 Task: Create a travel promotional post for London using Canva. Include images of attractions, package details, and contact information.
Action: Mouse moved to (198, 304)
Screenshot: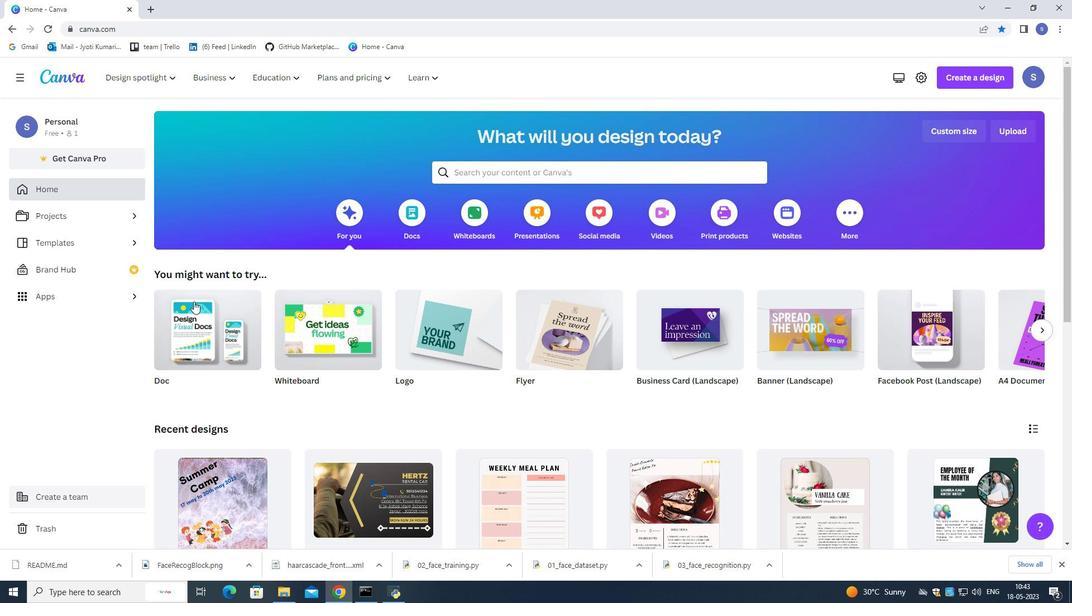 
Action: Mouse scrolled (198, 304) with delta (0, 0)
Screenshot: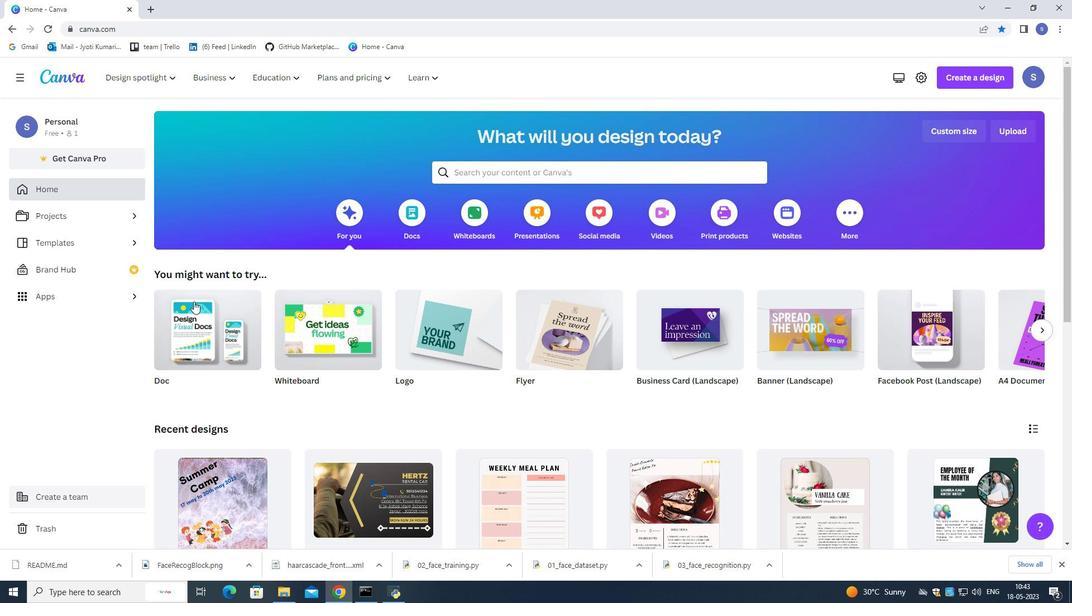 
Action: Mouse moved to (198, 305)
Screenshot: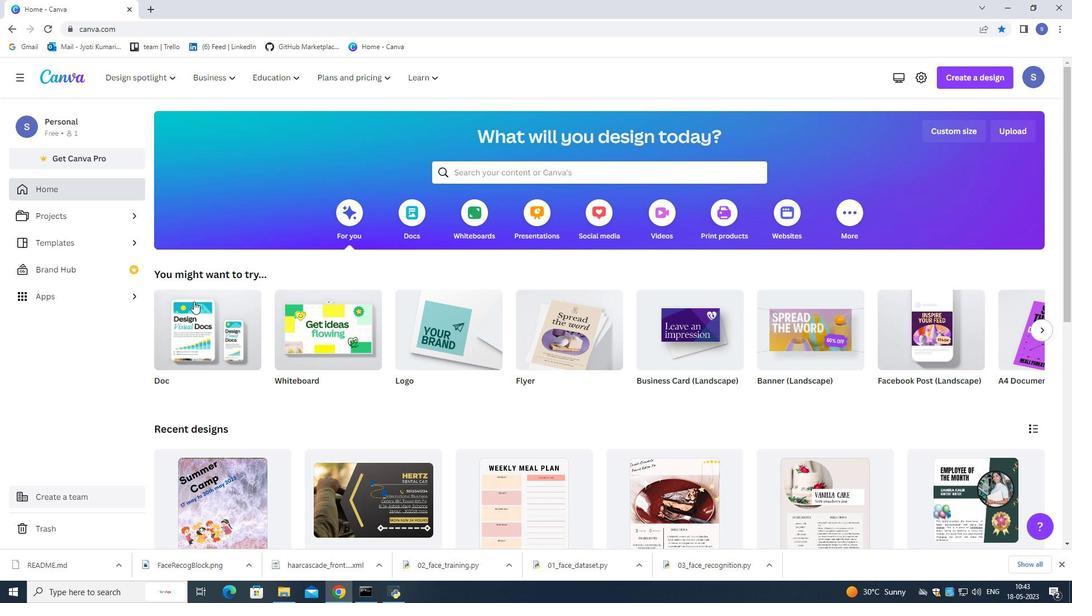 
Action: Mouse scrolled (198, 305) with delta (0, 0)
Screenshot: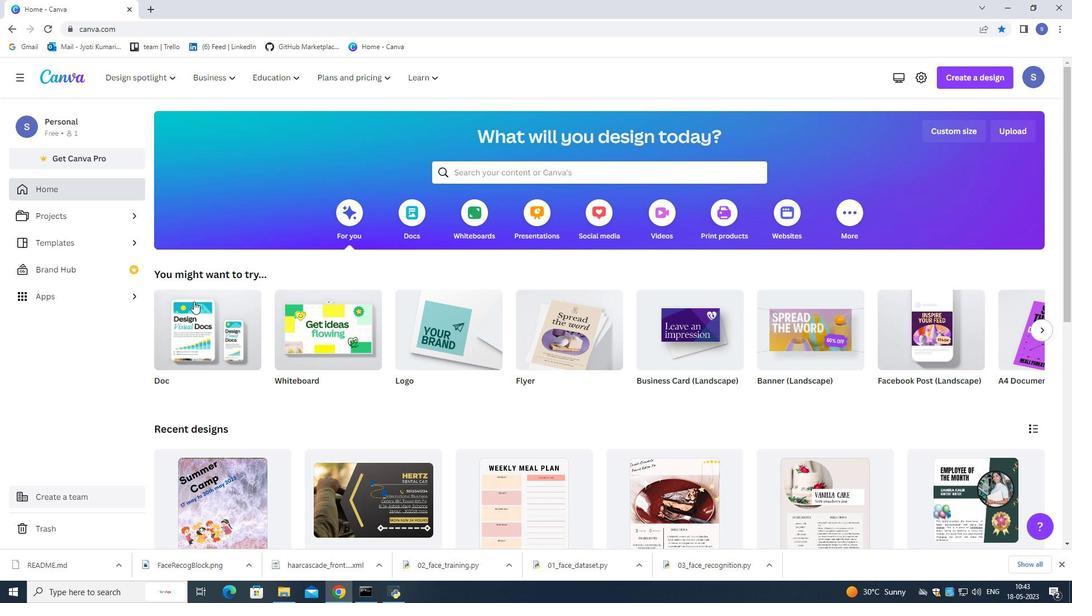 
Action: Mouse scrolled (198, 305) with delta (0, 0)
Screenshot: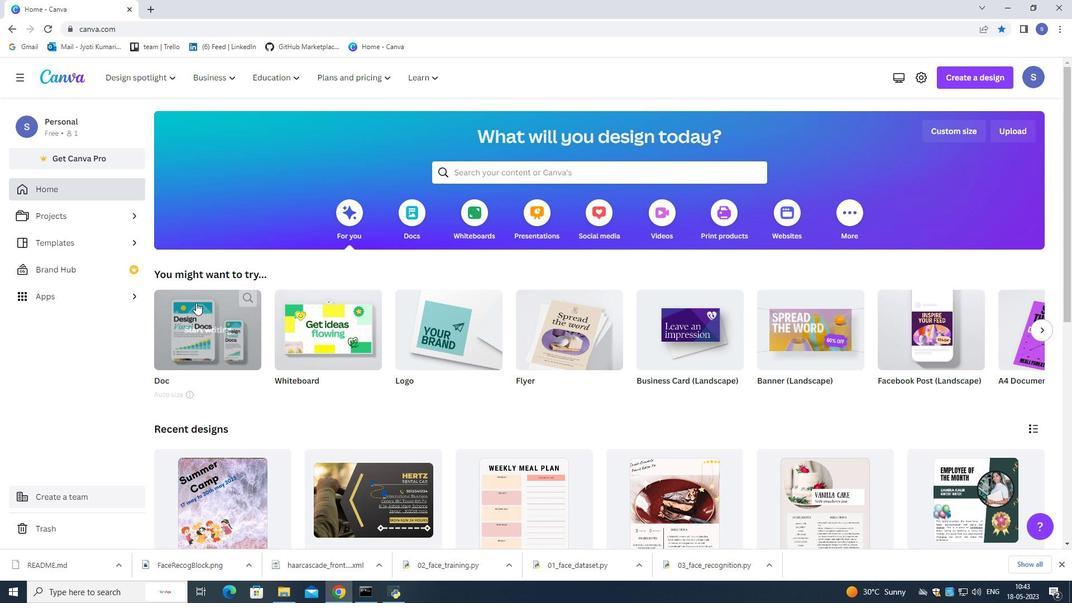 
Action: Mouse scrolled (198, 305) with delta (0, 0)
Screenshot: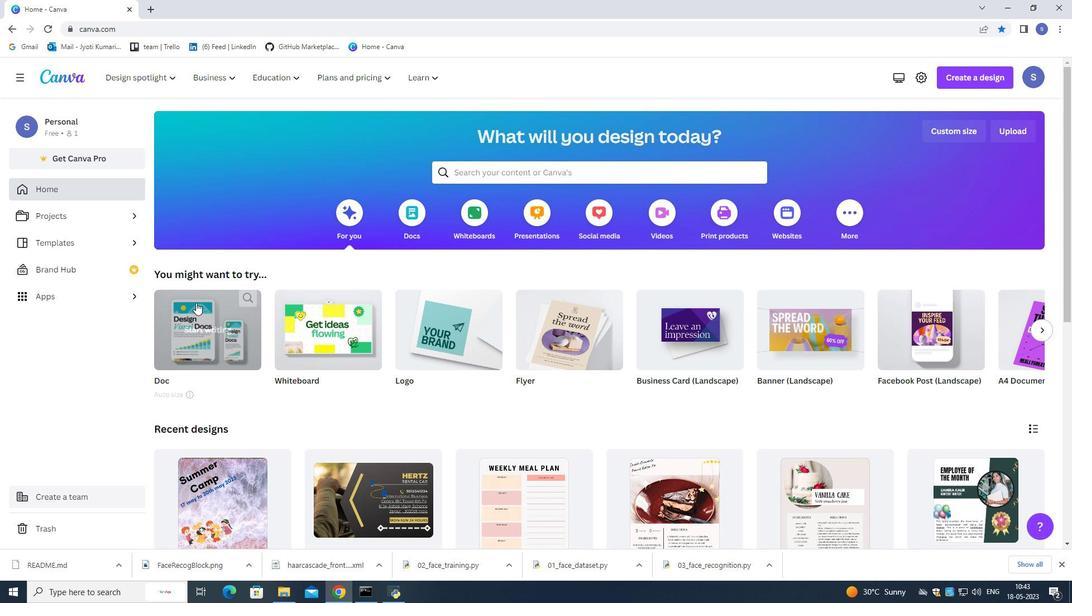 
Action: Mouse moved to (199, 305)
Screenshot: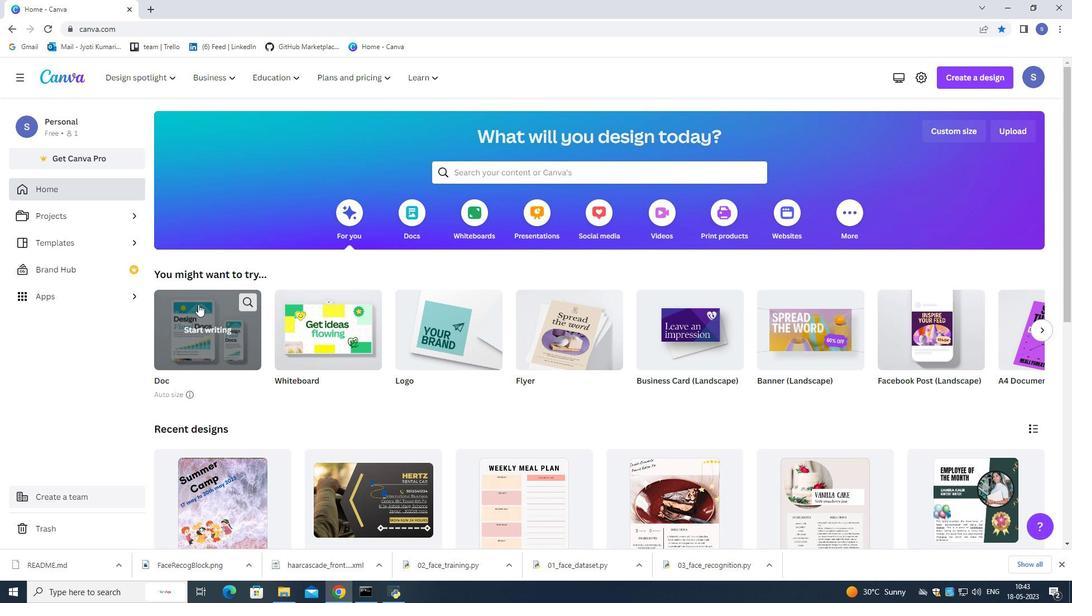 
Action: Mouse scrolled (199, 305) with delta (0, 0)
Screenshot: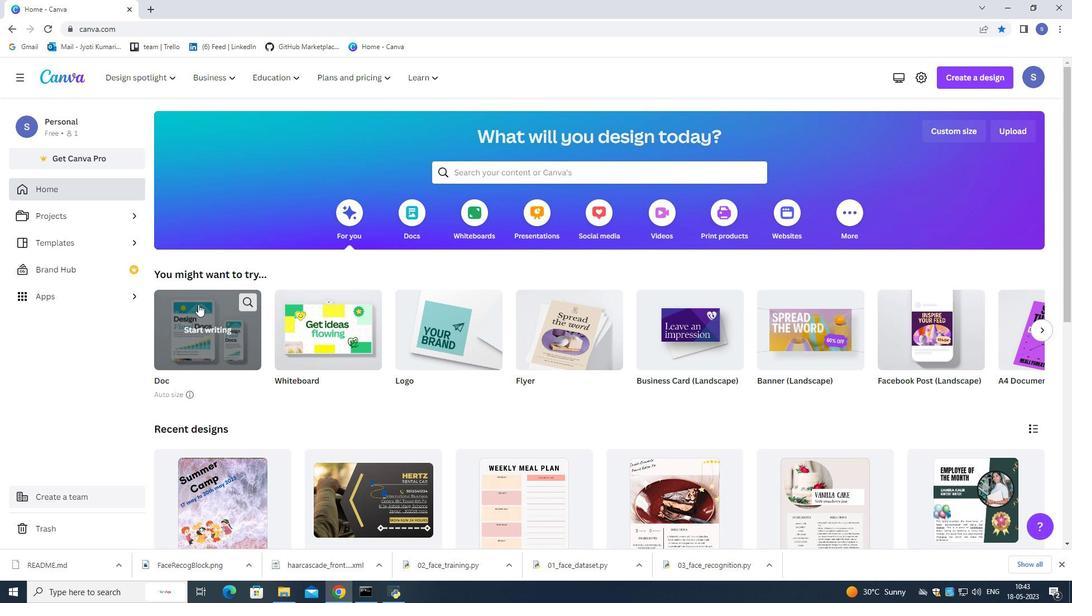 
Action: Mouse moved to (204, 301)
Screenshot: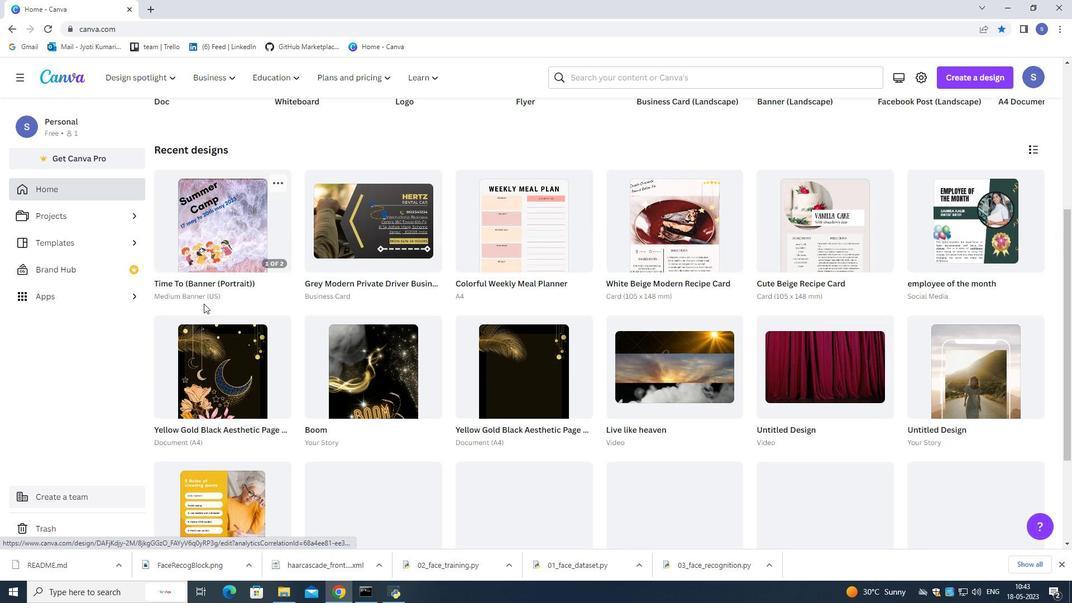 
Action: Mouse scrolled (204, 300) with delta (0, 0)
Screenshot: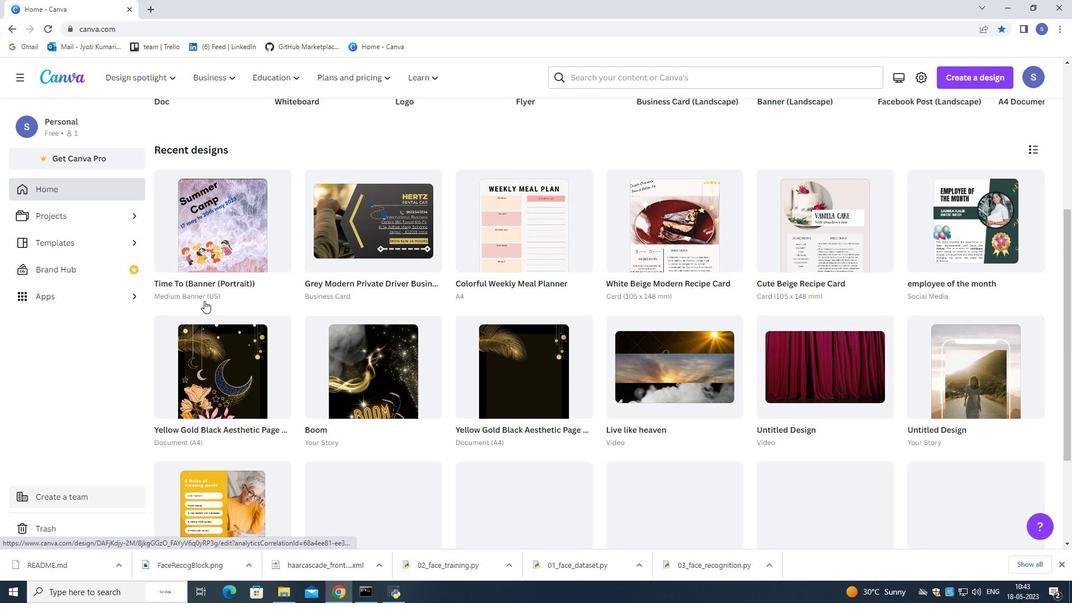 
Action: Mouse scrolled (204, 300) with delta (0, 0)
Screenshot: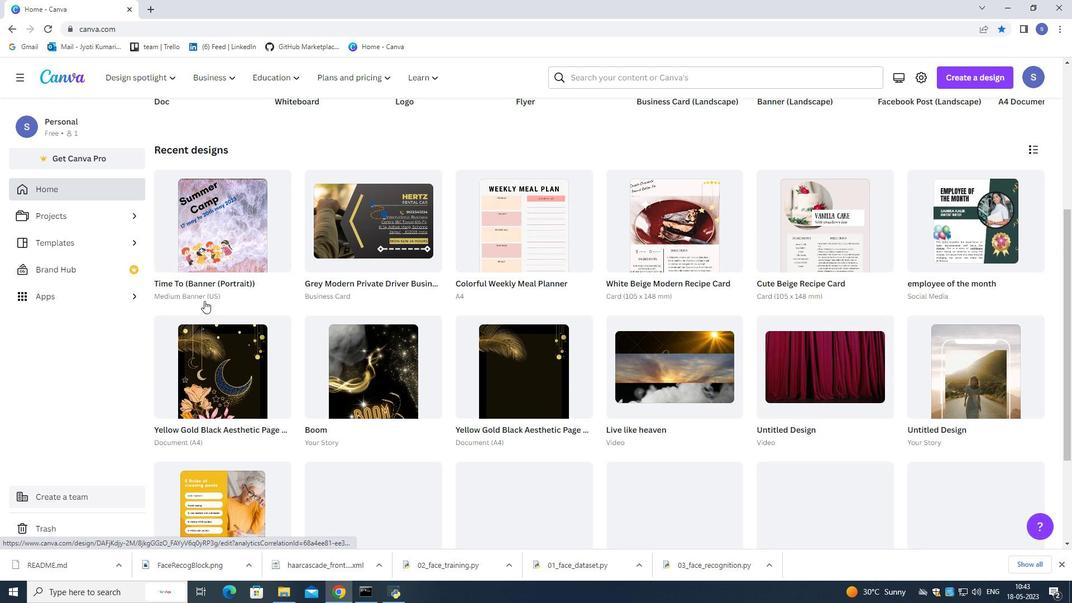 
Action: Mouse scrolled (204, 300) with delta (0, 0)
Screenshot: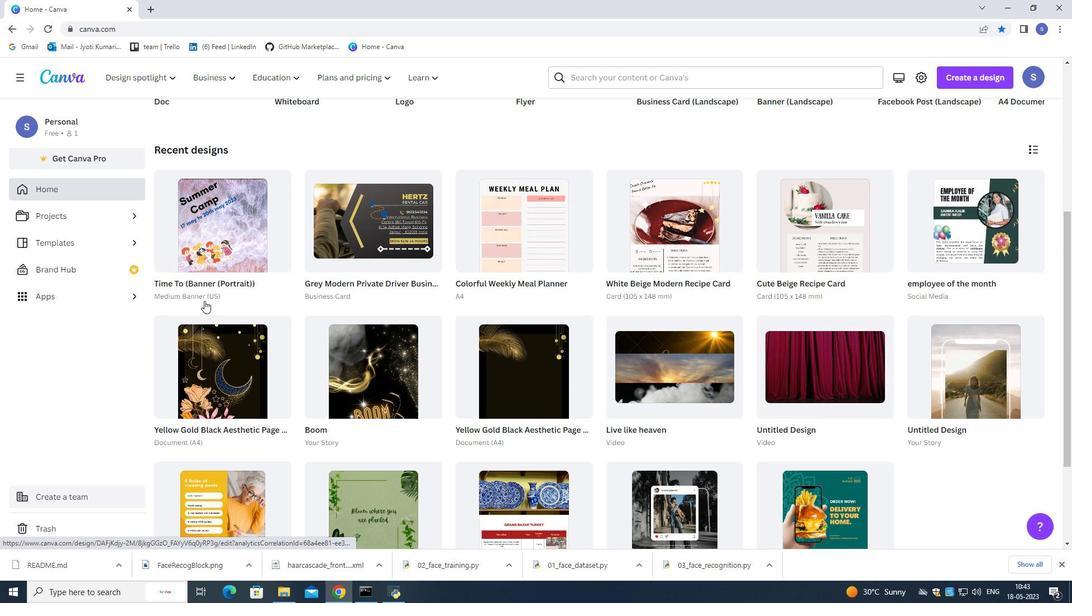 
Action: Mouse scrolled (204, 300) with delta (0, 0)
Screenshot: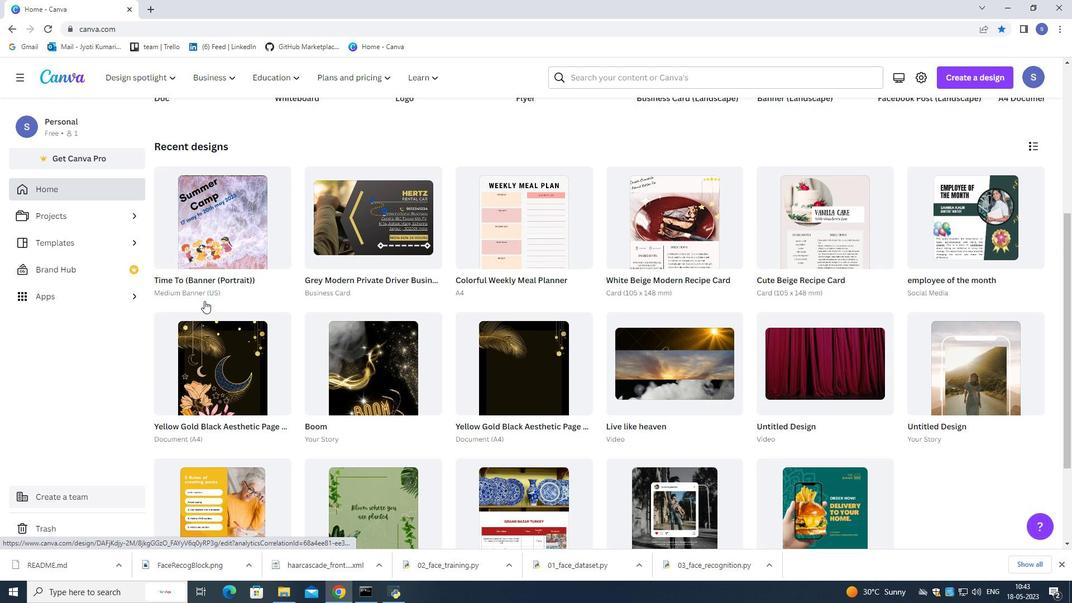 
Action: Mouse scrolled (204, 300) with delta (0, 0)
Screenshot: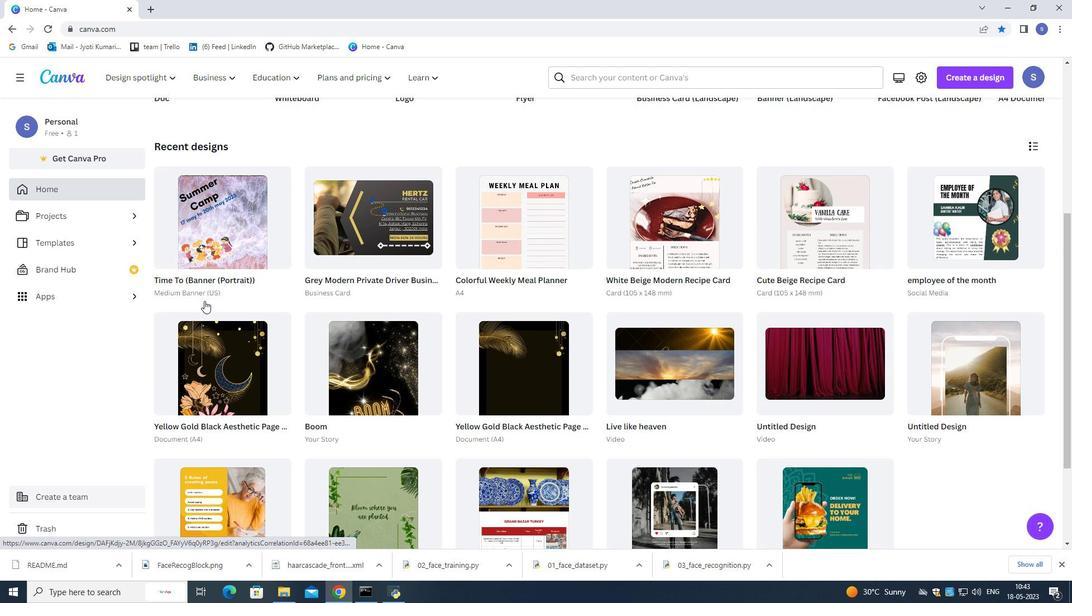
Action: Mouse moved to (205, 298)
Screenshot: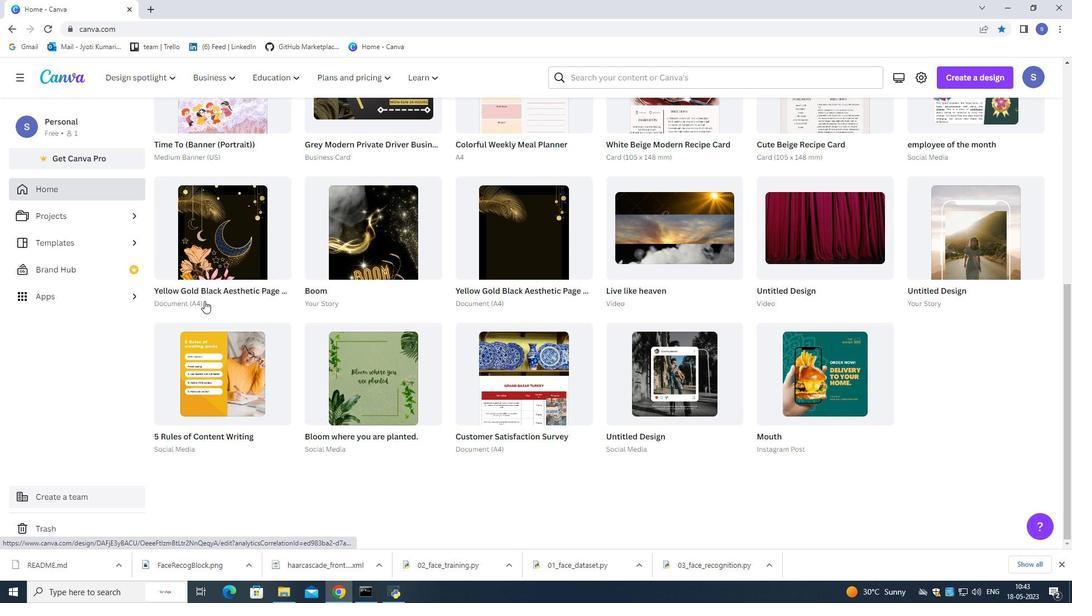 
Action: Mouse scrolled (205, 298) with delta (0, 0)
Screenshot: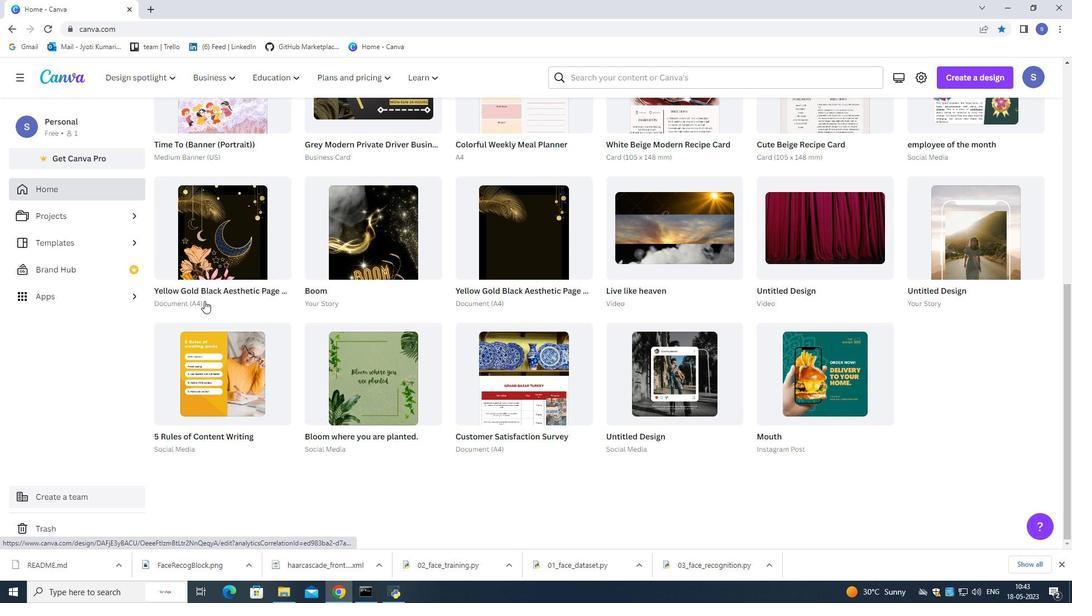 
Action: Mouse scrolled (205, 298) with delta (0, 0)
Screenshot: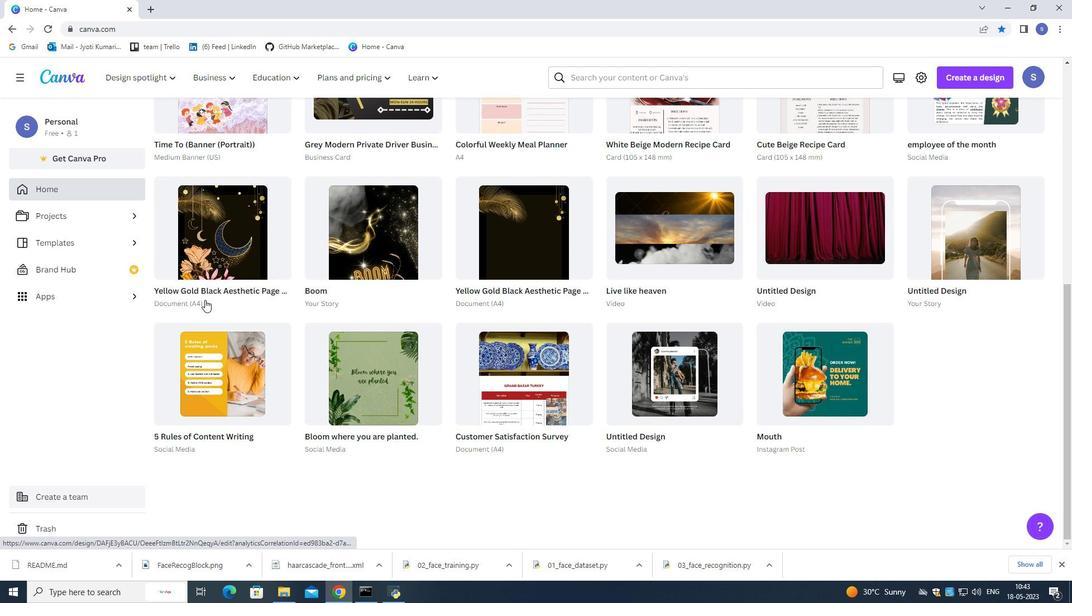 
Action: Mouse moved to (206, 297)
Screenshot: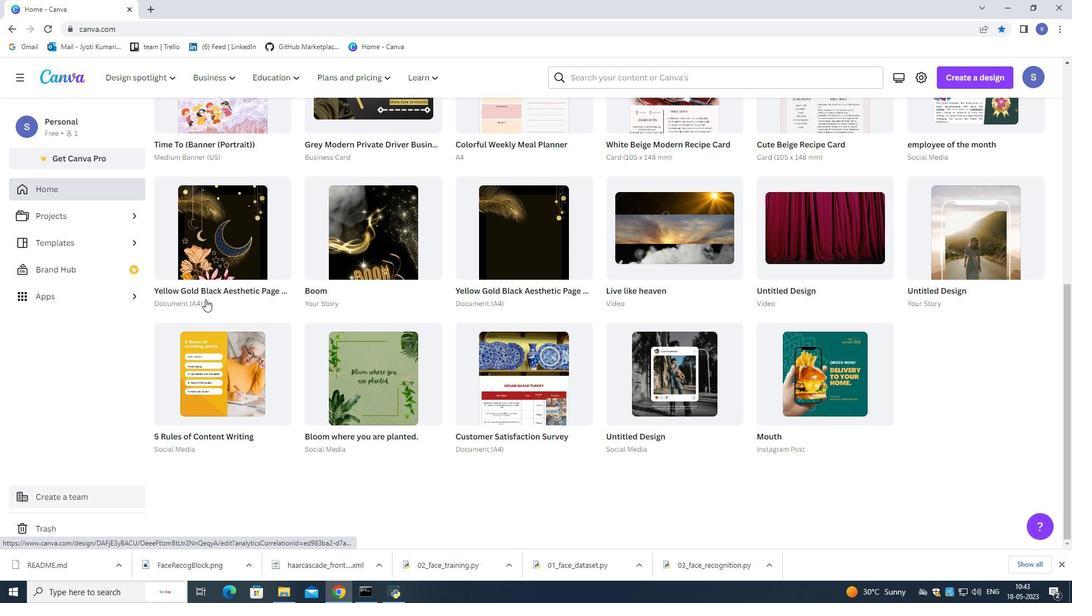 
Action: Mouse scrolled (206, 298) with delta (0, 0)
Screenshot: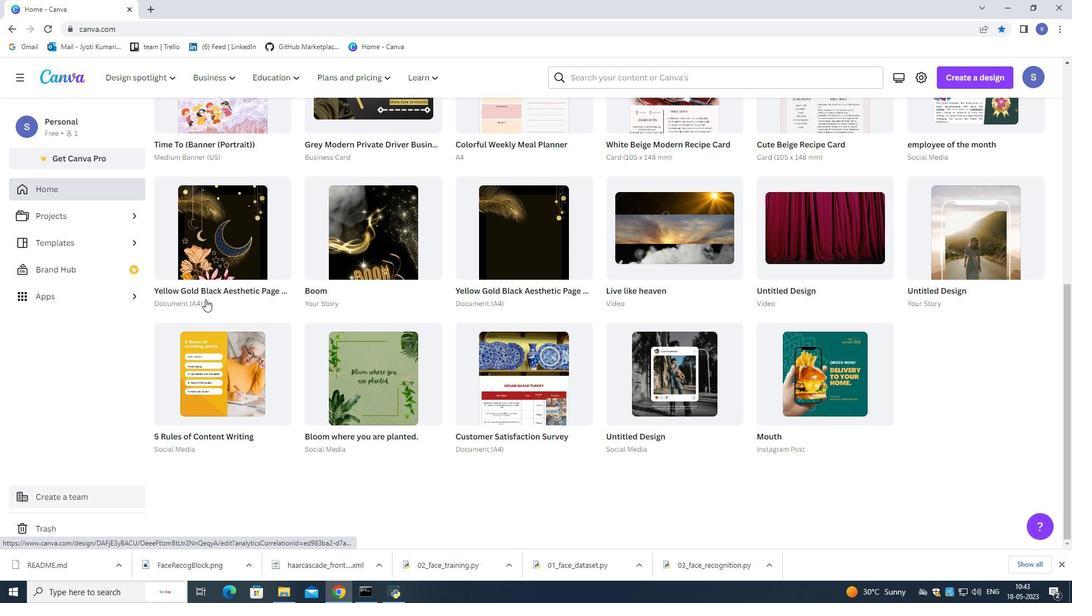 
Action: Mouse scrolled (206, 298) with delta (0, 0)
Screenshot: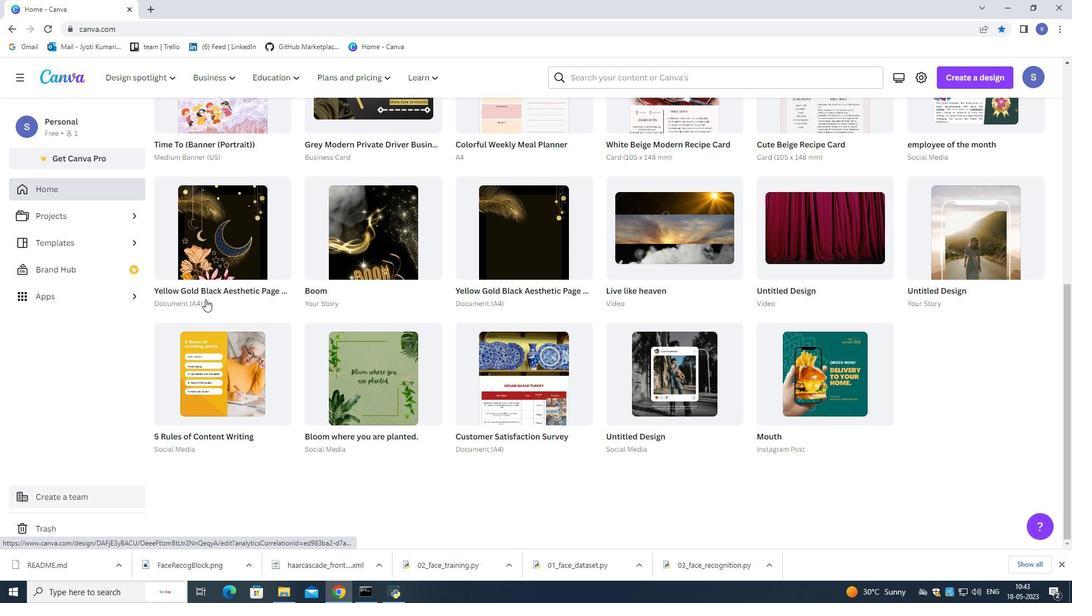 
Action: Mouse moved to (207, 297)
Screenshot: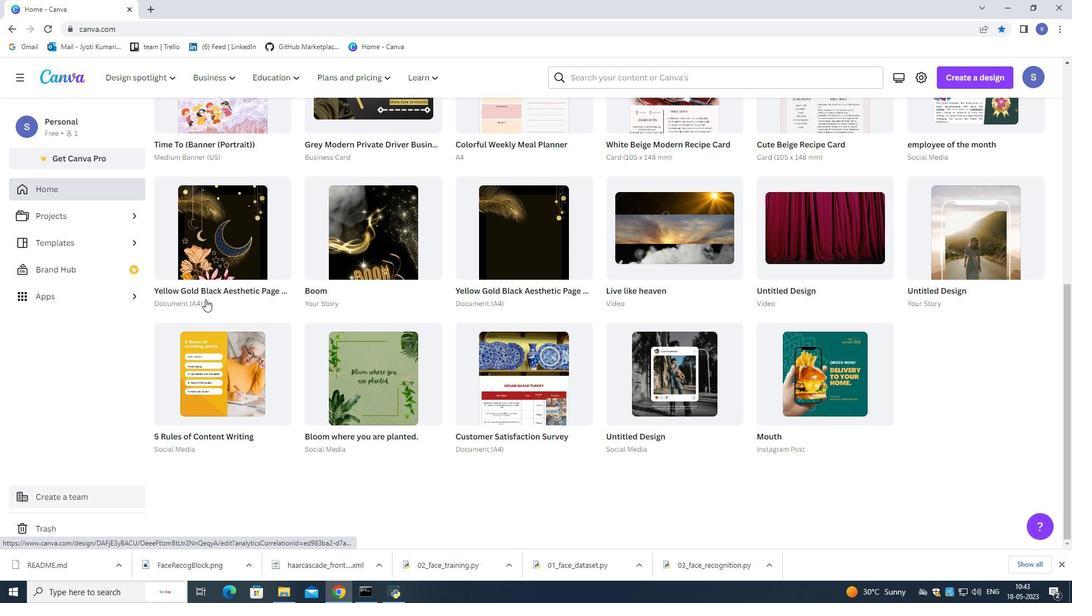 
Action: Mouse scrolled (207, 297) with delta (0, 0)
Screenshot: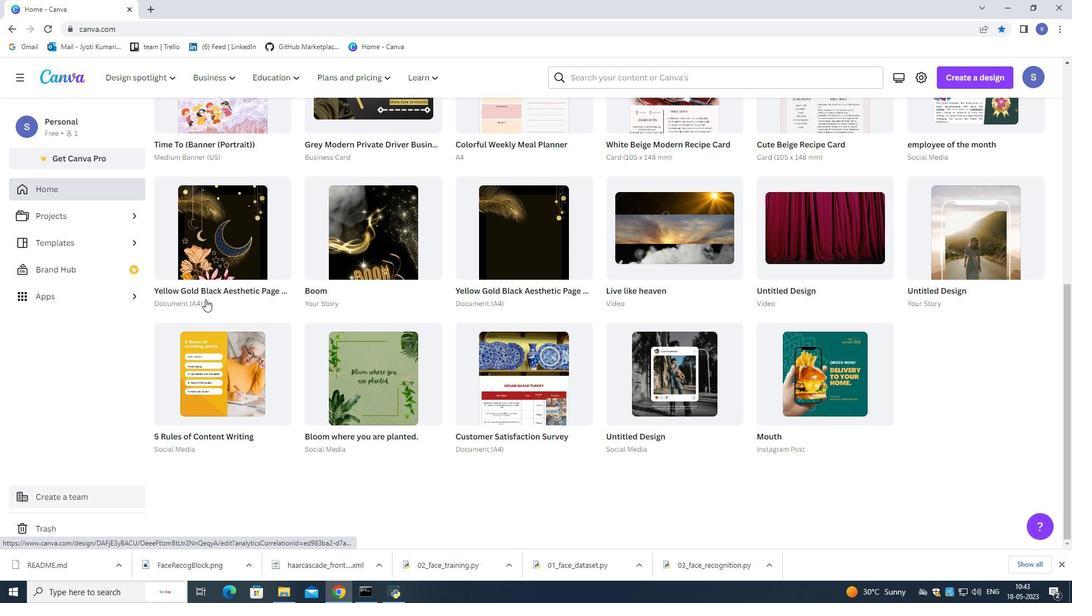 
Action: Mouse moved to (207, 296)
Screenshot: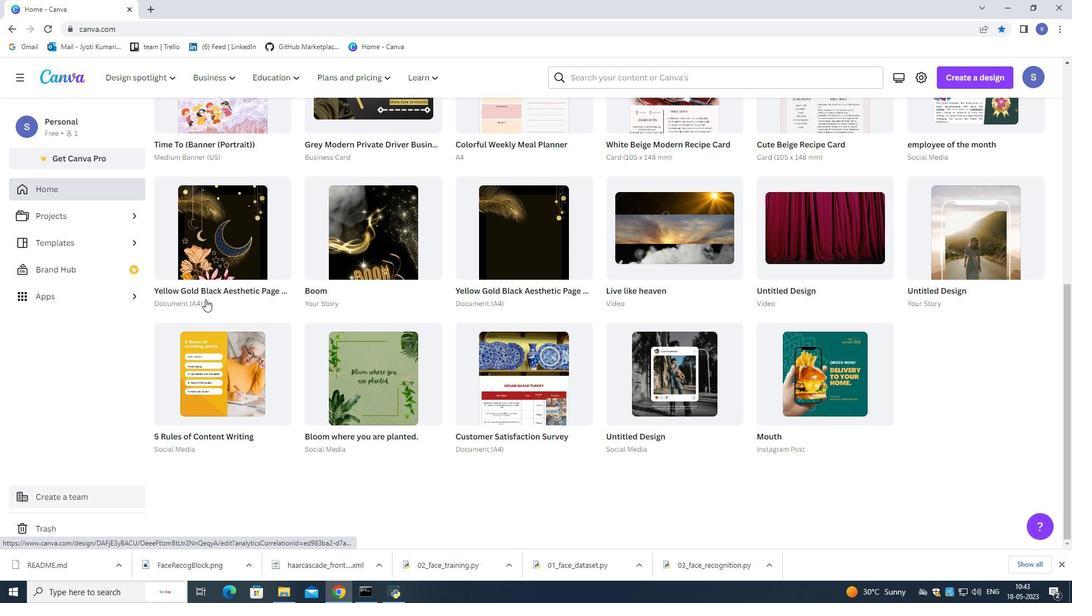 
Action: Mouse scrolled (207, 297) with delta (0, 0)
Screenshot: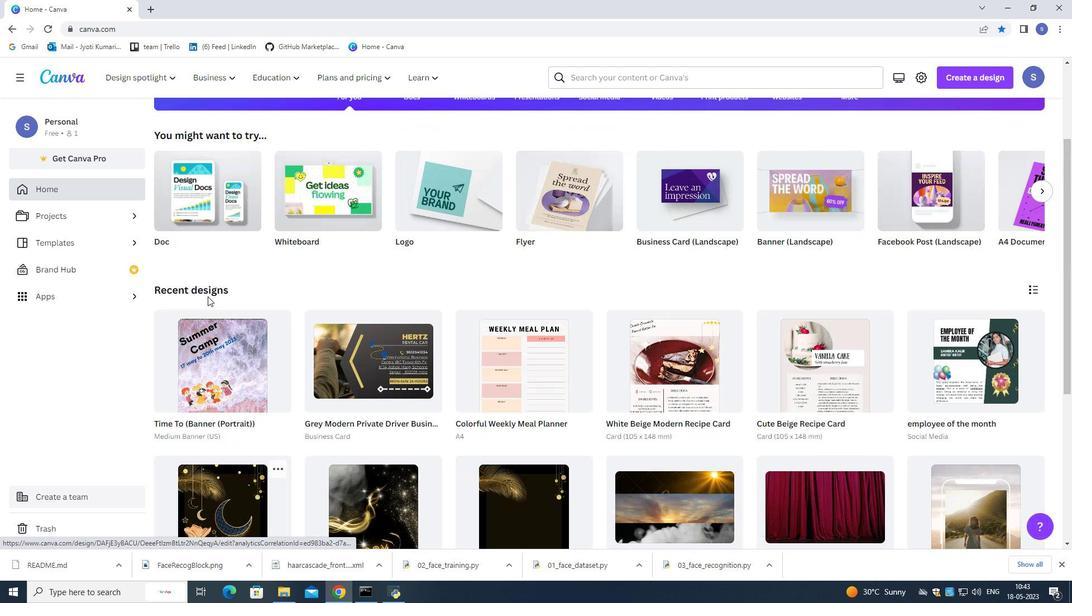 
Action: Mouse scrolled (207, 297) with delta (0, 0)
Screenshot: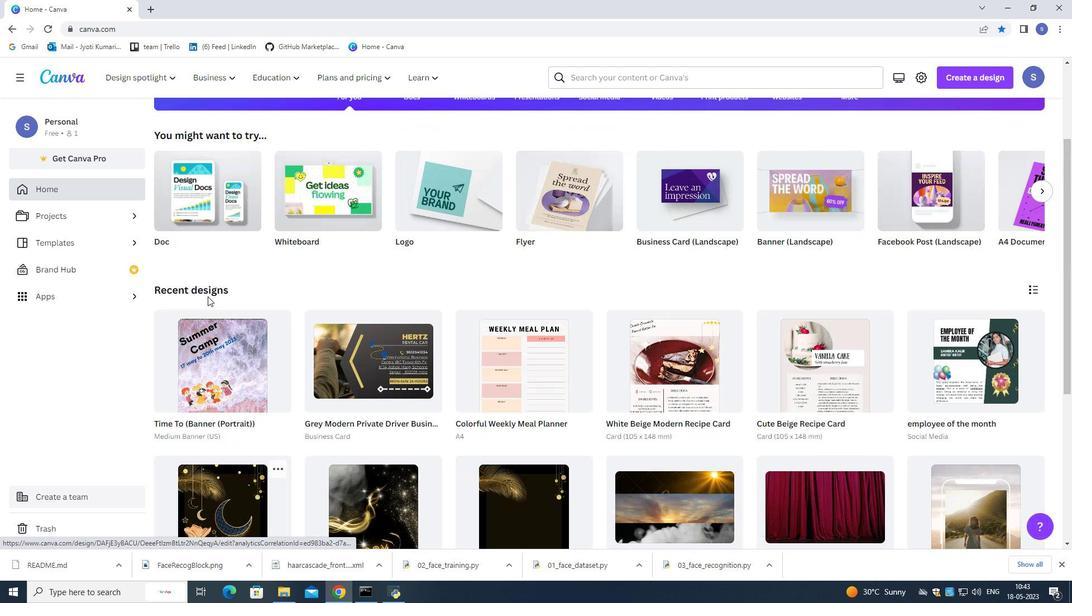 
Action: Mouse scrolled (207, 297) with delta (0, 0)
Screenshot: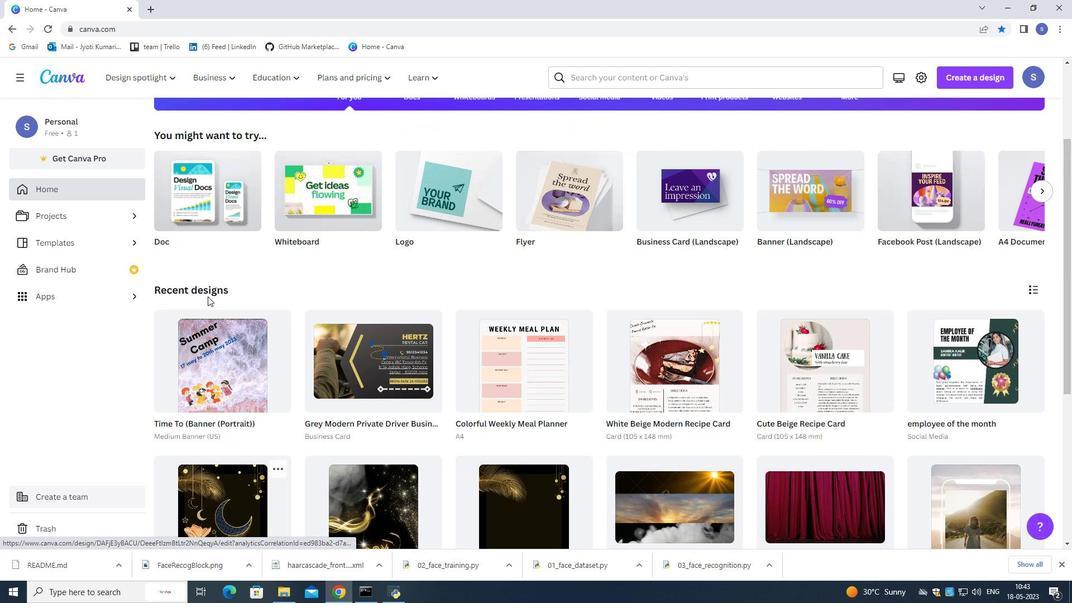 
Action: Mouse moved to (207, 296)
Screenshot: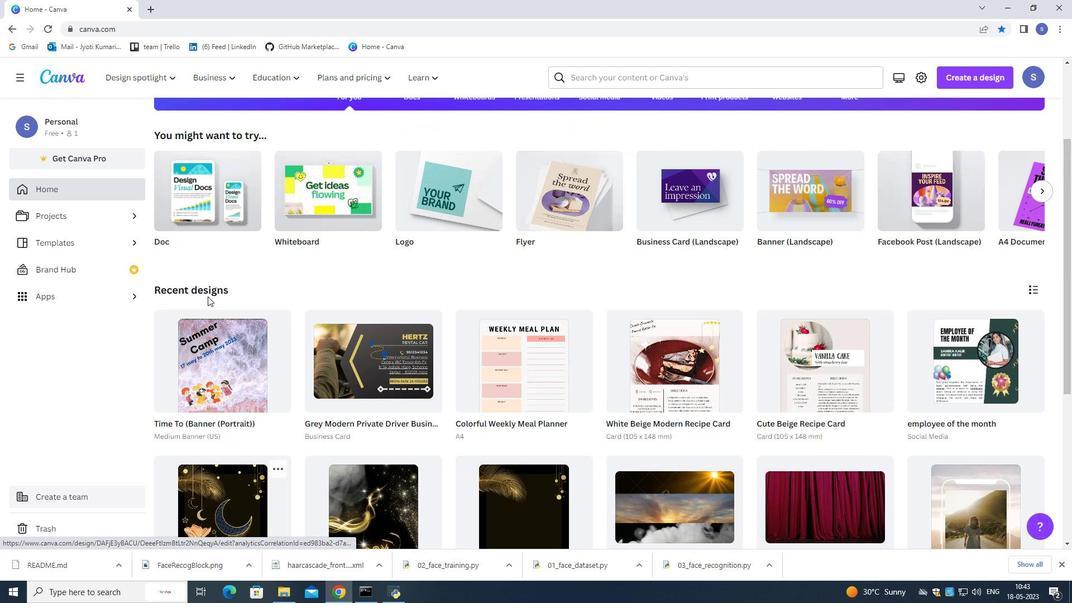 
Action: Mouse scrolled (207, 297) with delta (0, 0)
Screenshot: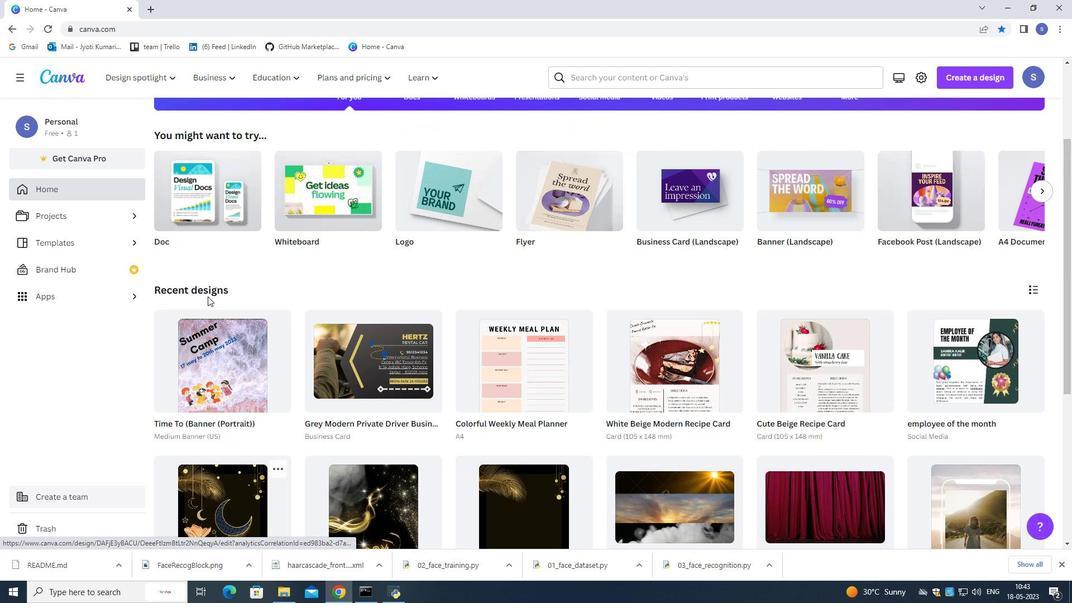 
Action: Mouse scrolled (207, 297) with delta (0, 0)
Screenshot: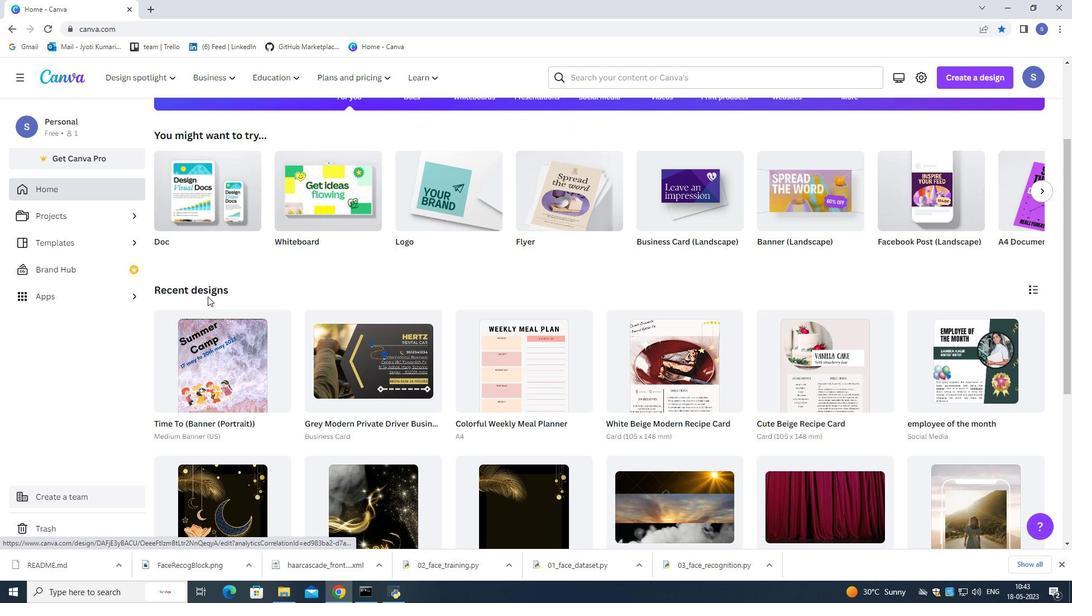 
Action: Mouse scrolled (207, 297) with delta (0, 0)
Screenshot: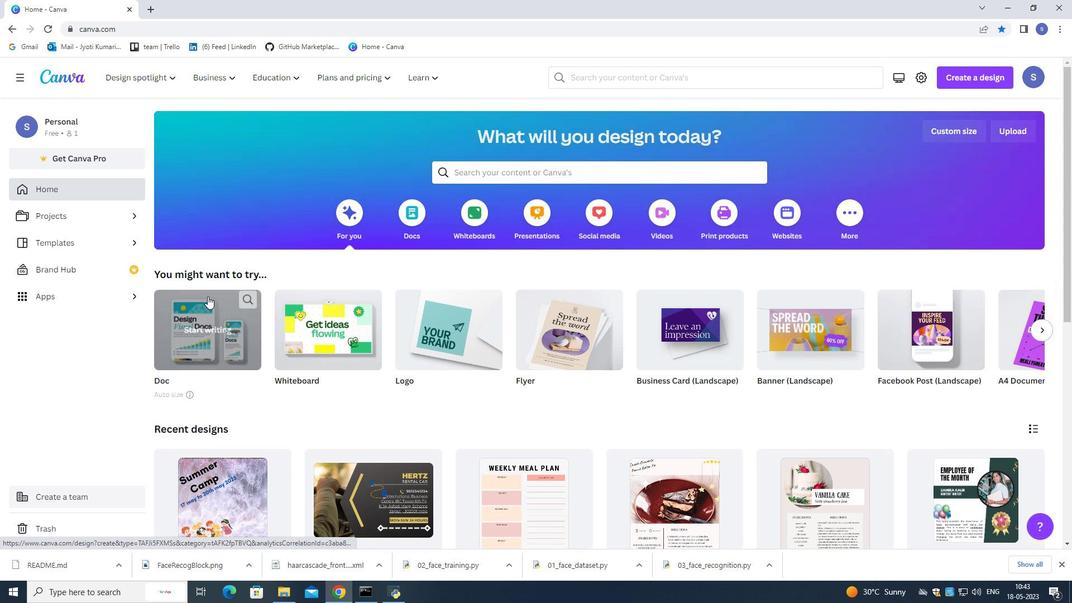 
Action: Mouse scrolled (207, 297) with delta (0, 0)
Screenshot: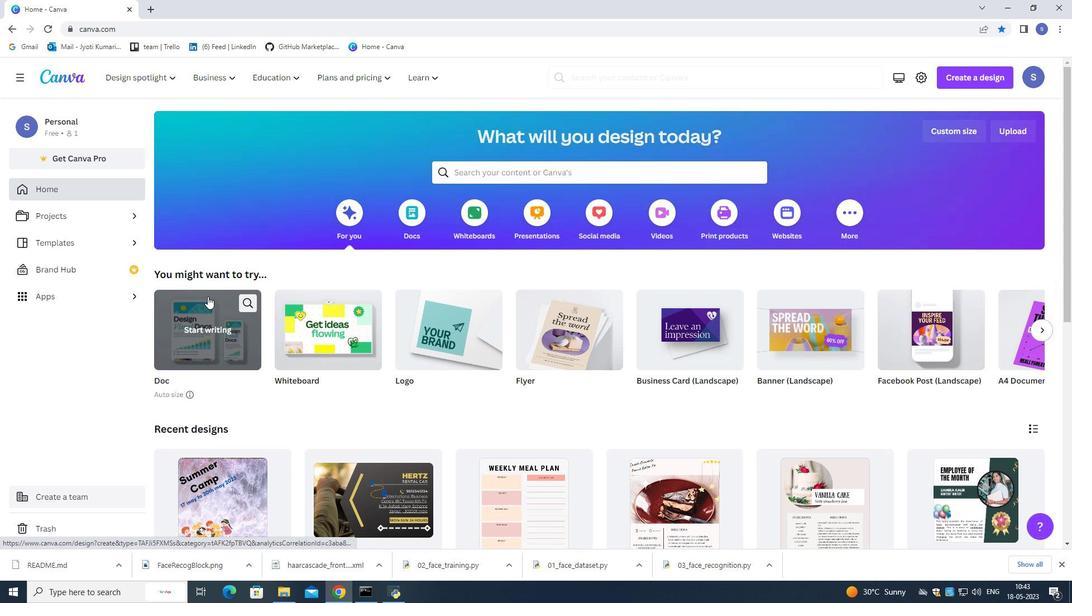 
Action: Mouse scrolled (207, 297) with delta (0, 0)
Screenshot: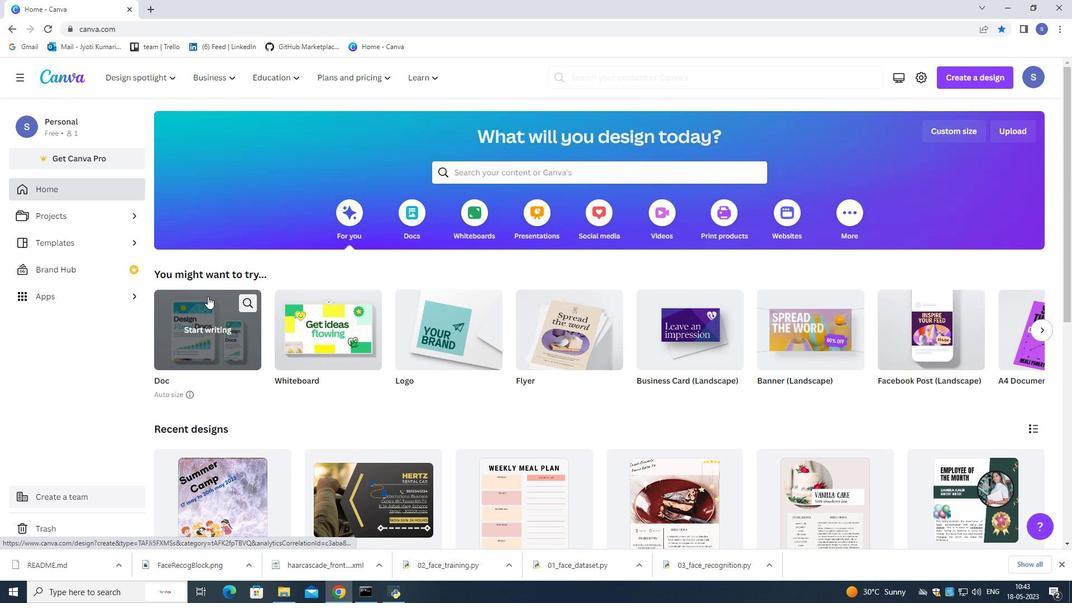 
Action: Mouse moved to (1045, 328)
Screenshot: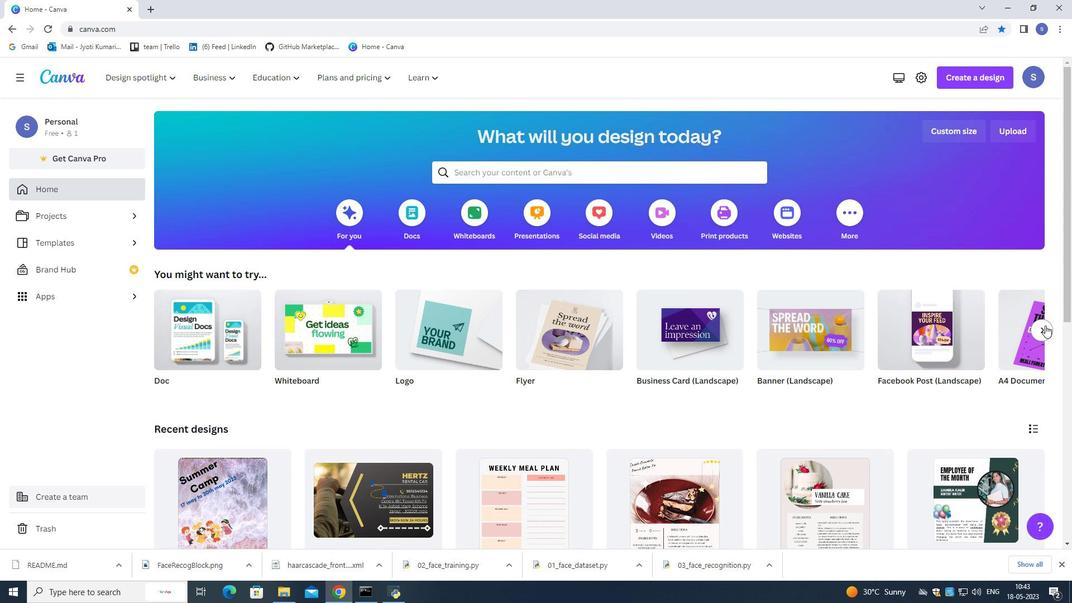 
Action: Mouse pressed left at (1045, 328)
Screenshot: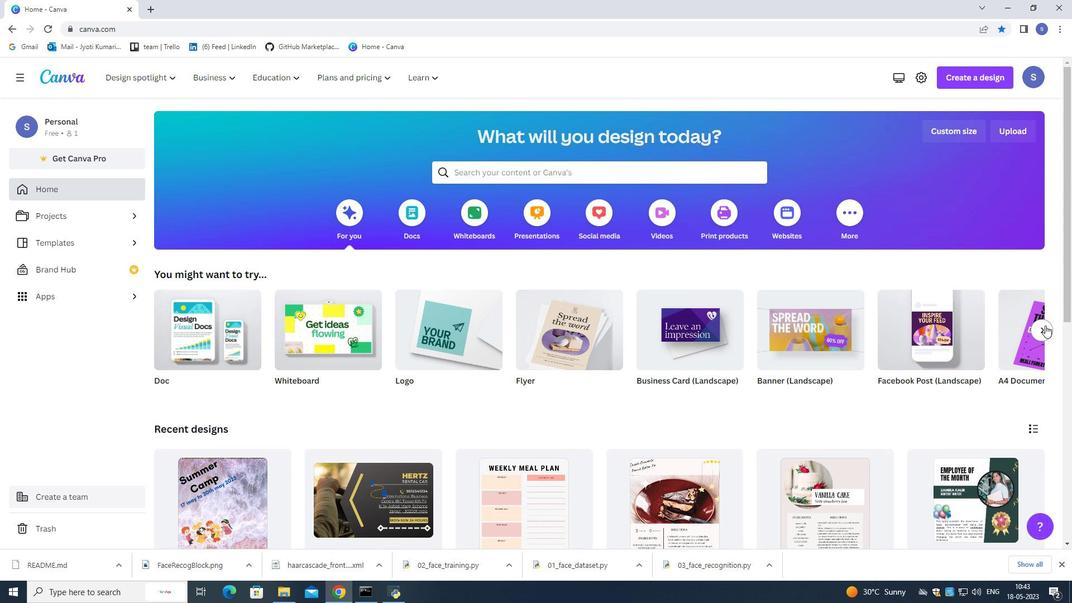 
Action: Mouse moved to (947, 368)
Screenshot: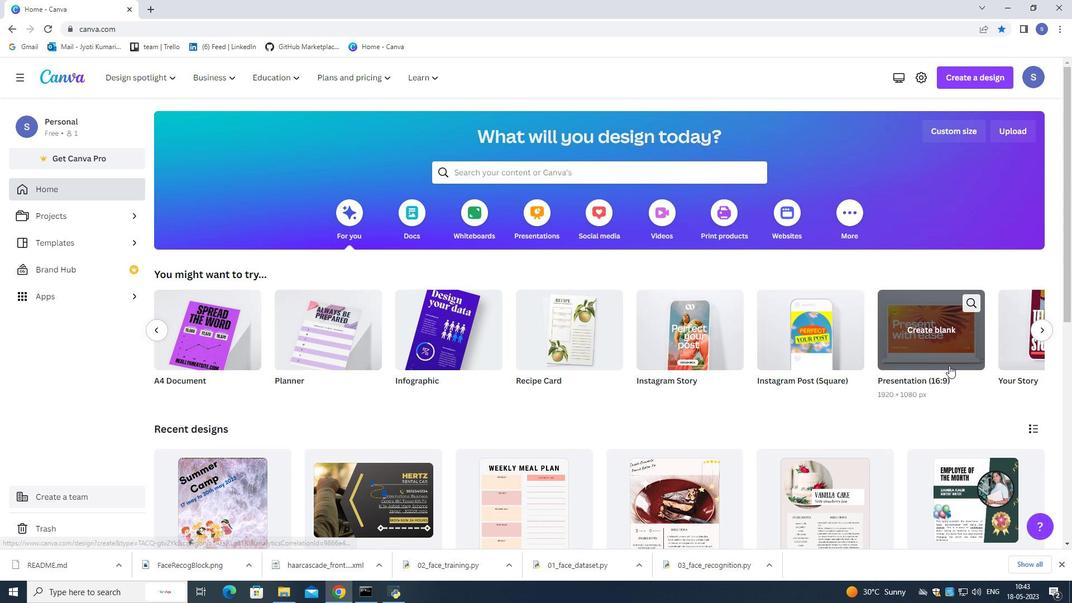 
Action: Mouse scrolled (947, 368) with delta (0, 0)
Screenshot: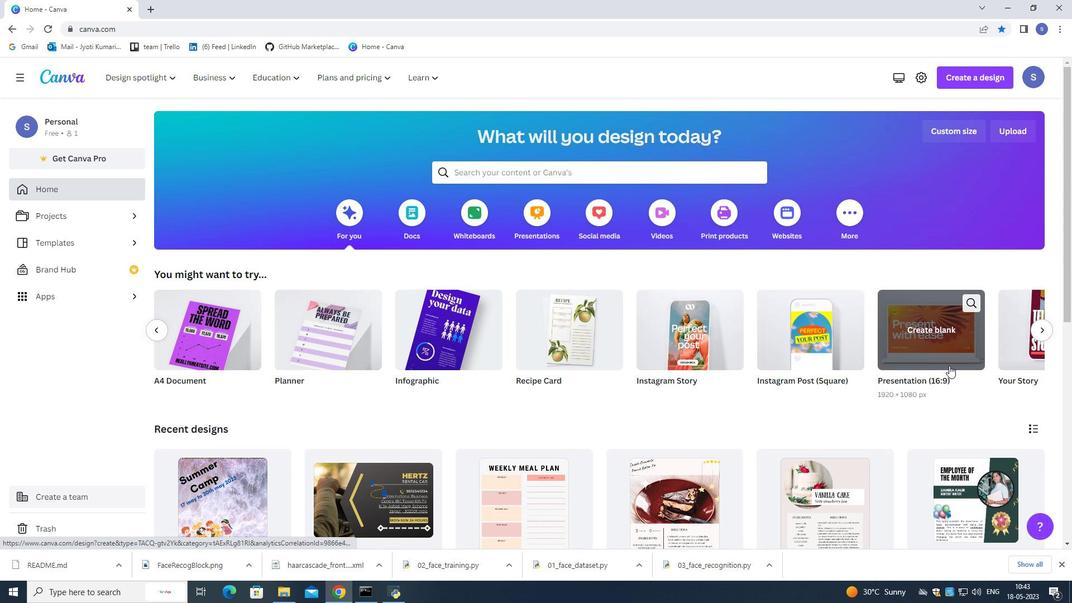 
Action: Mouse moved to (946, 368)
Screenshot: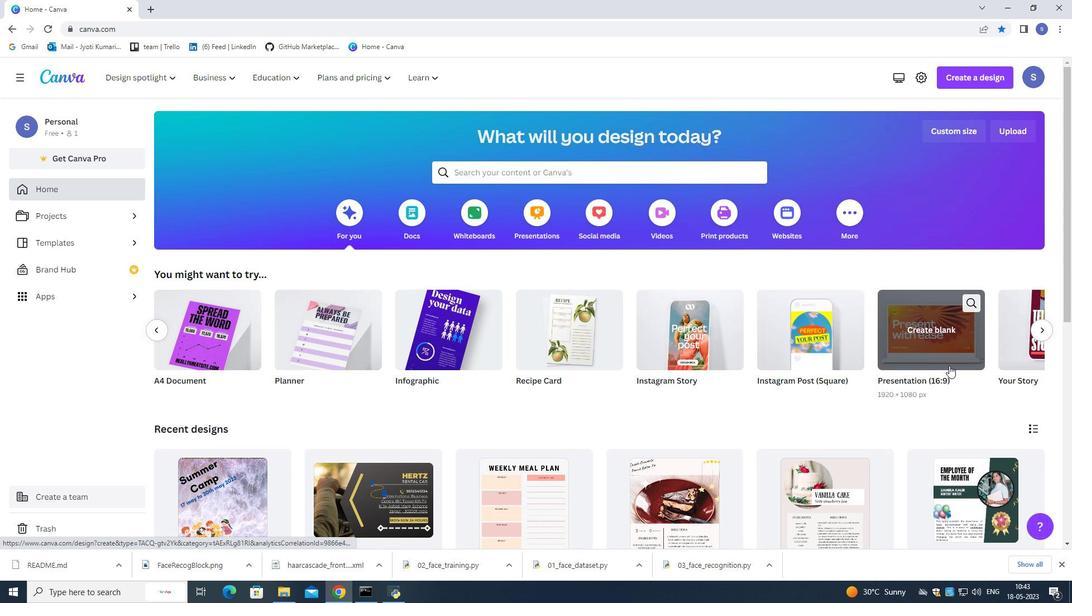 
Action: Mouse scrolled (946, 368) with delta (0, 0)
Screenshot: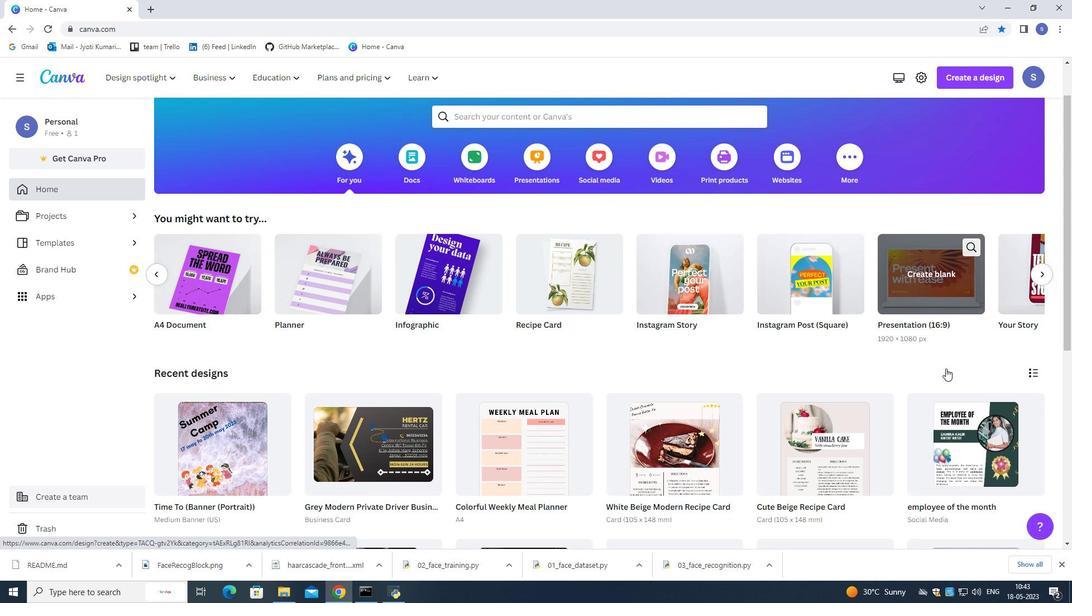 
Action: Mouse scrolled (946, 368) with delta (0, 0)
Screenshot: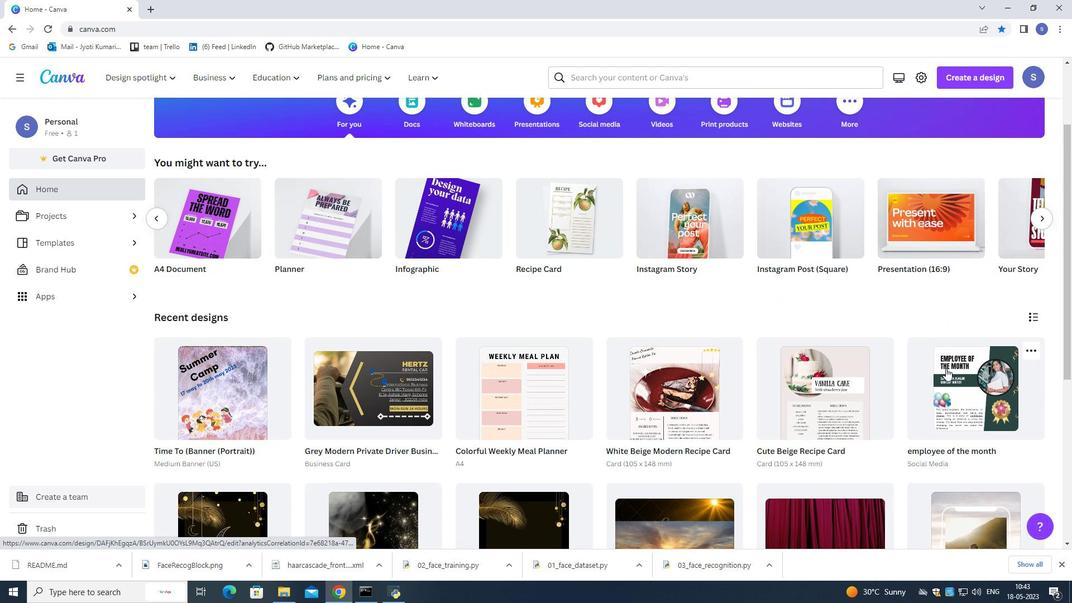 
Action: Mouse scrolled (946, 369) with delta (0, 0)
Screenshot: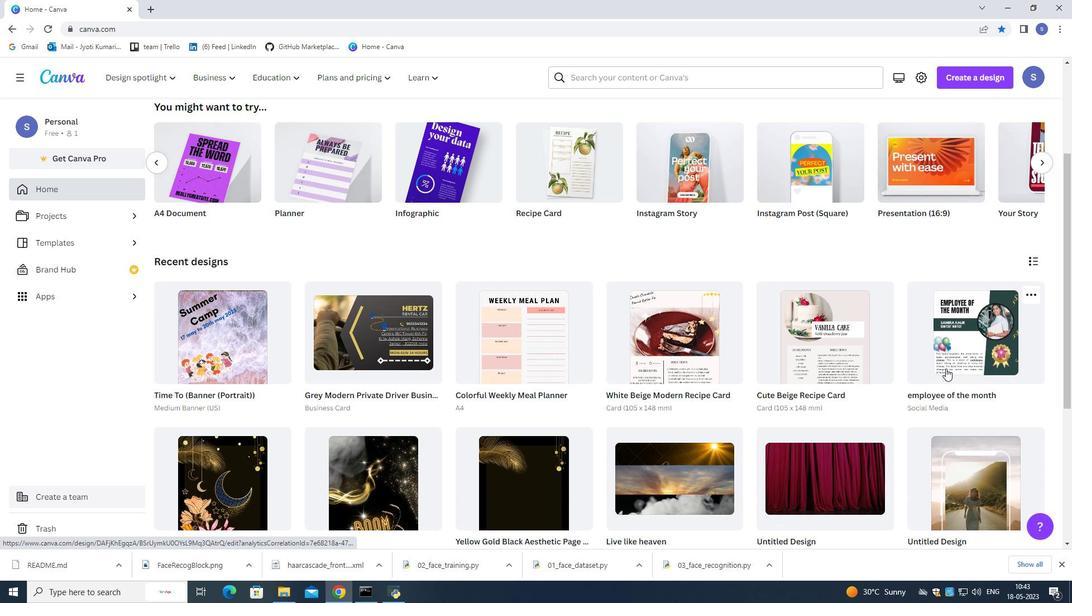 
Action: Mouse scrolled (946, 369) with delta (0, 0)
Screenshot: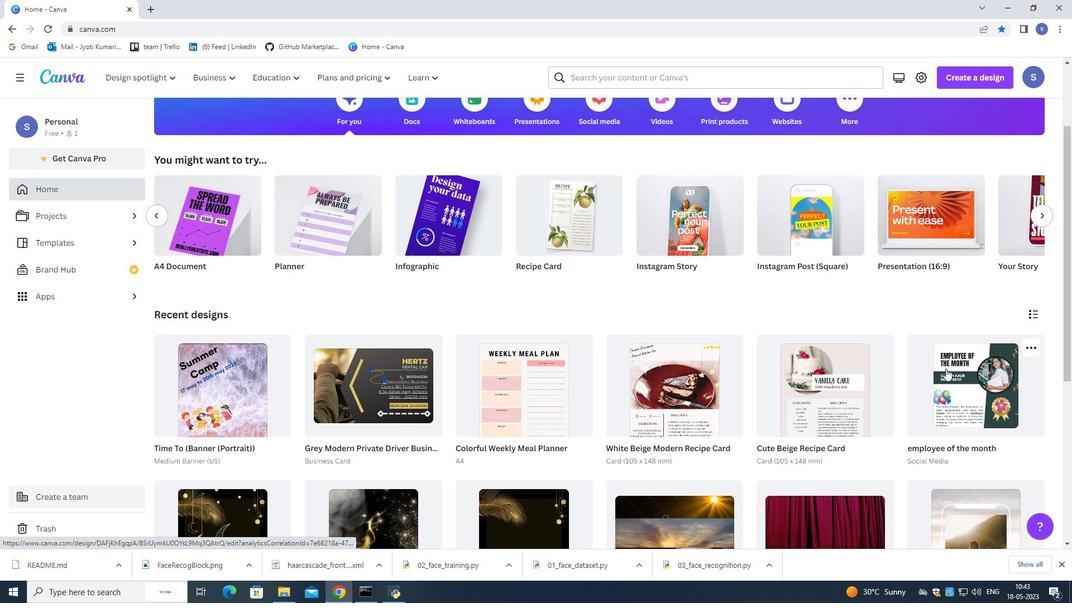
Action: Mouse scrolled (946, 369) with delta (0, 0)
Screenshot: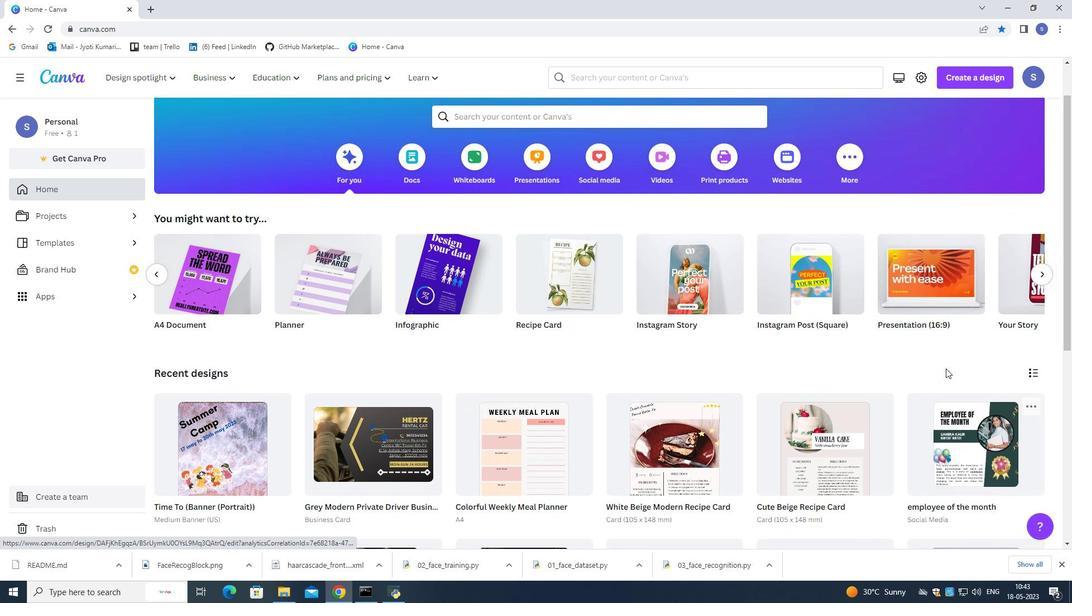 
Action: Mouse scrolled (946, 369) with delta (0, 0)
Screenshot: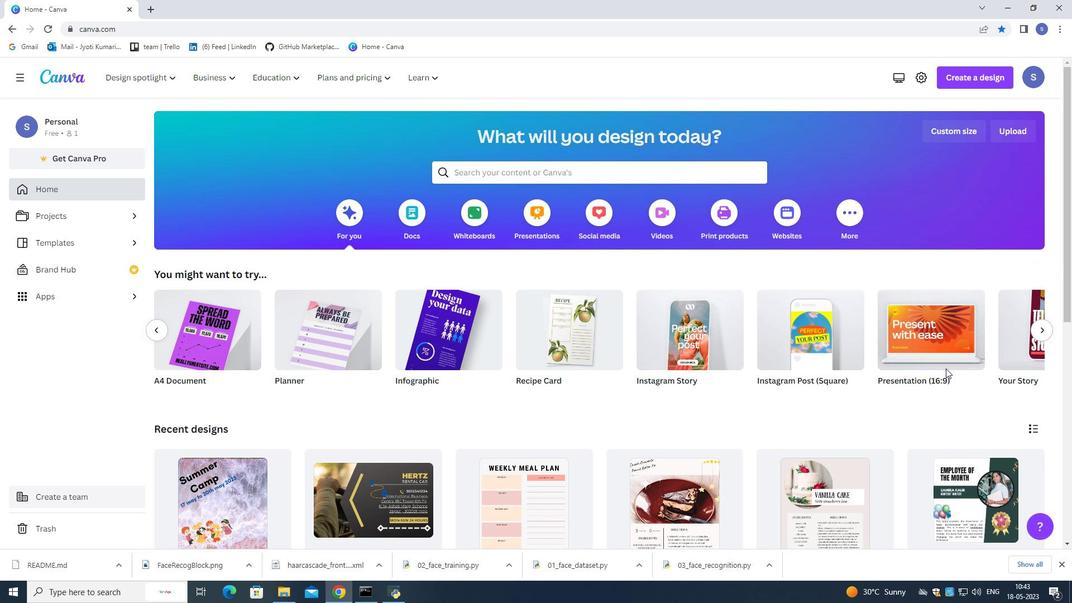 
Action: Mouse scrolled (946, 369) with delta (0, 0)
Screenshot: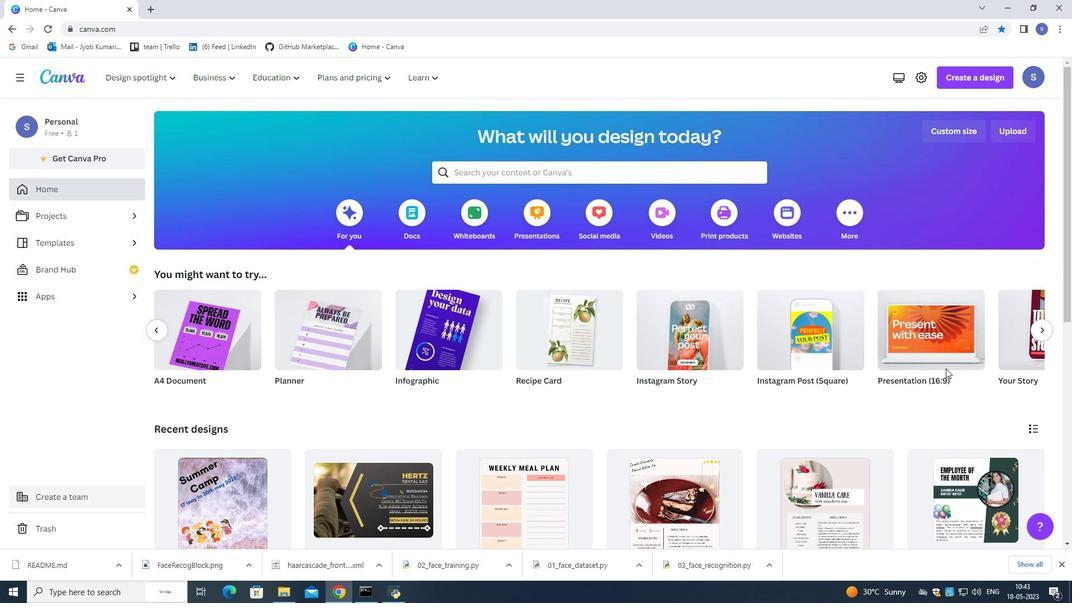 
Action: Mouse moved to (645, 177)
Screenshot: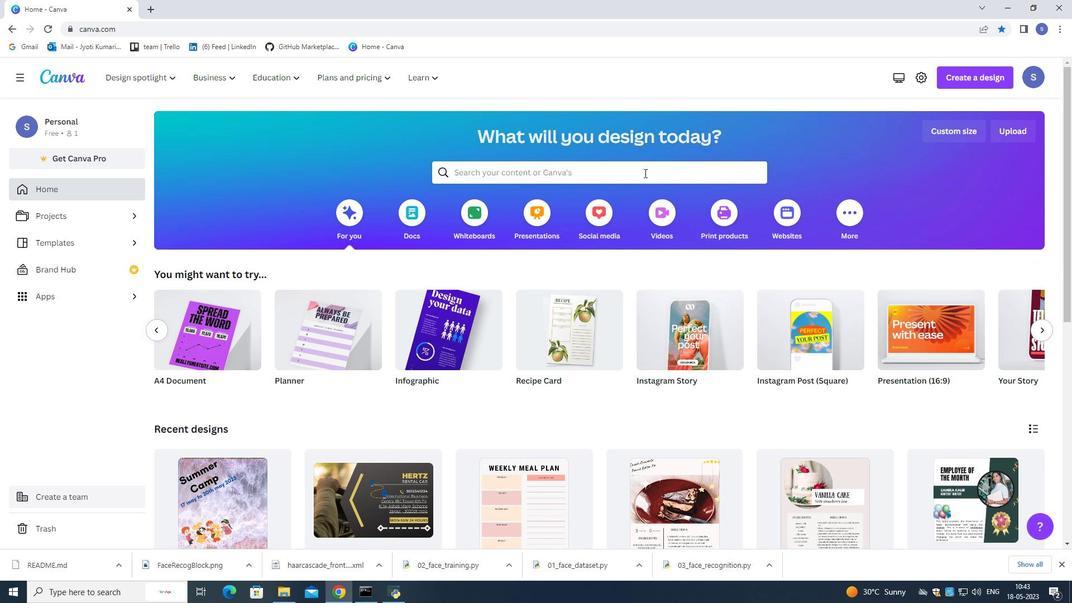 
Action: Mouse pressed left at (645, 177)
Screenshot: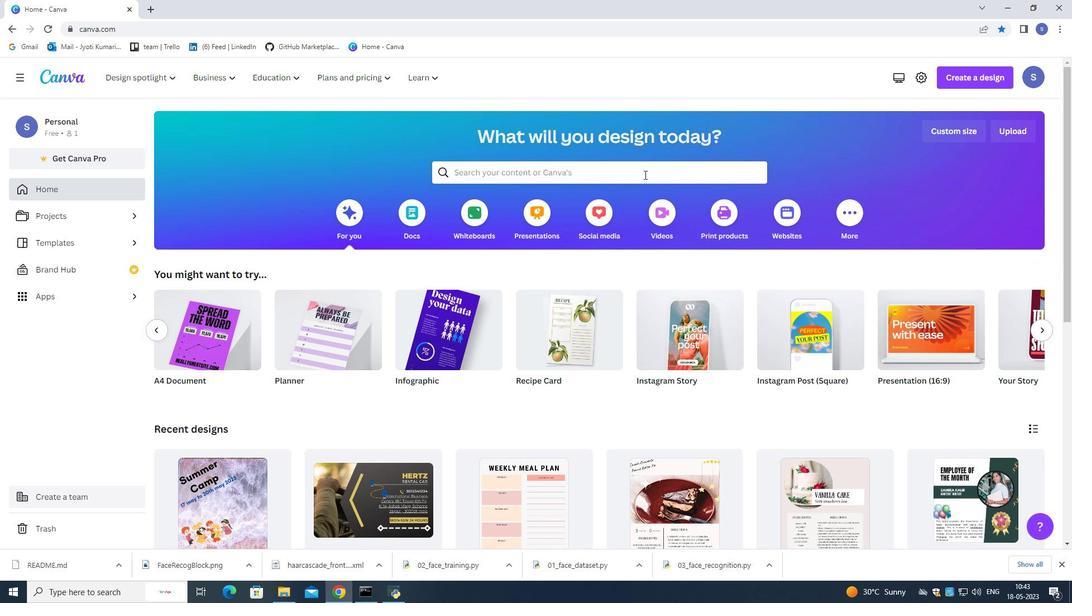 
Action: Mouse moved to (396, 408)
Screenshot: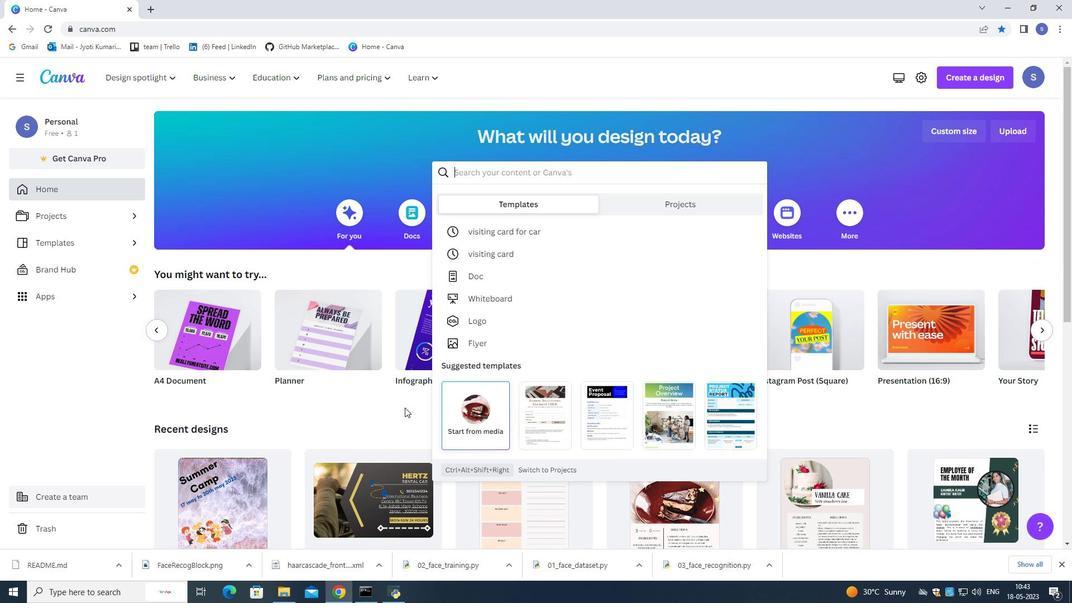 
Action: Mouse pressed left at (396, 408)
Screenshot: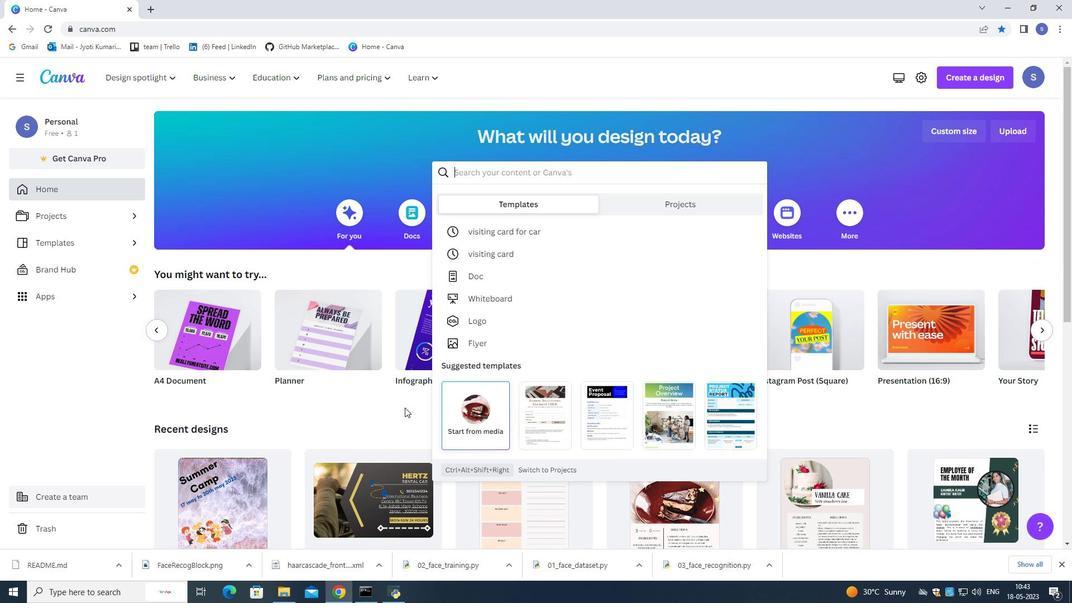 
Action: Mouse moved to (1043, 331)
Screenshot: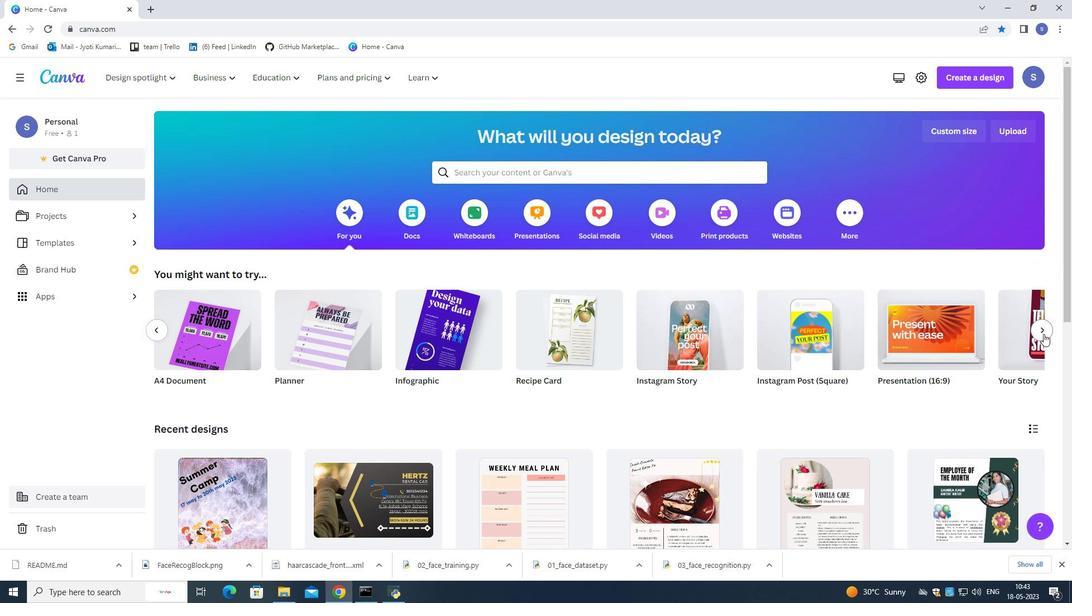 
Action: Mouse pressed left at (1043, 331)
Screenshot: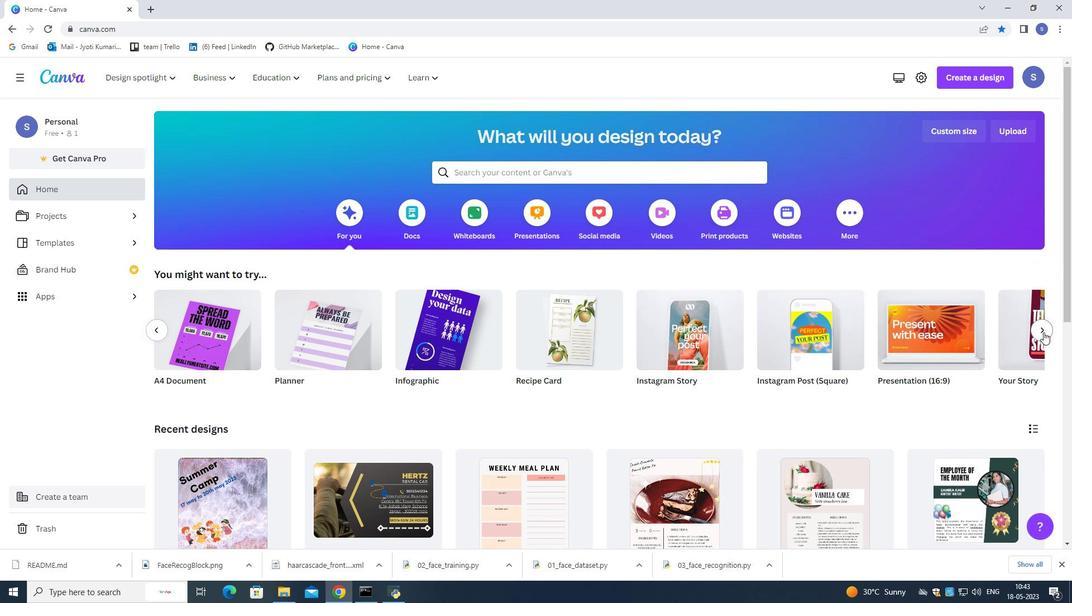 
Action: Mouse moved to (158, 332)
Screenshot: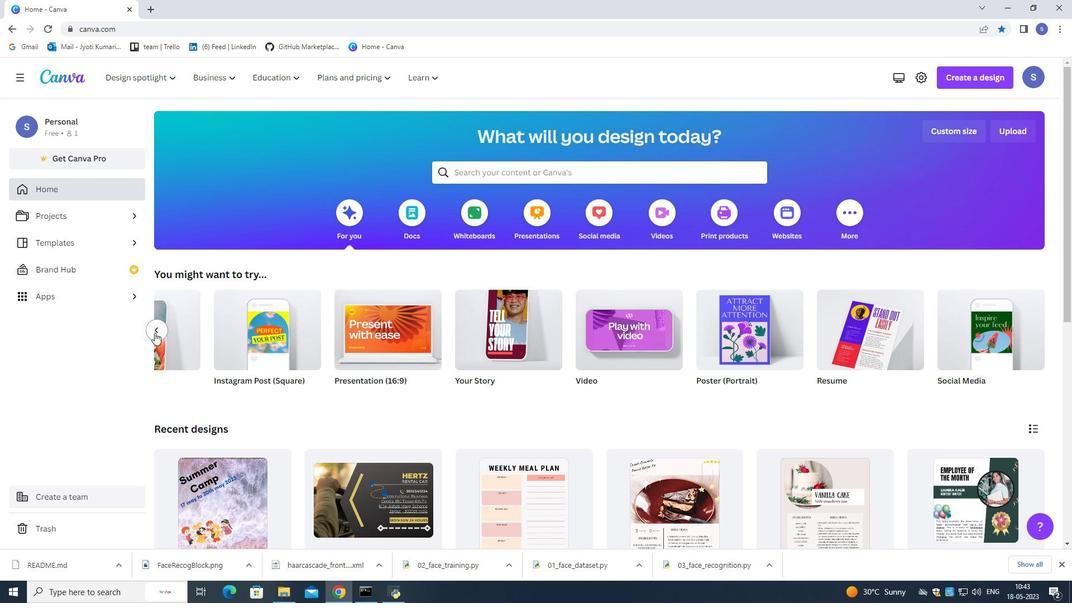 
Action: Mouse pressed left at (158, 332)
Screenshot: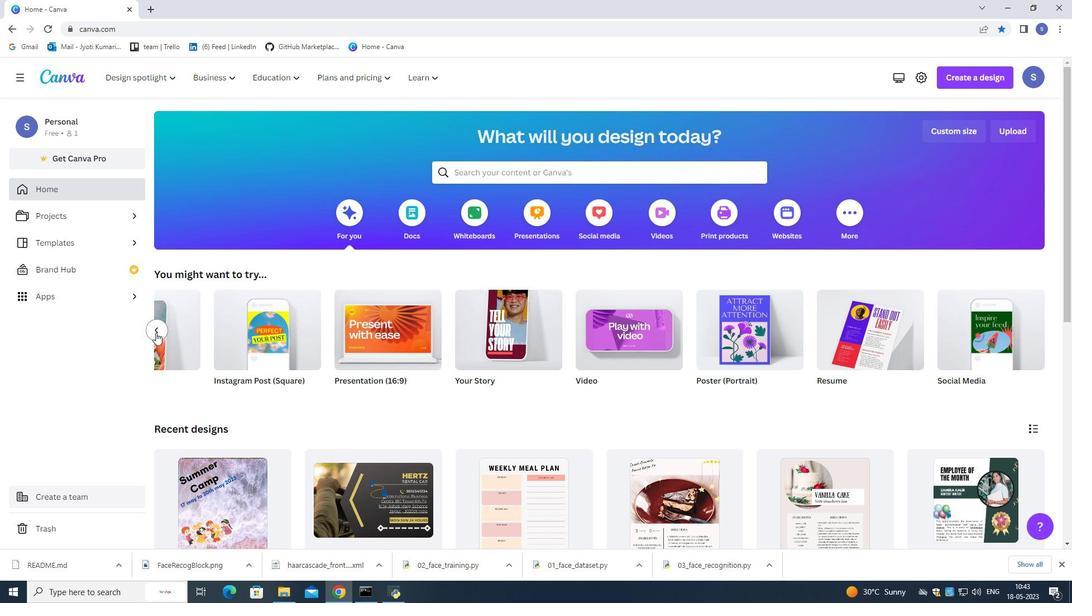 
Action: Mouse moved to (157, 324)
Screenshot: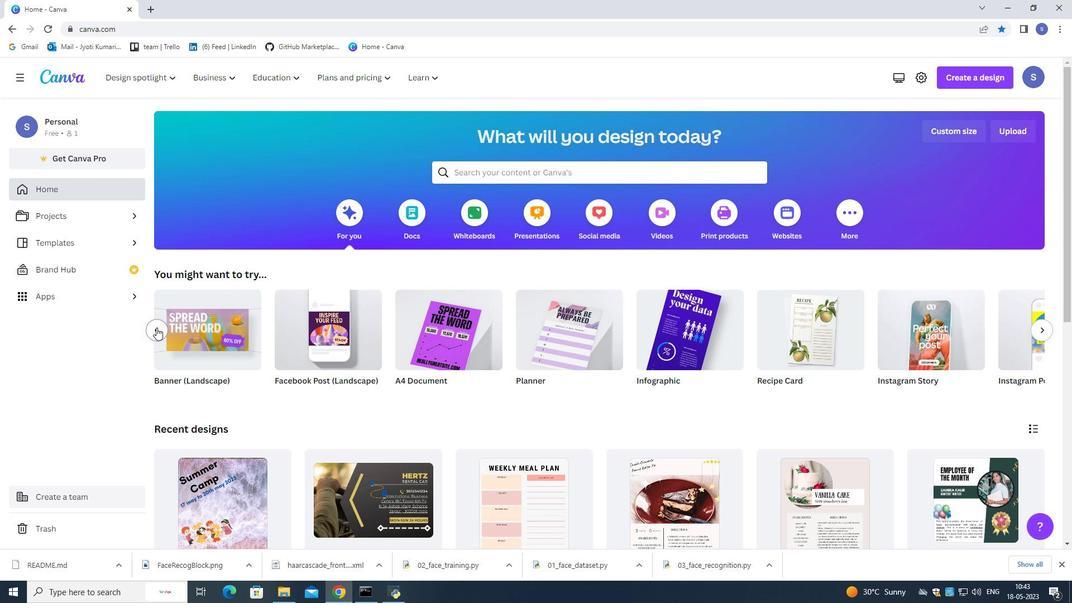 
Action: Mouse pressed left at (157, 324)
Screenshot: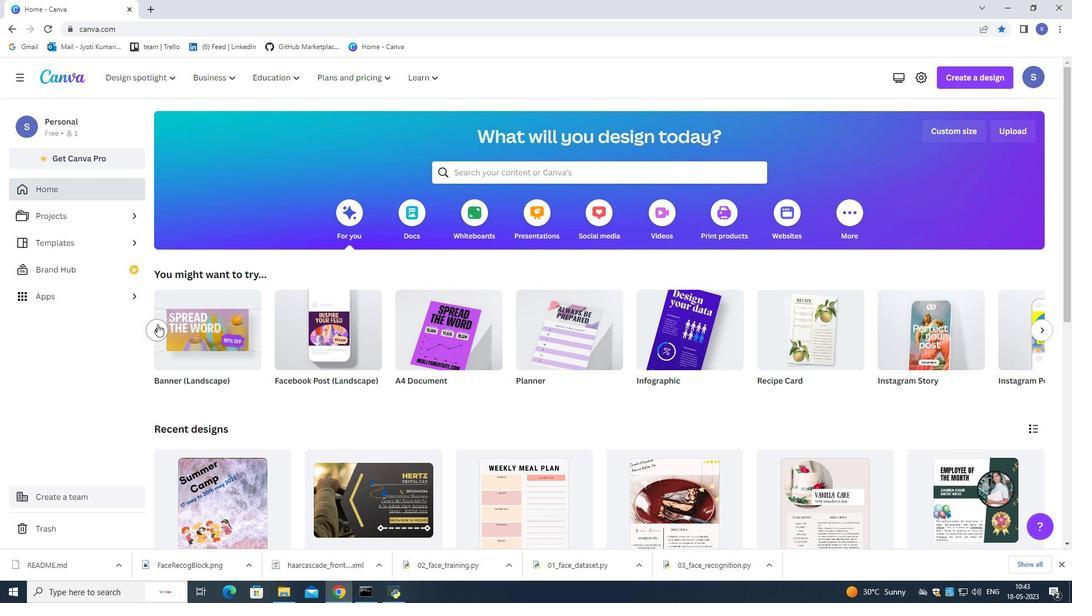 
Action: Mouse moved to (404, 371)
Screenshot: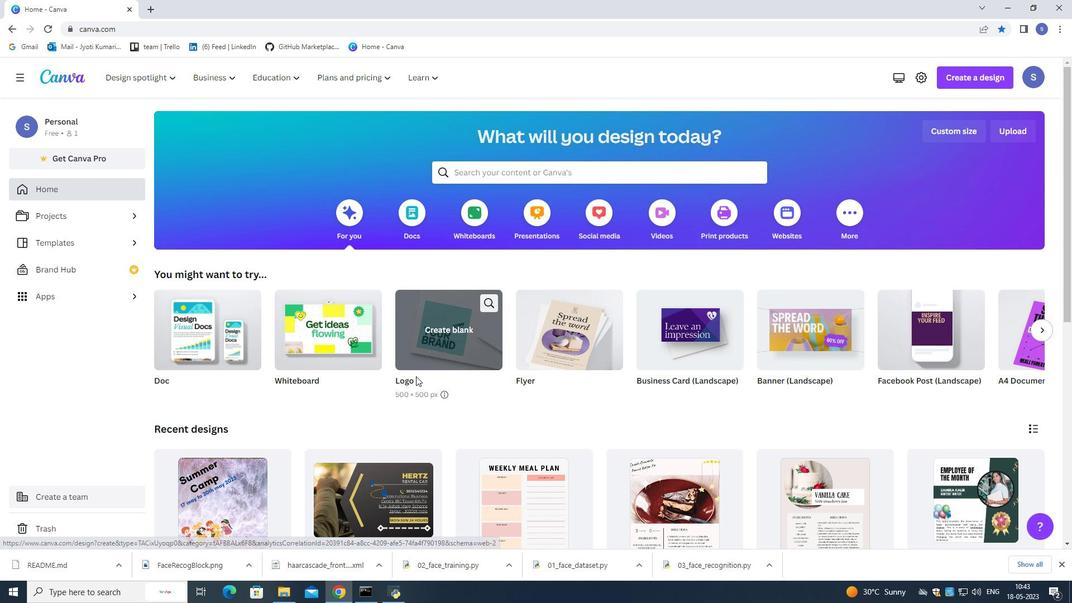 
Action: Mouse scrolled (404, 371) with delta (0, 0)
Screenshot: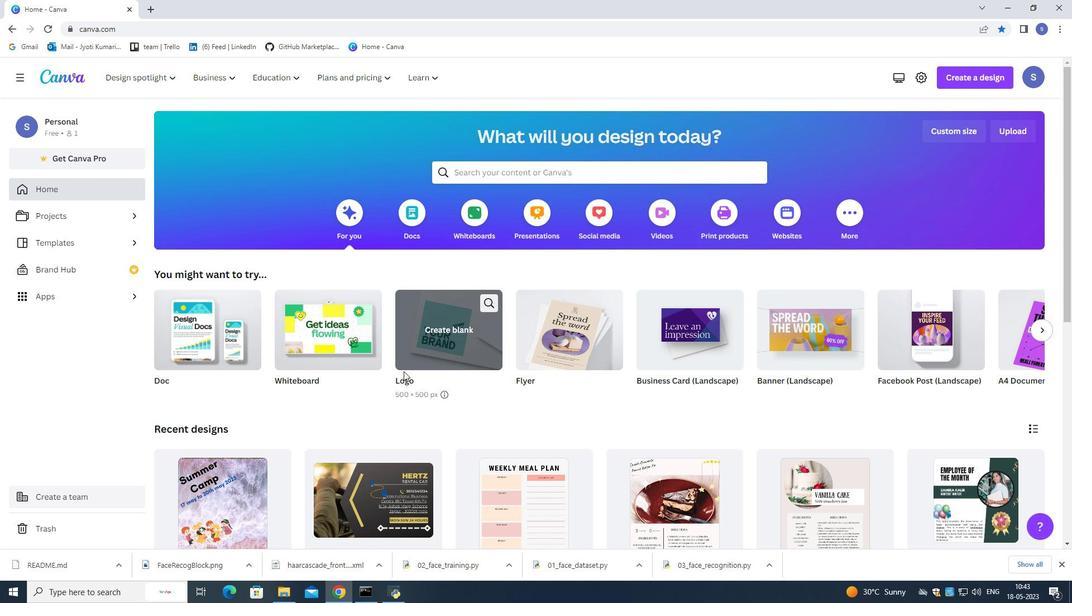 
Action: Mouse moved to (404, 369)
Screenshot: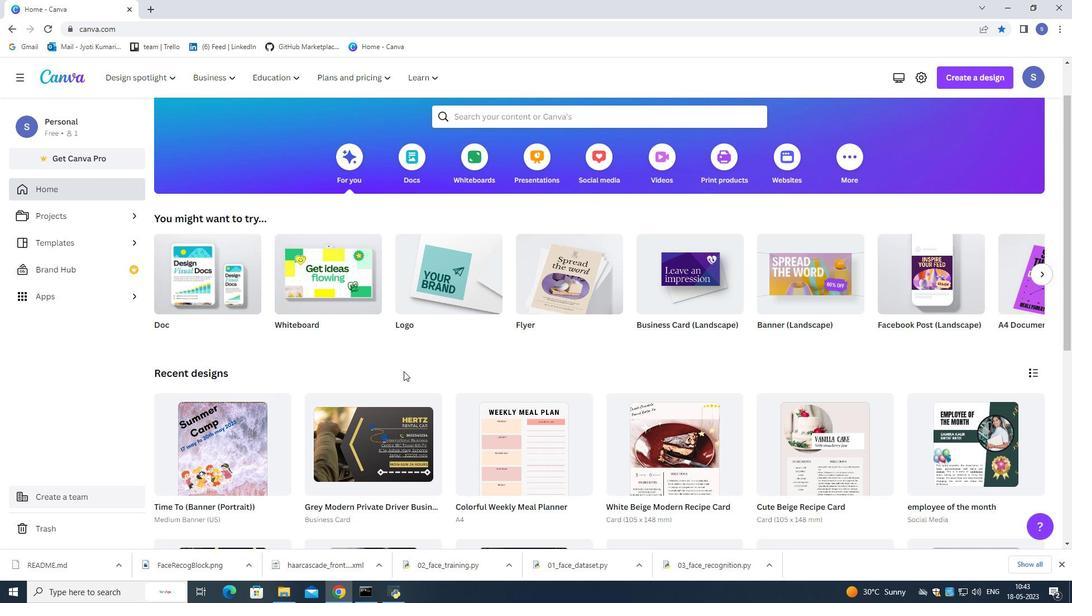 
Action: Mouse scrolled (404, 369) with delta (0, 0)
Screenshot: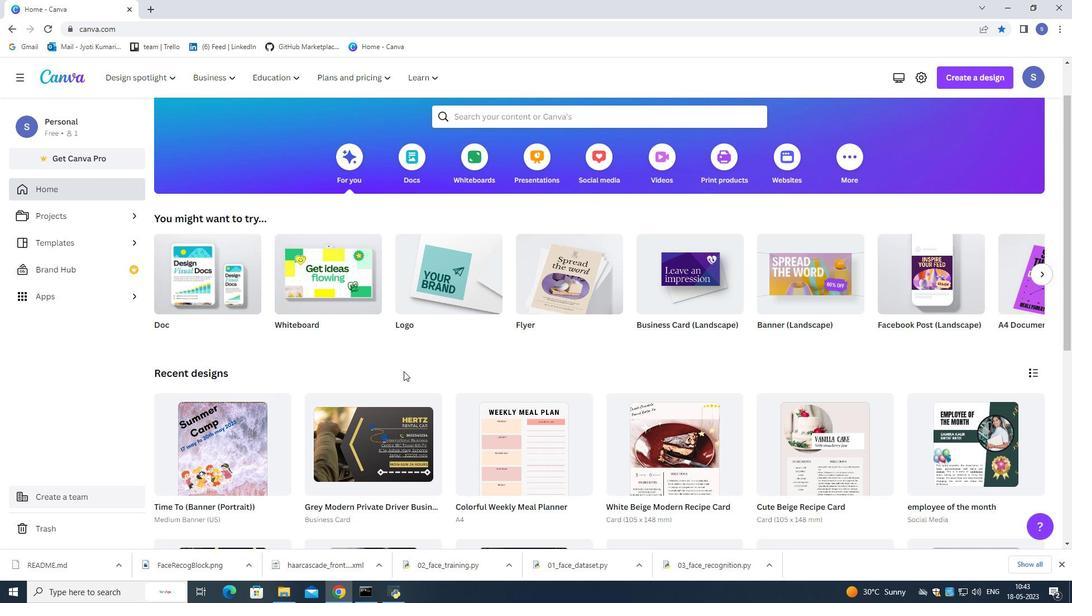 
Action: Mouse moved to (409, 342)
Screenshot: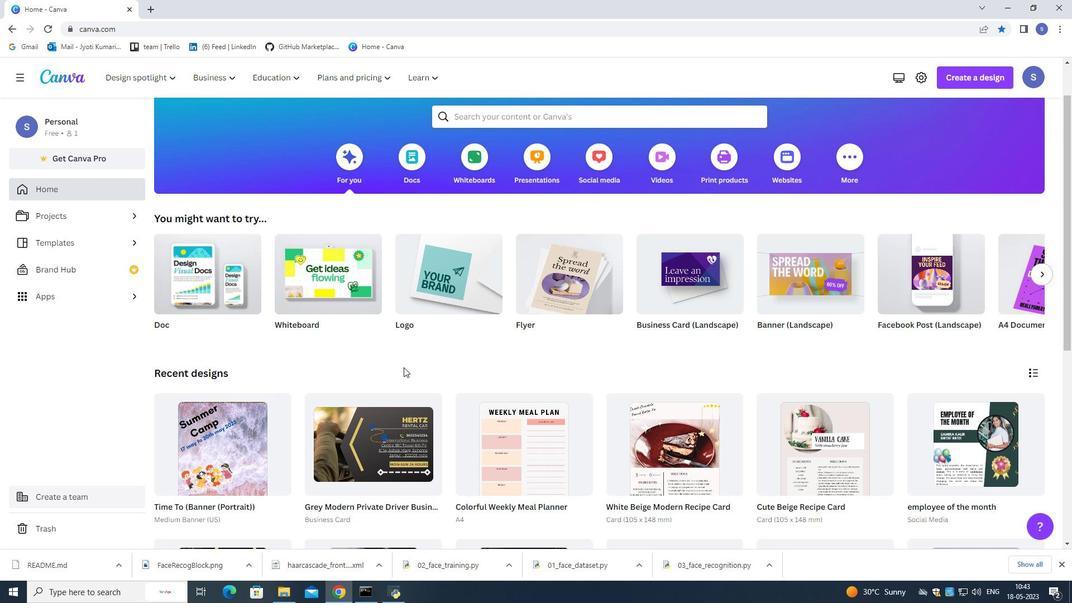 
Action: Mouse scrolled (404, 363) with delta (0, 0)
Screenshot: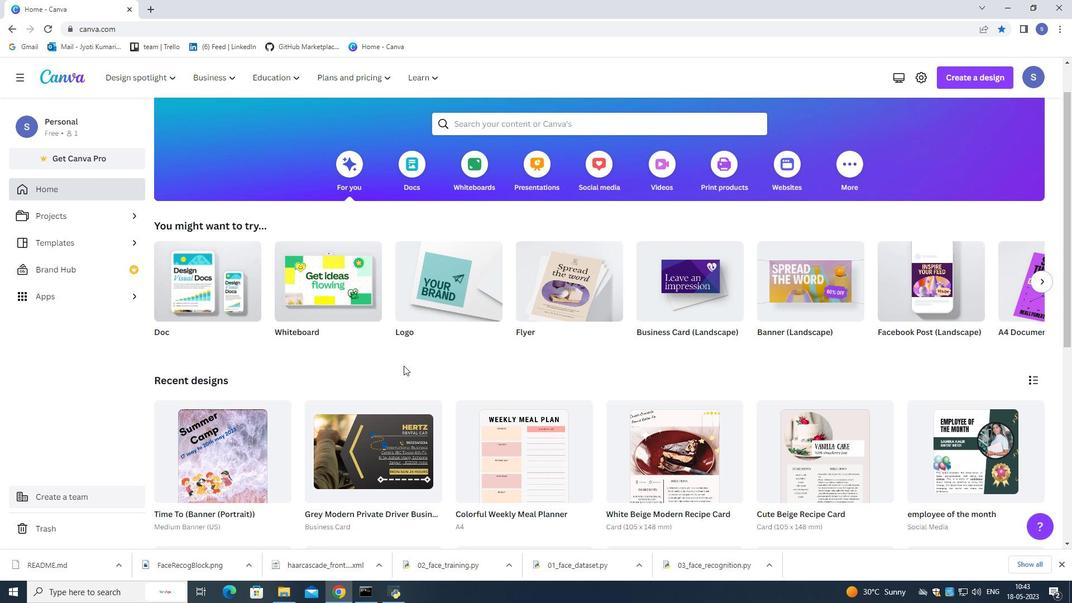 
Action: Mouse moved to (483, 176)
Screenshot: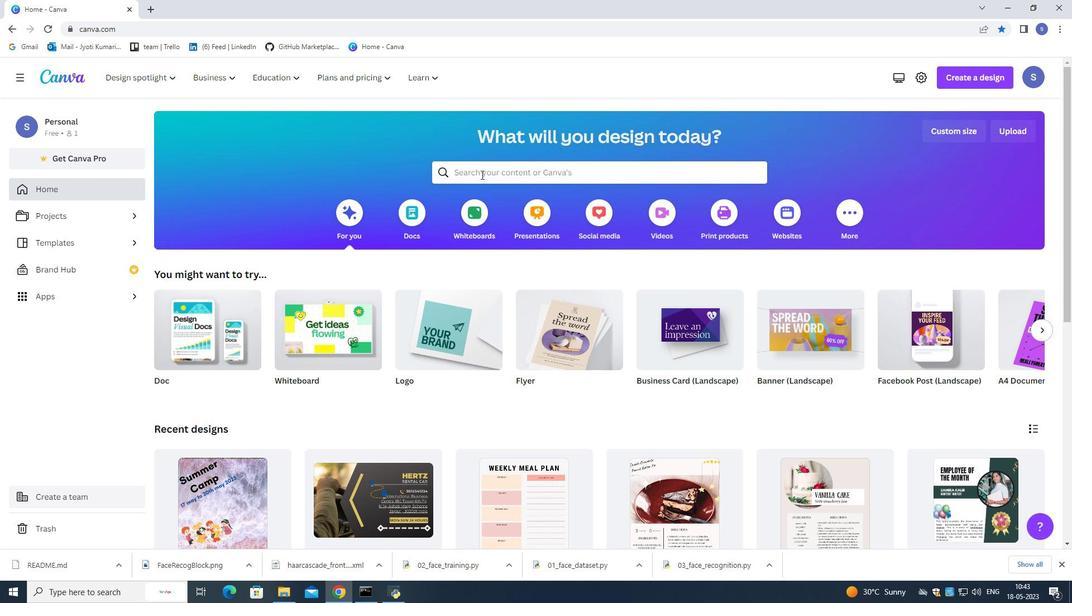 
Action: Mouse pressed left at (483, 176)
Screenshot: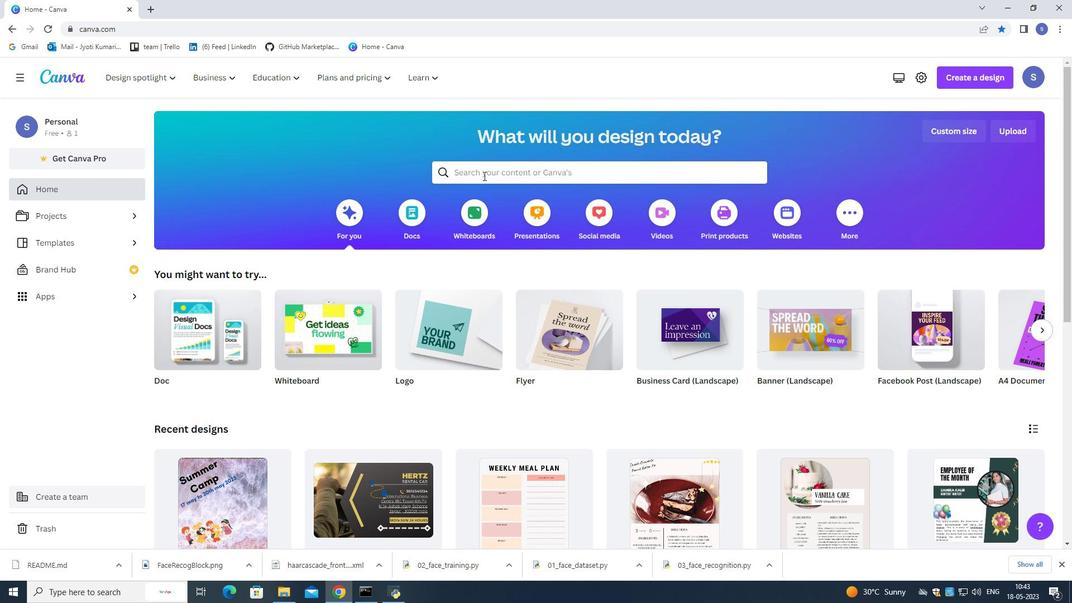 
Action: Mouse moved to (343, 157)
Screenshot: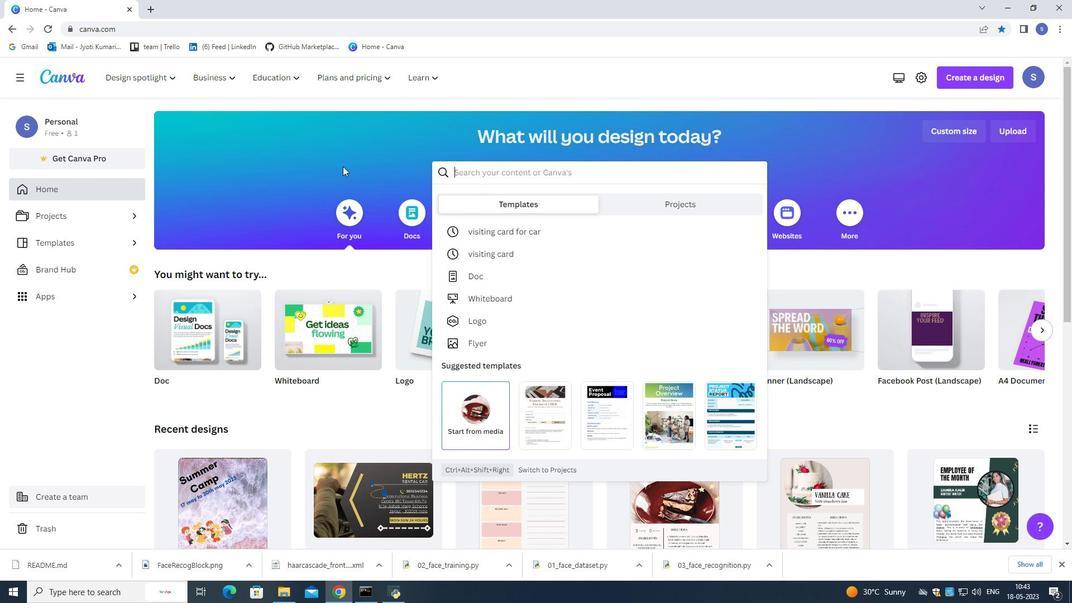 
Action: Mouse pressed left at (343, 157)
Screenshot: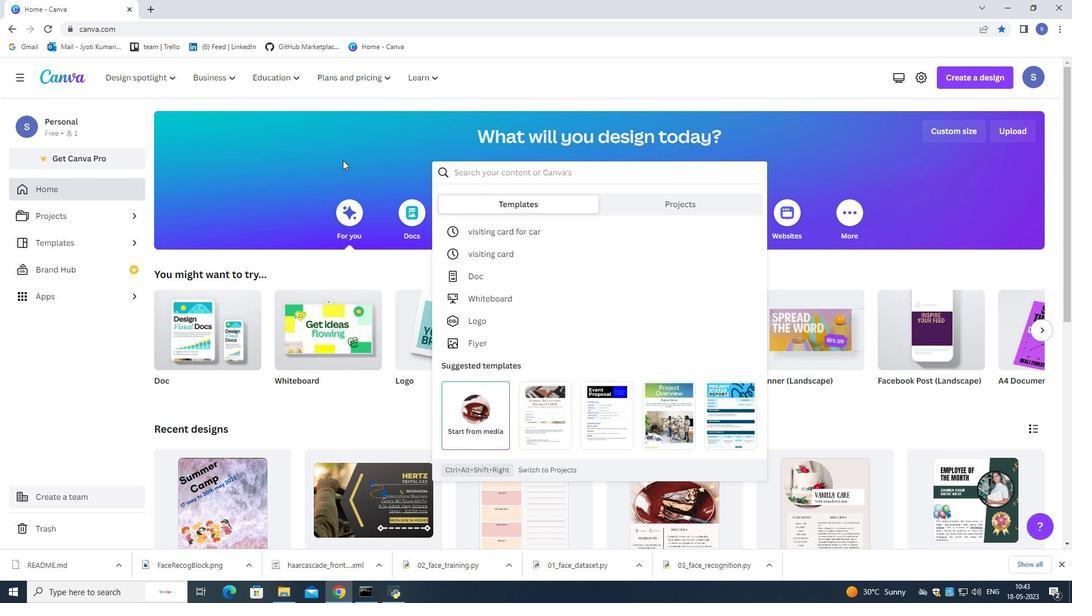 
Action: Mouse moved to (737, 215)
Screenshot: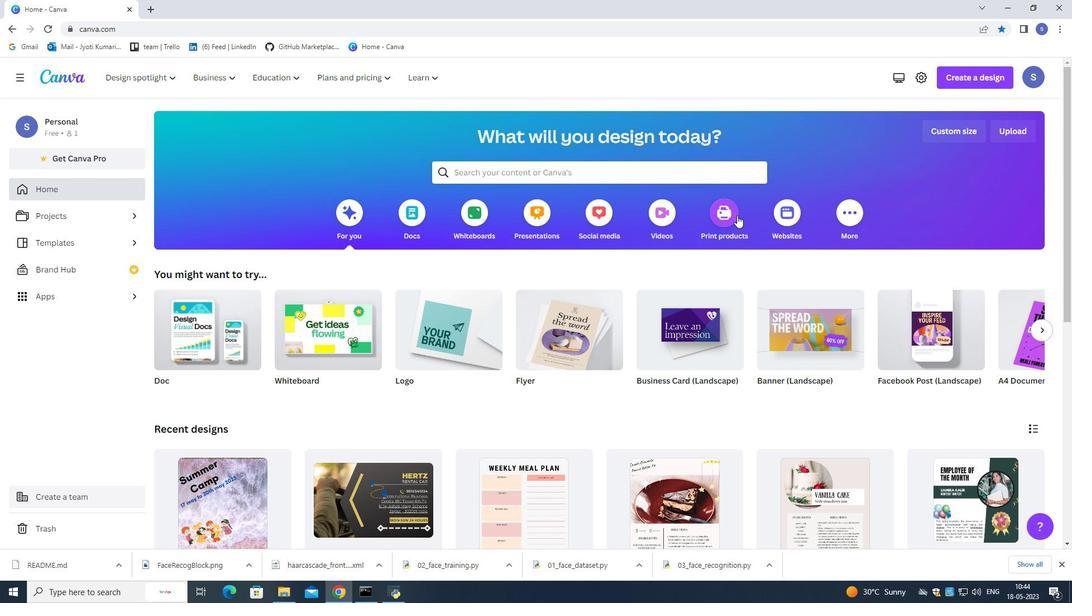 
Action: Mouse pressed left at (737, 215)
Screenshot: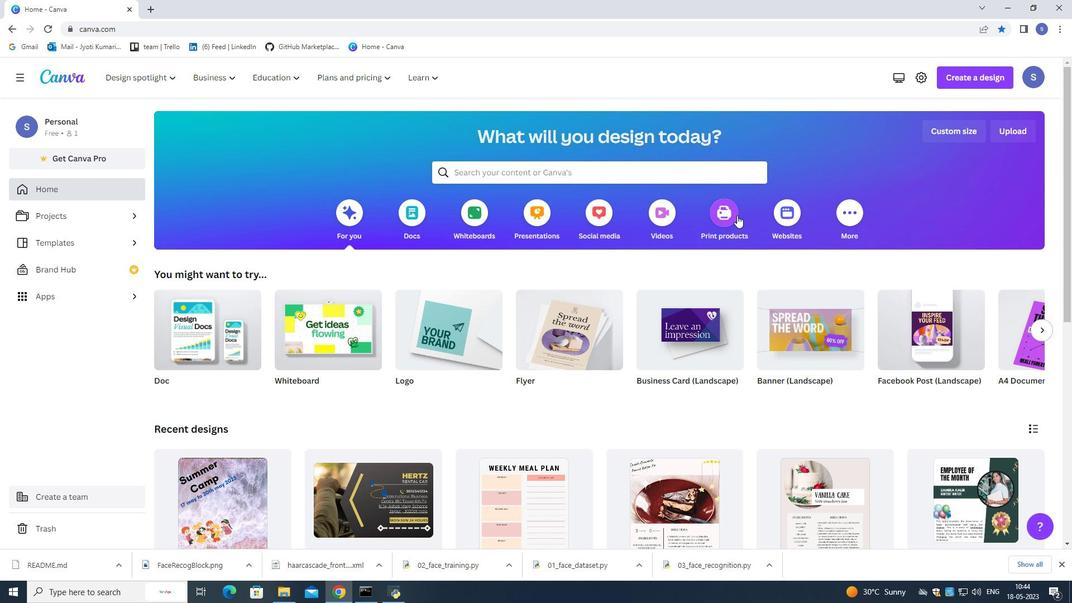 
Action: Mouse moved to (679, 288)
Screenshot: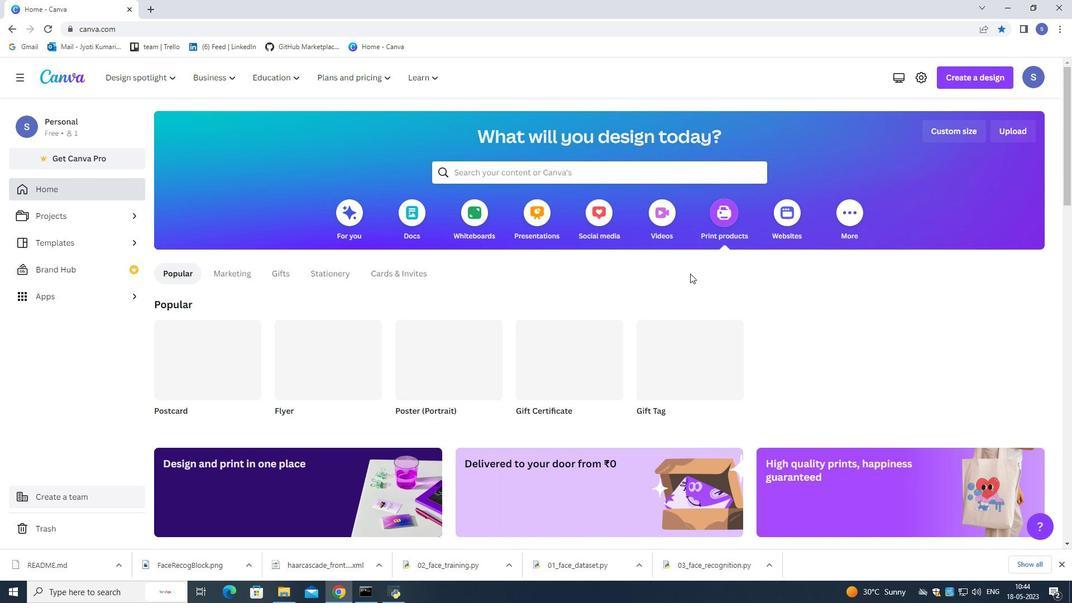 
Action: Mouse scrolled (679, 288) with delta (0, 0)
Screenshot: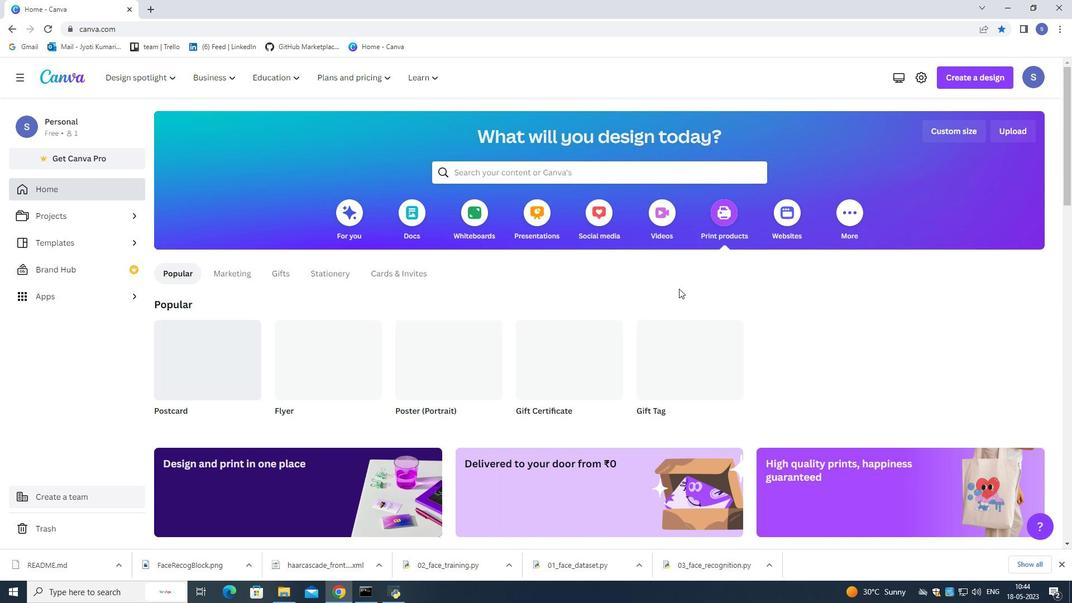 
Action: Mouse moved to (304, 330)
Screenshot: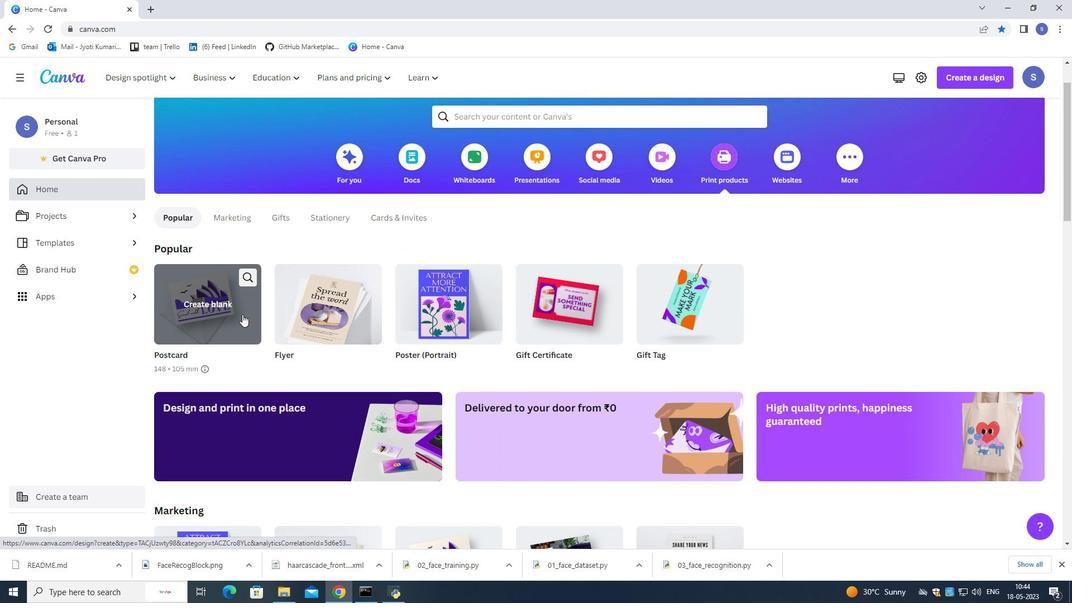 
Action: Mouse scrolled (304, 330) with delta (0, 0)
Screenshot: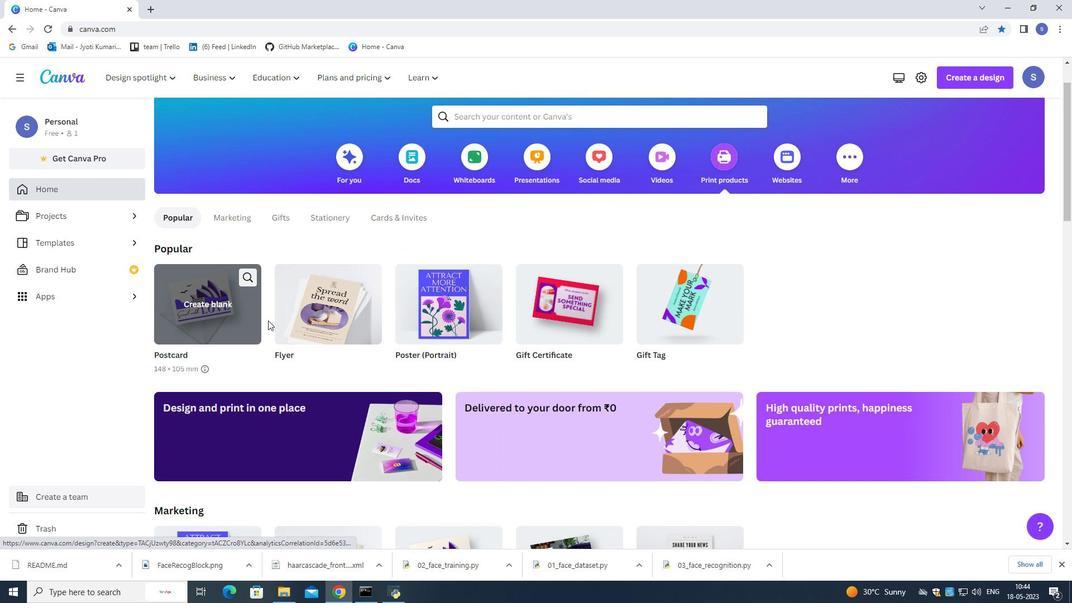 
Action: Mouse moved to (305, 332)
Screenshot: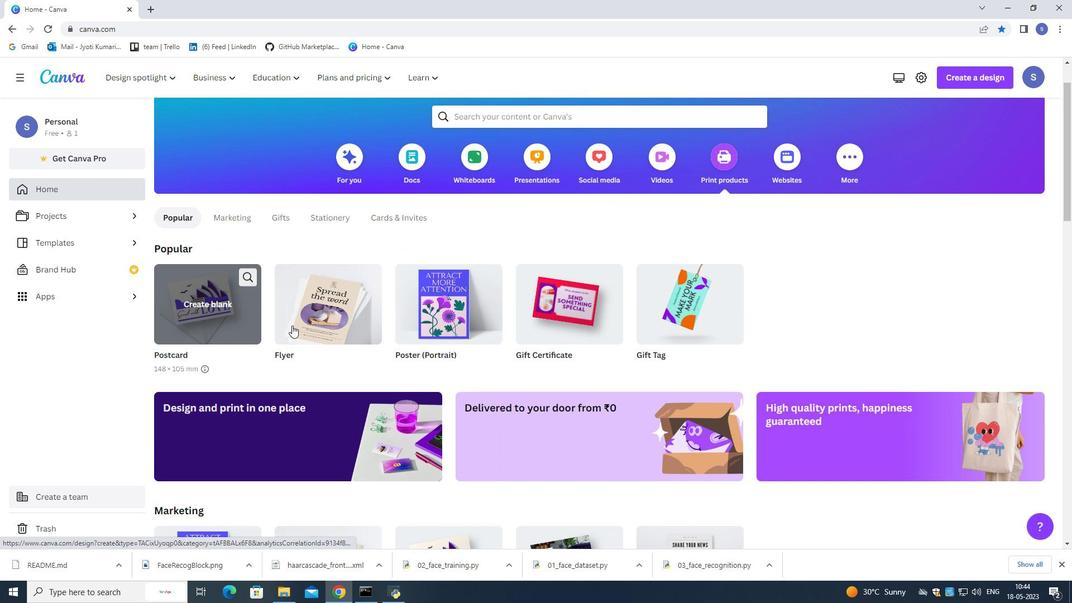 
Action: Mouse scrolled (304, 330) with delta (0, 0)
Screenshot: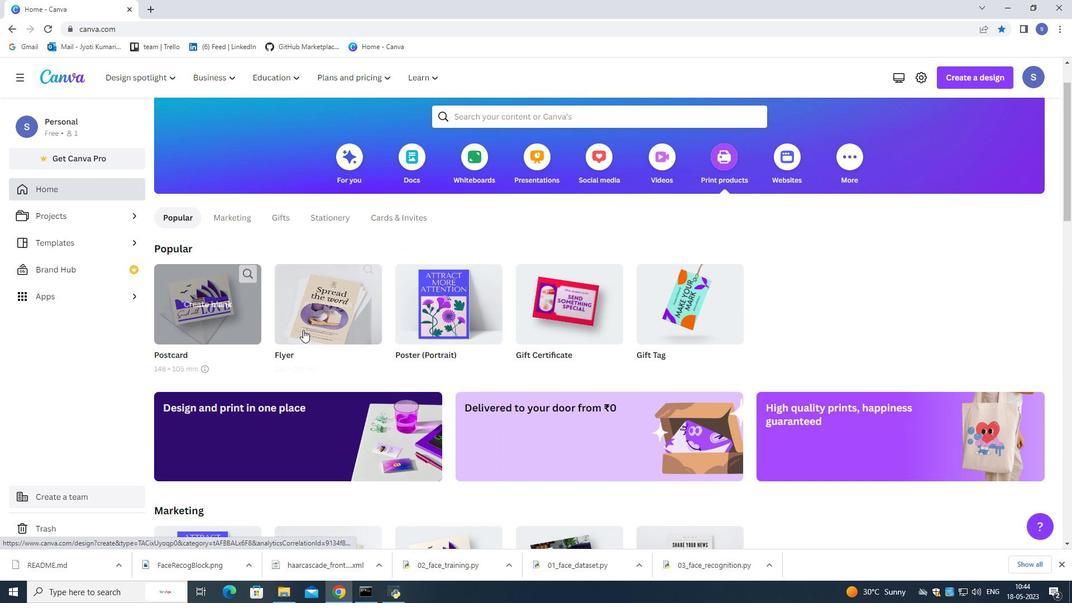 
Action: Mouse moved to (305, 332)
Screenshot: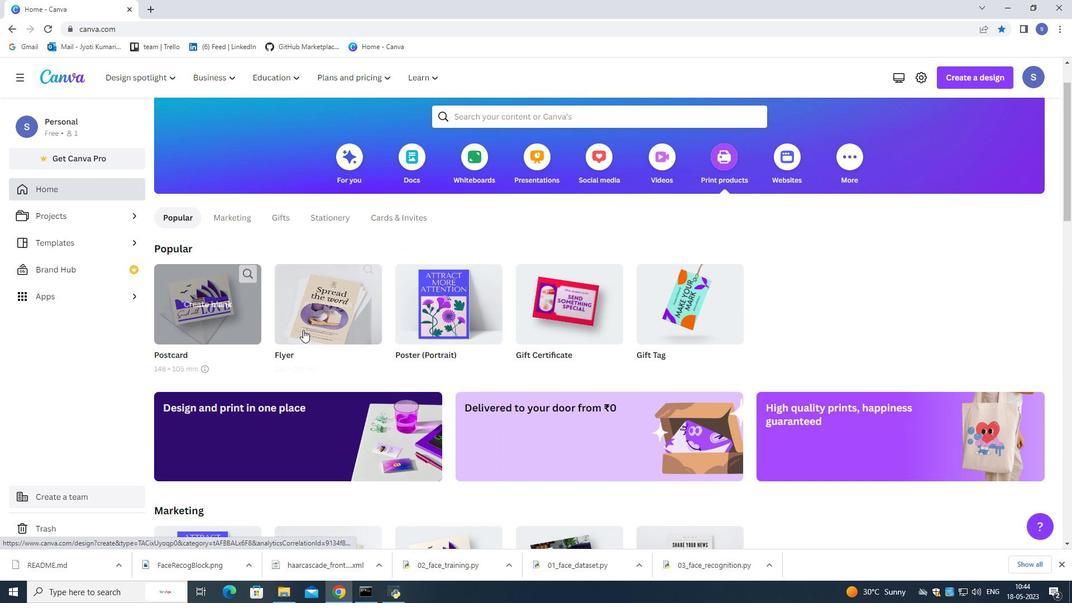 
Action: Mouse scrolled (305, 331) with delta (0, 0)
Screenshot: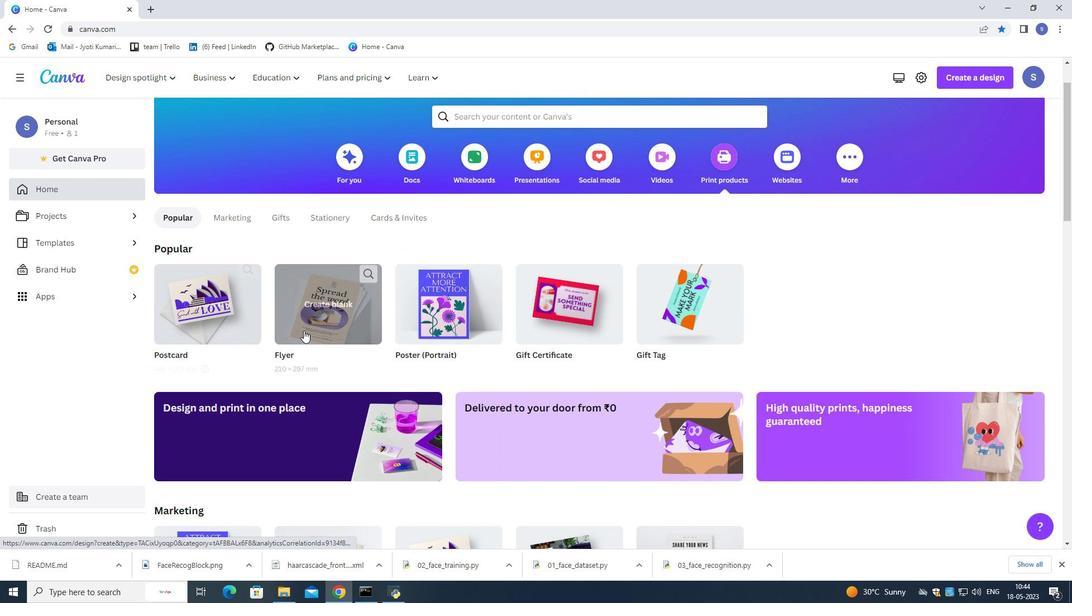 
Action: Mouse moved to (309, 330)
Screenshot: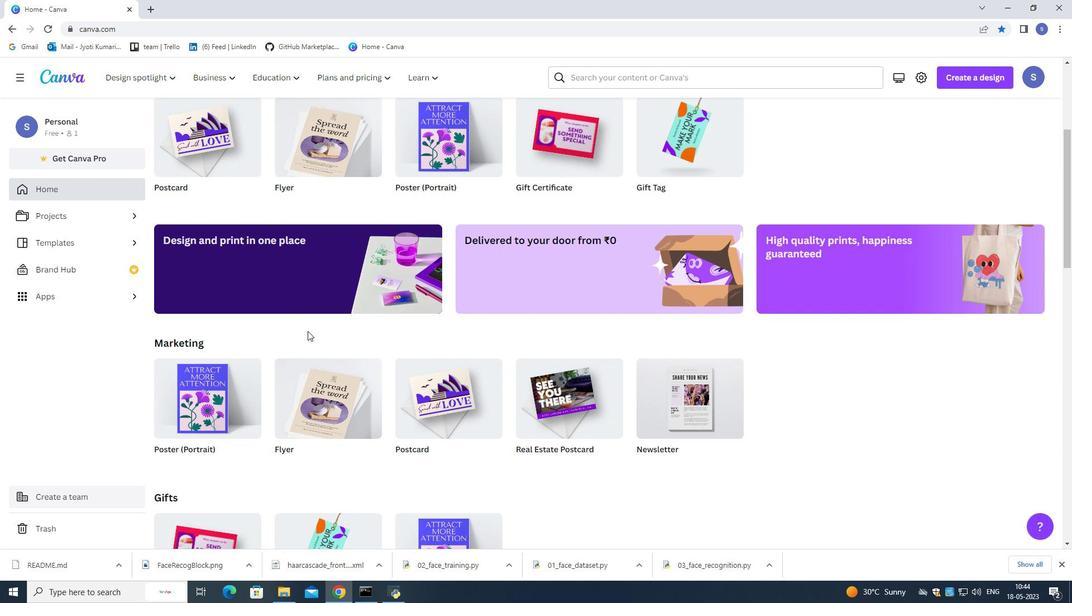 
Action: Mouse scrolled (309, 329) with delta (0, 0)
Screenshot: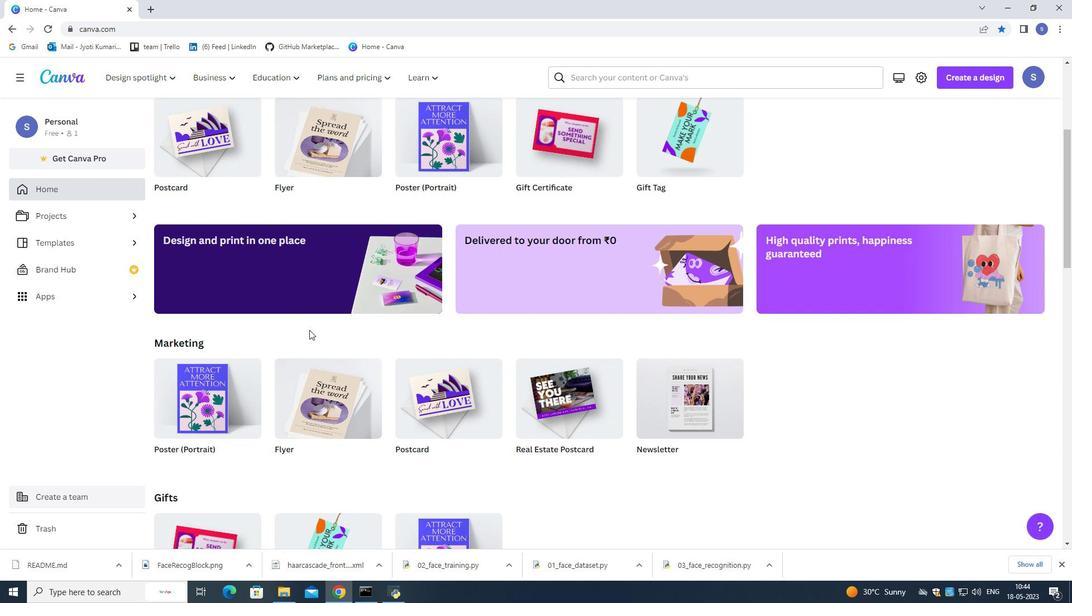 
Action: Mouse moved to (684, 371)
Screenshot: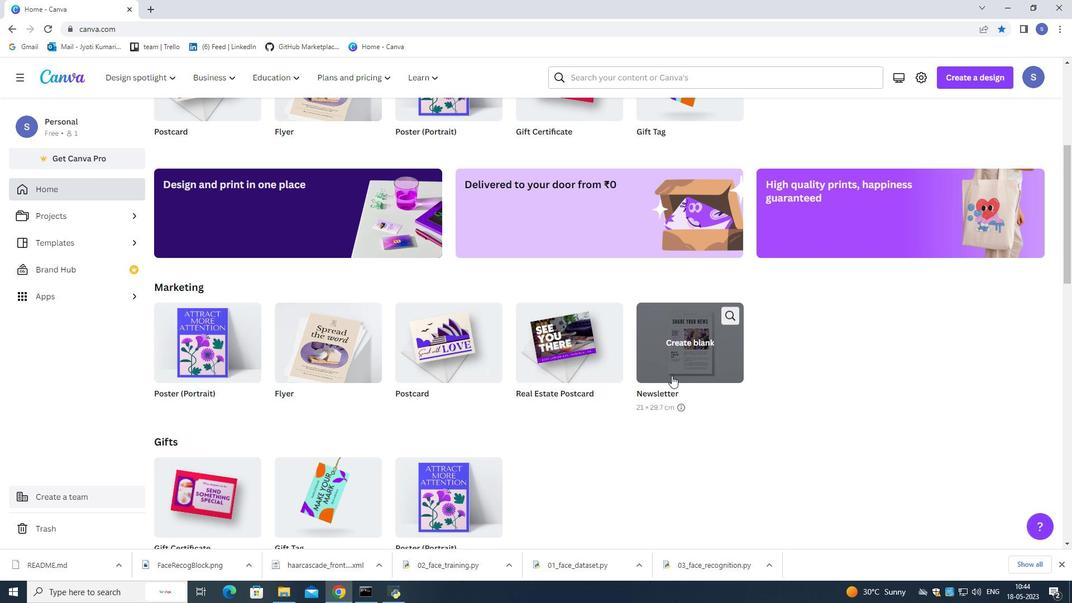 
Action: Mouse scrolled (684, 371) with delta (0, 0)
Screenshot: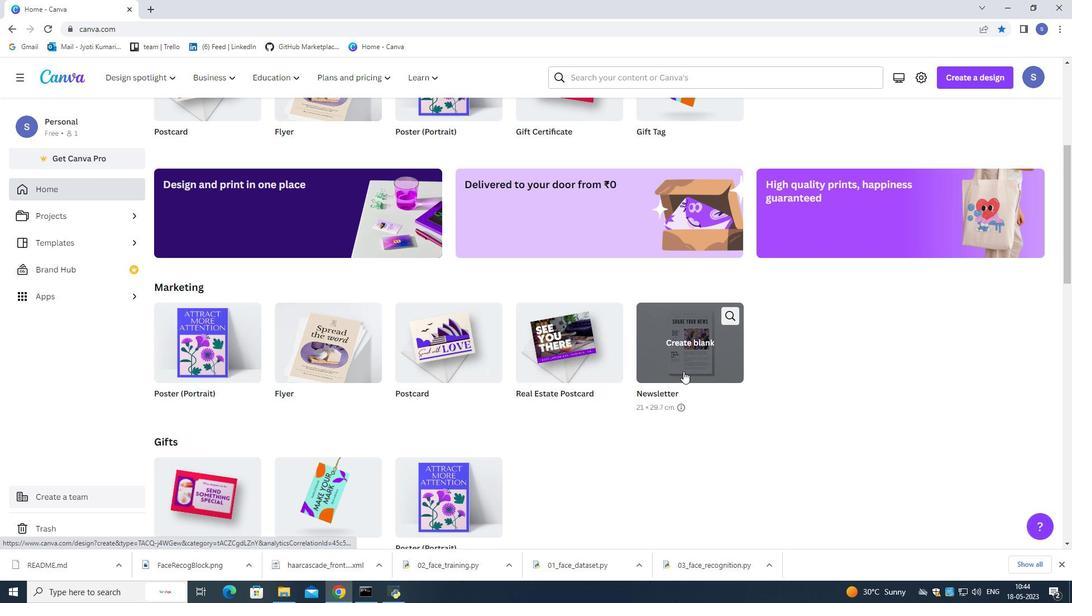 
Action: Mouse moved to (684, 371)
Screenshot: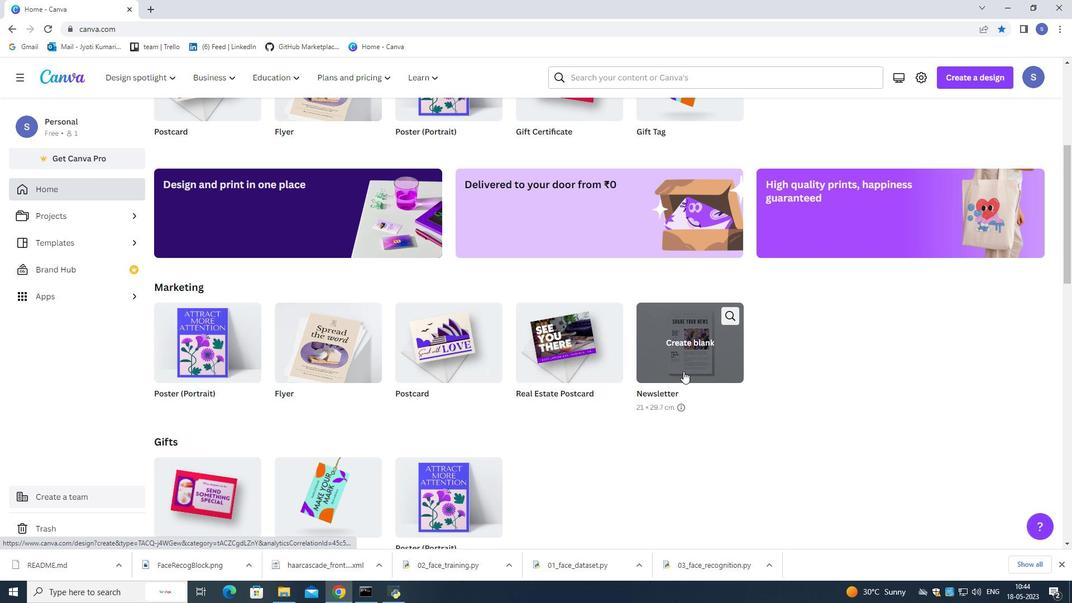 
Action: Mouse scrolled (684, 371) with delta (0, 0)
Screenshot: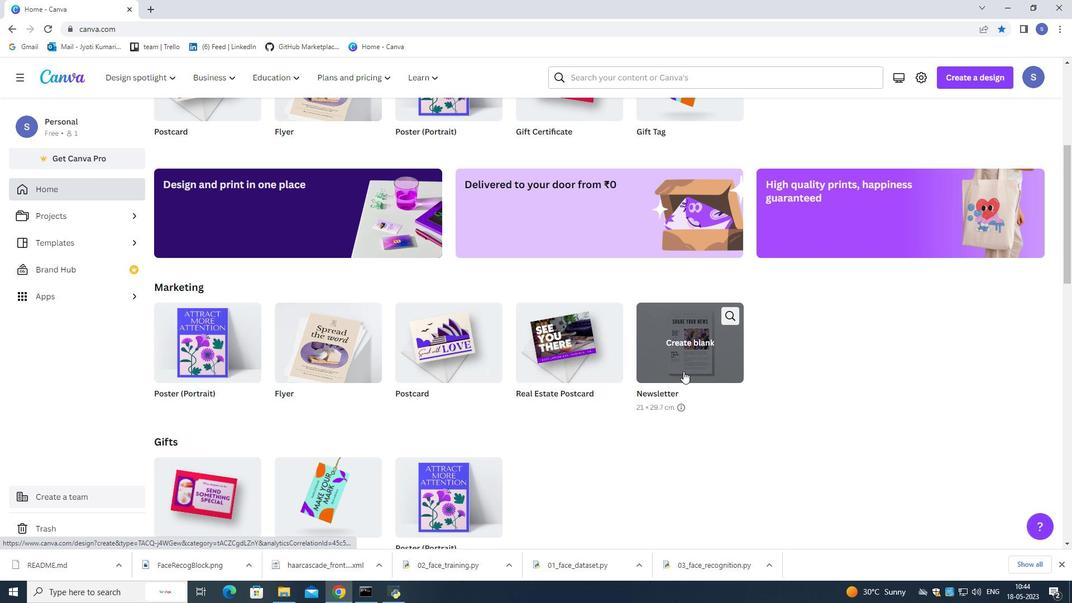
Action: Mouse moved to (397, 373)
Screenshot: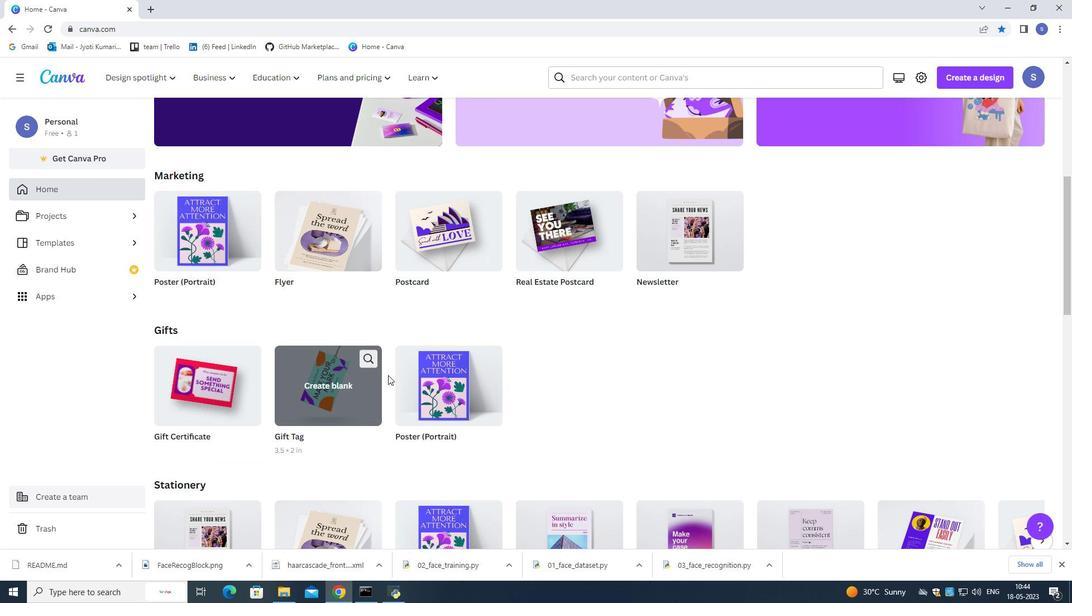 
Action: Mouse scrolled (397, 373) with delta (0, 0)
Screenshot: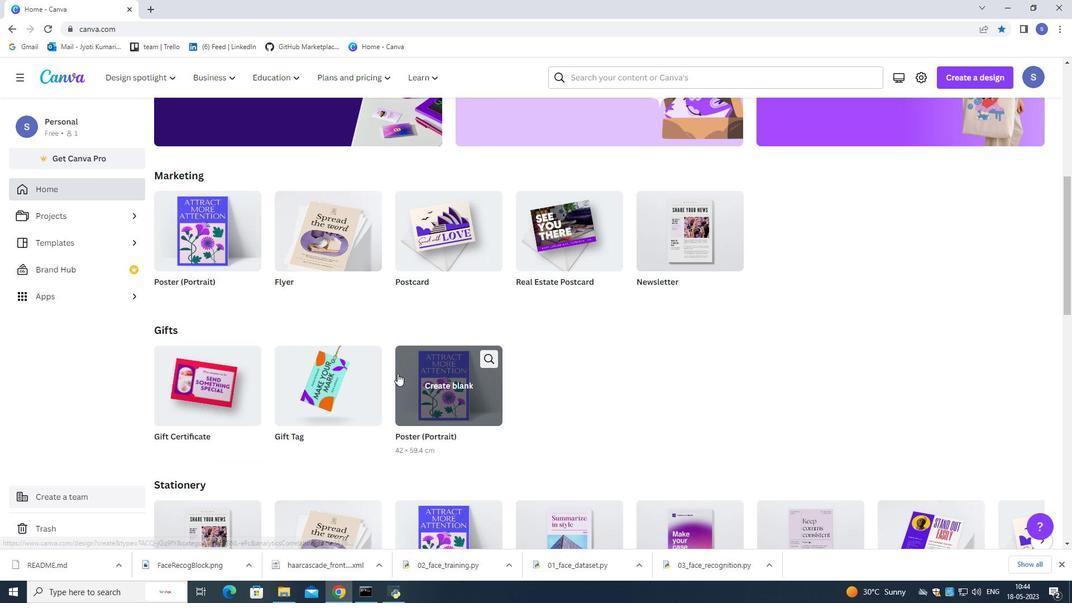 
Action: Mouse scrolled (397, 373) with delta (0, 0)
Screenshot: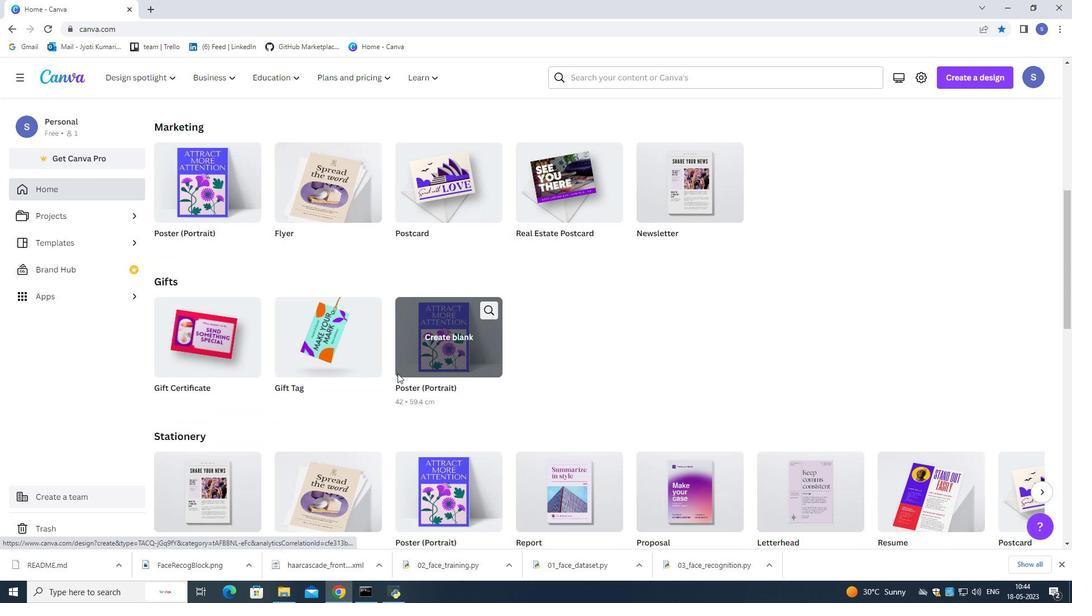 
Action: Mouse moved to (399, 373)
Screenshot: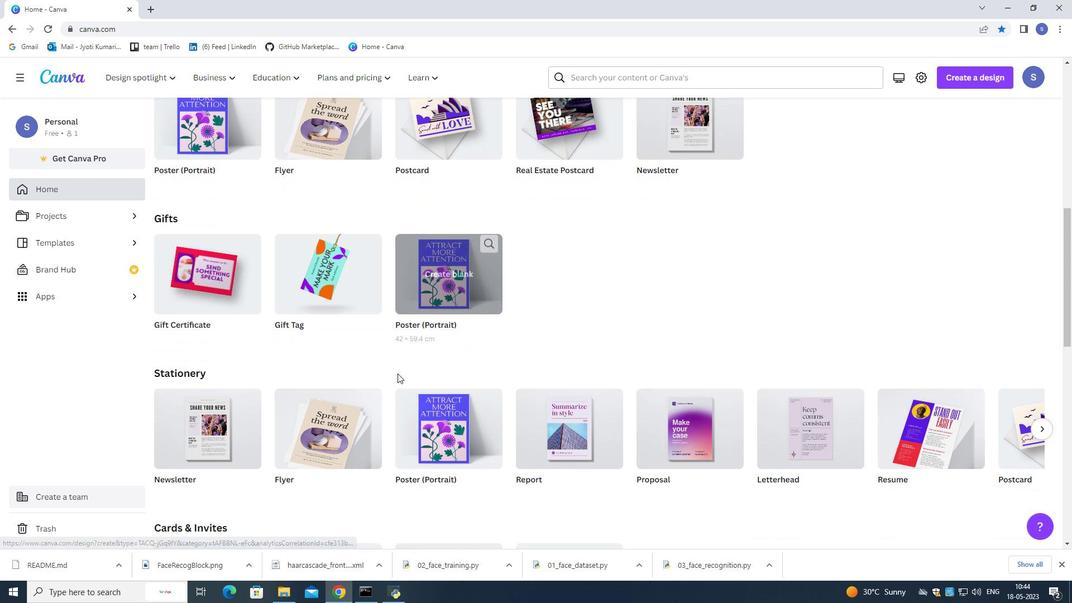 
Action: Mouse scrolled (399, 372) with delta (0, 0)
Screenshot: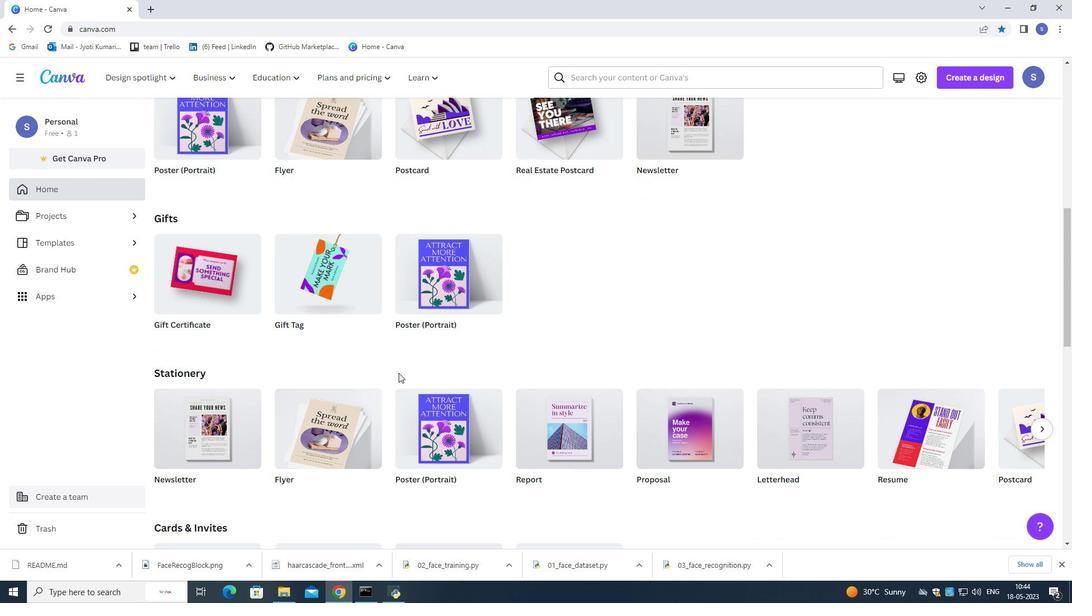 
Action: Mouse moved to (1045, 368)
Screenshot: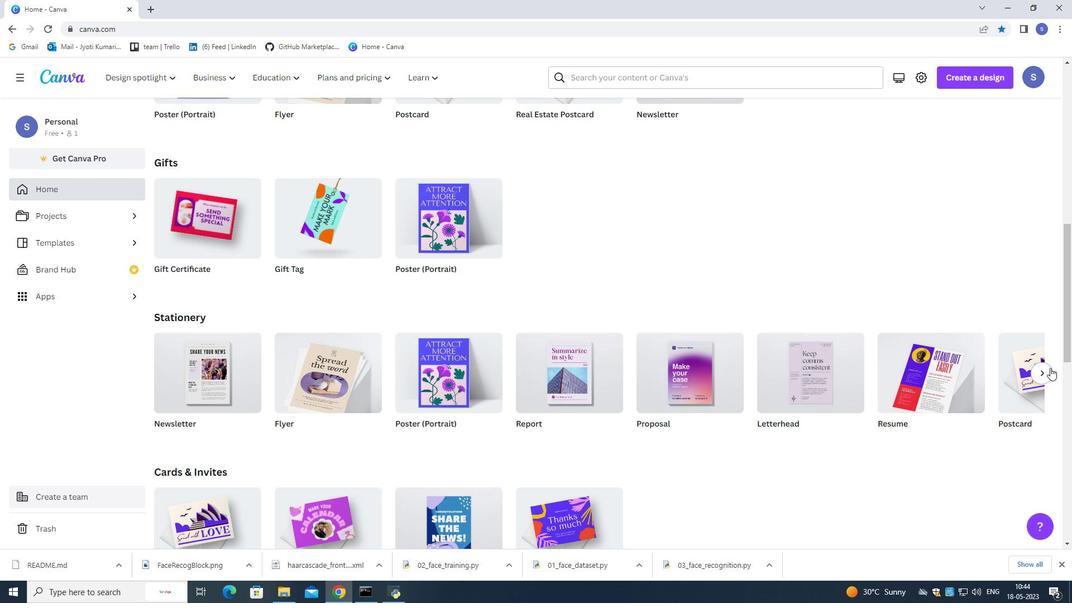 
Action: Mouse pressed left at (1045, 368)
Screenshot: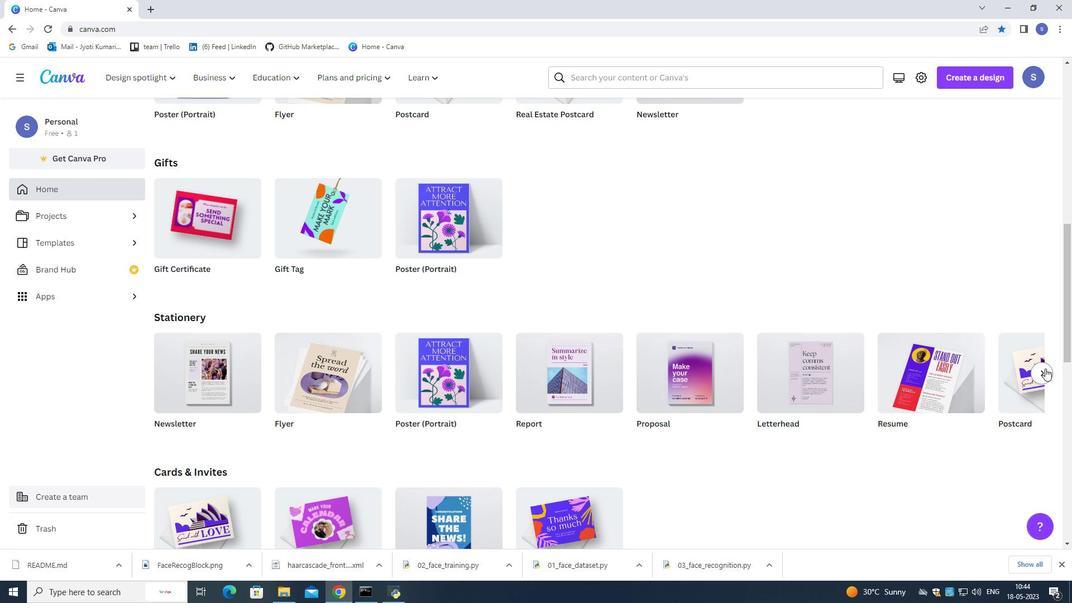 
Action: Mouse moved to (1042, 368)
Screenshot: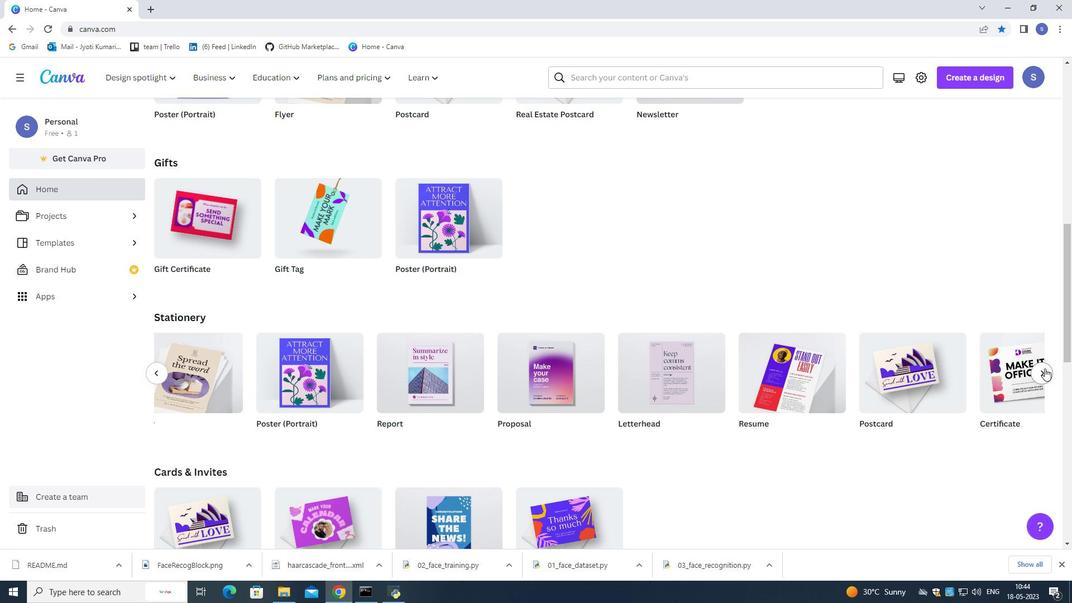 
Action: Mouse pressed left at (1042, 368)
Screenshot: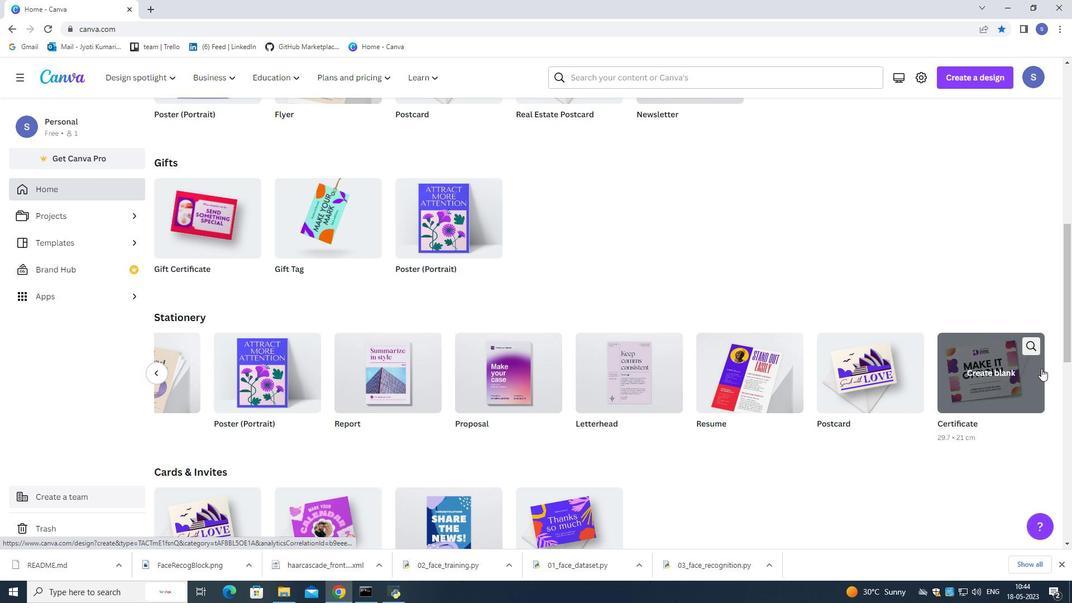 
Action: Mouse moved to (35, 6)
Screenshot: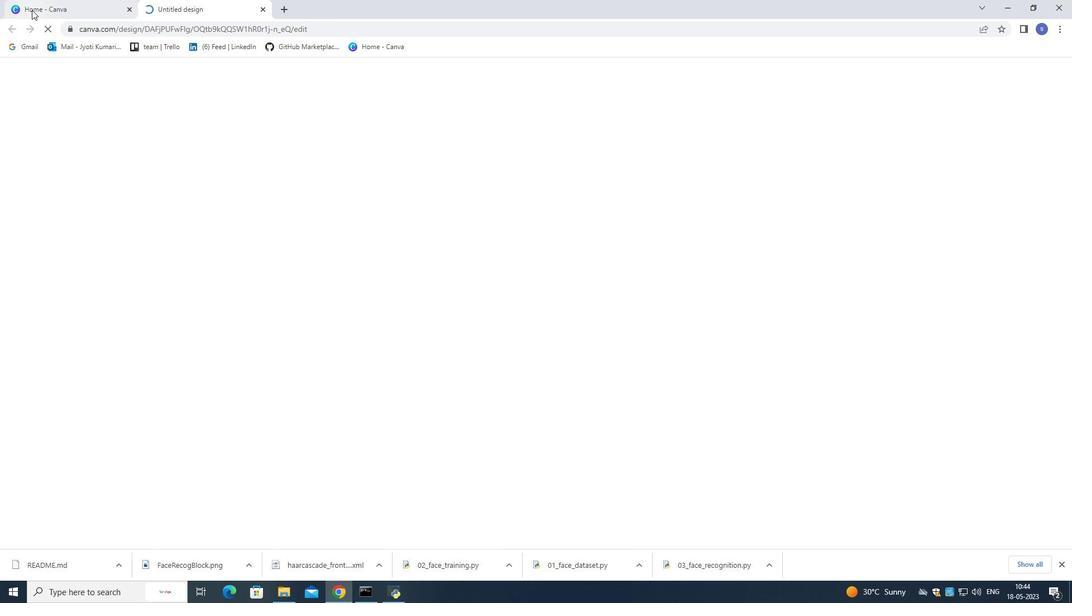 
Action: Mouse pressed left at (35, 6)
Screenshot: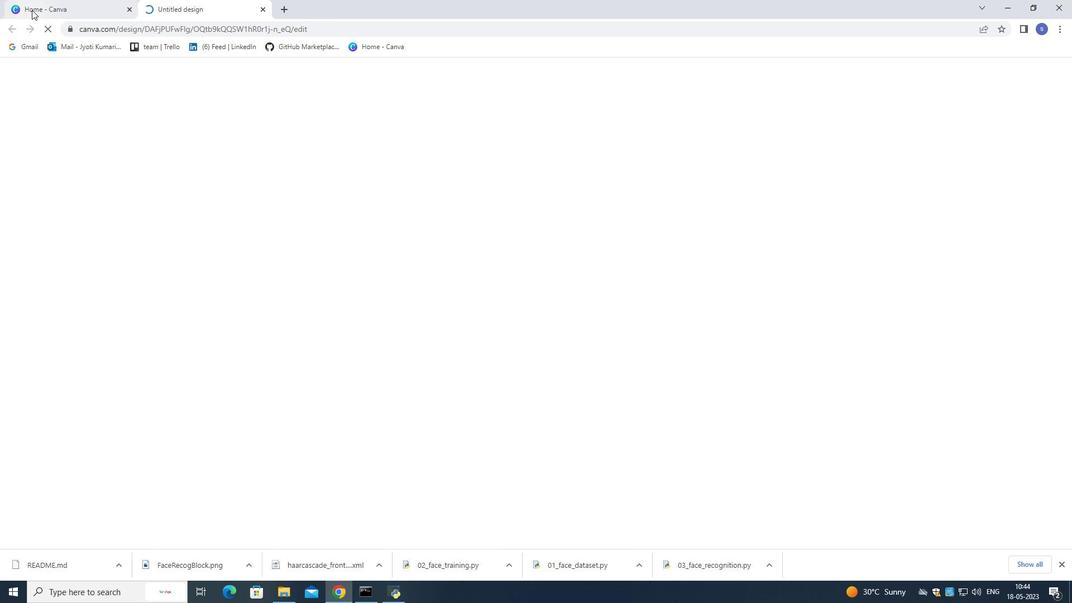 
Action: Mouse moved to (158, 197)
Screenshot: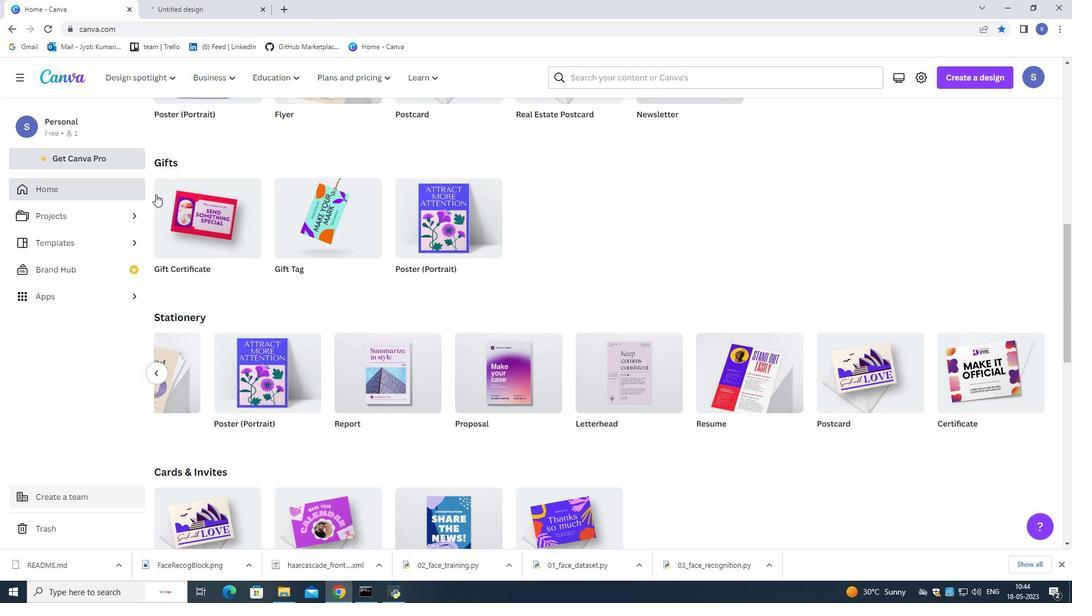
Action: Mouse scrolled (157, 196) with delta (0, 0)
Screenshot: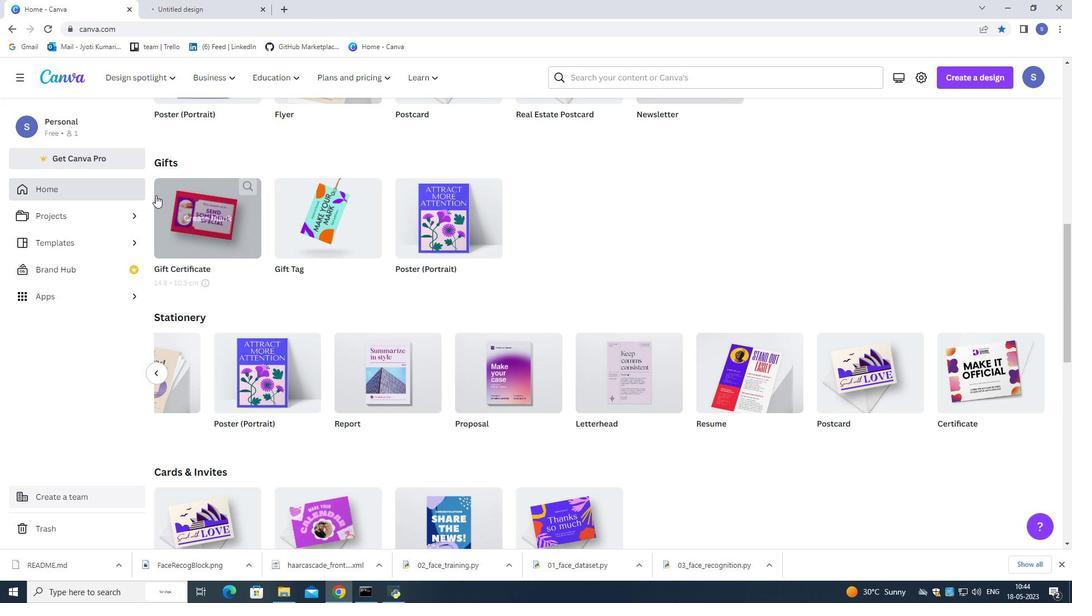 
Action: Mouse moved to (159, 197)
Screenshot: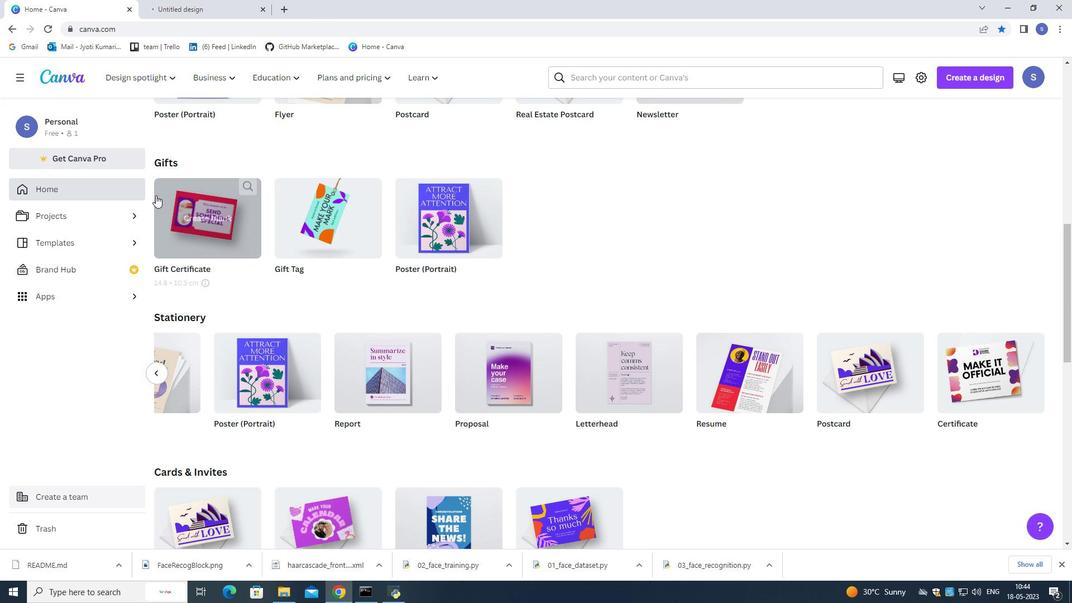 
Action: Mouse scrolled (158, 196) with delta (0, 0)
Screenshot: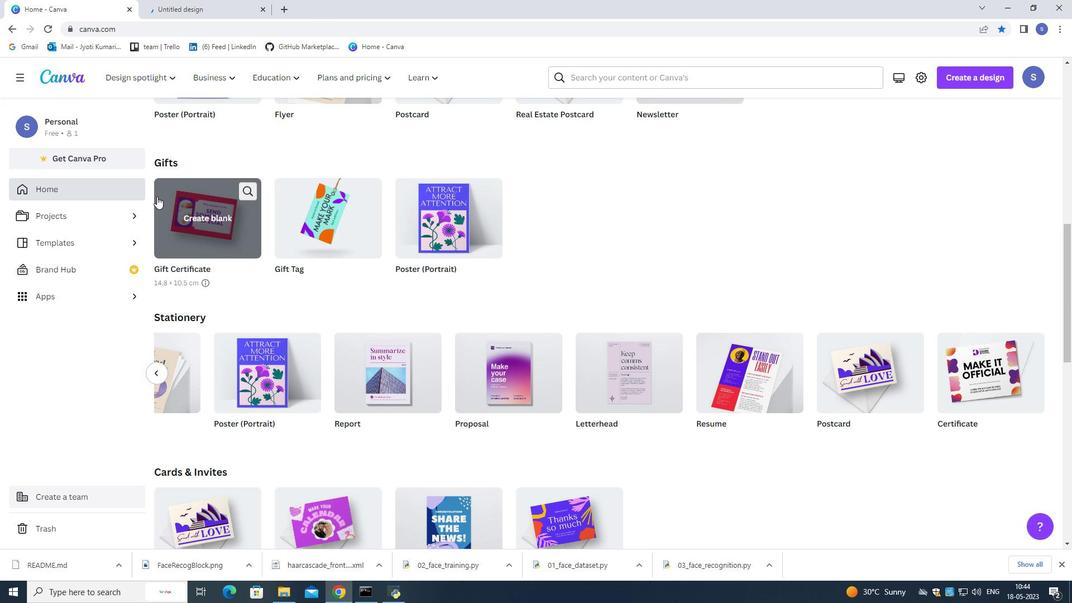 
Action: Mouse moved to (160, 198)
Screenshot: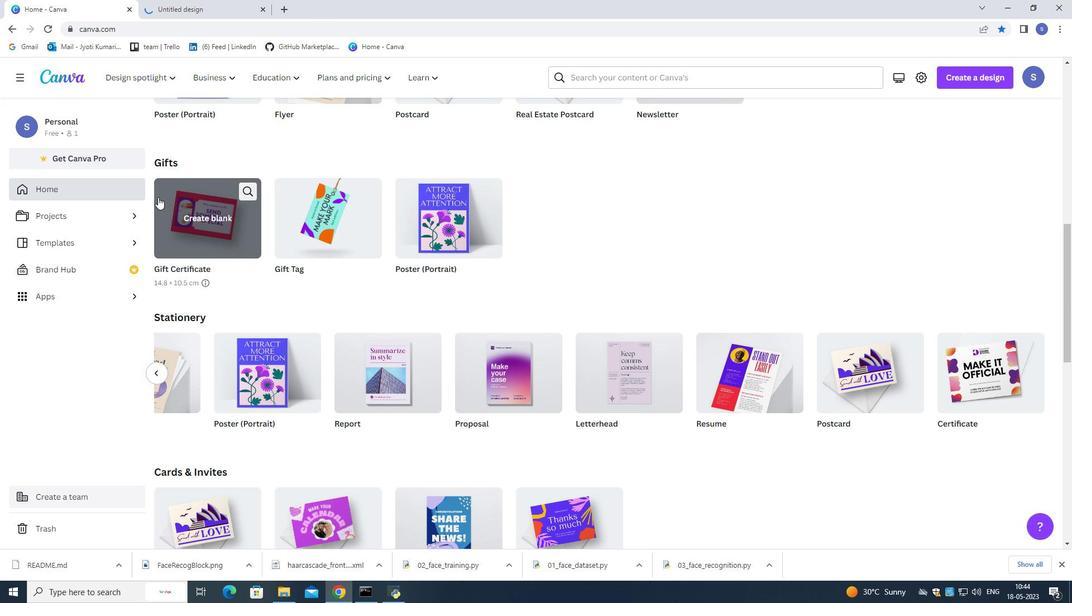 
Action: Mouse scrolled (159, 197) with delta (0, 0)
Screenshot: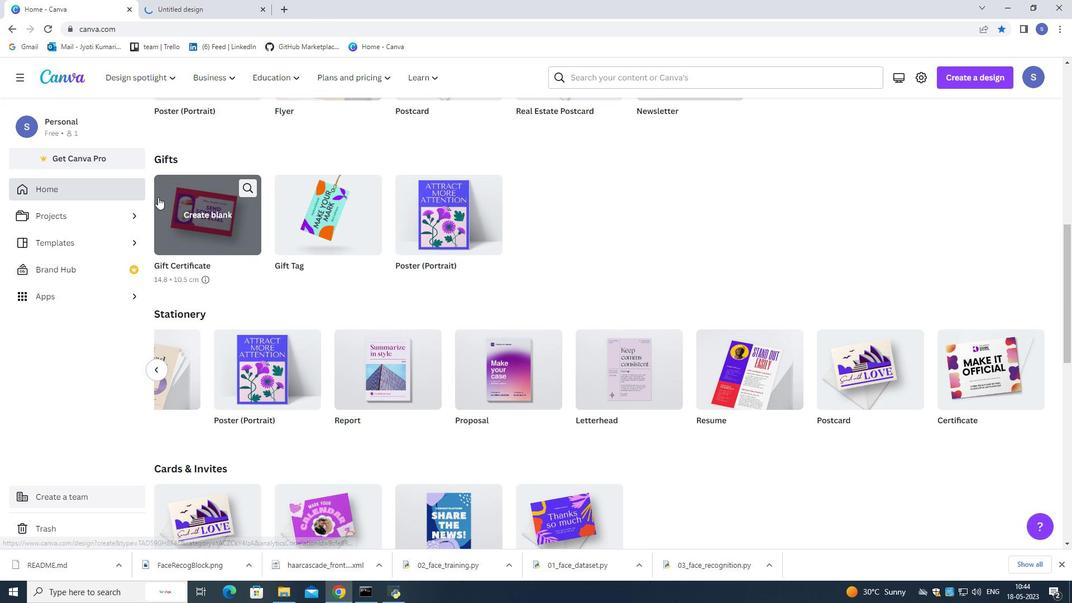 
Action: Mouse moved to (217, 244)
Screenshot: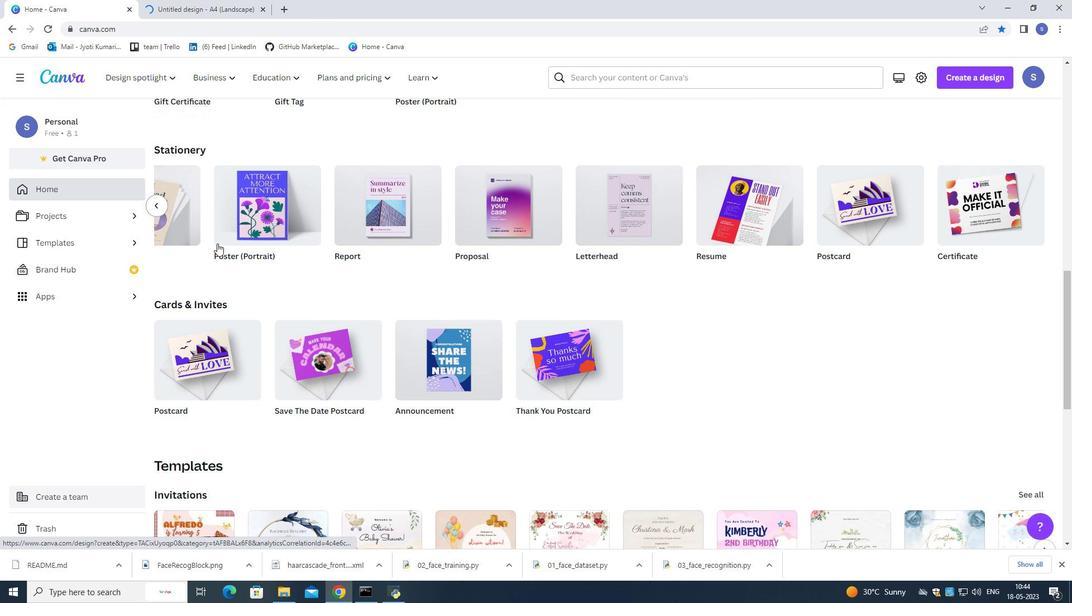 
Action: Mouse scrolled (217, 244) with delta (0, 0)
Screenshot: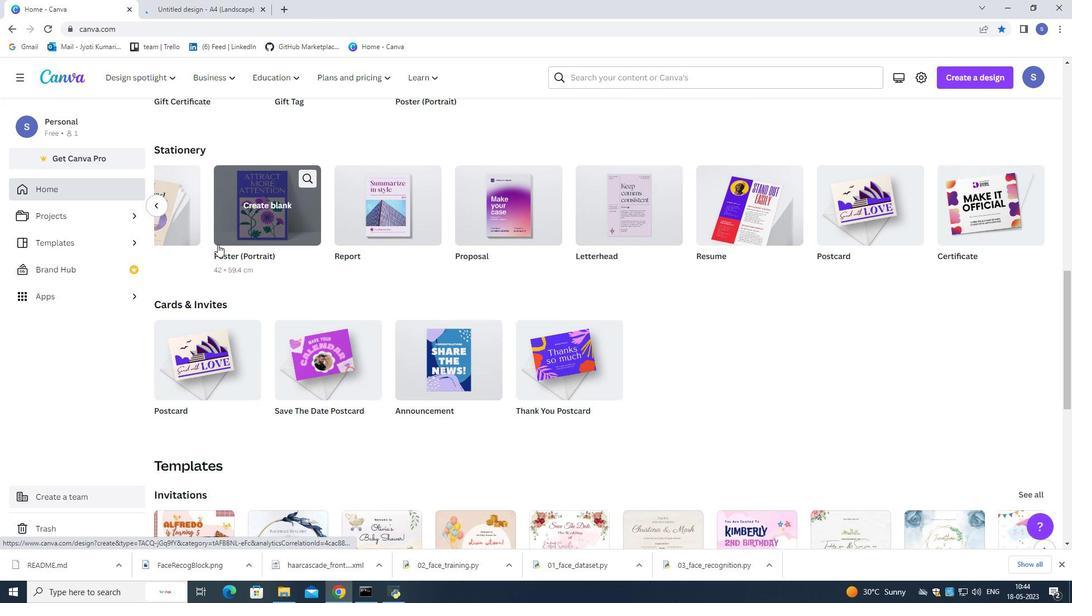 
Action: Mouse moved to (218, 245)
Screenshot: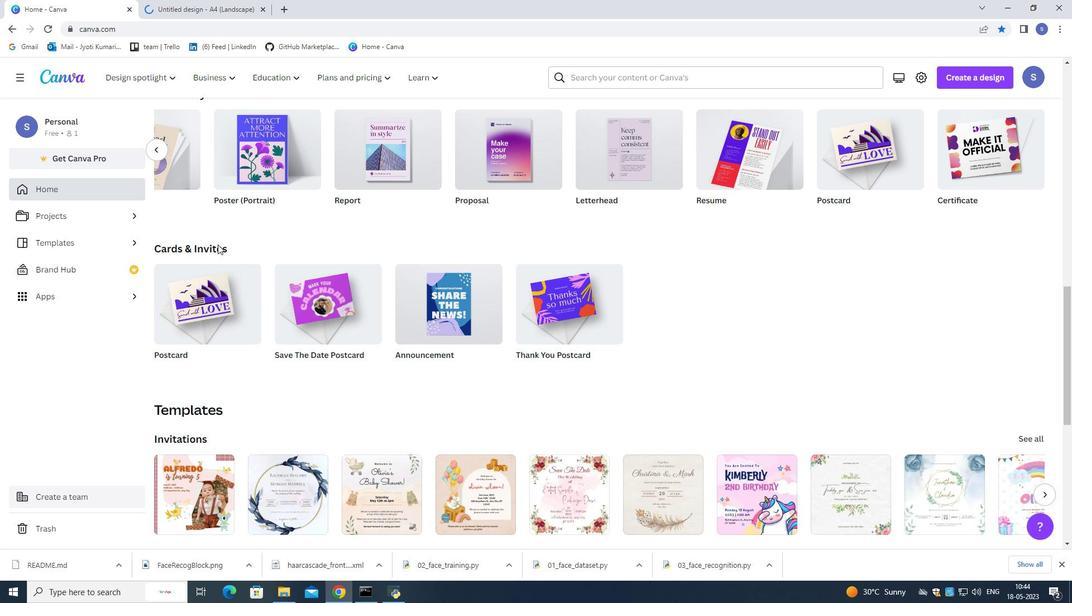 
Action: Mouse scrolled (218, 244) with delta (0, 0)
Screenshot: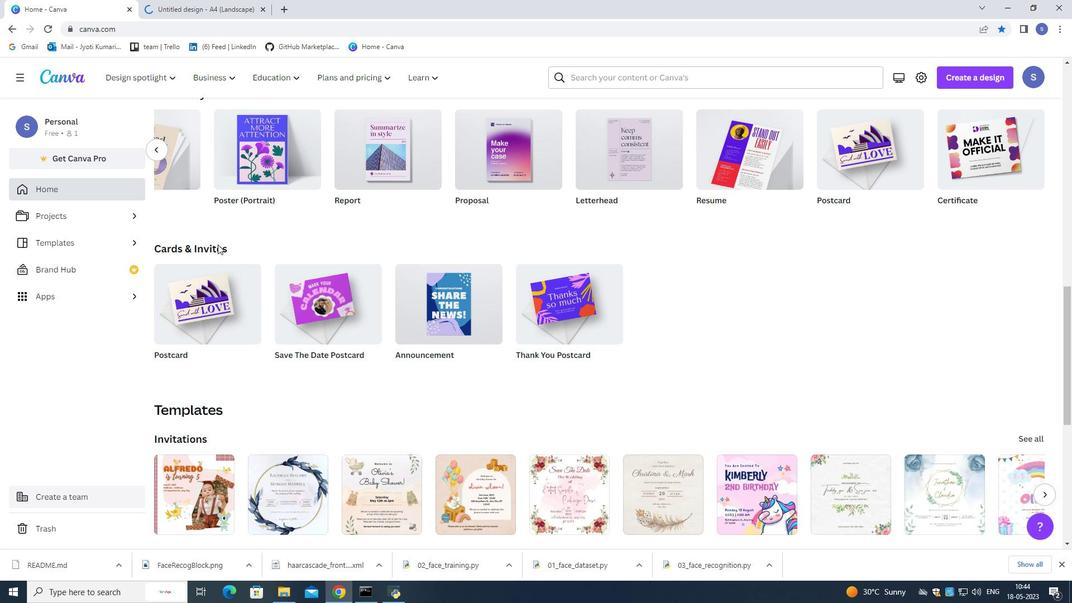 
Action: Mouse moved to (219, 246)
Screenshot: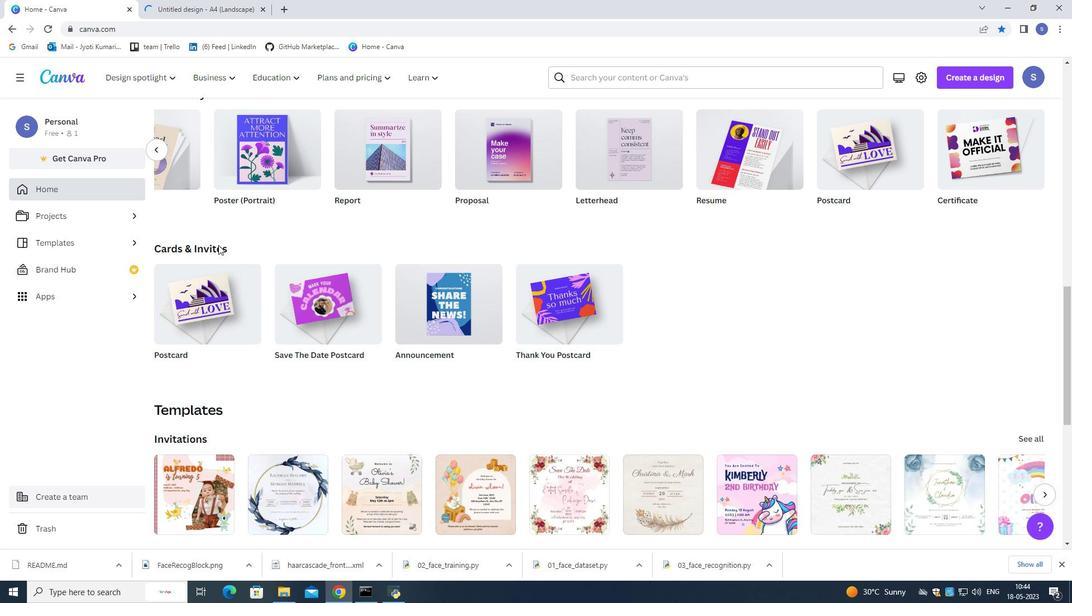 
Action: Mouse scrolled (219, 245) with delta (0, 0)
Screenshot: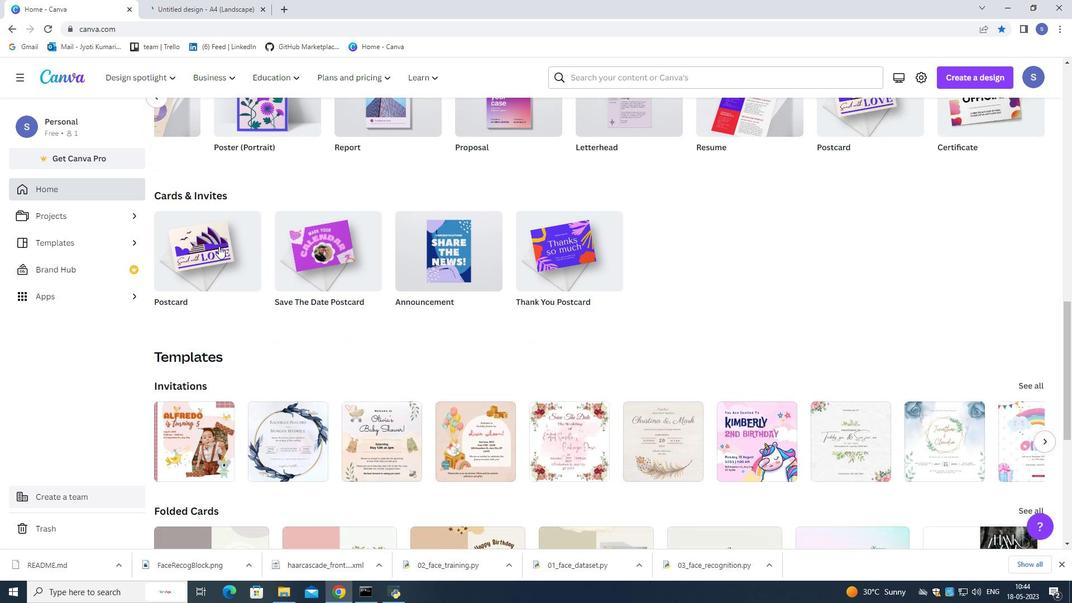 
Action: Mouse moved to (219, 247)
Screenshot: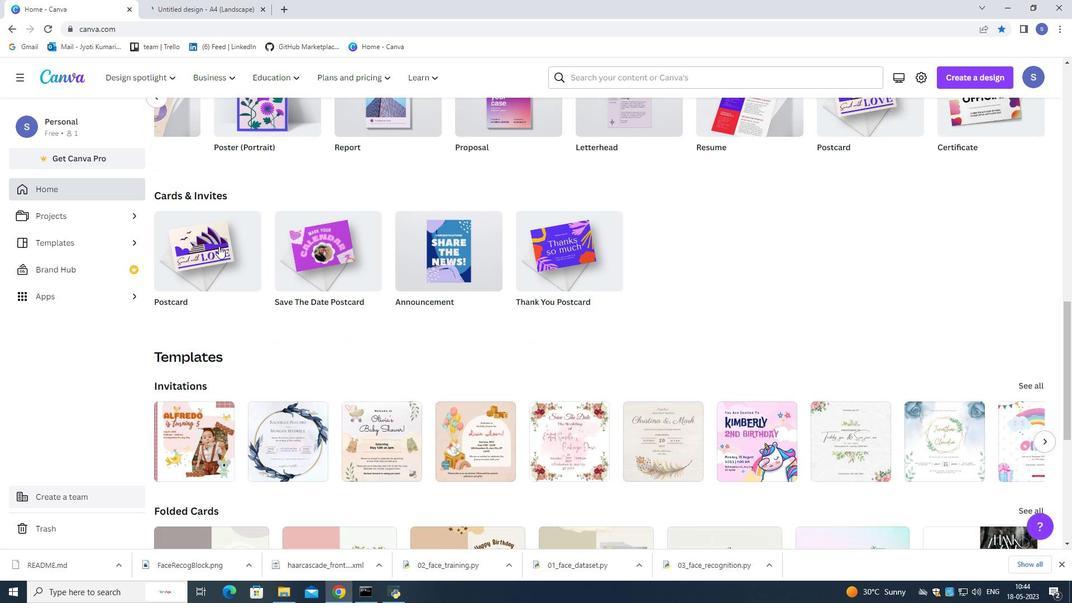 
Action: Mouse scrolled (219, 246) with delta (0, 0)
Screenshot: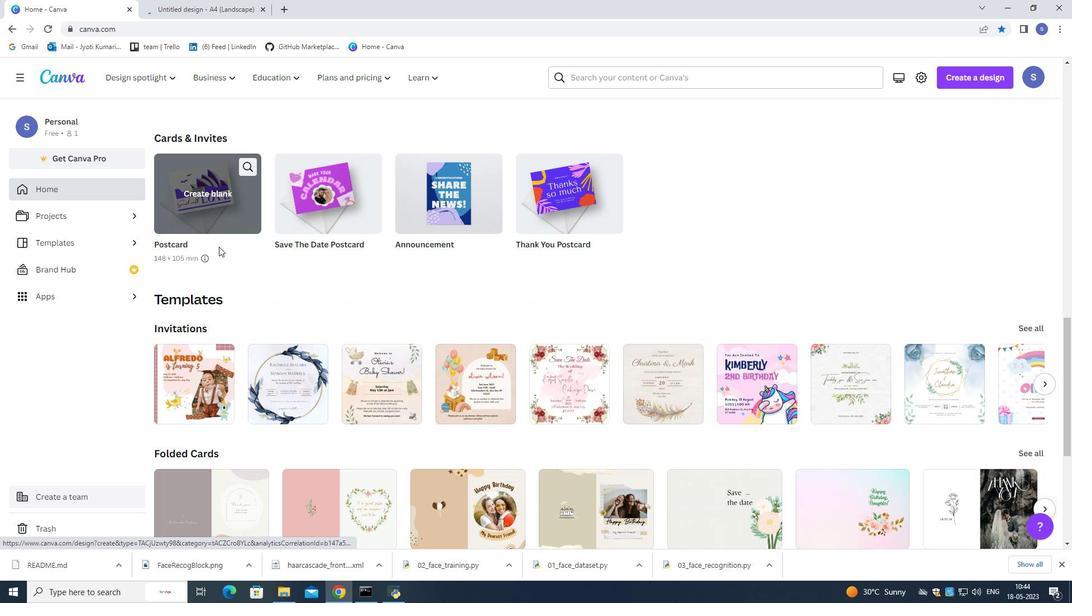 
Action: Mouse scrolled (219, 247) with delta (0, 0)
Screenshot: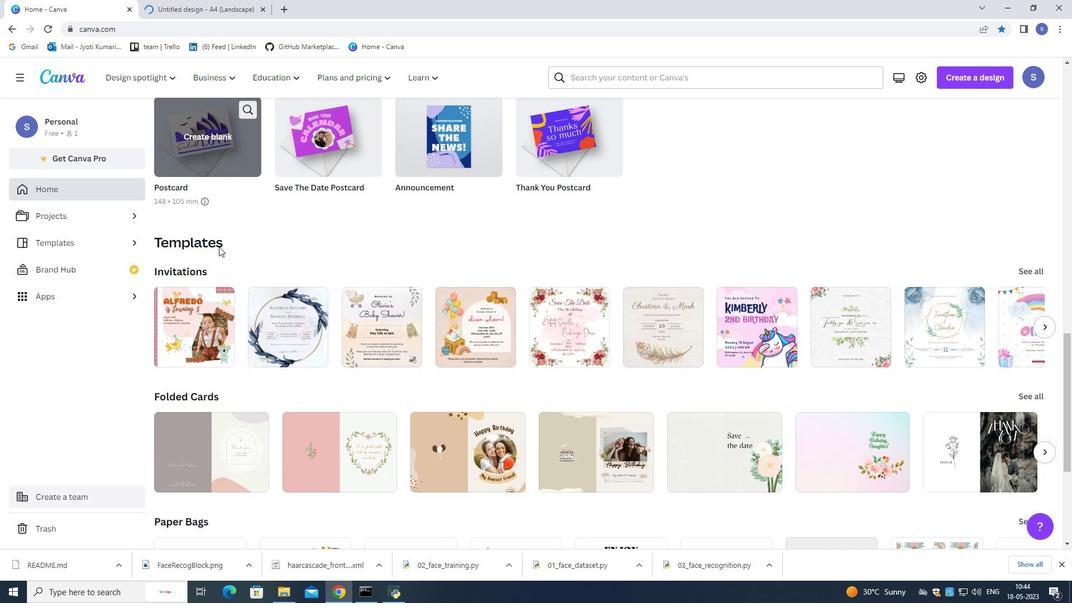 
Action: Mouse scrolled (219, 247) with delta (0, 0)
Screenshot: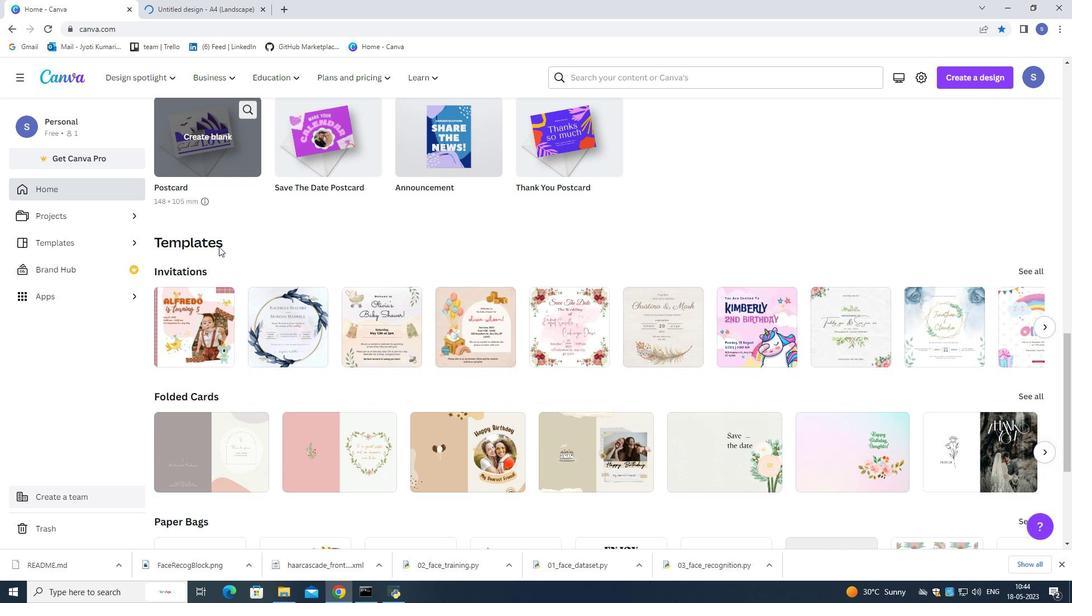 
Action: Mouse scrolled (219, 247) with delta (0, 0)
Screenshot: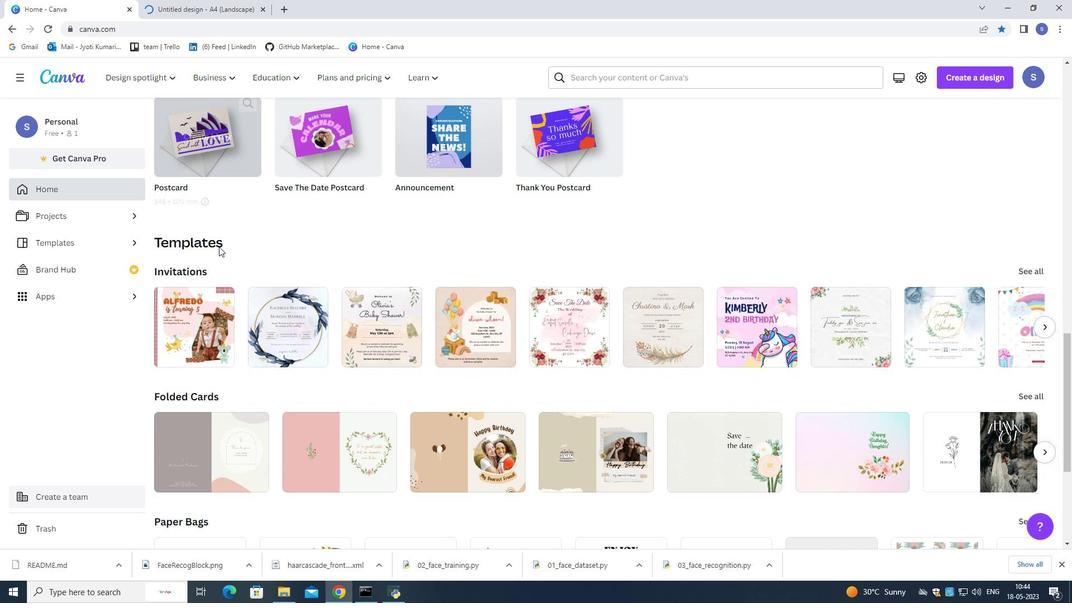 
Action: Mouse moved to (219, 246)
Screenshot: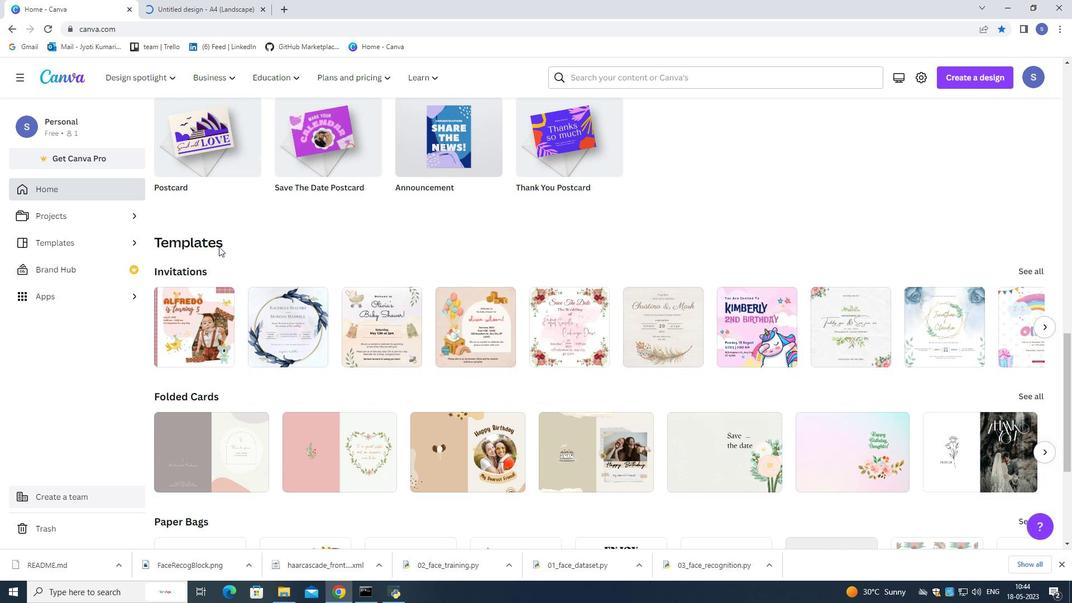 
Action: Mouse scrolled (219, 247) with delta (0, 0)
Screenshot: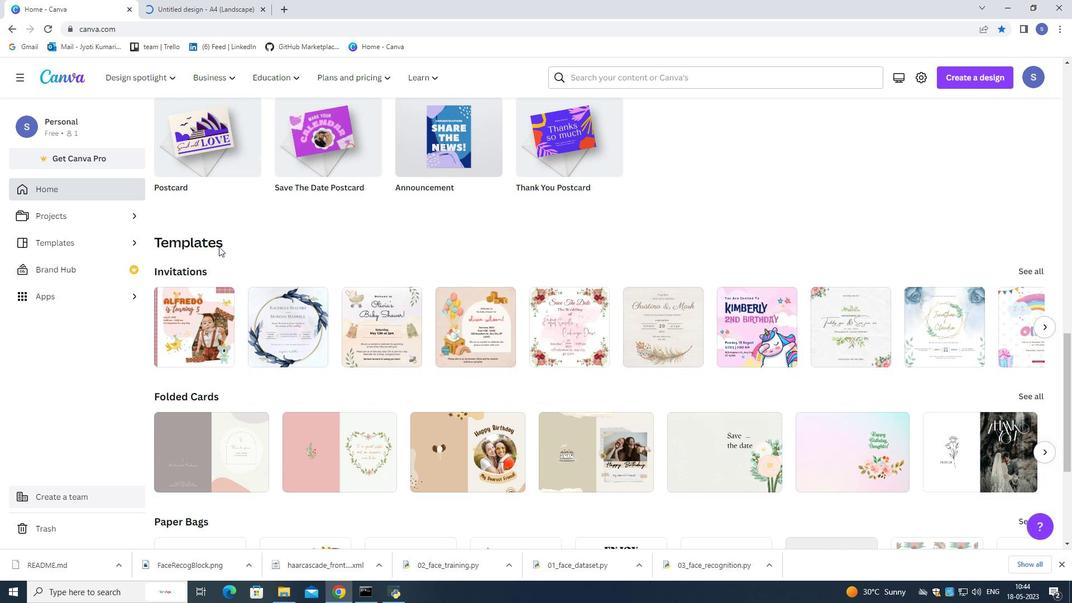 
Action: Mouse moved to (206, 245)
Screenshot: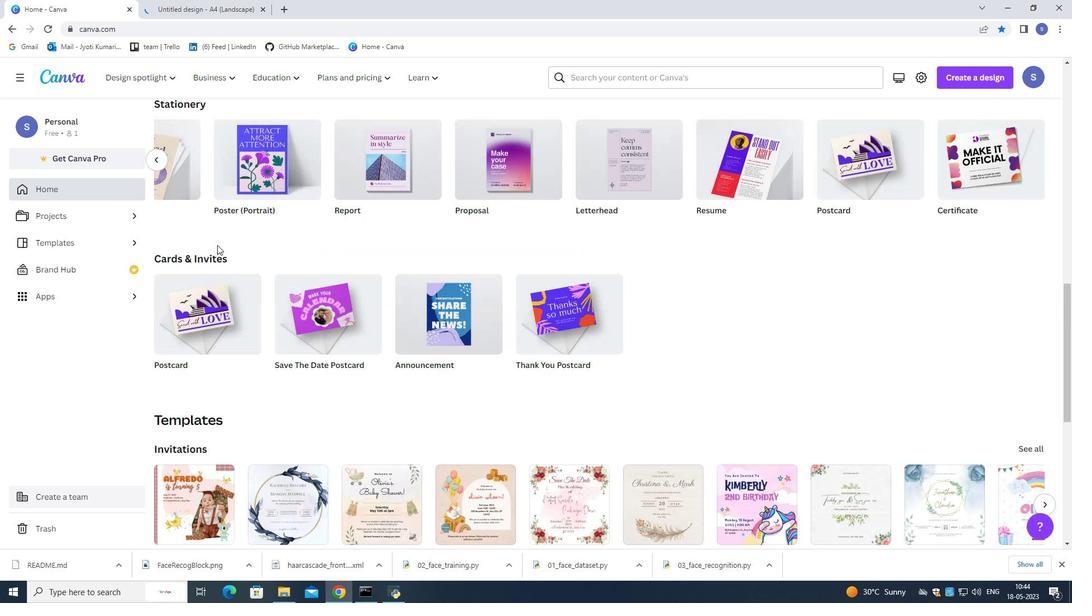 
Action: Mouse scrolled (206, 245) with delta (0, 0)
Screenshot: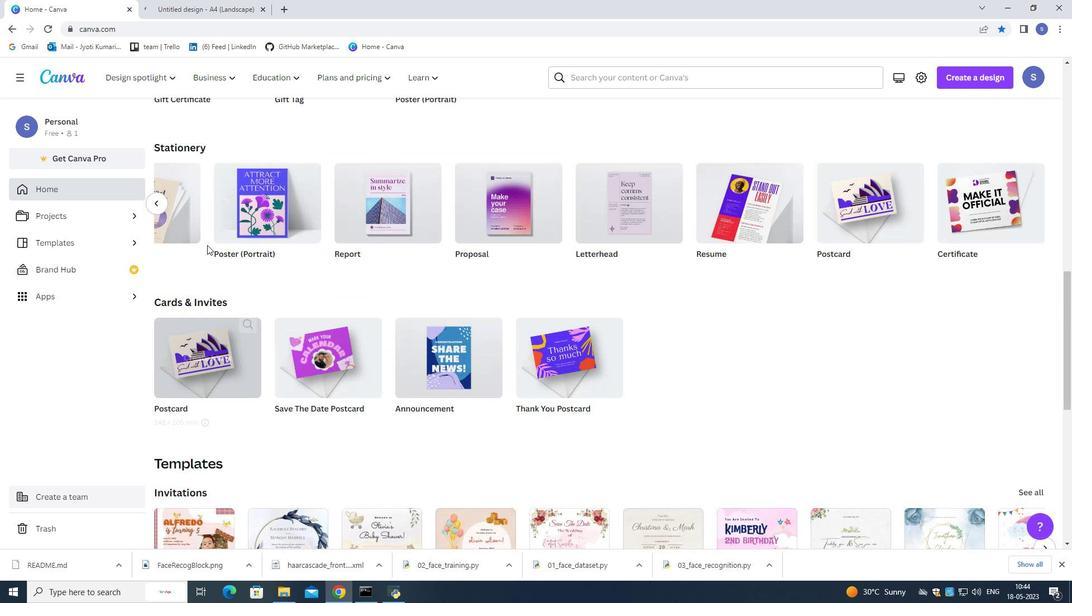 
Action: Mouse scrolled (206, 245) with delta (0, 0)
Screenshot: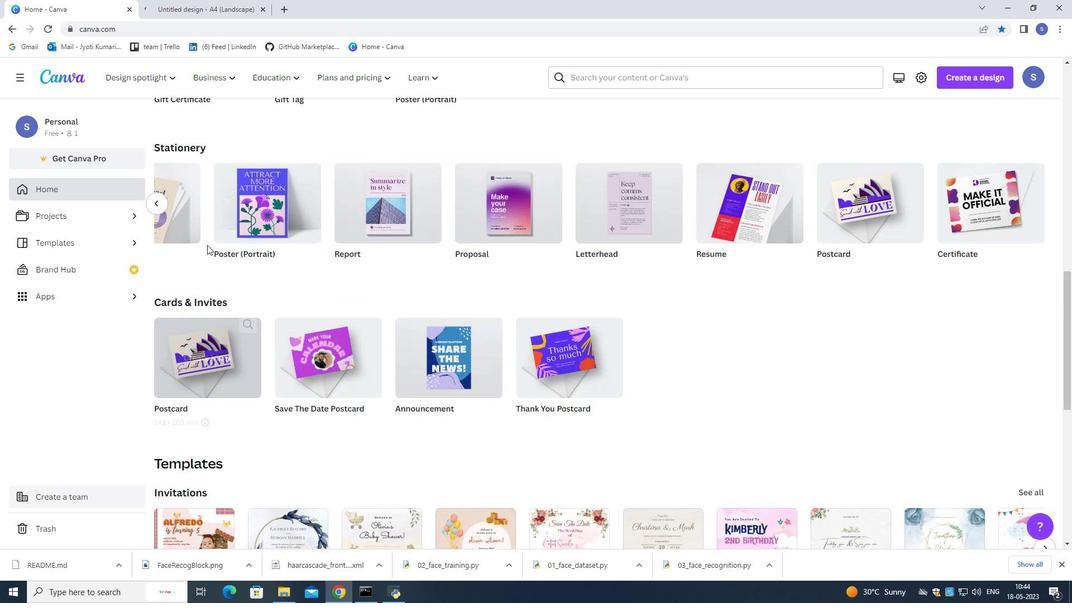 
Action: Mouse scrolled (206, 245) with delta (0, 0)
Screenshot: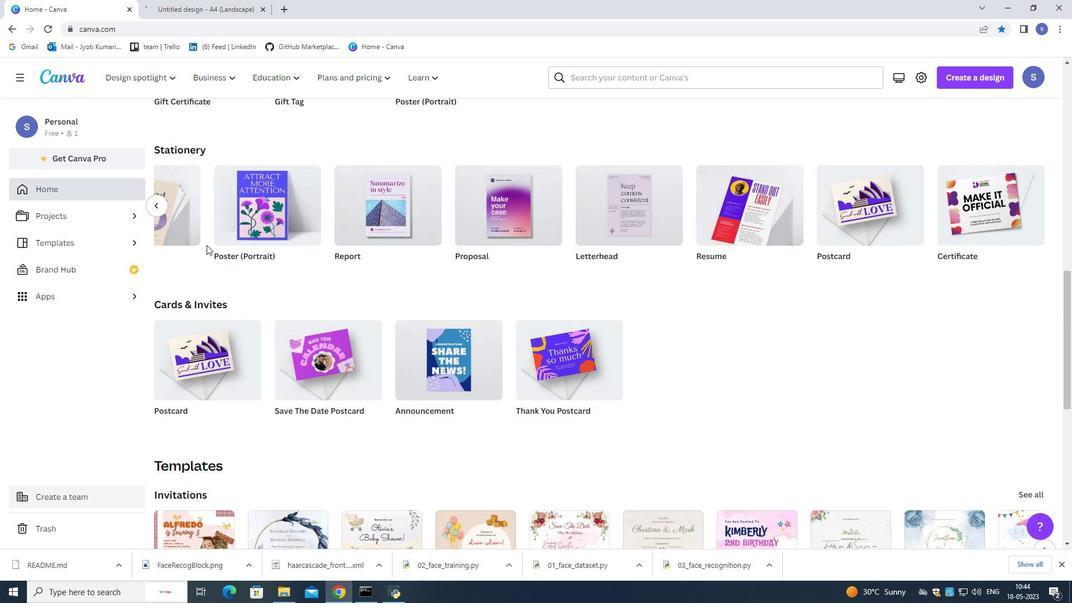 
Action: Mouse scrolled (206, 245) with delta (0, 0)
Screenshot: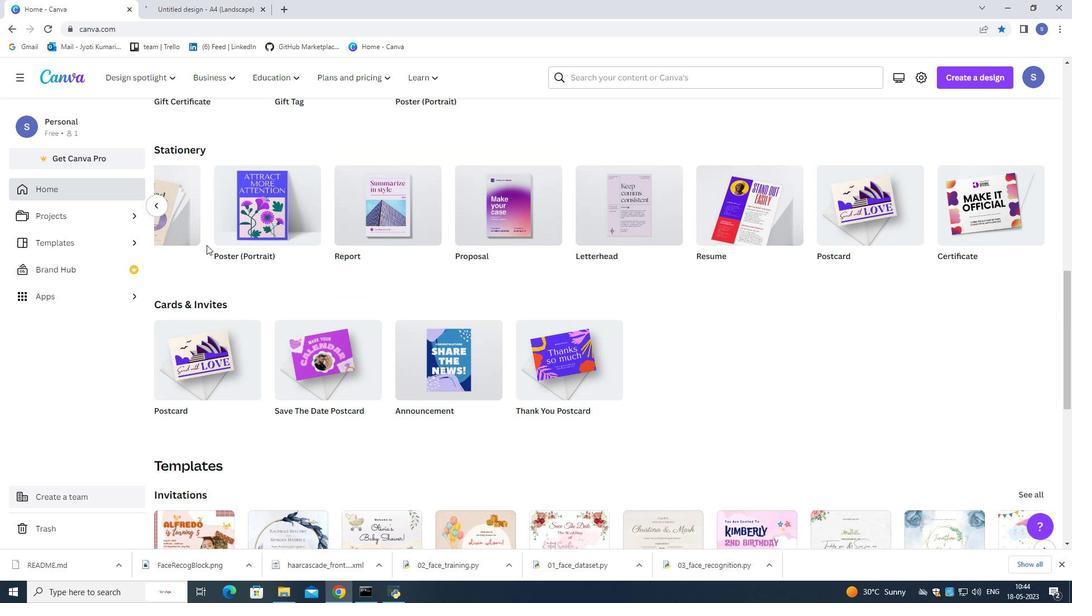 
Action: Mouse moved to (206, 238)
Screenshot: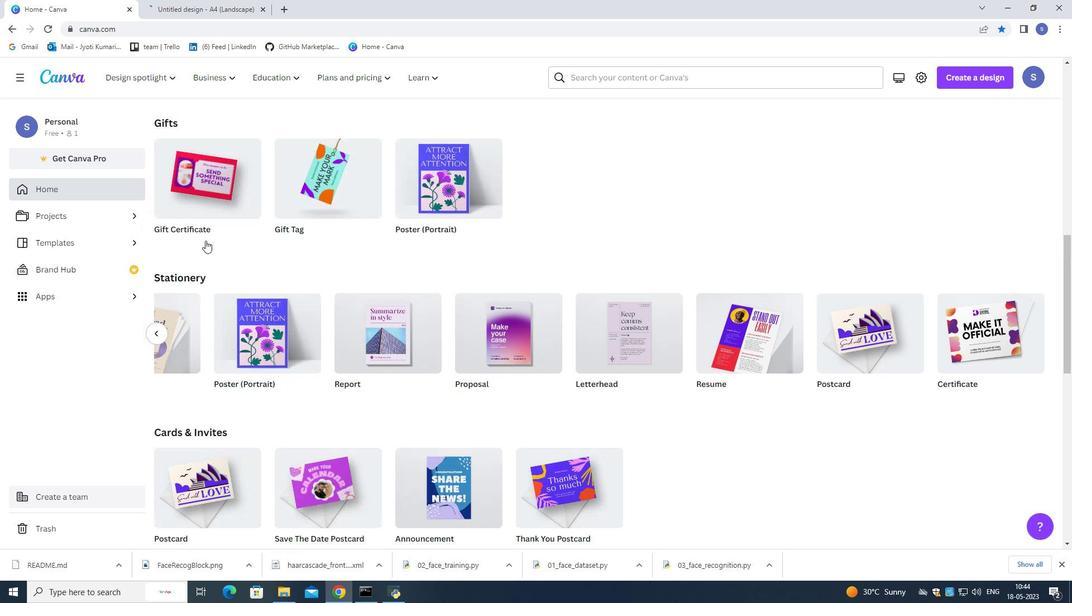 
Action: Mouse scrolled (206, 239) with delta (0, 0)
Screenshot: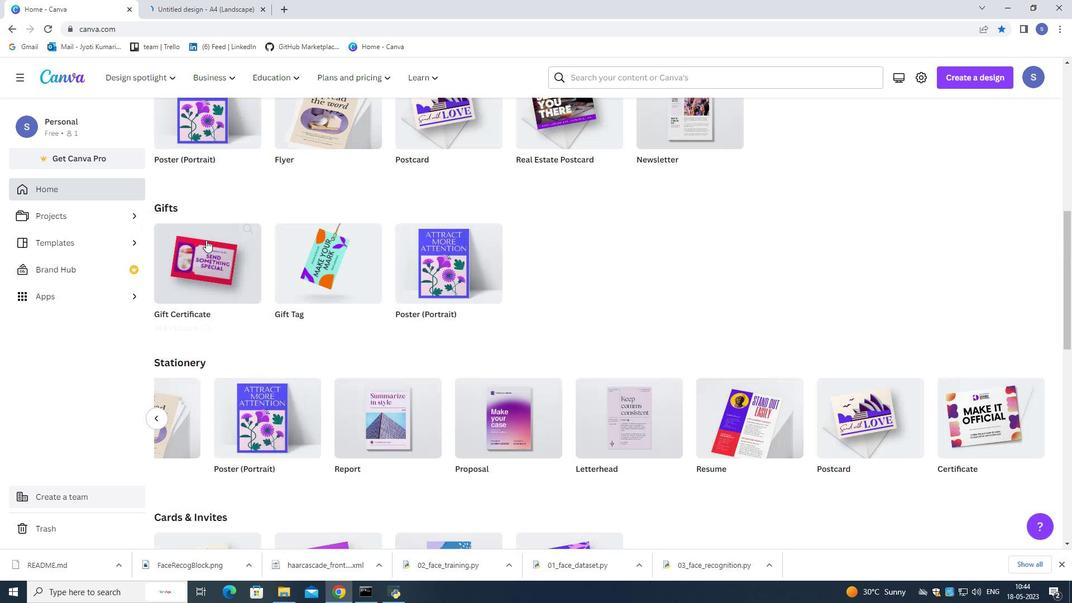 
Action: Mouse scrolled (206, 239) with delta (0, 0)
Screenshot: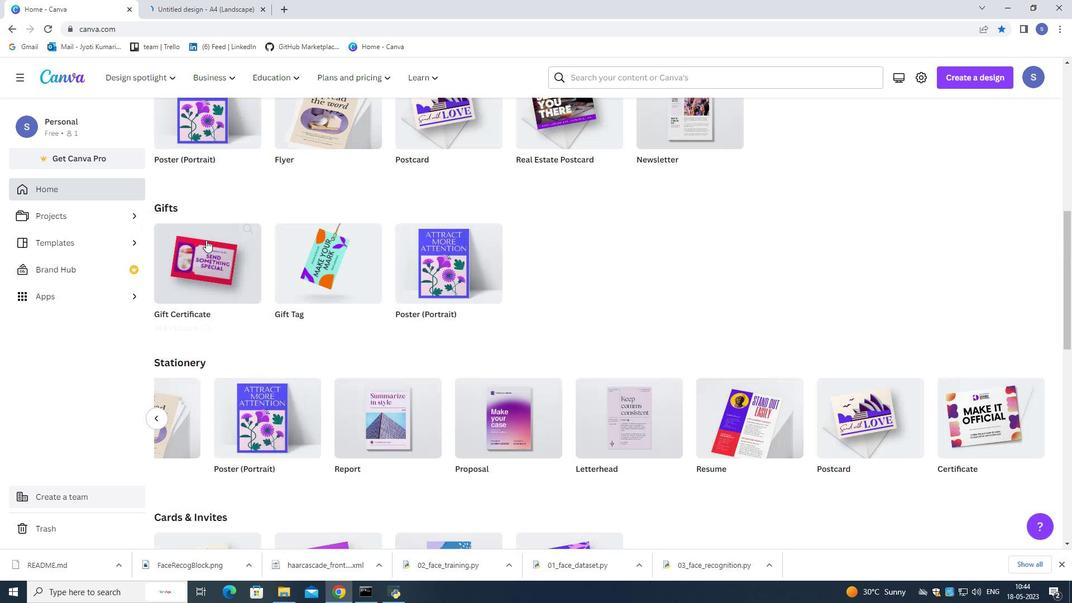 
Action: Mouse moved to (213, 224)
Screenshot: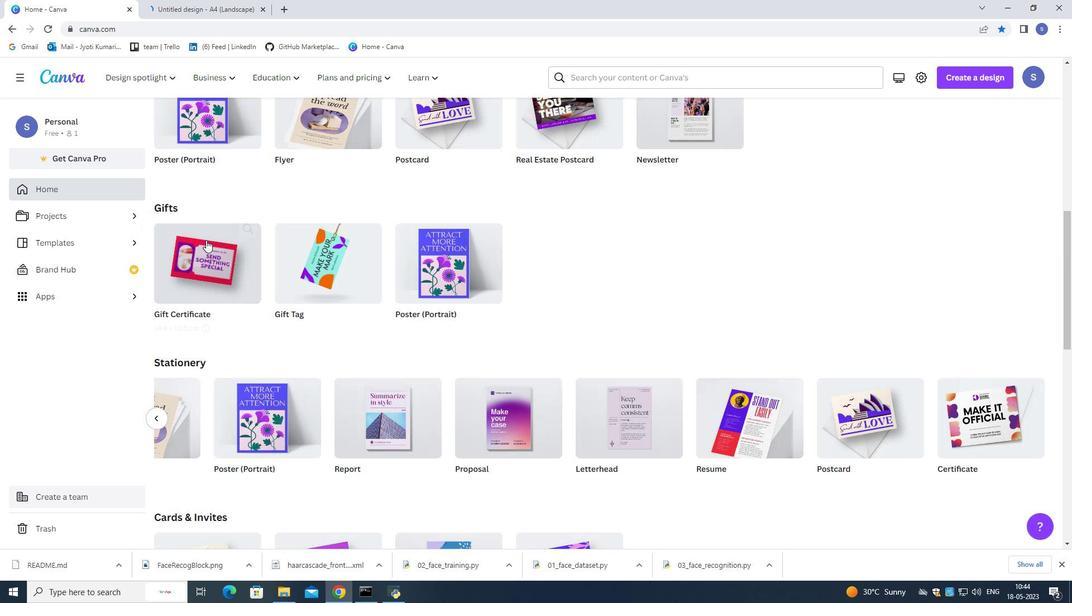 
Action: Mouse scrolled (207, 233) with delta (0, 0)
Screenshot: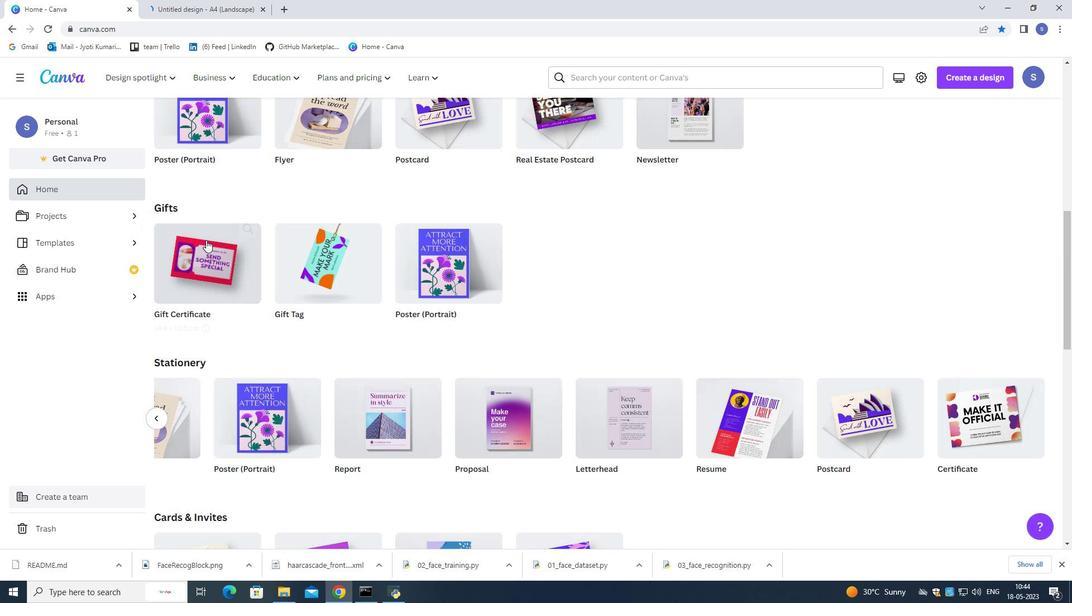 
Action: Mouse moved to (329, 159)
Screenshot: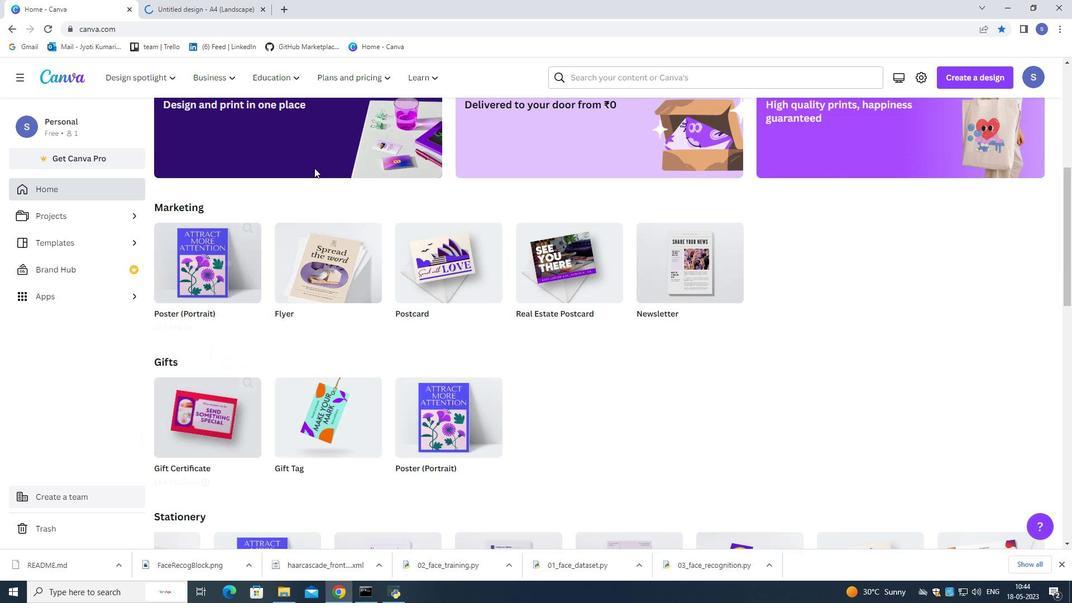 
Action: Mouse scrolled (329, 159) with delta (0, 0)
Screenshot: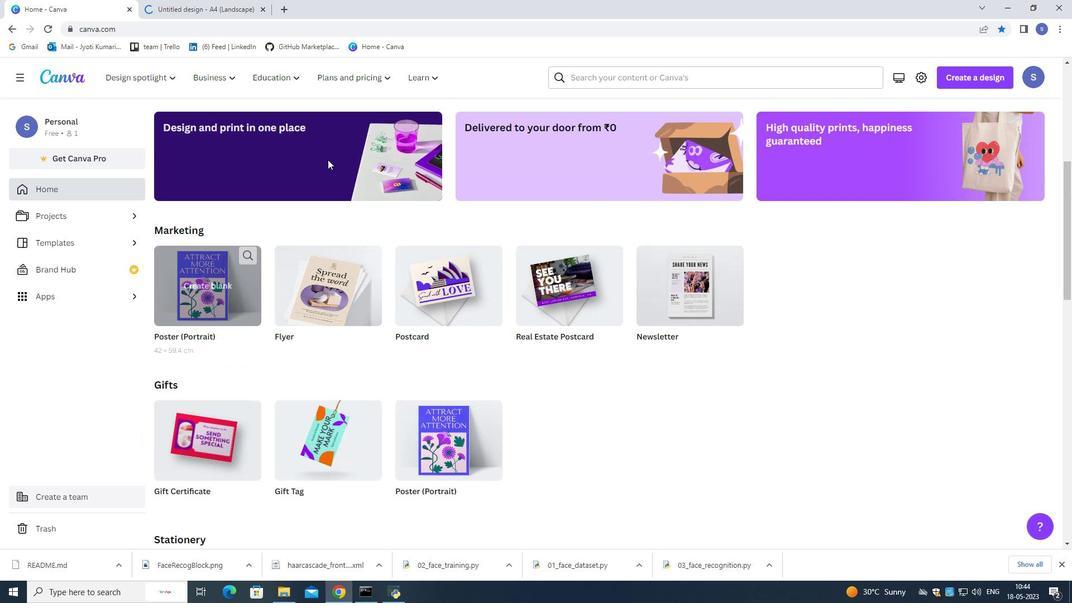 
Action: Mouse scrolled (329, 159) with delta (0, 0)
Screenshot: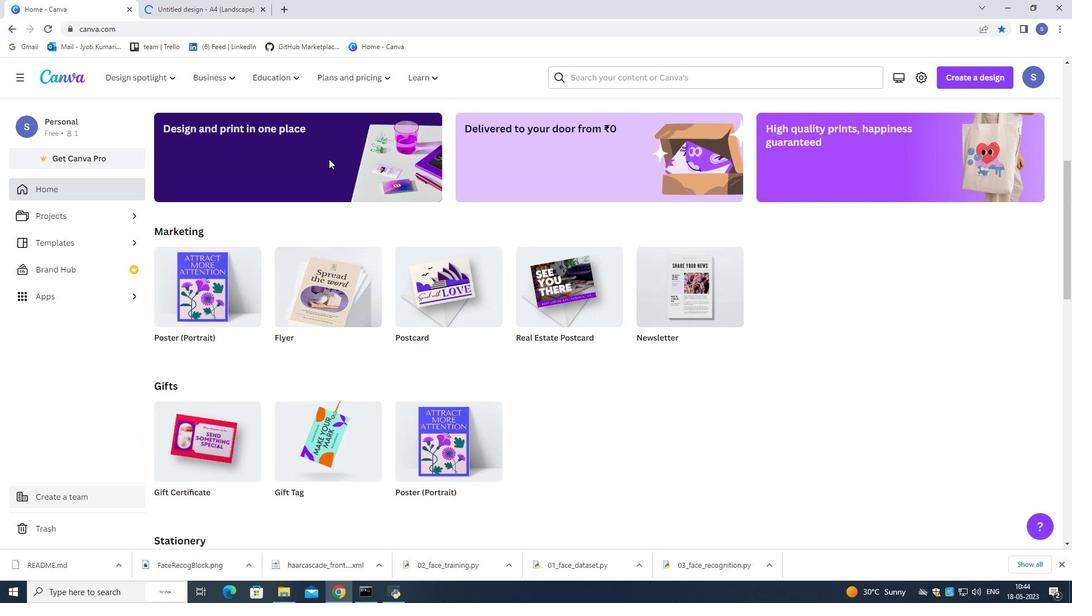 
Action: Mouse scrolled (329, 159) with delta (0, 0)
Screenshot: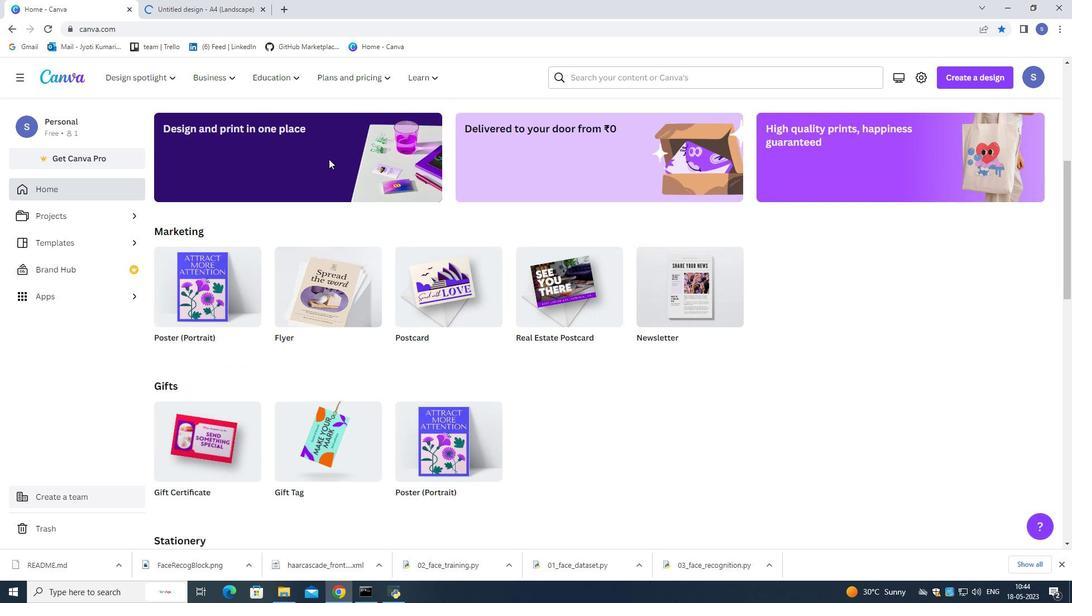 
Action: Mouse moved to (326, 160)
Screenshot: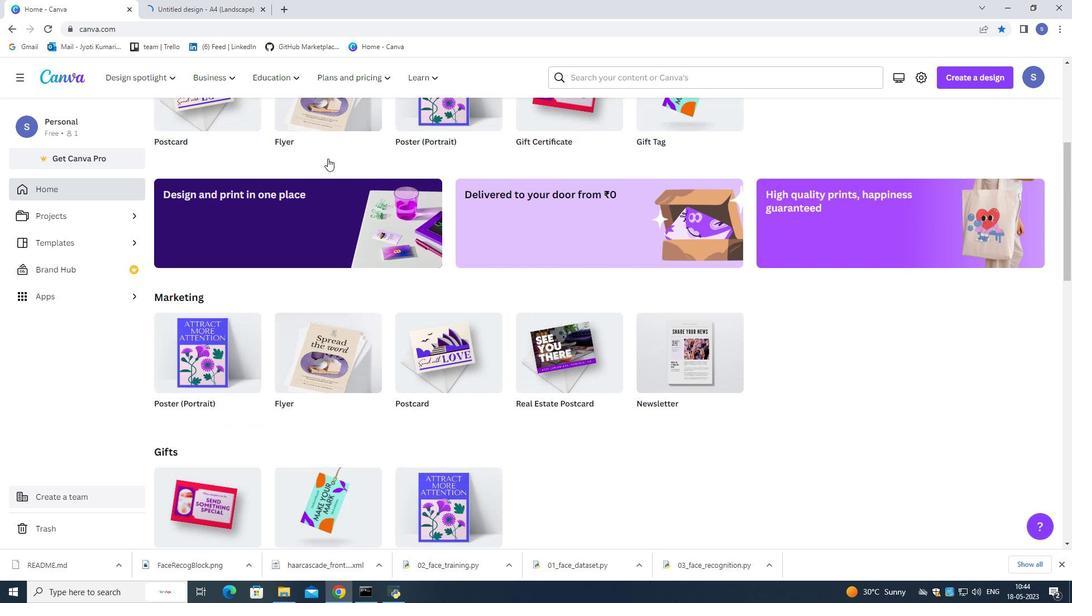
Action: Mouse scrolled (326, 160) with delta (0, 0)
Screenshot: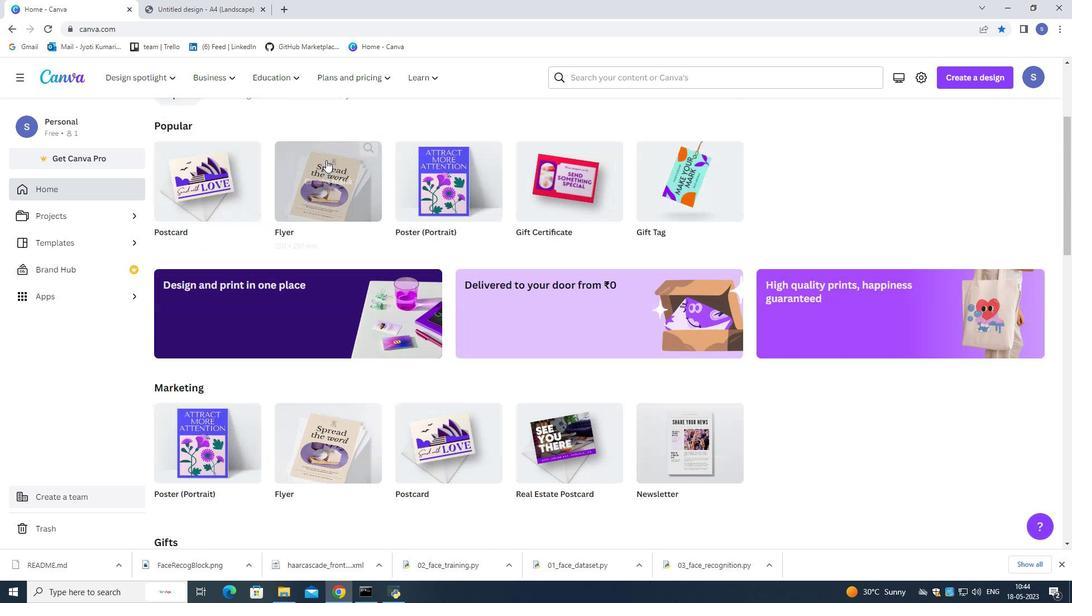 
Action: Mouse scrolled (326, 160) with delta (0, 0)
Screenshot: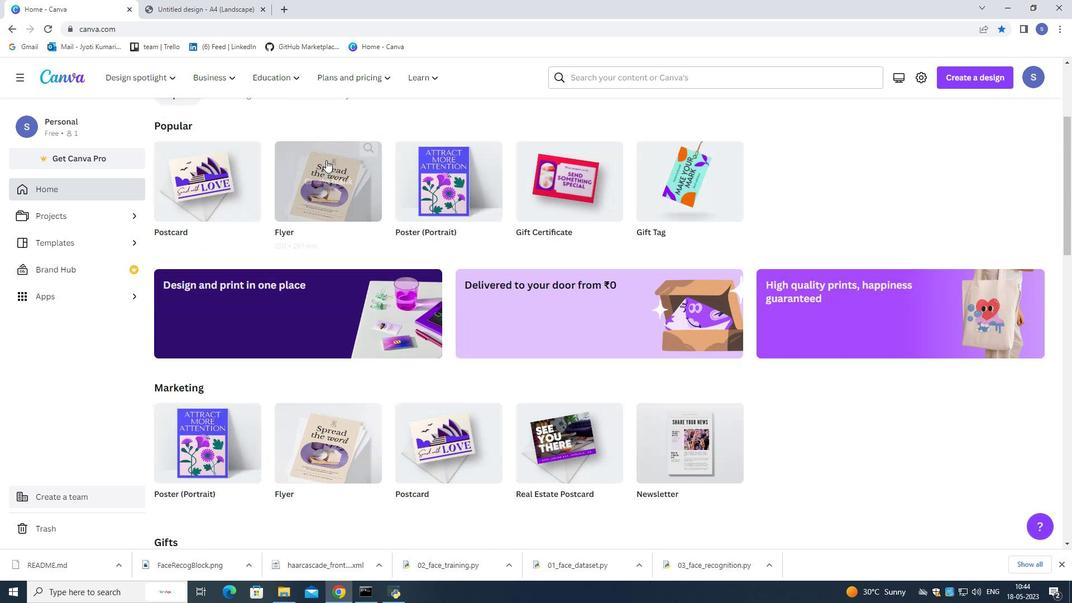 
Action: Mouse scrolled (326, 160) with delta (0, 0)
Screenshot: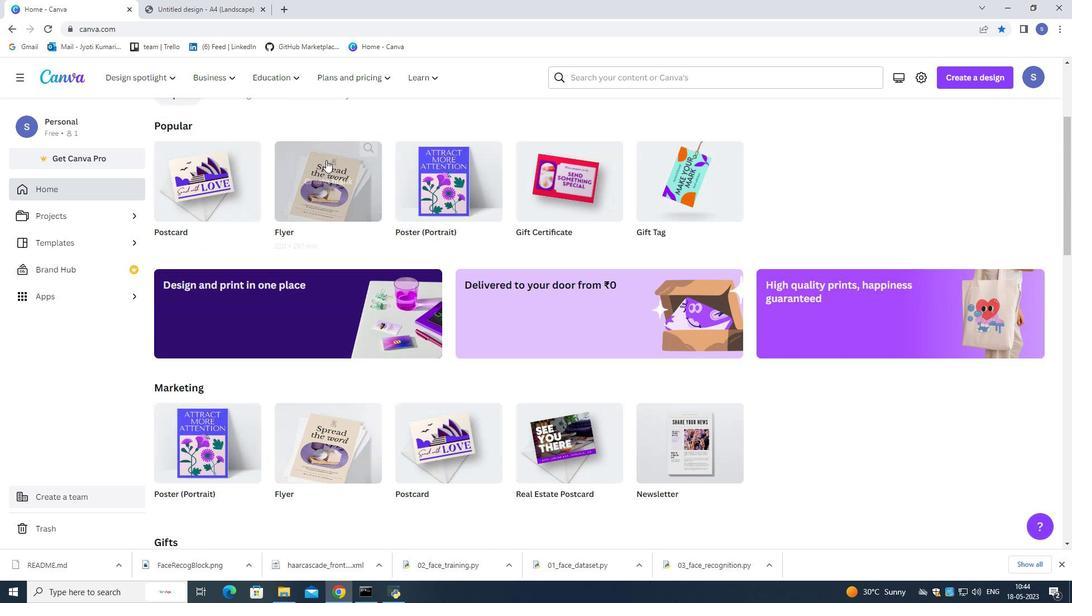 
Action: Mouse scrolled (326, 160) with delta (0, 0)
Screenshot: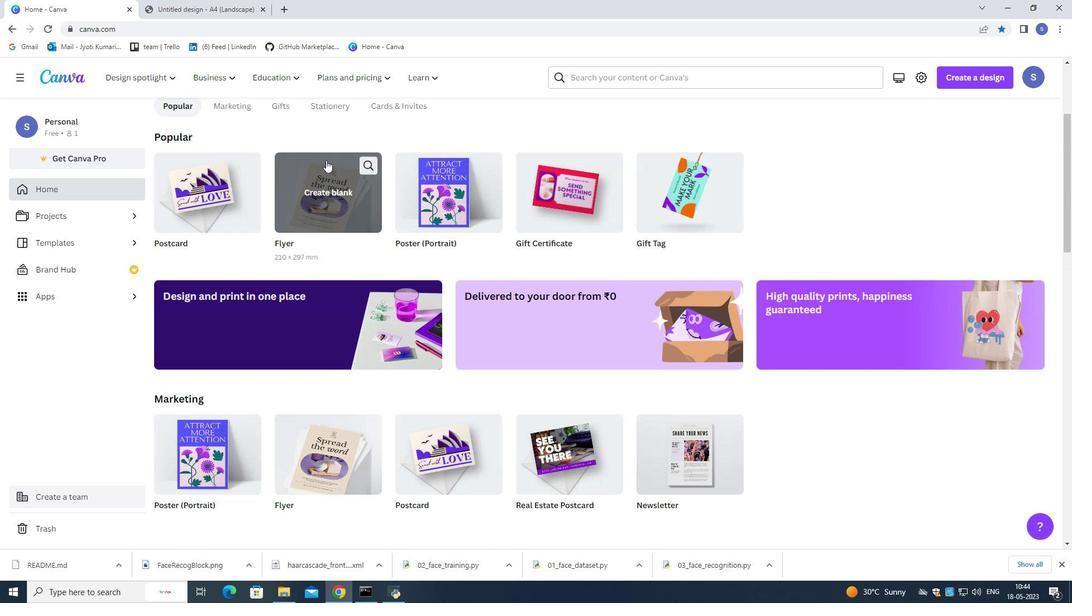 
Action: Mouse moved to (534, 172)
Screenshot: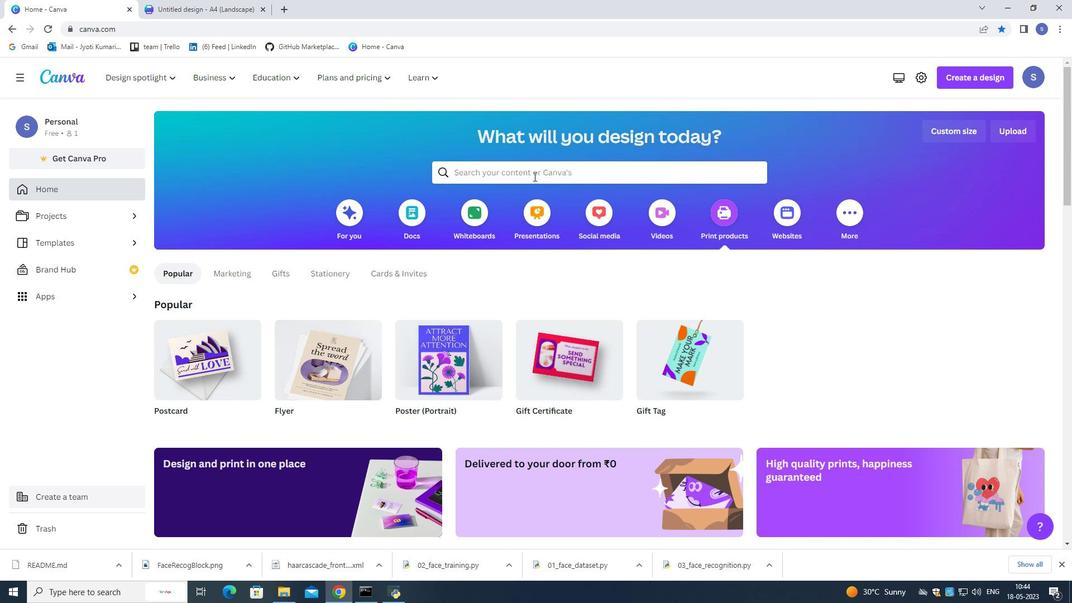 
Action: Mouse pressed left at (534, 172)
Screenshot: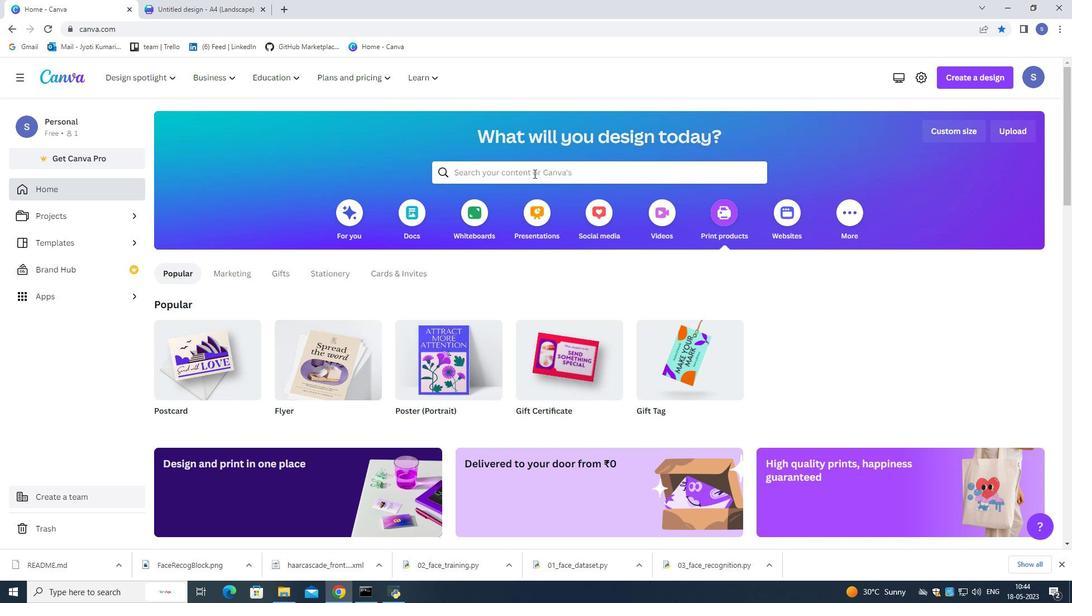
Action: Mouse moved to (526, 171)
Screenshot: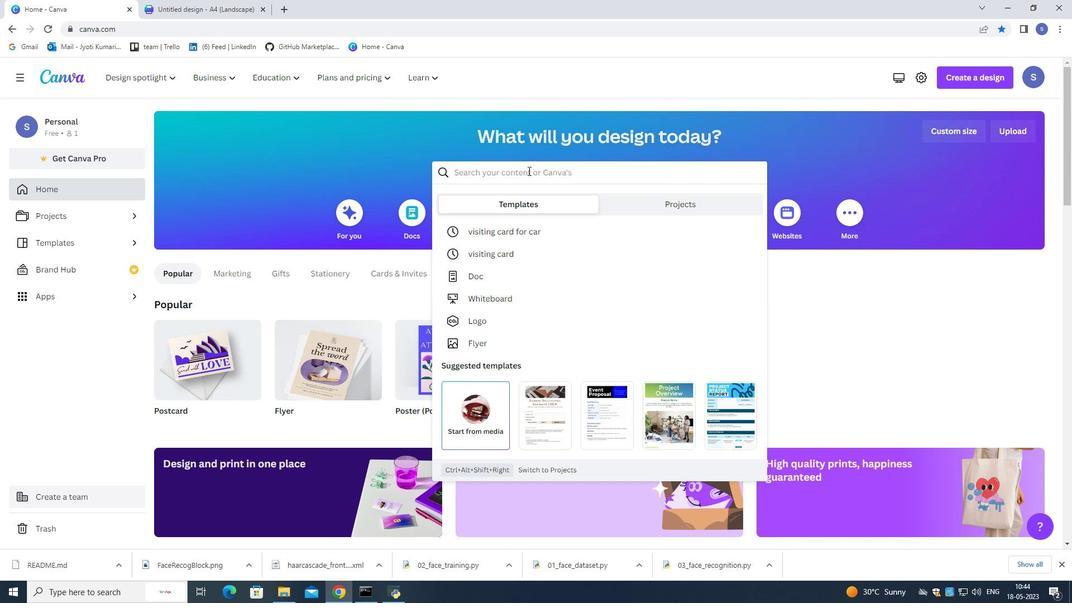 
Action: Key pressed t
Screenshot: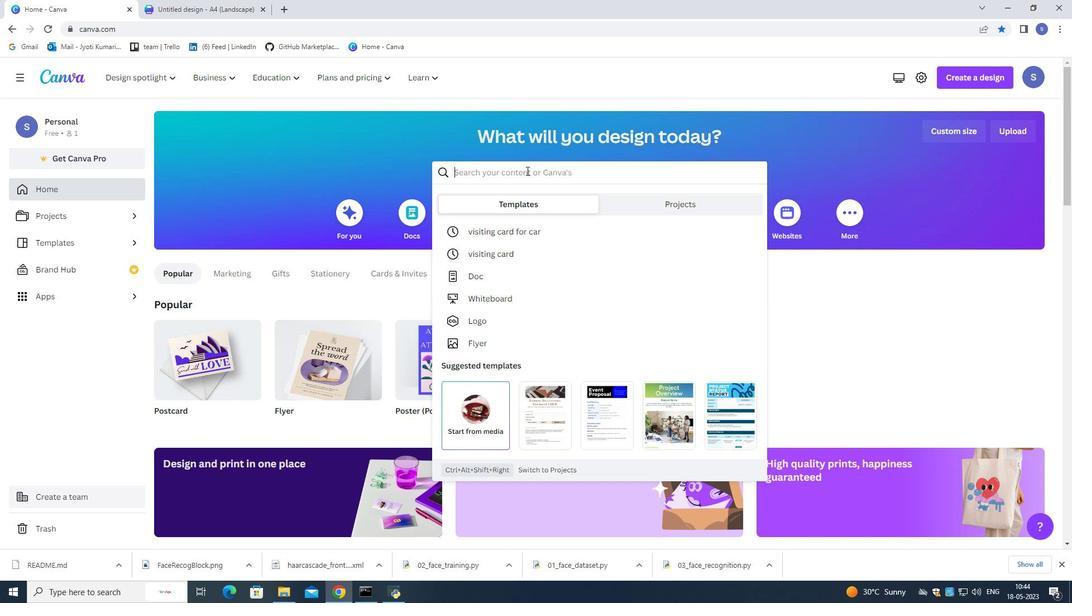 
Action: Mouse moved to (523, 171)
Screenshot: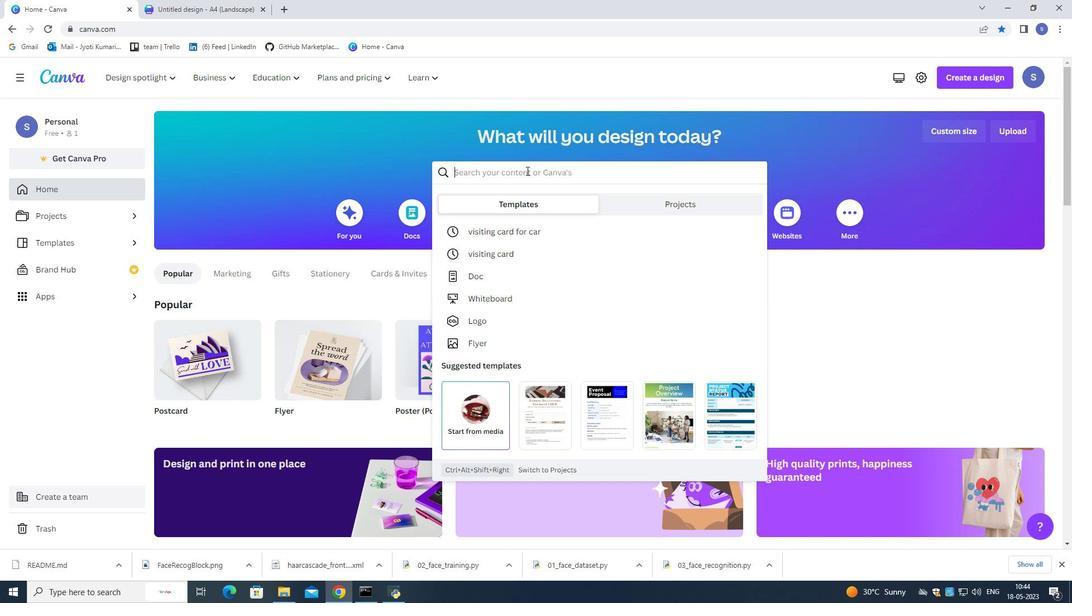
Action: Key pressed r
Screenshot: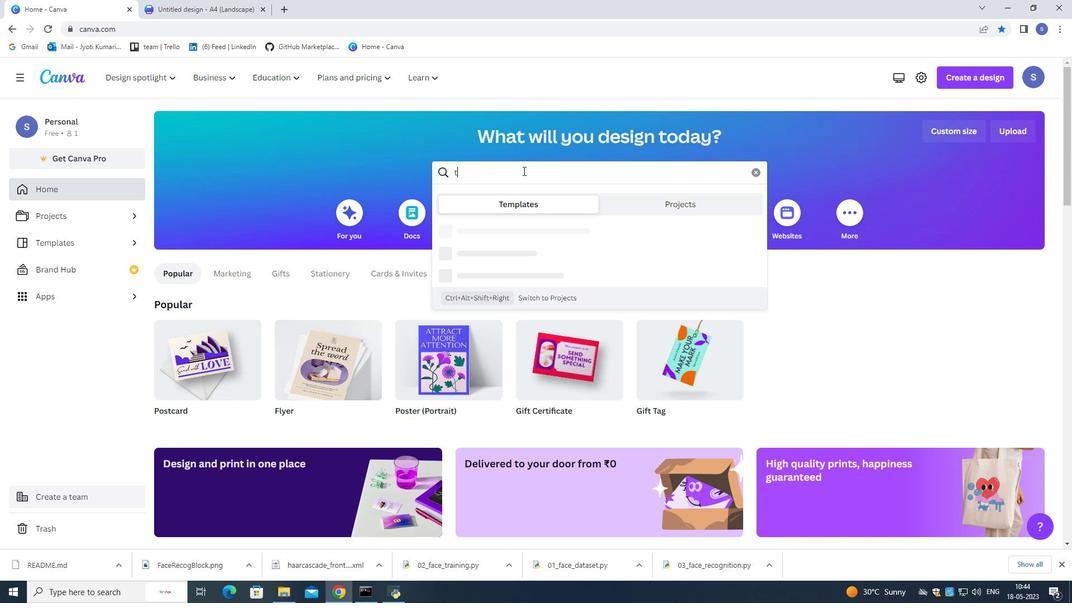 
Action: Mouse moved to (520, 170)
Screenshot: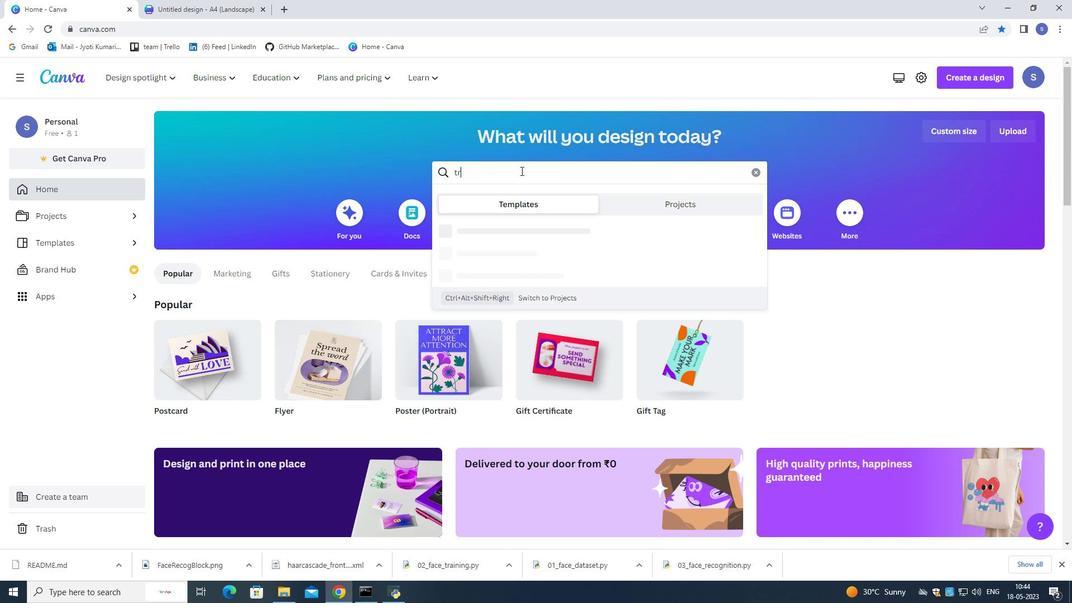 
Action: Key pressed ave
Screenshot: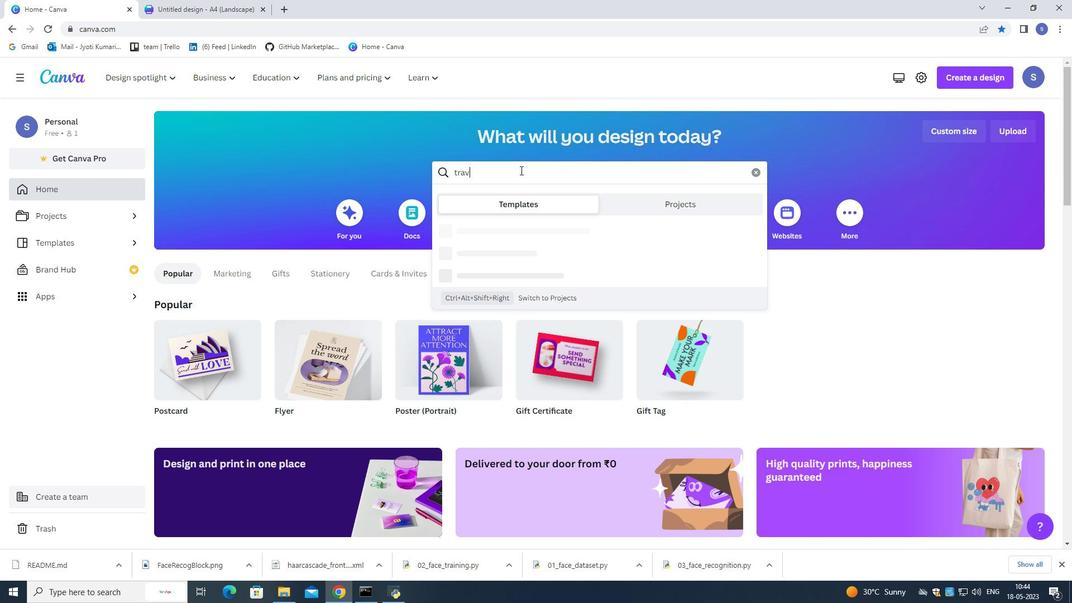 
Action: Mouse moved to (515, 167)
Screenshot: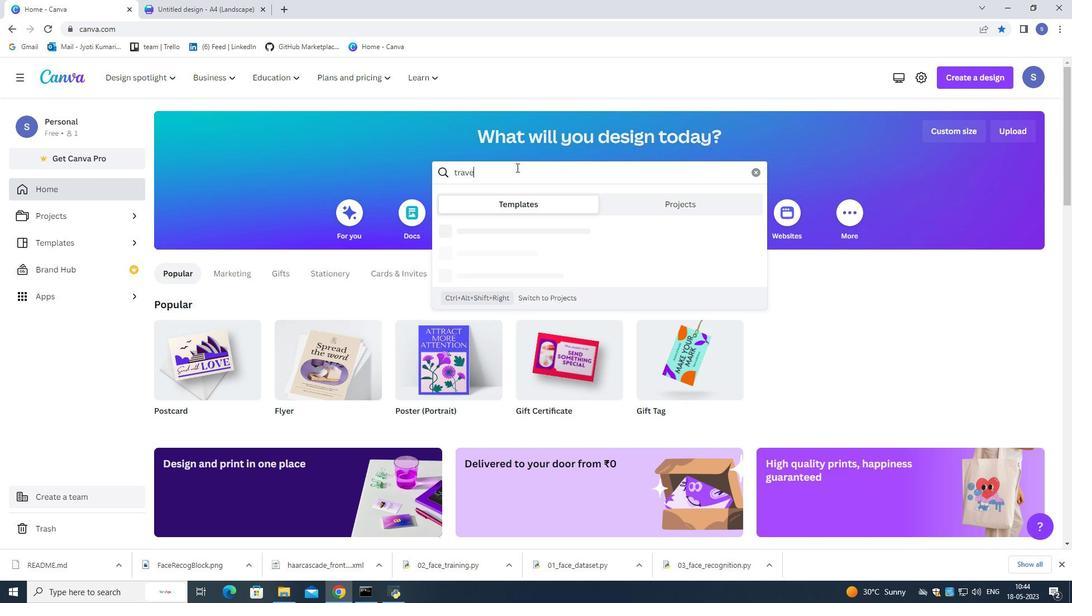 
Action: Key pressed l
Screenshot: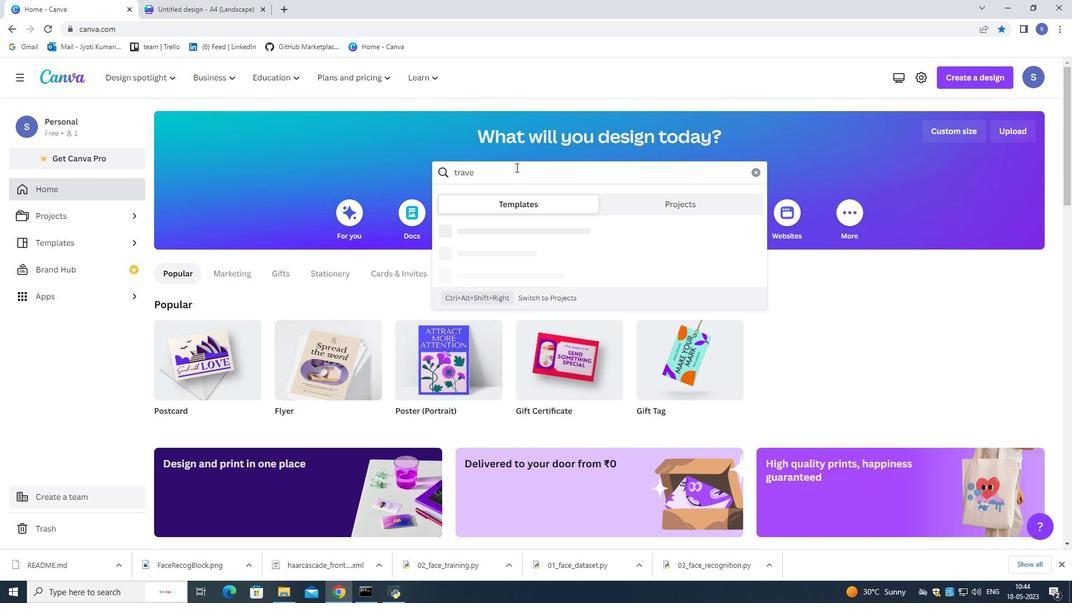 
Action: Mouse moved to (513, 166)
Screenshot: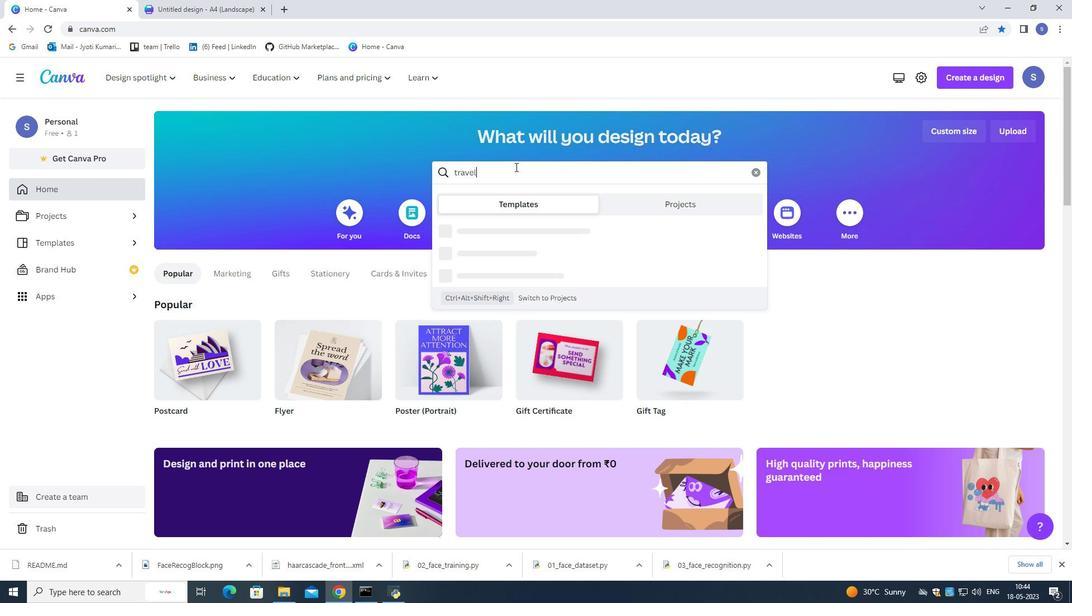 
Action: Key pressed <Key.space>
Screenshot: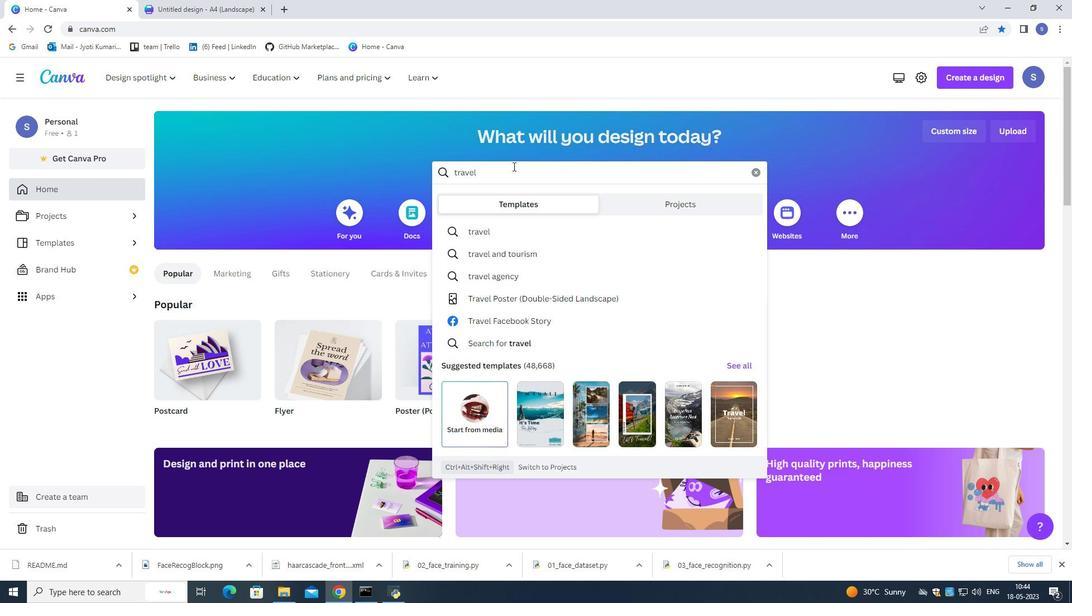 
Action: Mouse moved to (520, 255)
Screenshot: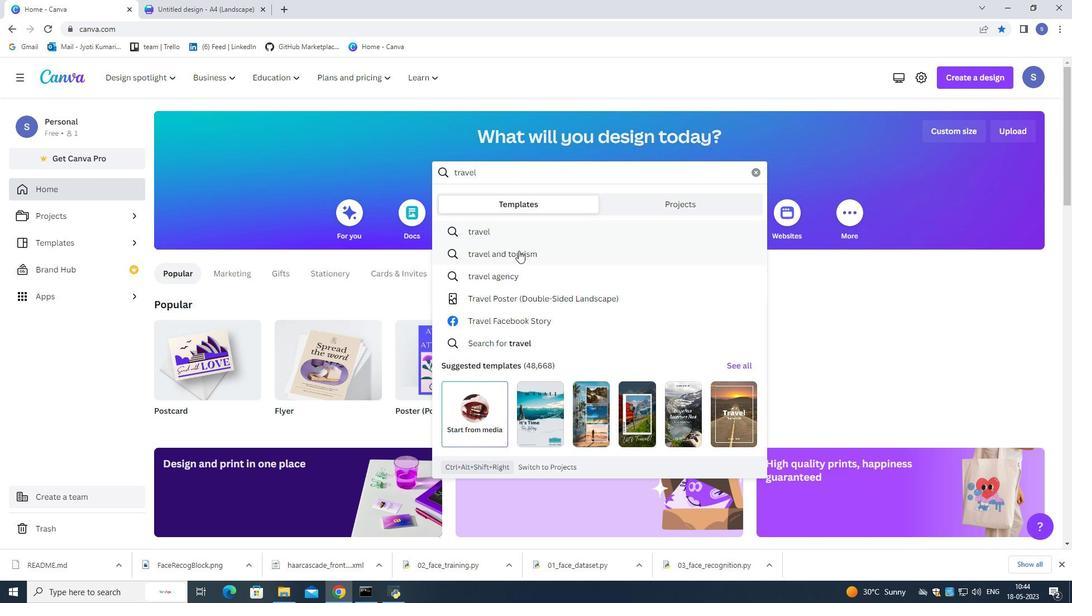 
Action: Mouse pressed left at (520, 255)
Screenshot: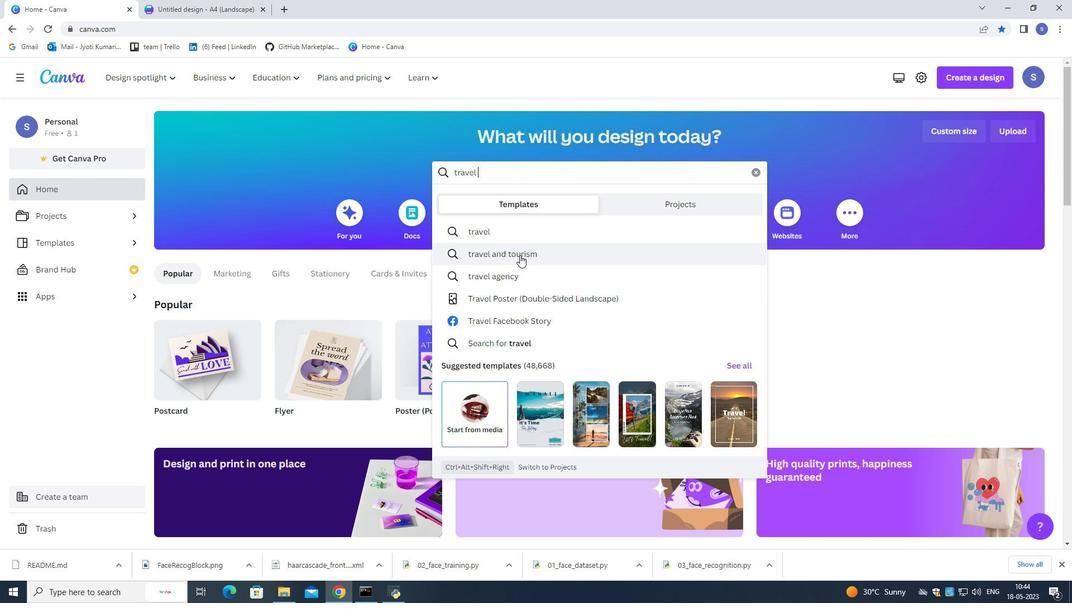
Action: Mouse moved to (401, 281)
Screenshot: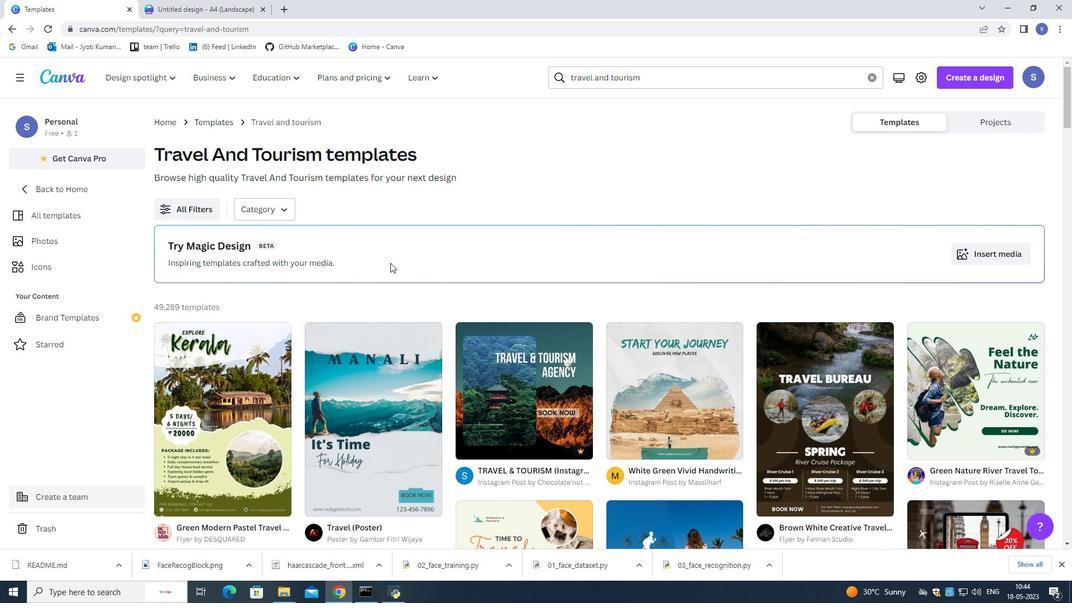 
Action: Mouse scrolled (401, 280) with delta (0, 0)
Screenshot: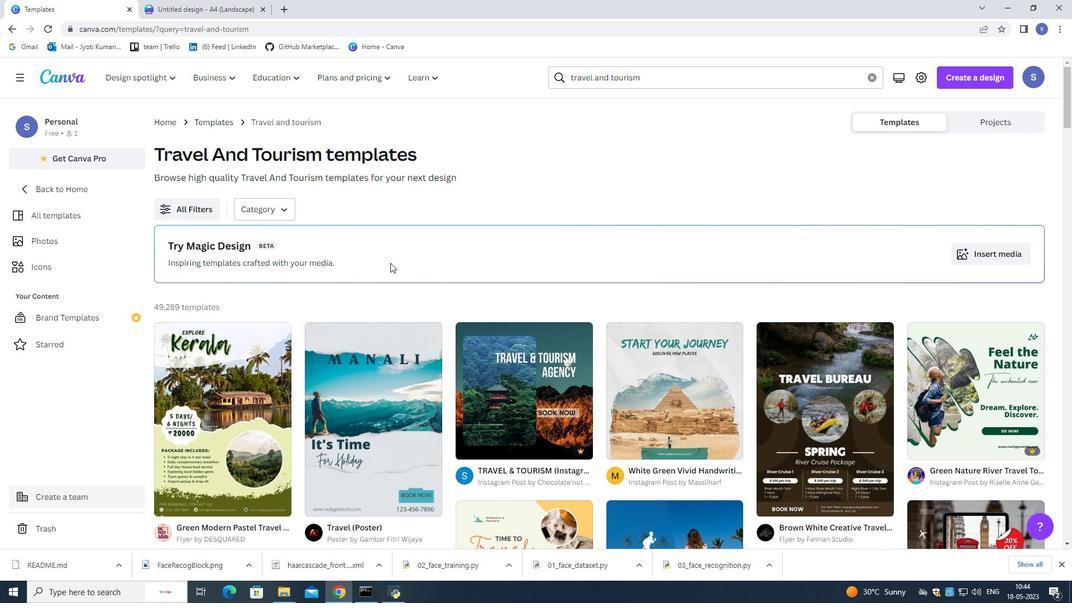 
Action: Mouse moved to (403, 282)
Screenshot: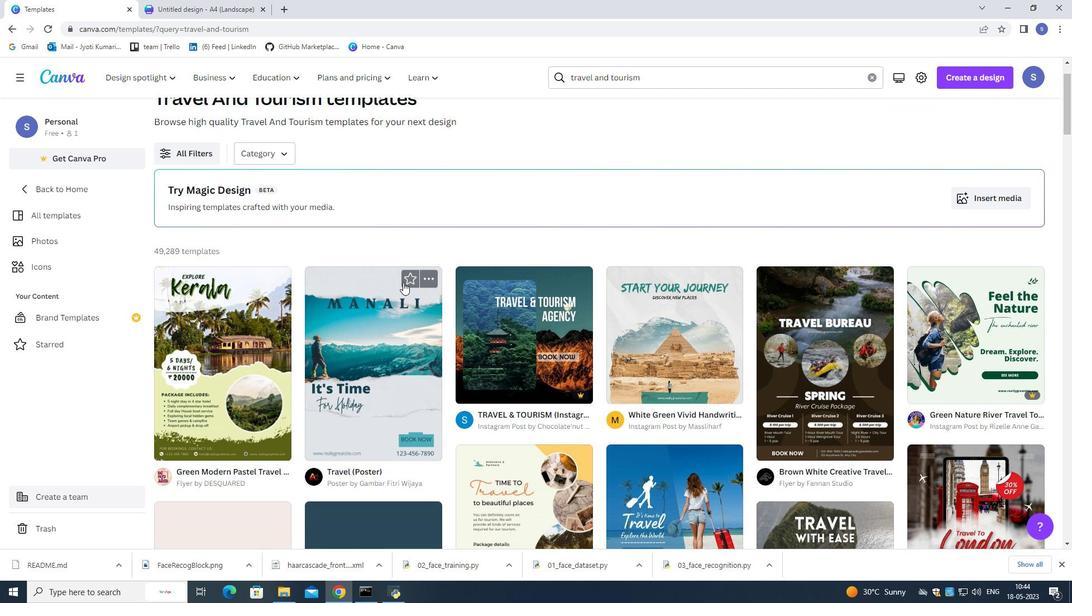 
Action: Mouse scrolled (403, 282) with delta (0, 0)
Screenshot: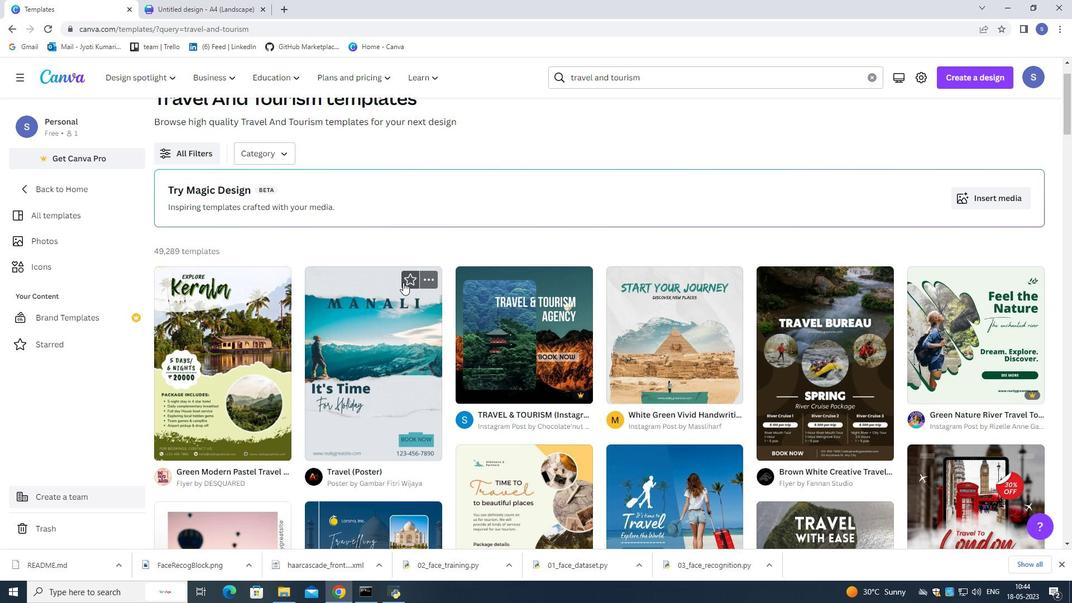 
Action: Mouse moved to (402, 282)
Screenshot: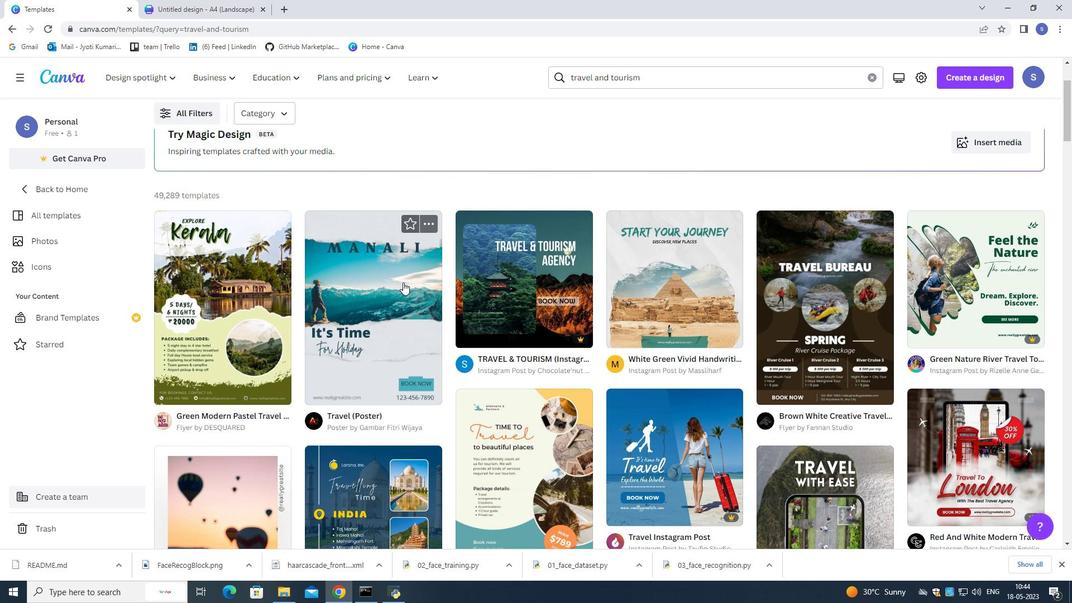 
Action: Mouse scrolled (402, 282) with delta (0, 0)
Screenshot: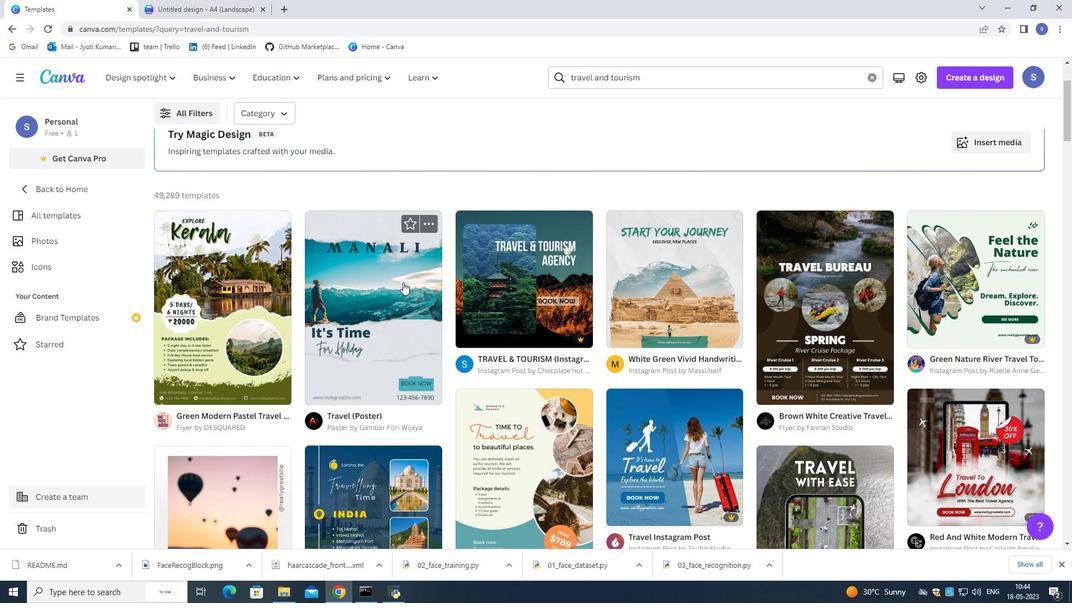 
Action: Mouse scrolled (402, 282) with delta (0, 0)
Screenshot: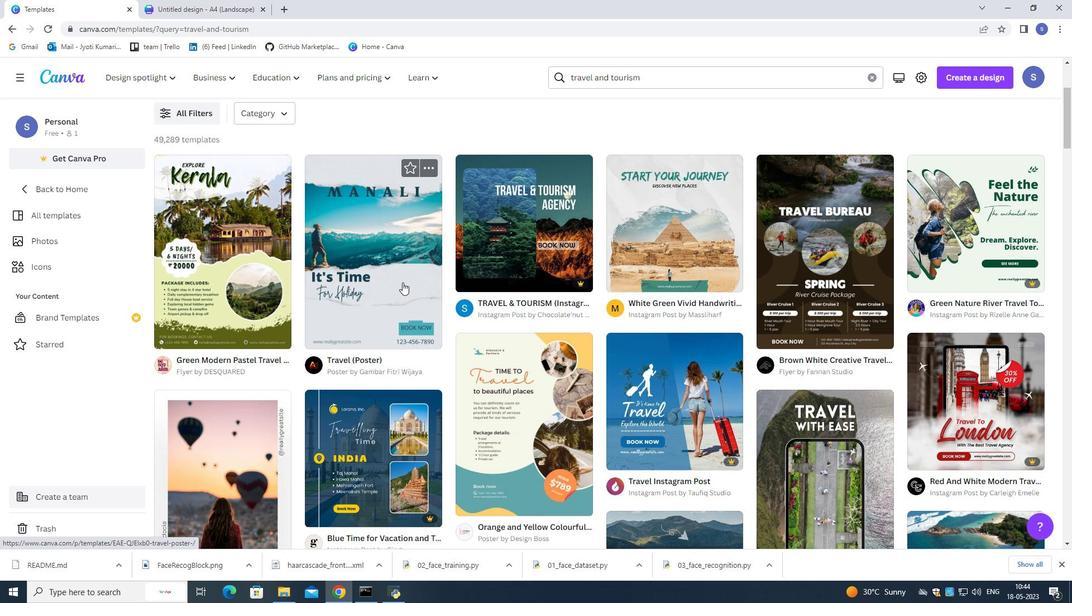 
Action: Mouse scrolled (402, 282) with delta (0, 0)
Screenshot: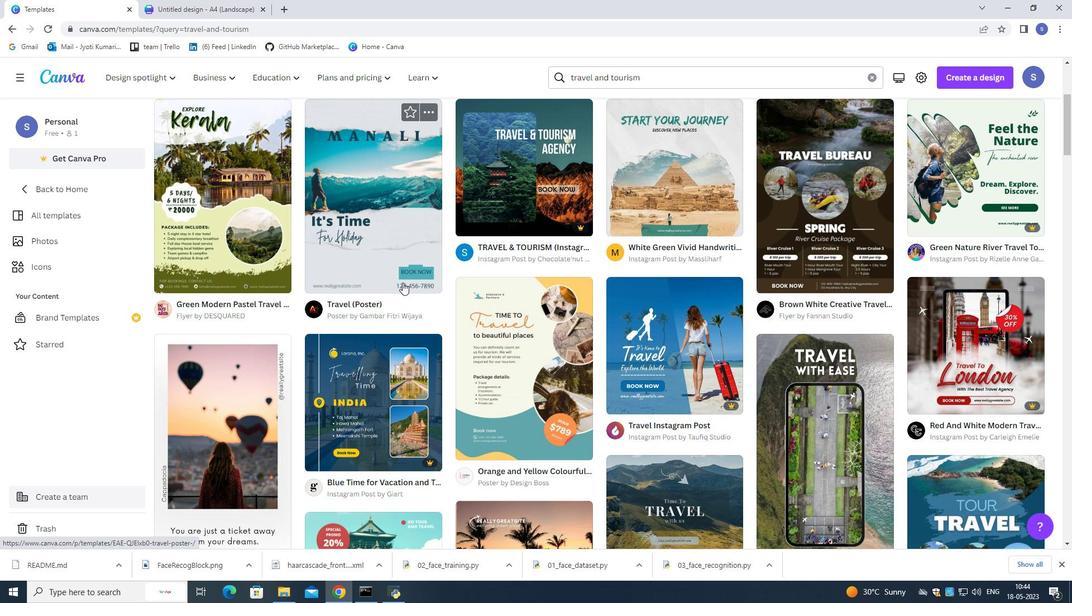 
Action: Mouse scrolled (402, 282) with delta (0, 0)
Screenshot: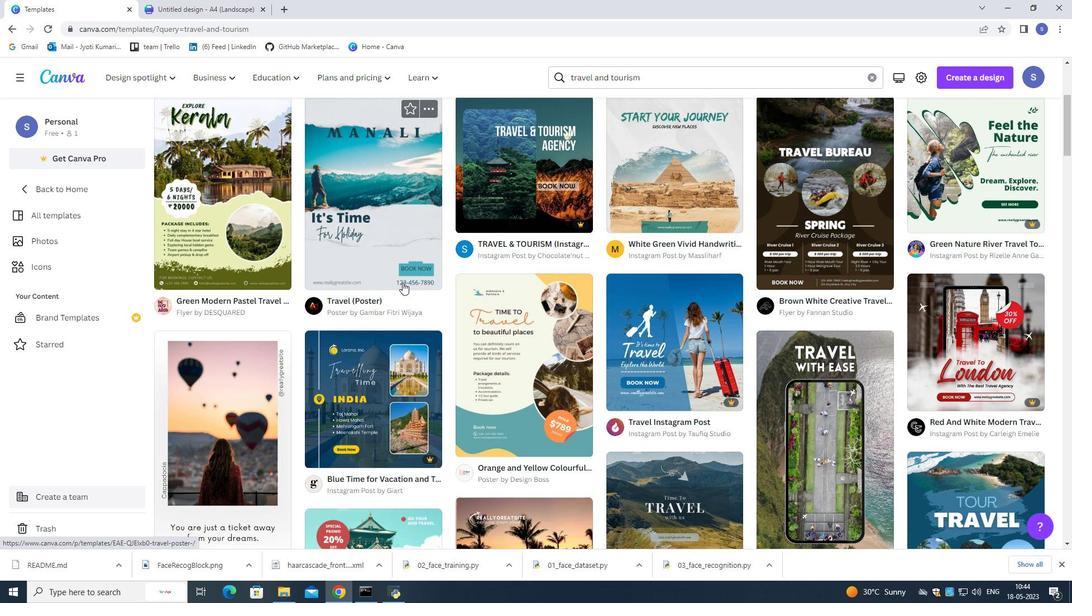 
Action: Mouse moved to (402, 282)
Screenshot: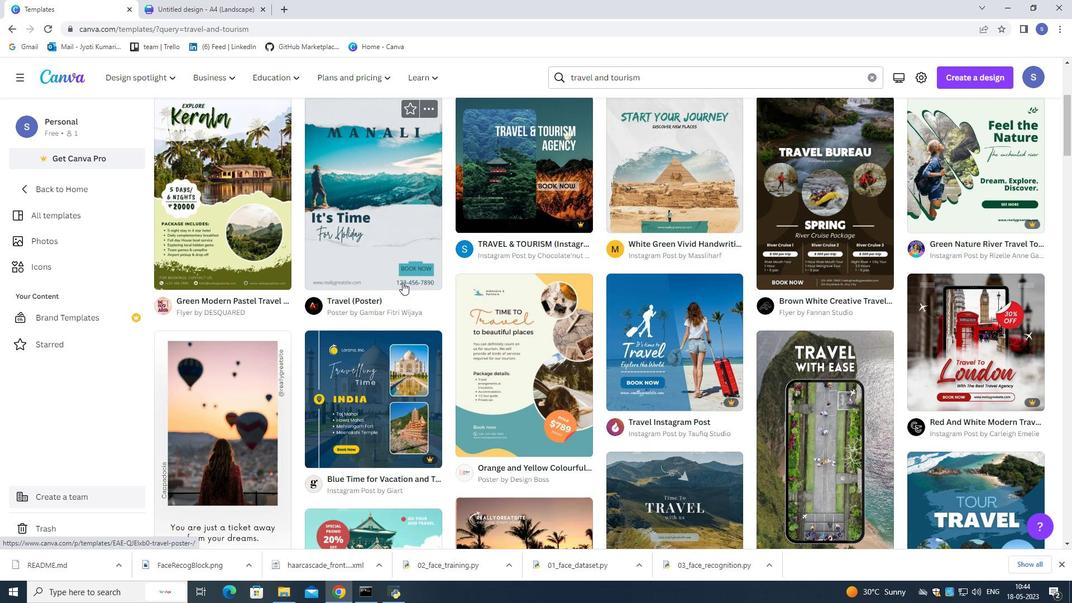 
Action: Mouse scrolled (402, 282) with delta (0, 0)
Screenshot: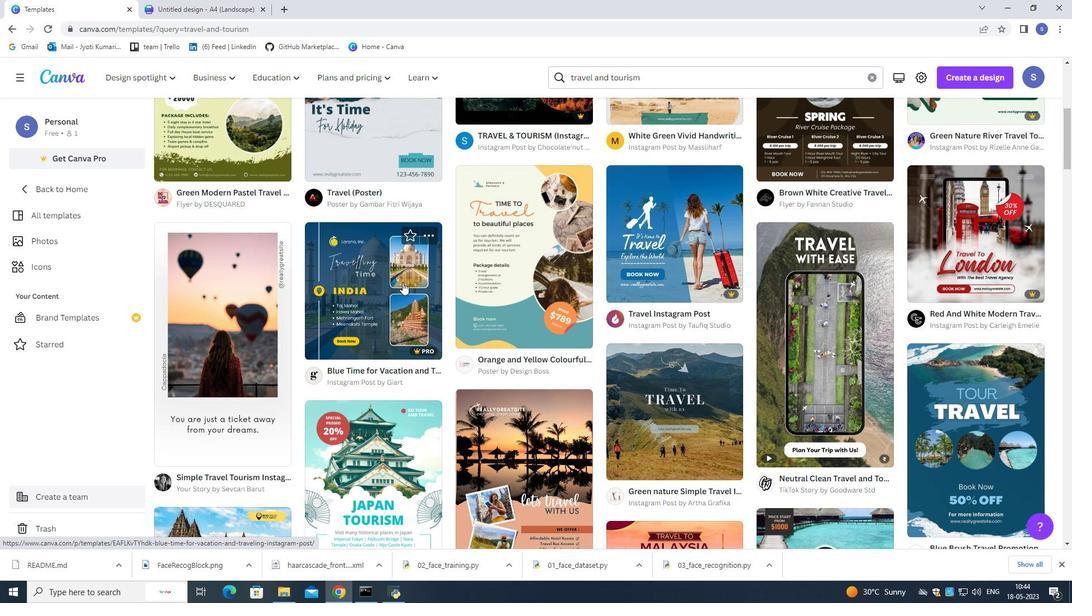 
Action: Mouse scrolled (402, 282) with delta (0, 0)
Screenshot: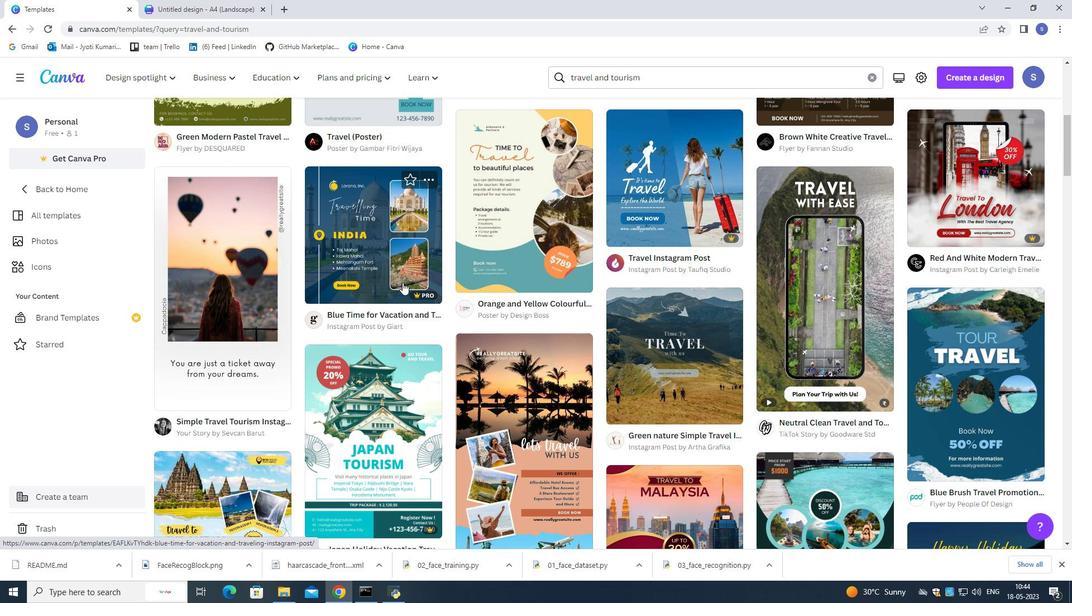 
Action: Mouse scrolled (402, 282) with delta (0, 0)
Screenshot: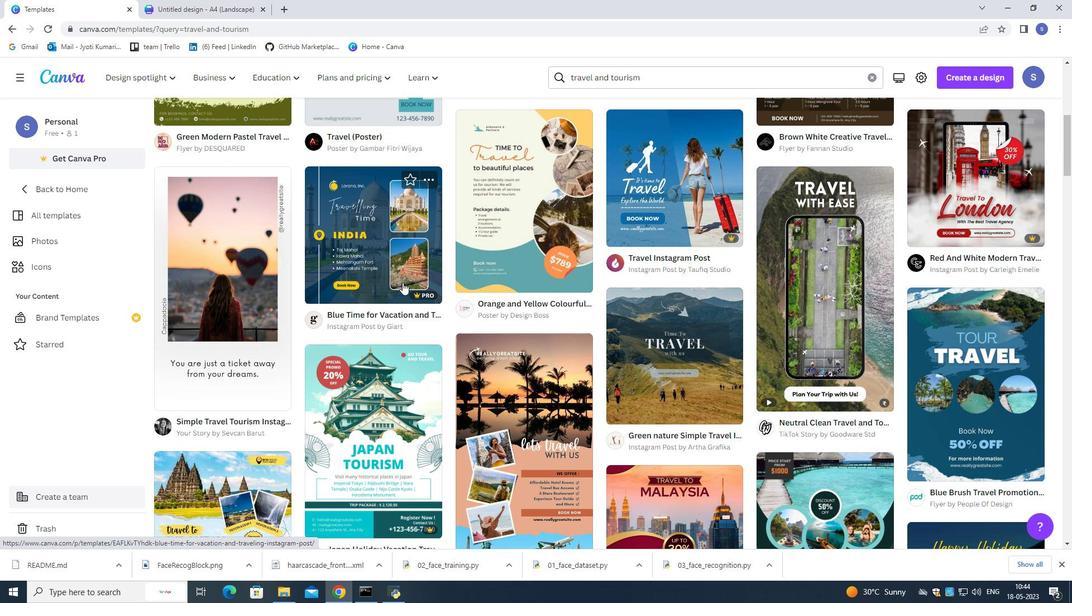 
Action: Mouse moved to (402, 283)
Screenshot: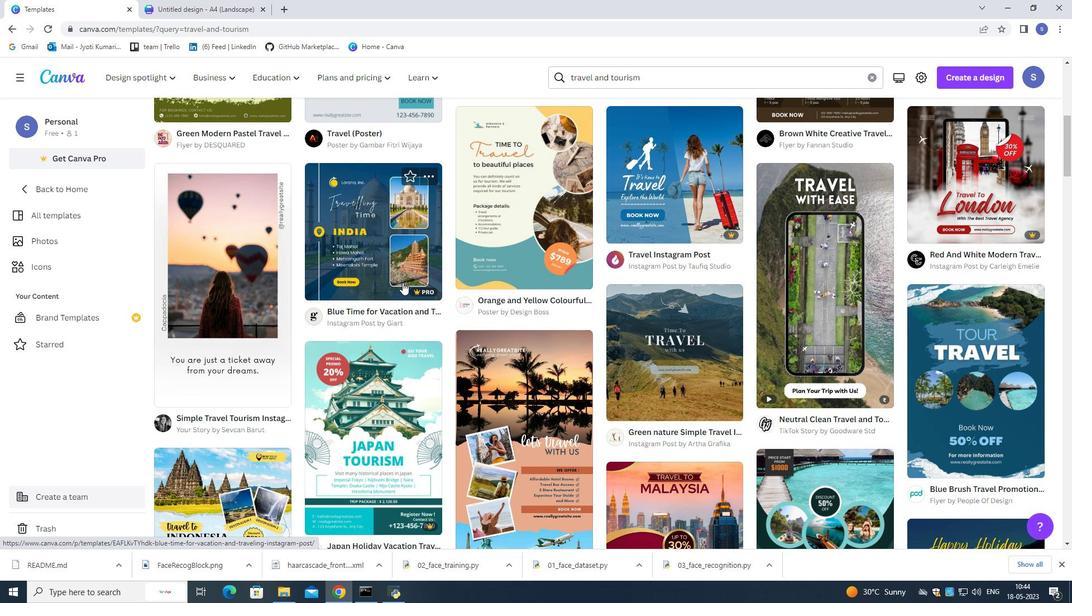 
Action: Mouse scrolled (402, 283) with delta (0, 0)
Screenshot: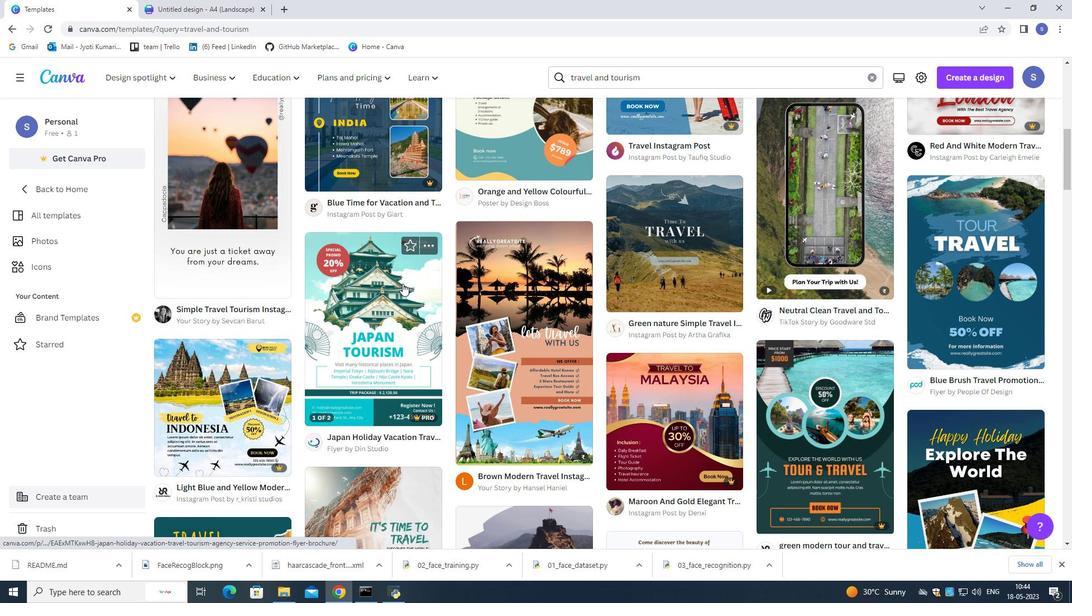 
Action: Mouse scrolled (402, 283) with delta (0, 0)
Screenshot: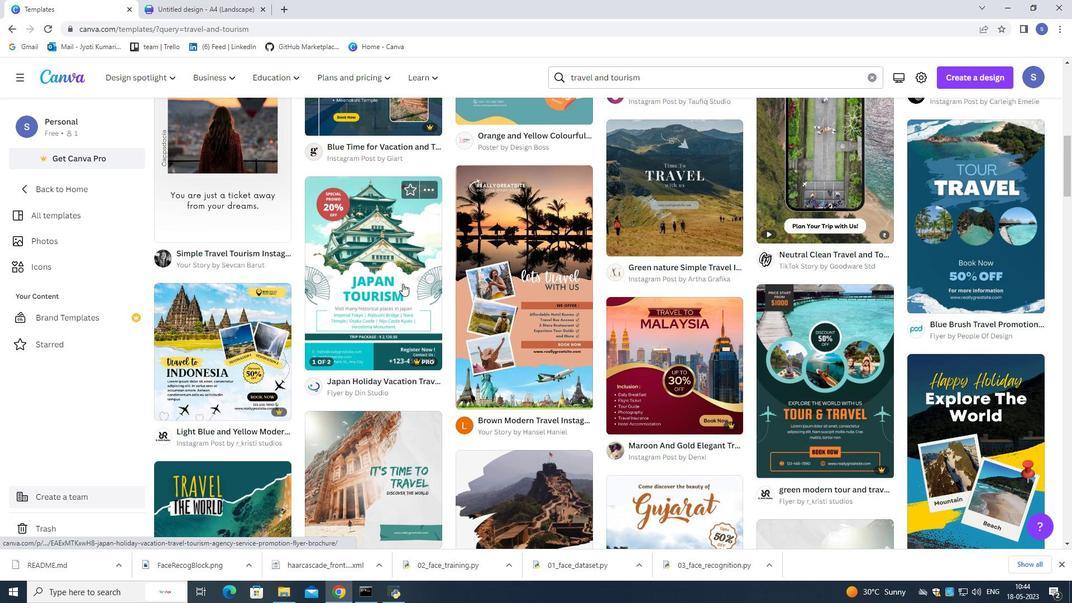 
Action: Mouse scrolled (402, 283) with delta (0, 0)
Screenshot: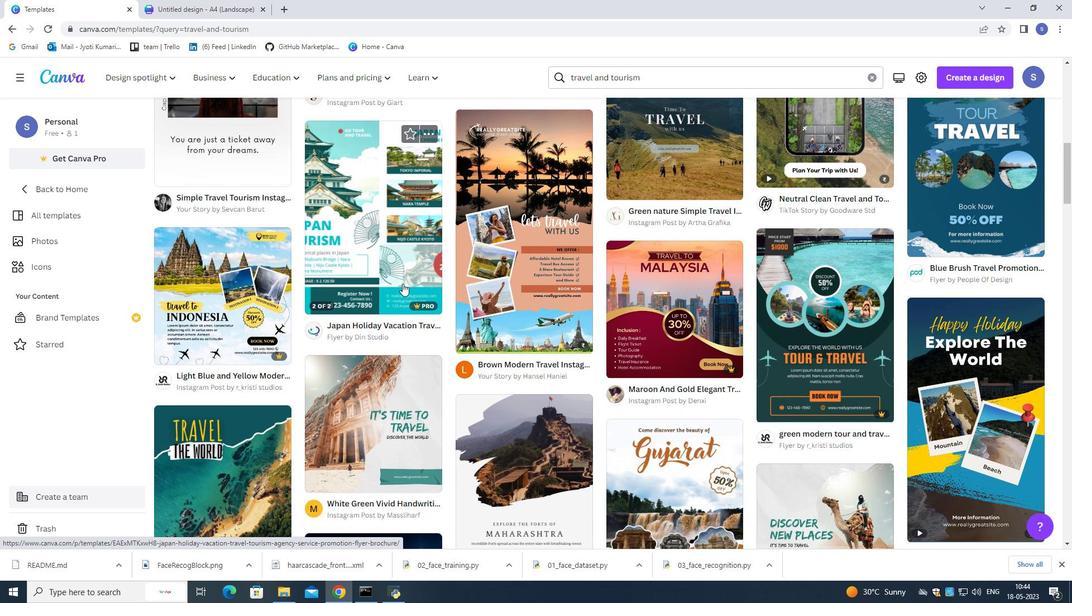 
Action: Mouse scrolled (402, 283) with delta (0, 0)
Screenshot: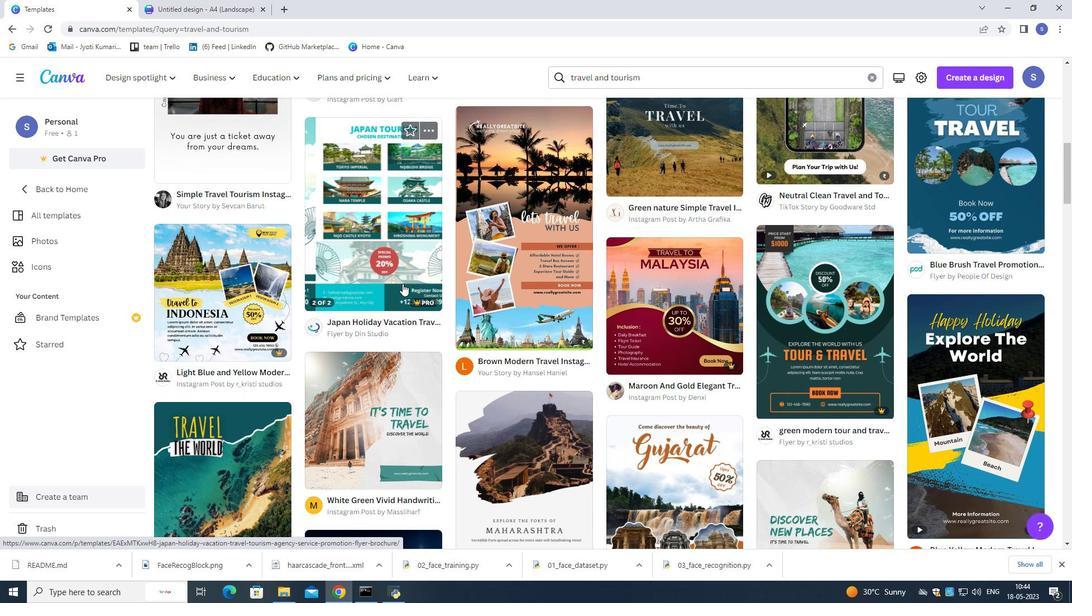 
Action: Mouse scrolled (402, 284) with delta (0, 0)
Screenshot: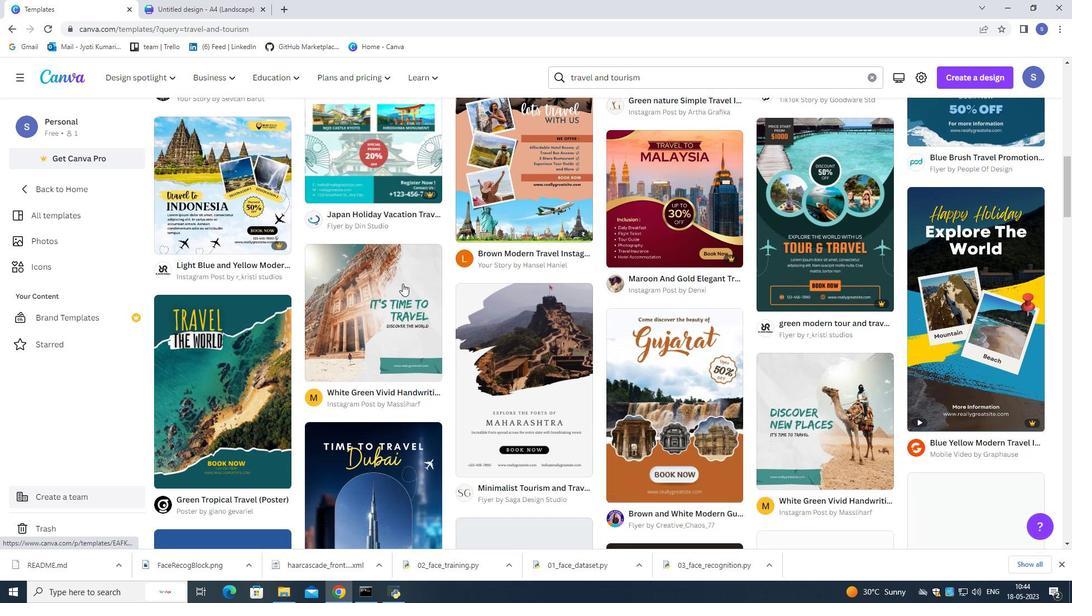 
Action: Mouse scrolled (402, 284) with delta (0, 0)
Screenshot: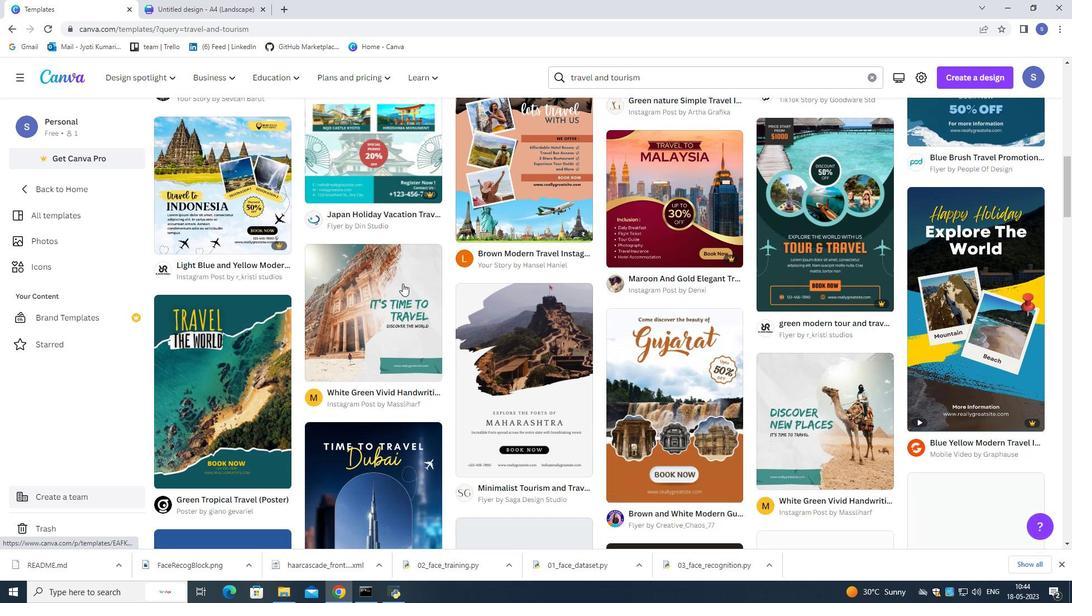 
Action: Mouse moved to (391, 239)
Screenshot: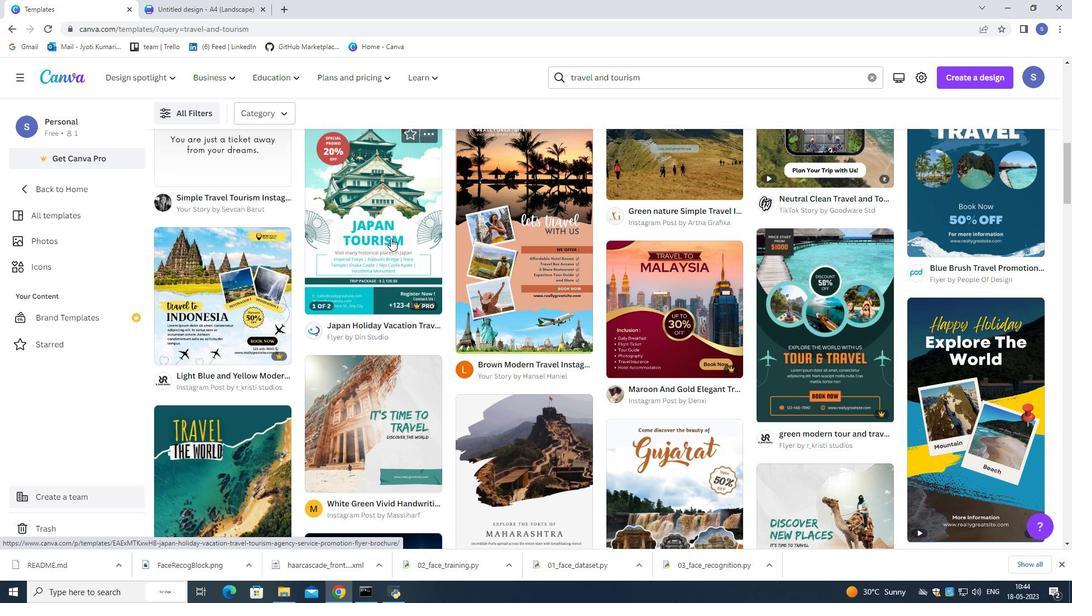 
Action: Mouse scrolled (391, 240) with delta (0, 0)
Screenshot: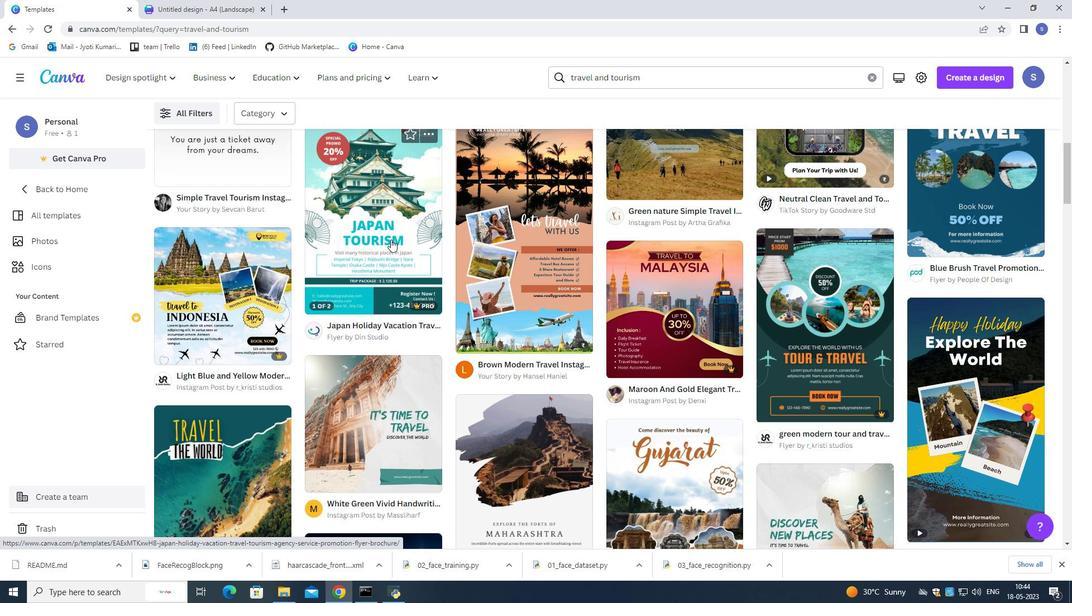 
Action: Mouse scrolled (391, 239) with delta (0, 0)
Screenshot: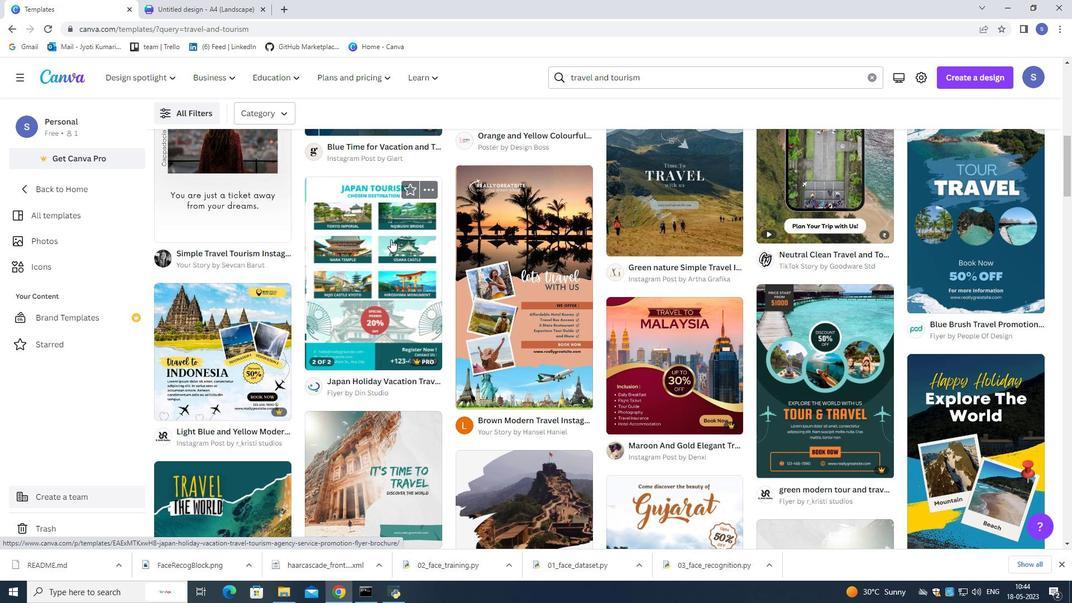 
Action: Mouse scrolled (391, 240) with delta (0, 0)
Screenshot: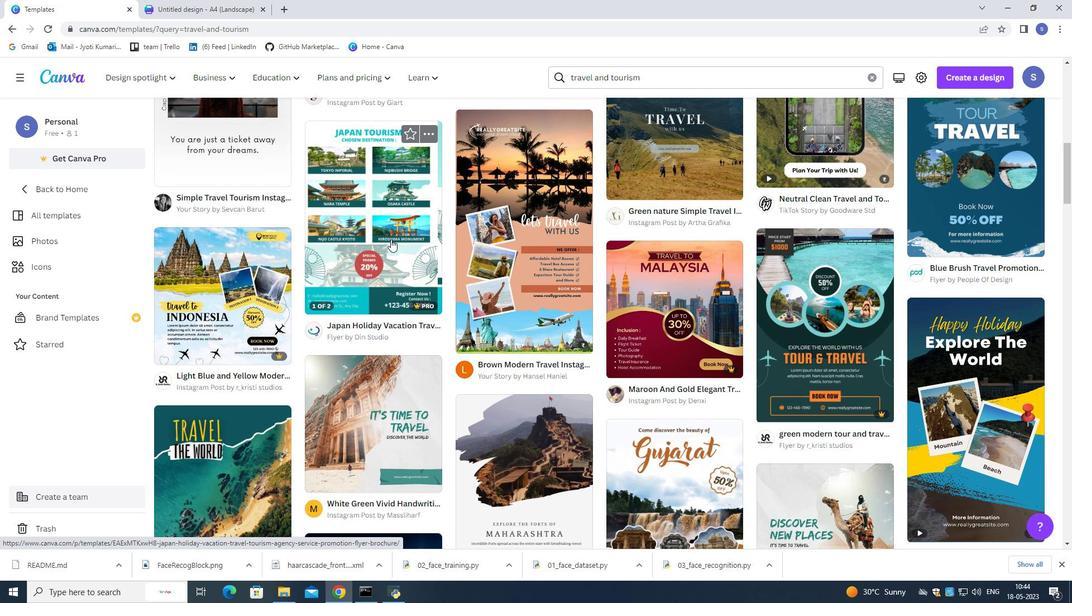 
Action: Mouse moved to (391, 240)
Screenshot: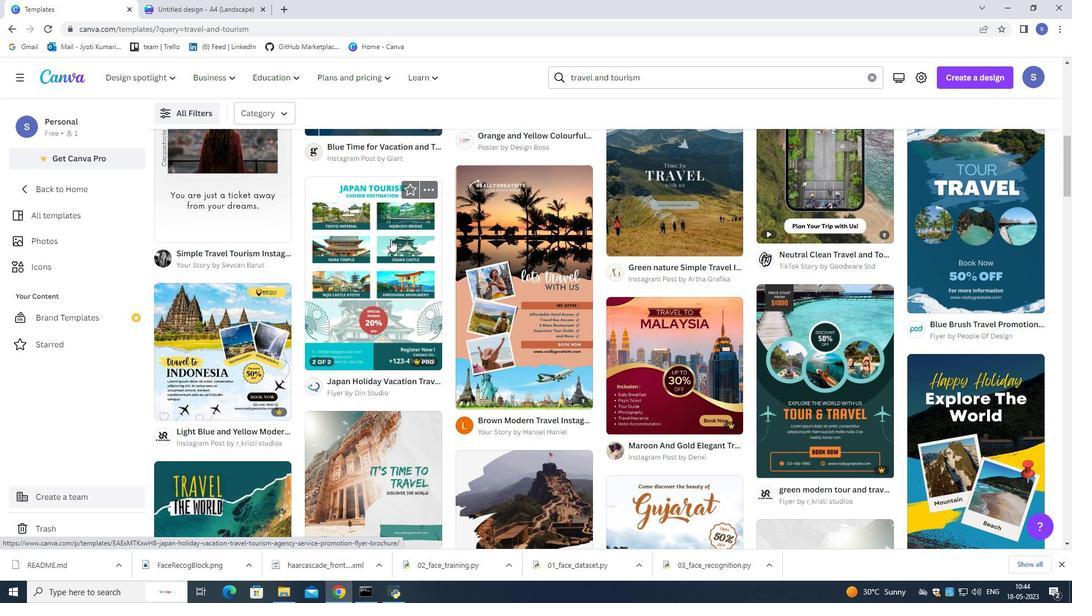 
Action: Mouse scrolled (391, 240) with delta (0, 0)
Screenshot: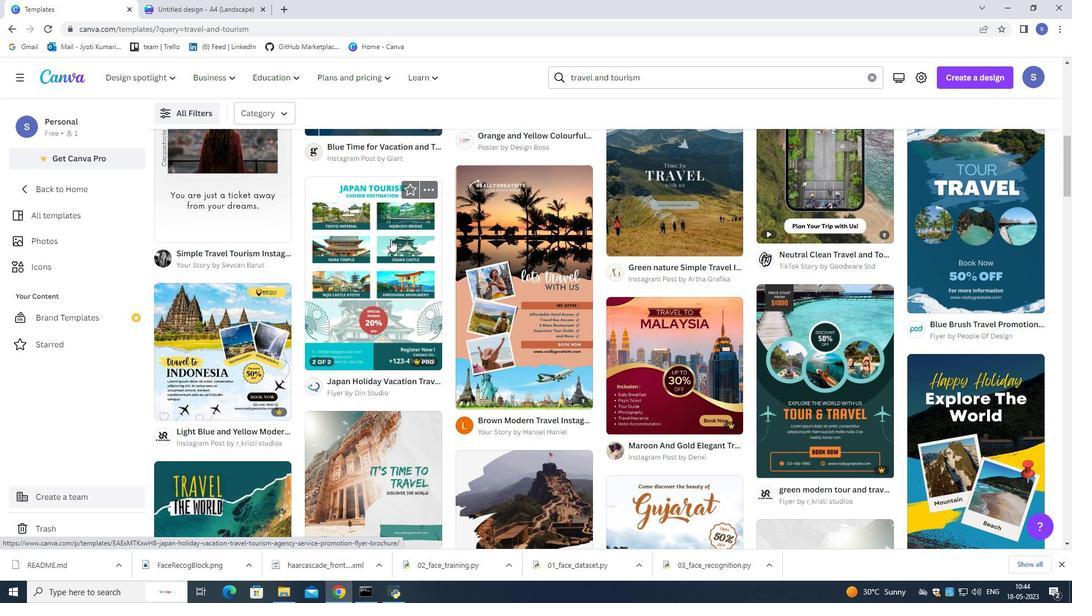 
Action: Mouse scrolled (391, 240) with delta (0, 0)
Screenshot: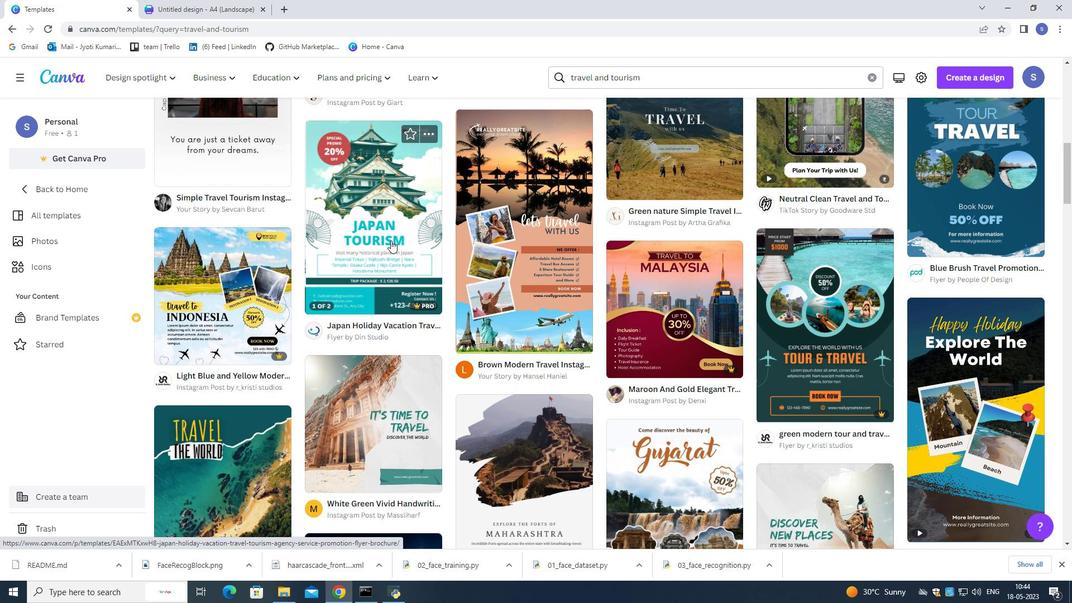 
Action: Mouse moved to (391, 240)
Screenshot: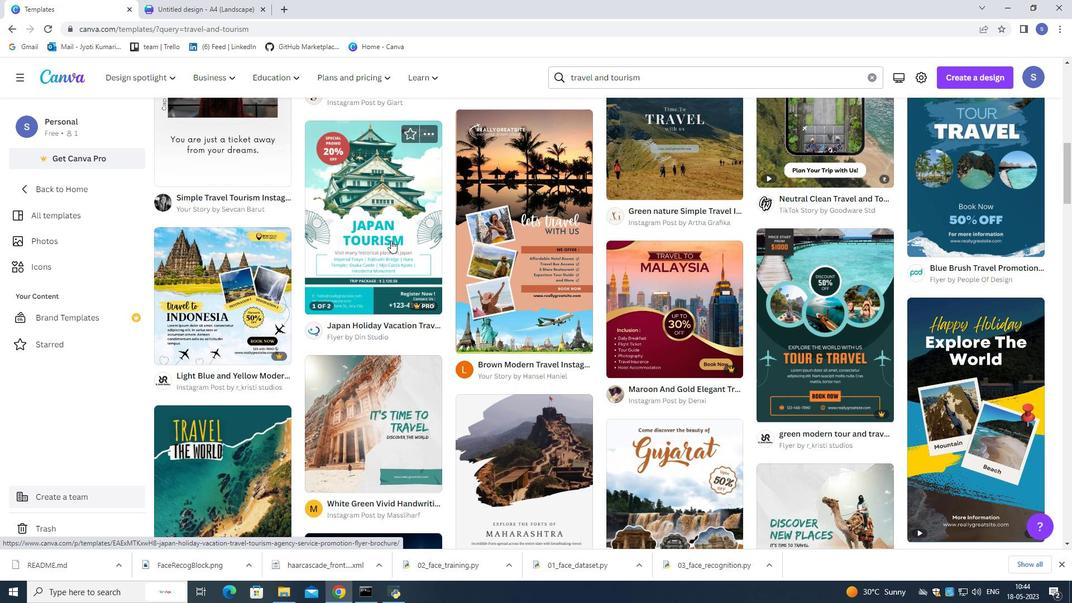 
Action: Mouse scrolled (391, 240) with delta (0, 0)
Screenshot: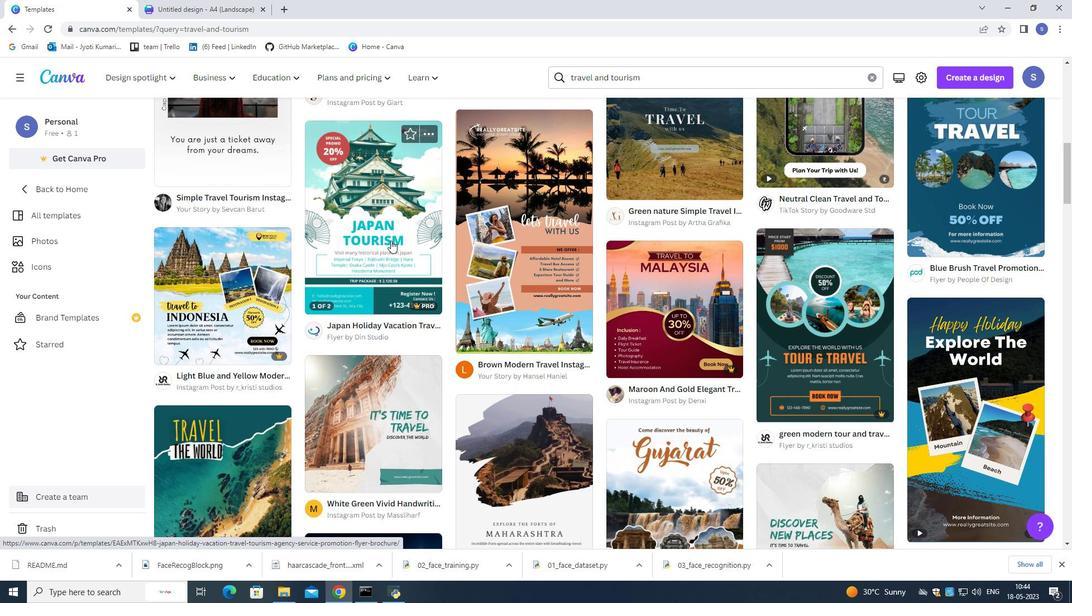 
Action: Mouse scrolled (391, 240) with delta (0, 0)
Screenshot: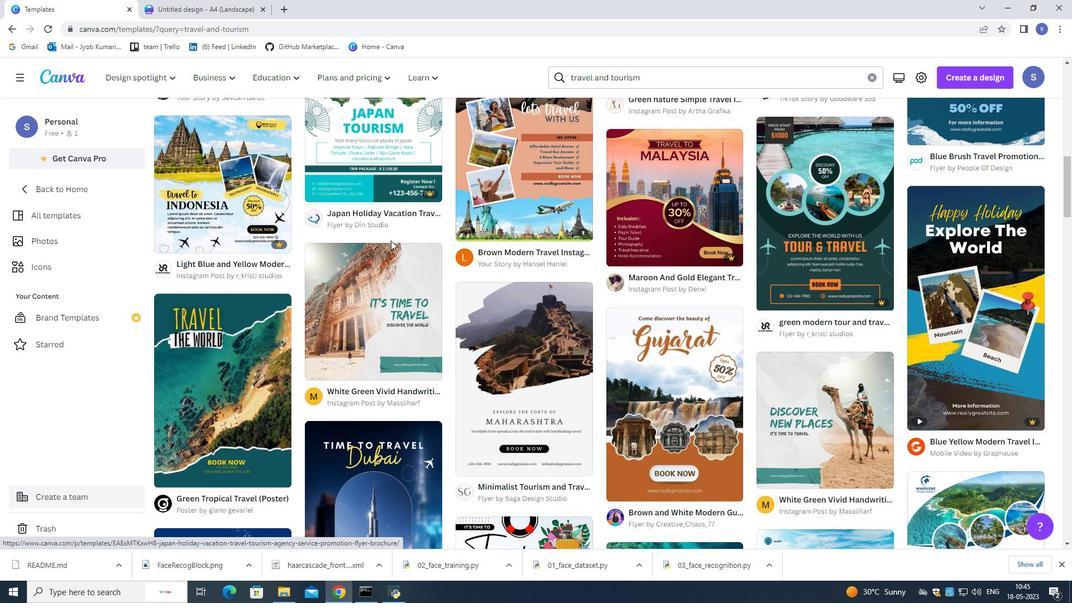
Action: Mouse scrolled (391, 240) with delta (0, 0)
Screenshot: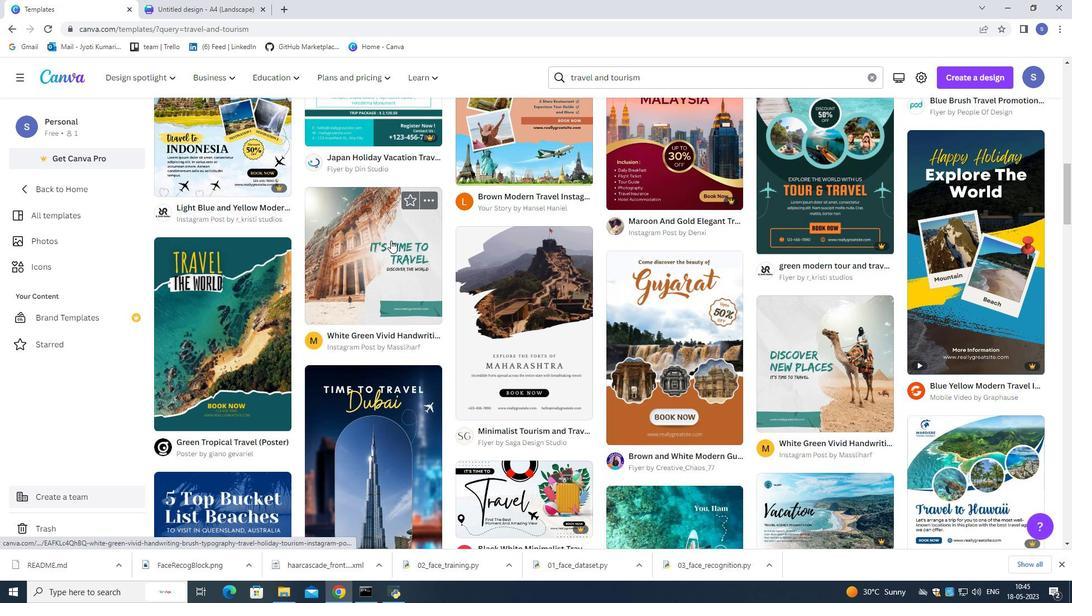 
Action: Mouse scrolled (391, 240) with delta (0, 0)
Screenshot: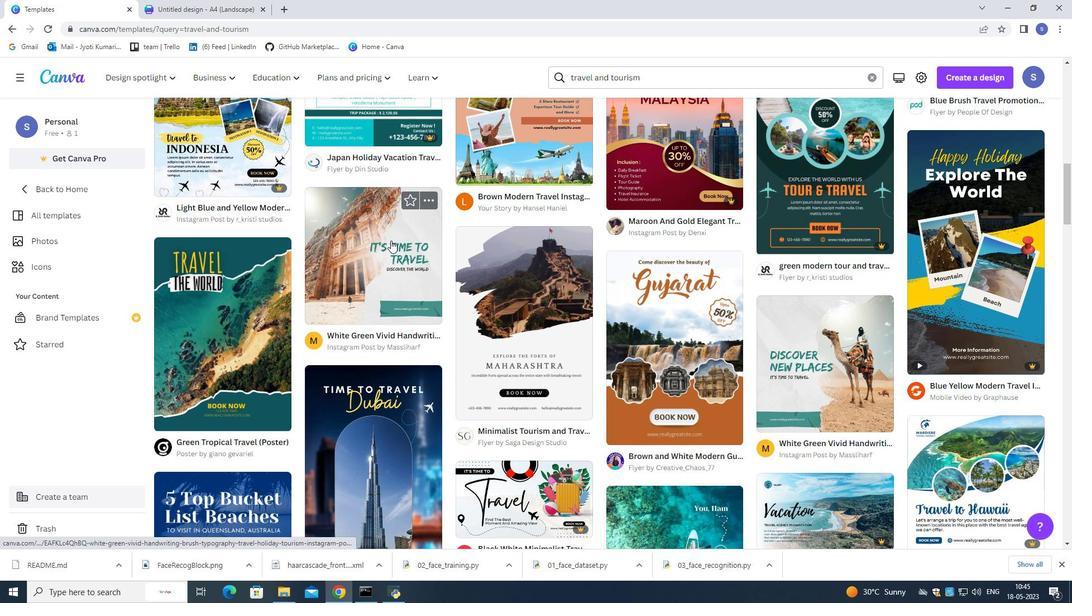 
Action: Mouse scrolled (391, 240) with delta (0, 0)
Screenshot: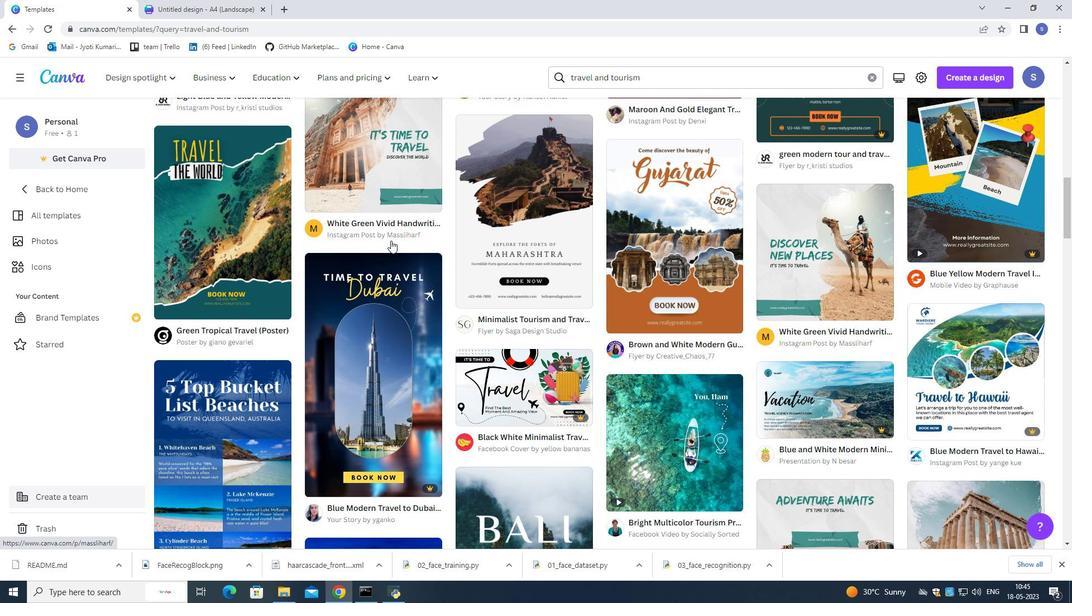 
Action: Mouse scrolled (391, 240) with delta (0, 0)
Screenshot: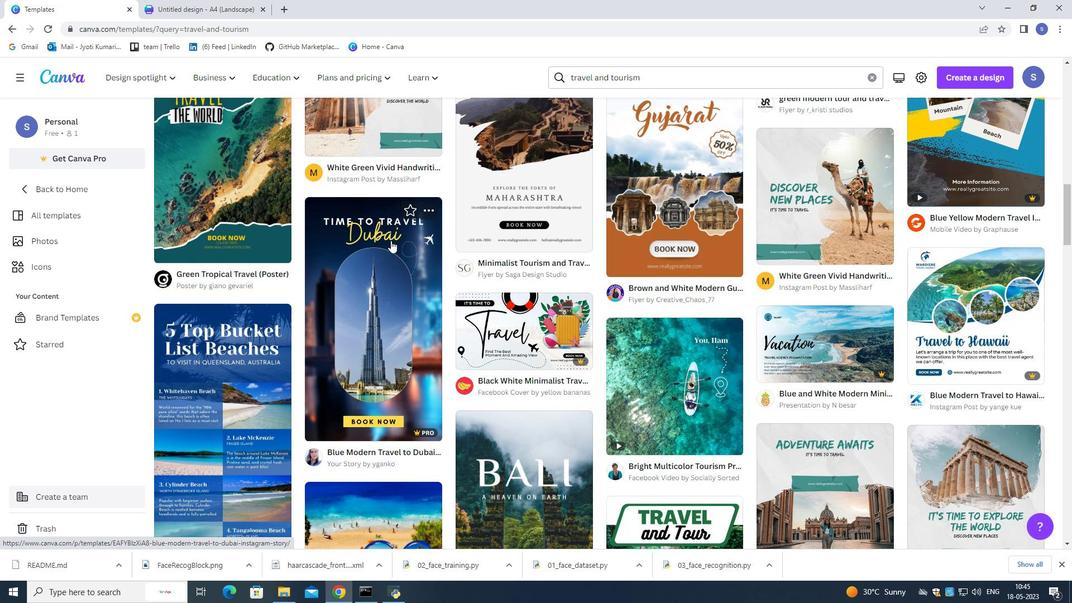 
Action: Mouse scrolled (391, 240) with delta (0, 0)
Screenshot: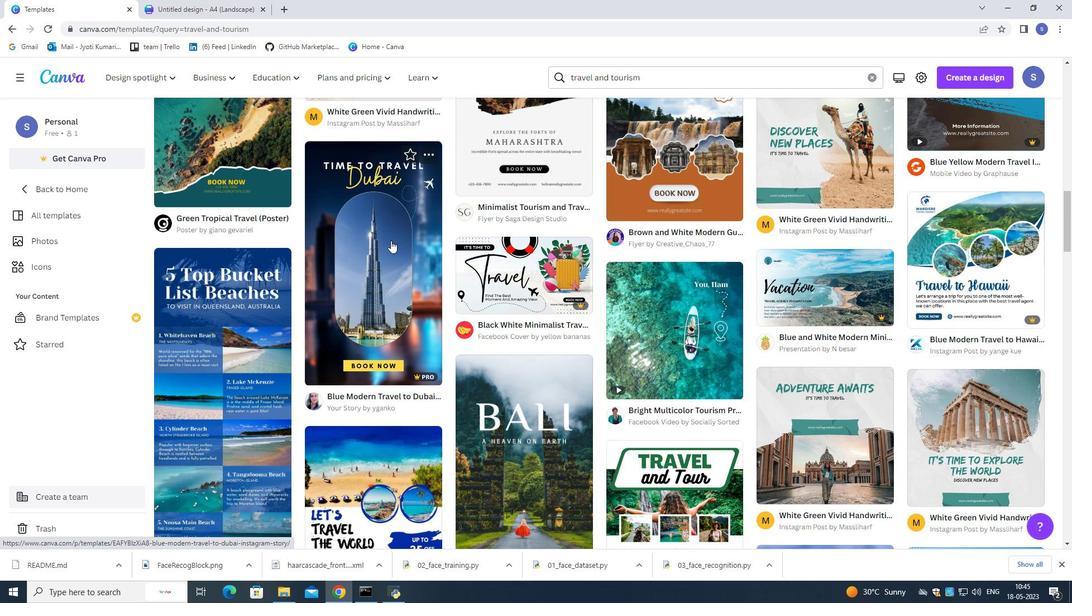 
Action: Mouse scrolled (391, 240) with delta (0, 0)
Screenshot: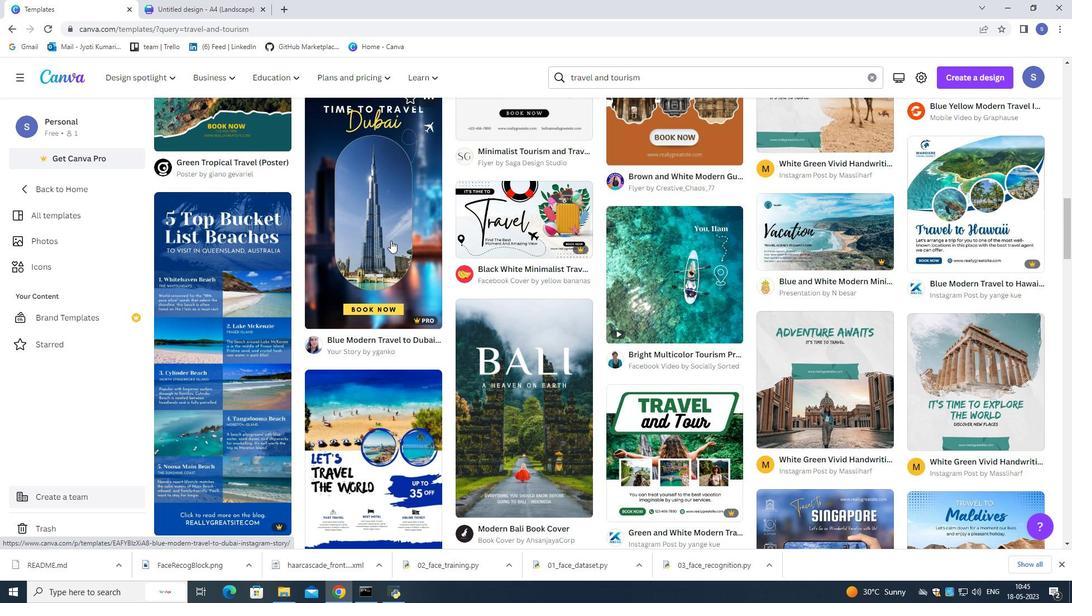
Action: Mouse moved to (426, 356)
Screenshot: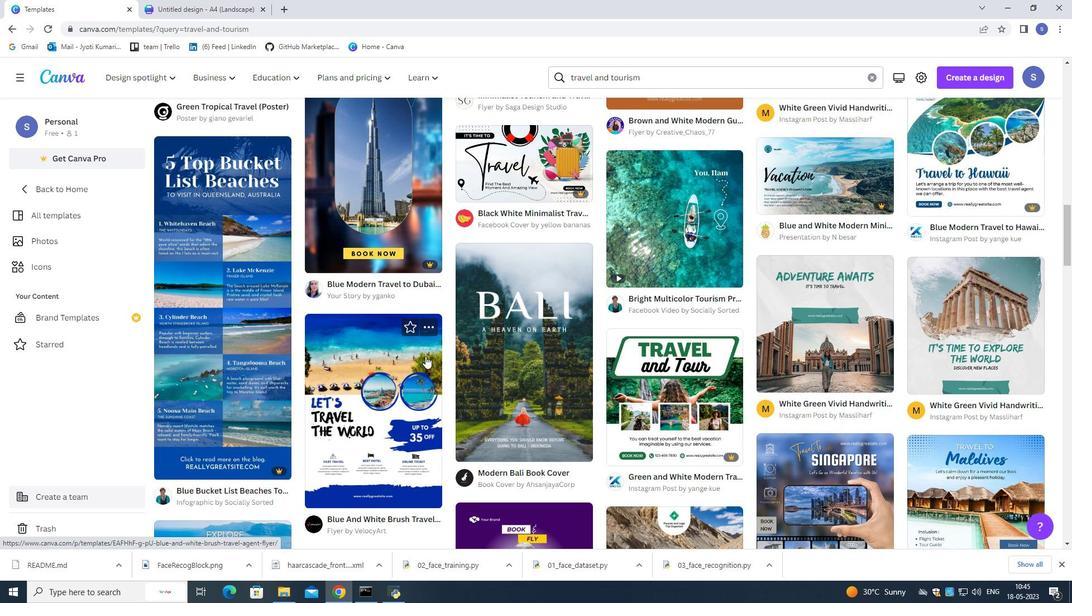 
Action: Mouse scrolled (426, 355) with delta (0, 0)
Screenshot: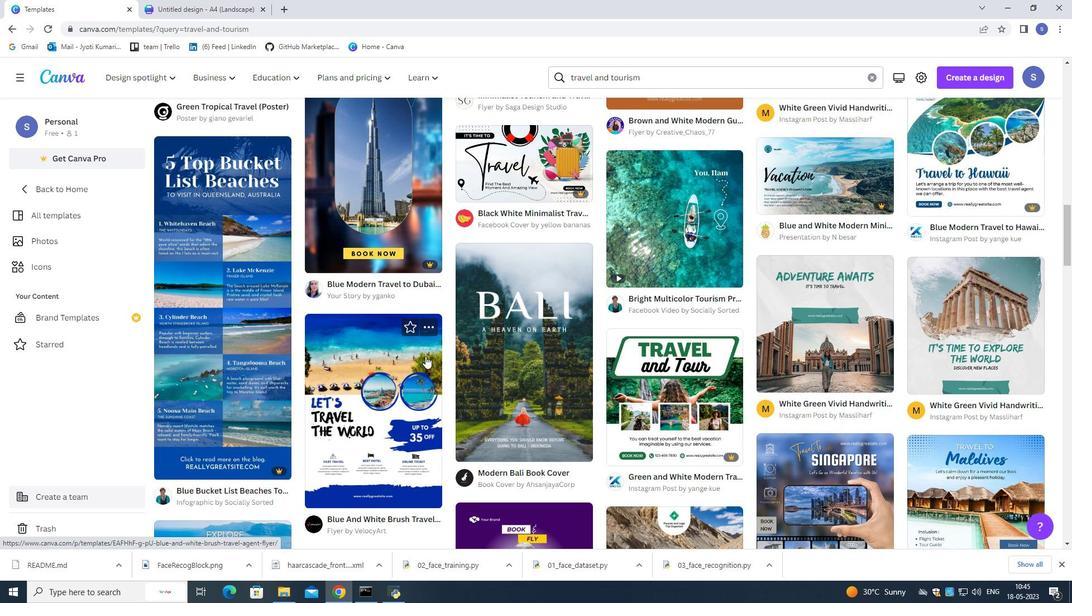 
Action: Mouse moved to (427, 356)
Screenshot: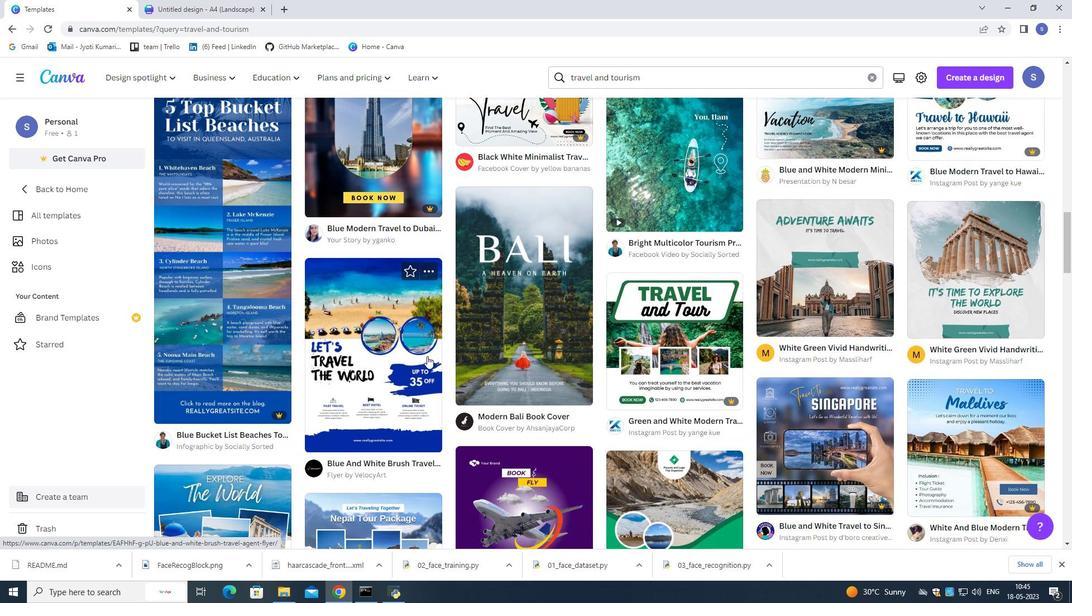 
Action: Mouse scrolled (427, 355) with delta (0, 0)
Screenshot: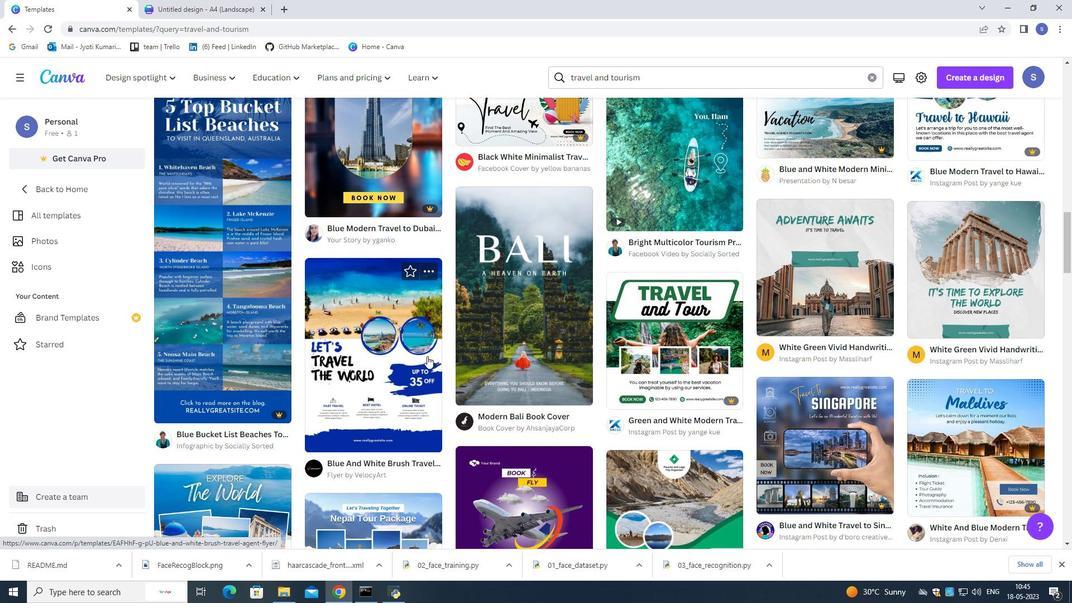
Action: Mouse moved to (426, 356)
Screenshot: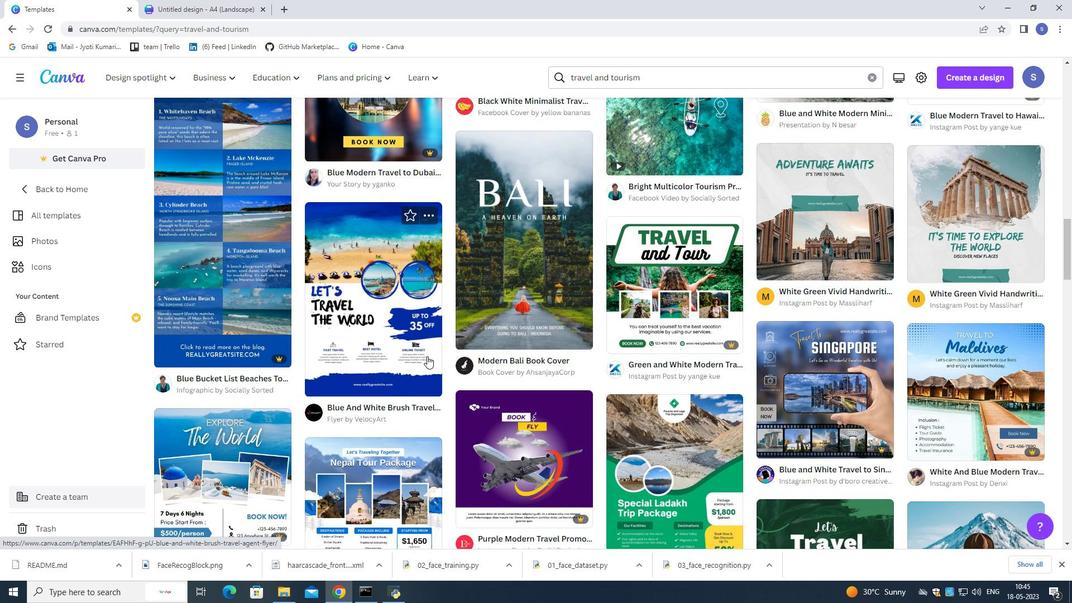 
Action: Mouse scrolled (426, 355) with delta (0, 0)
Screenshot: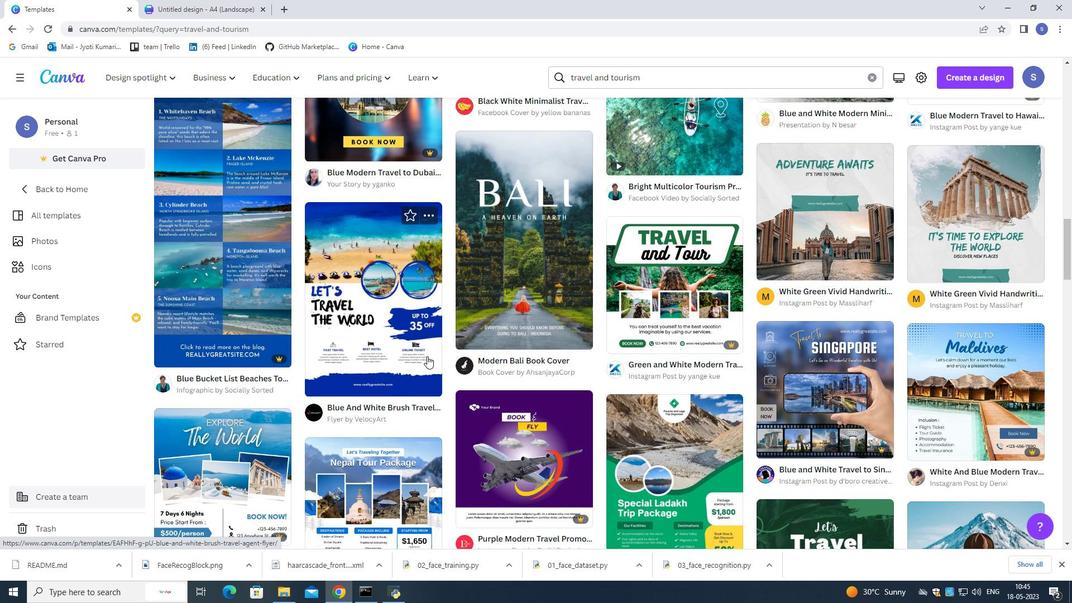 
Action: Mouse moved to (425, 357)
Screenshot: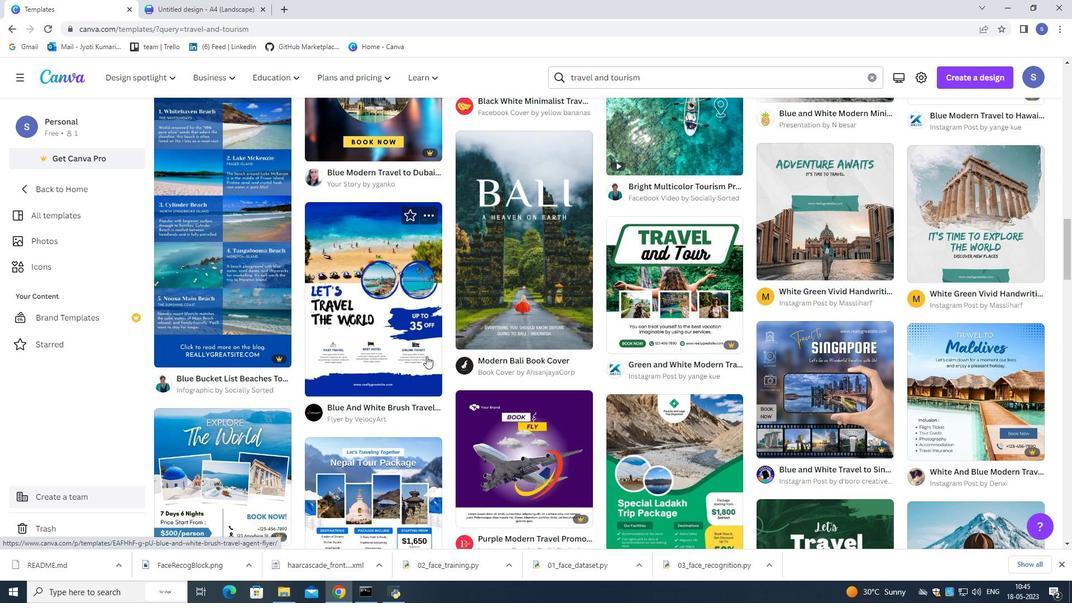 
Action: Mouse scrolled (425, 357) with delta (0, 0)
Screenshot: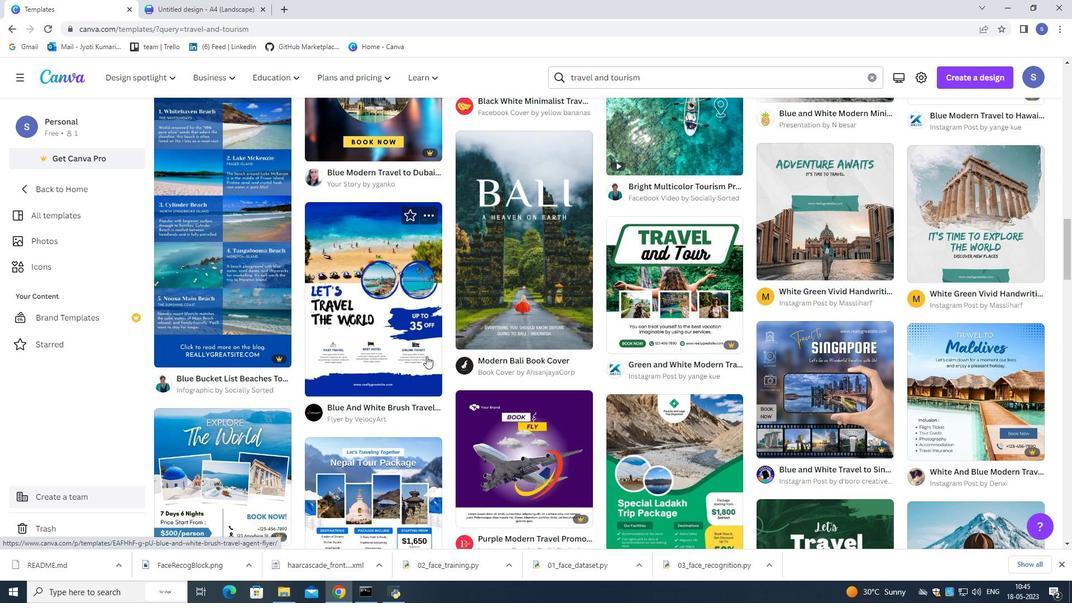 
Action: Mouse moved to (425, 358)
Screenshot: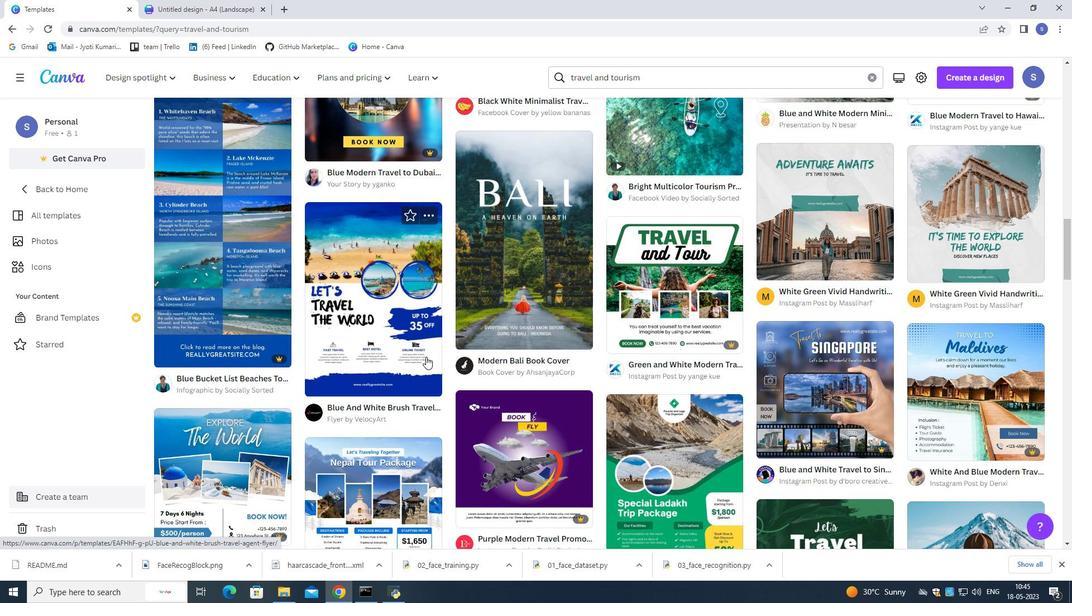 
Action: Mouse scrolled (425, 357) with delta (0, 0)
Screenshot: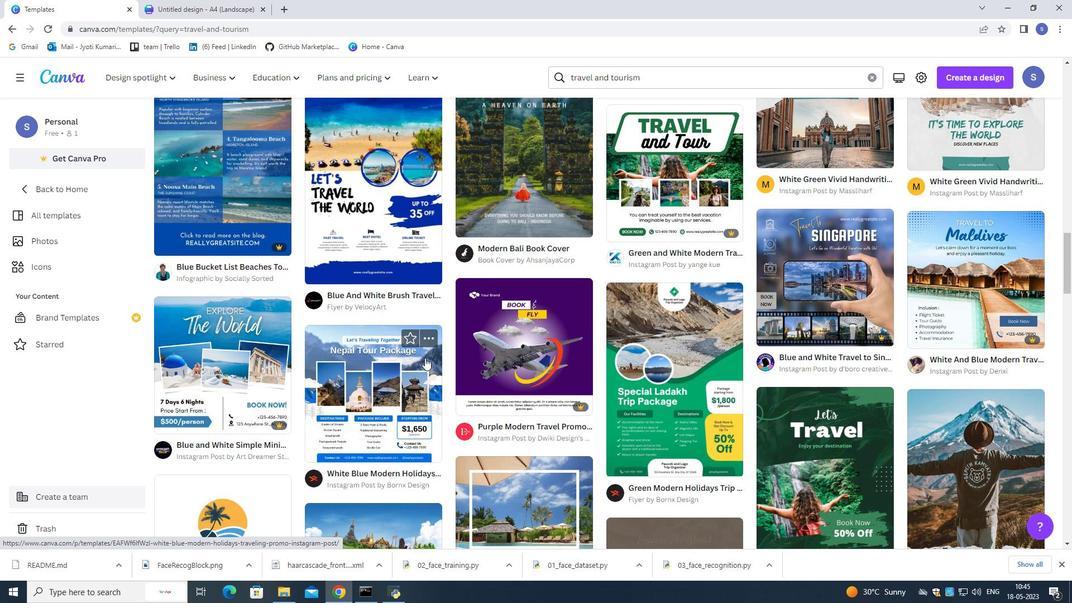 
Action: Mouse moved to (440, 359)
Screenshot: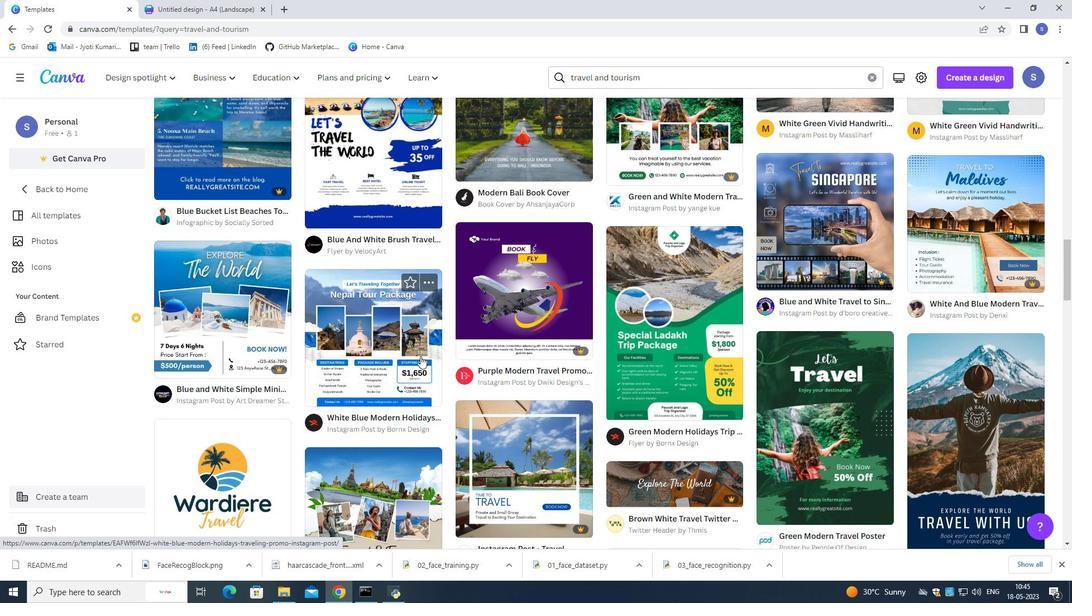 
Action: Mouse scrolled (440, 358) with delta (0, 0)
Screenshot: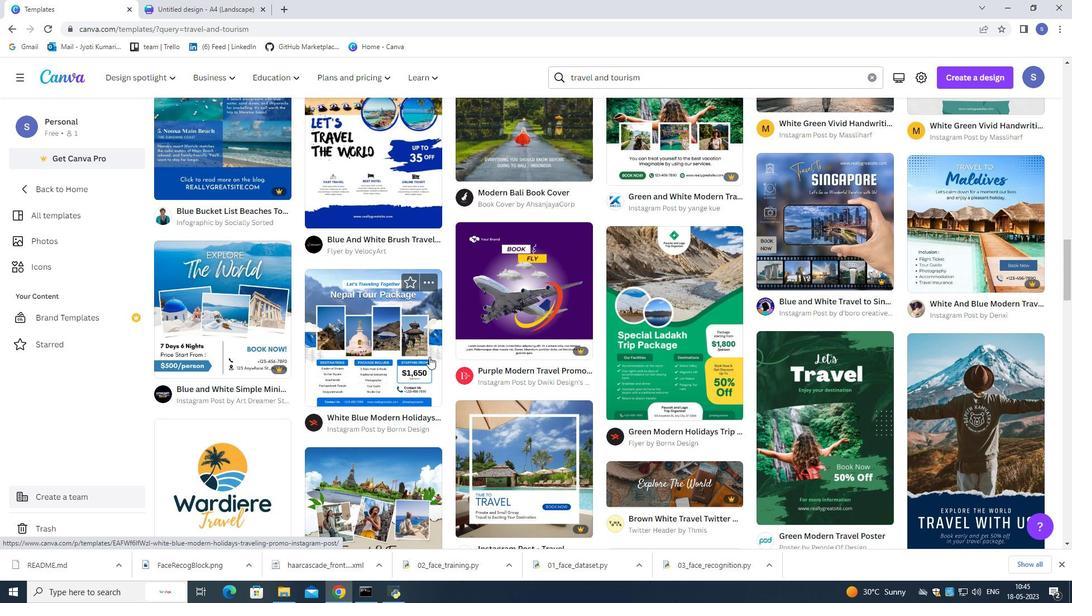 
Action: Mouse moved to (440, 359)
Screenshot: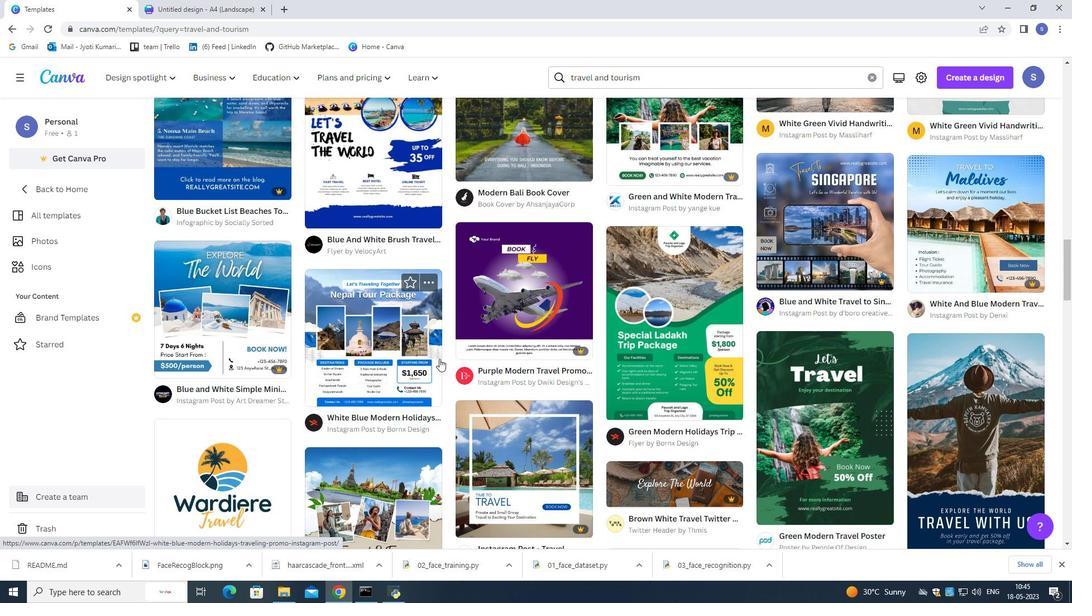 
Action: Mouse scrolled (440, 359) with delta (0, 0)
Screenshot: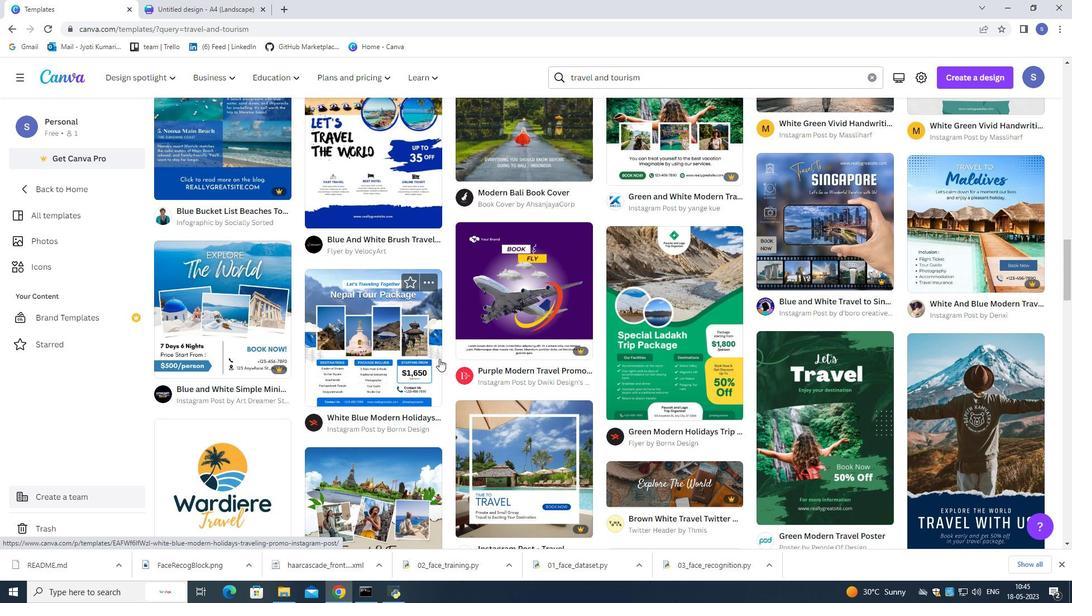 
Action: Mouse moved to (440, 359)
Screenshot: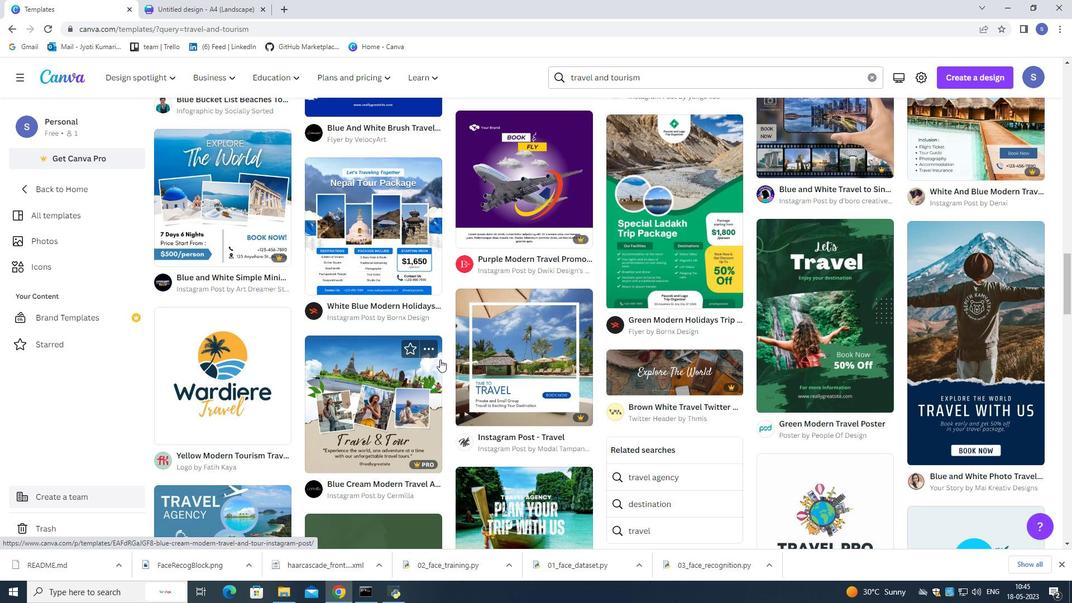 
Action: Mouse scrolled (440, 359) with delta (0, 0)
Screenshot: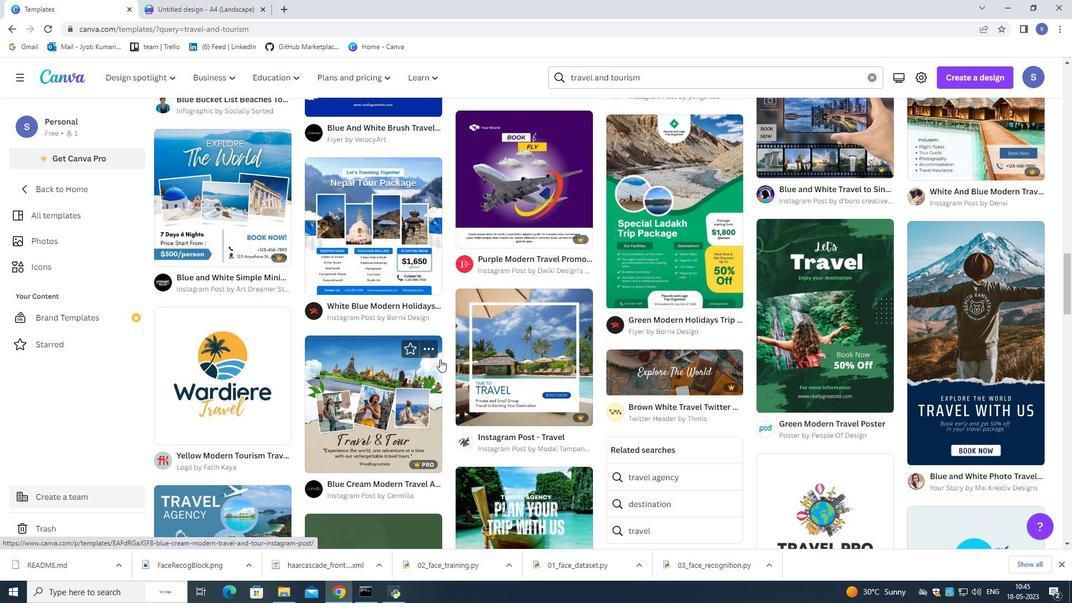 
Action: Mouse moved to (441, 360)
Screenshot: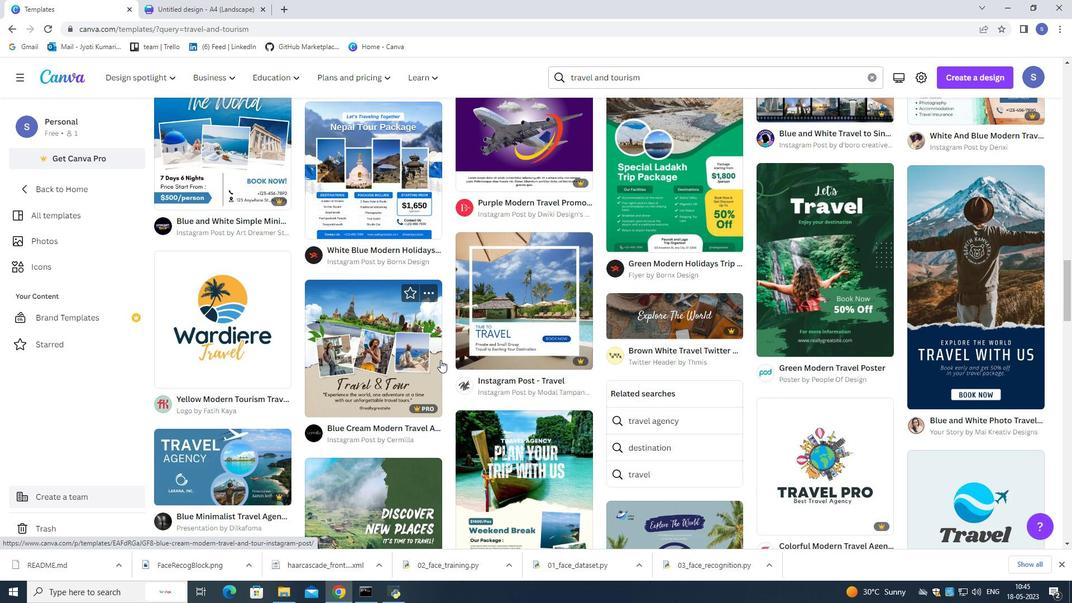 
Action: Mouse scrolled (441, 359) with delta (0, 0)
Screenshot: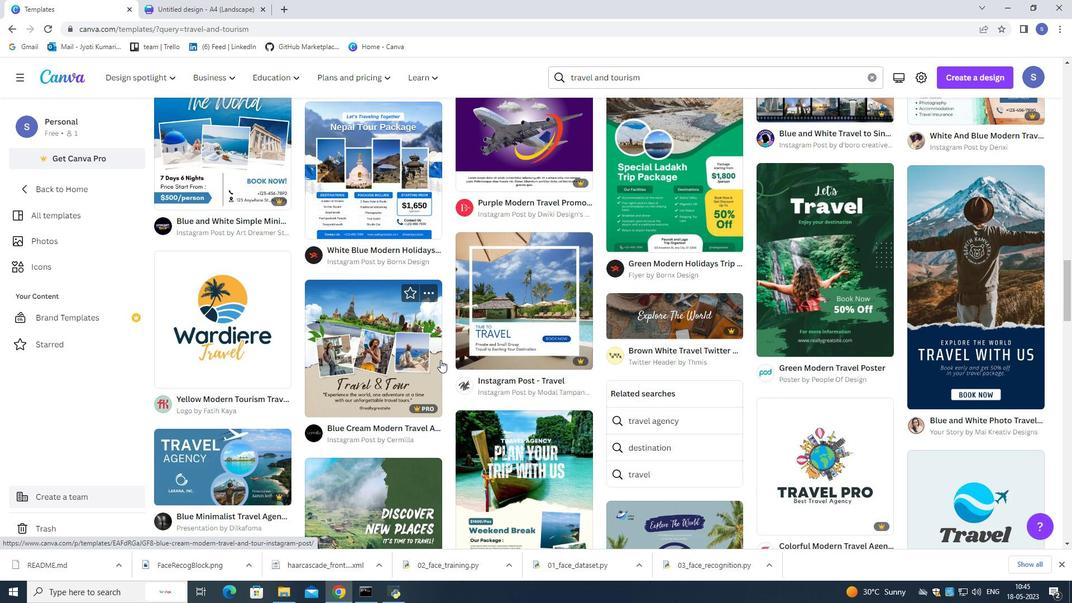 
Action: Mouse scrolled (441, 359) with delta (0, 0)
Screenshot: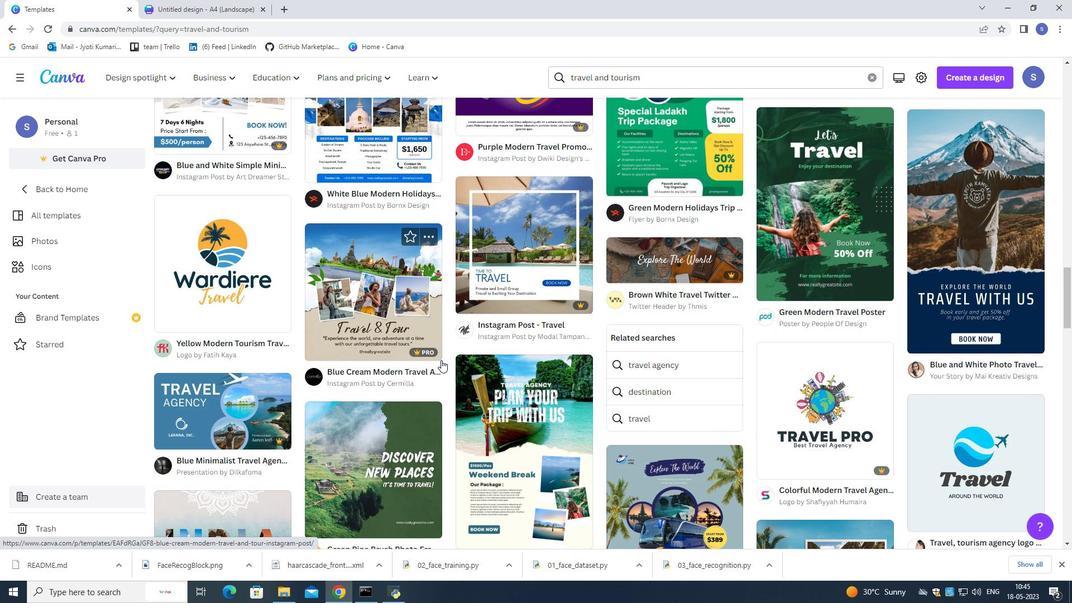 
Action: Mouse scrolled (441, 359) with delta (0, 0)
Screenshot: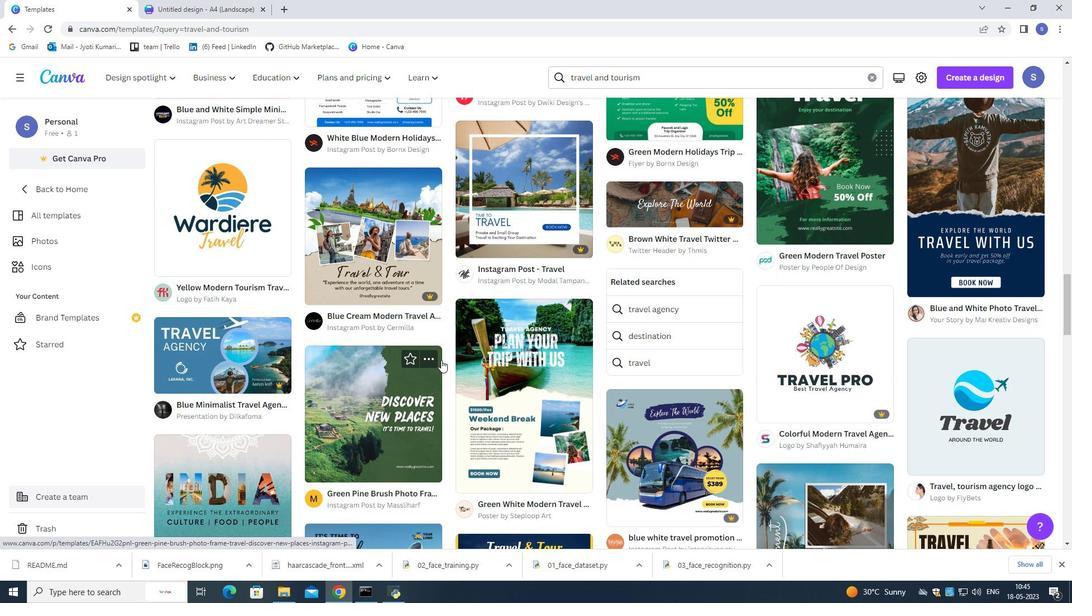 
Action: Mouse moved to (441, 361)
Screenshot: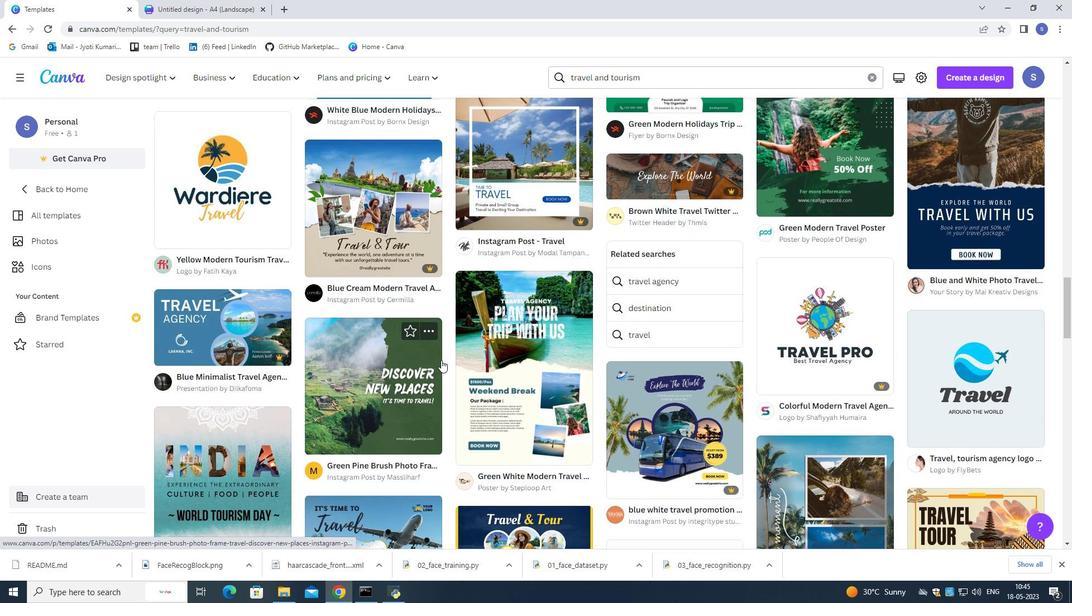 
Action: Mouse scrolled (441, 360) with delta (0, 0)
Screenshot: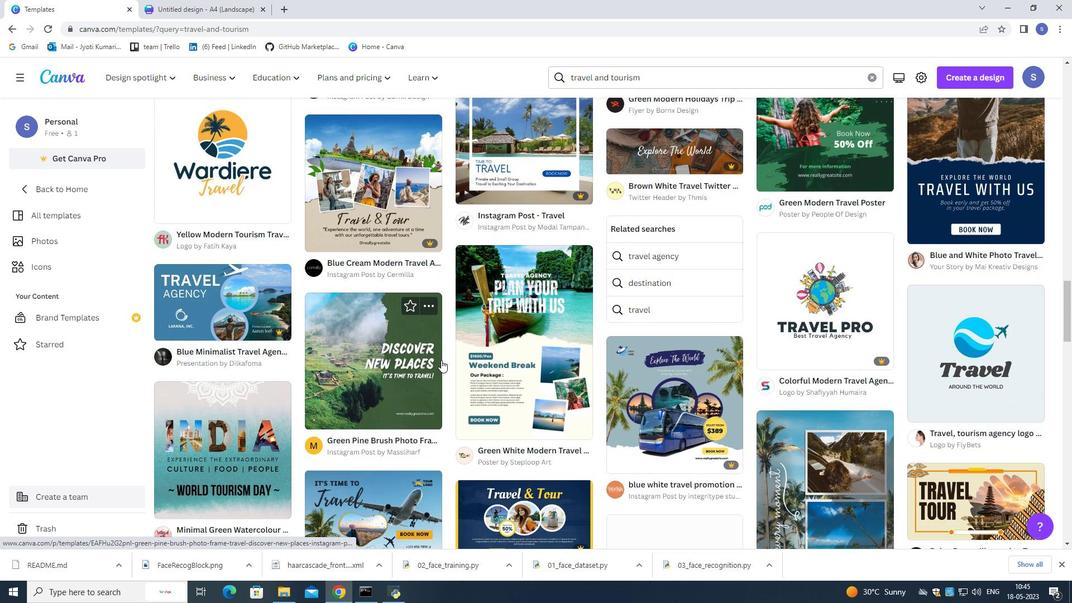 
Action: Mouse scrolled (441, 360) with delta (0, 0)
Screenshot: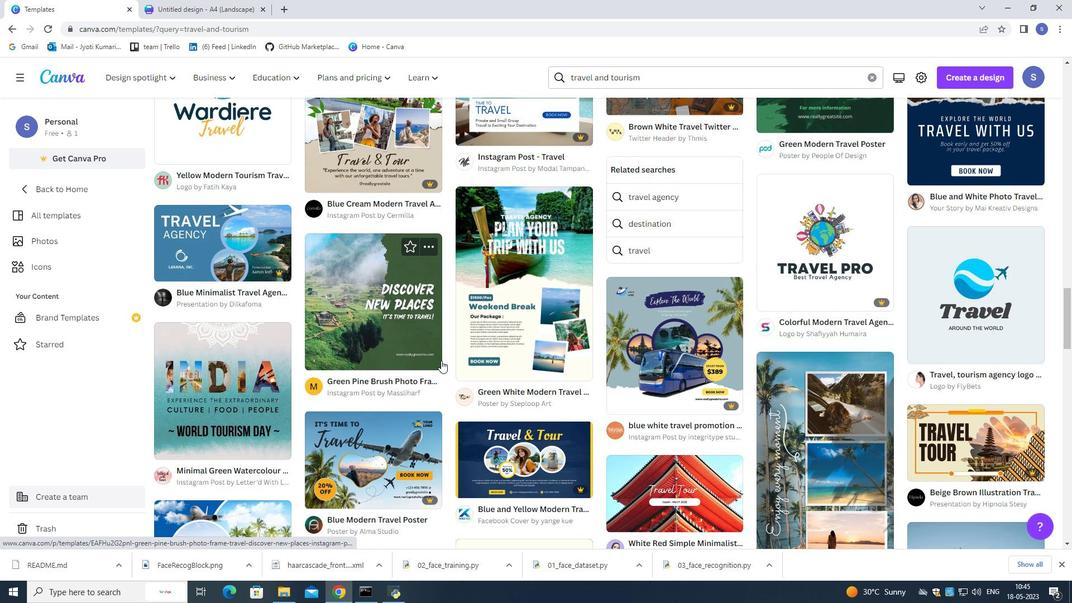 
Action: Mouse scrolled (441, 360) with delta (0, 0)
Screenshot: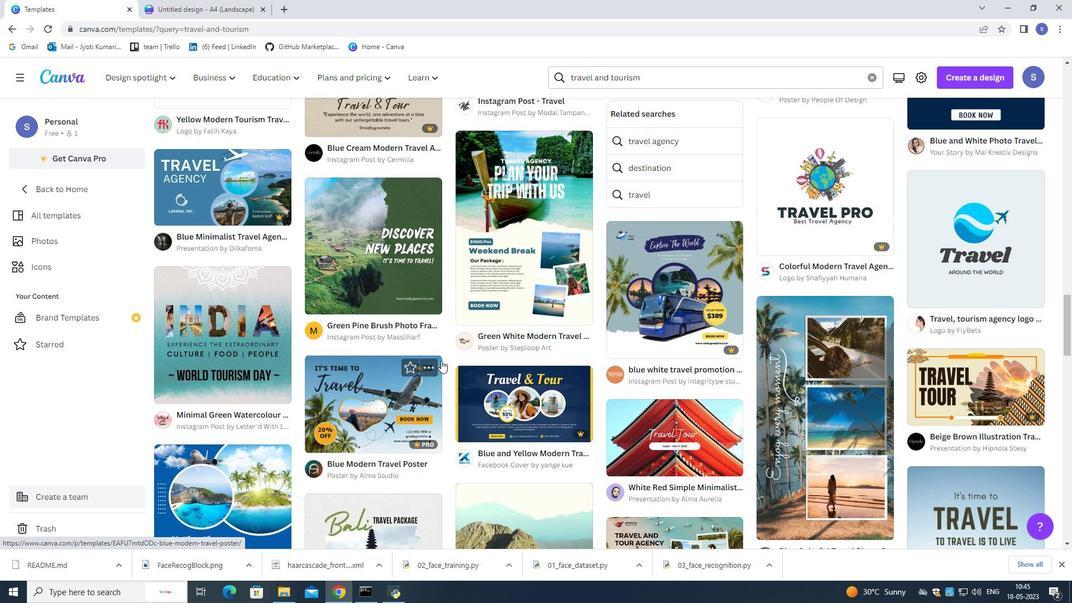 
Action: Mouse scrolled (441, 360) with delta (0, 0)
Screenshot: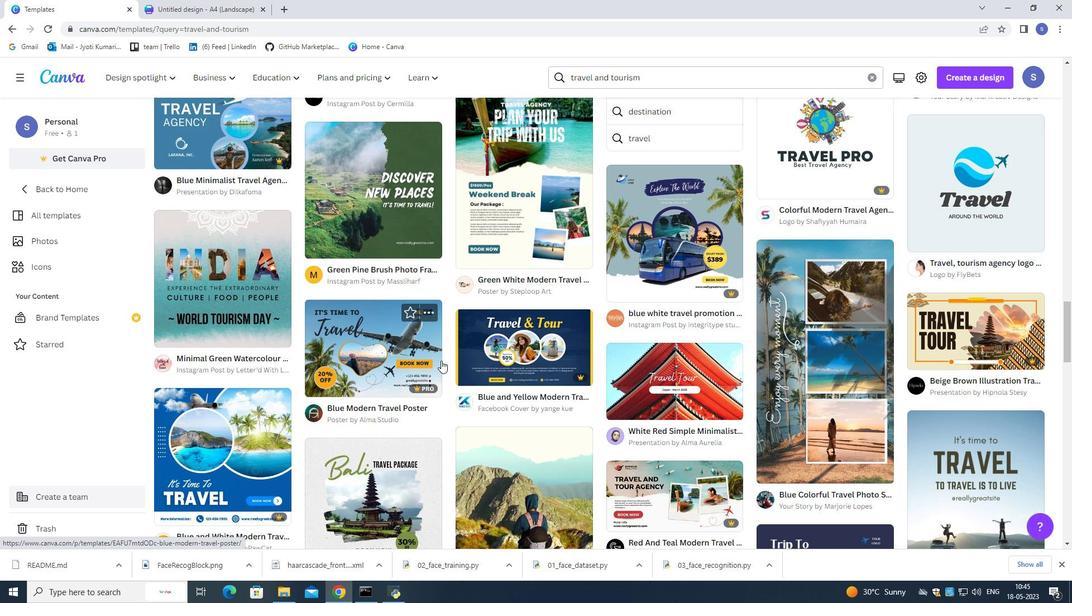 
Action: Mouse scrolled (441, 360) with delta (0, 0)
Screenshot: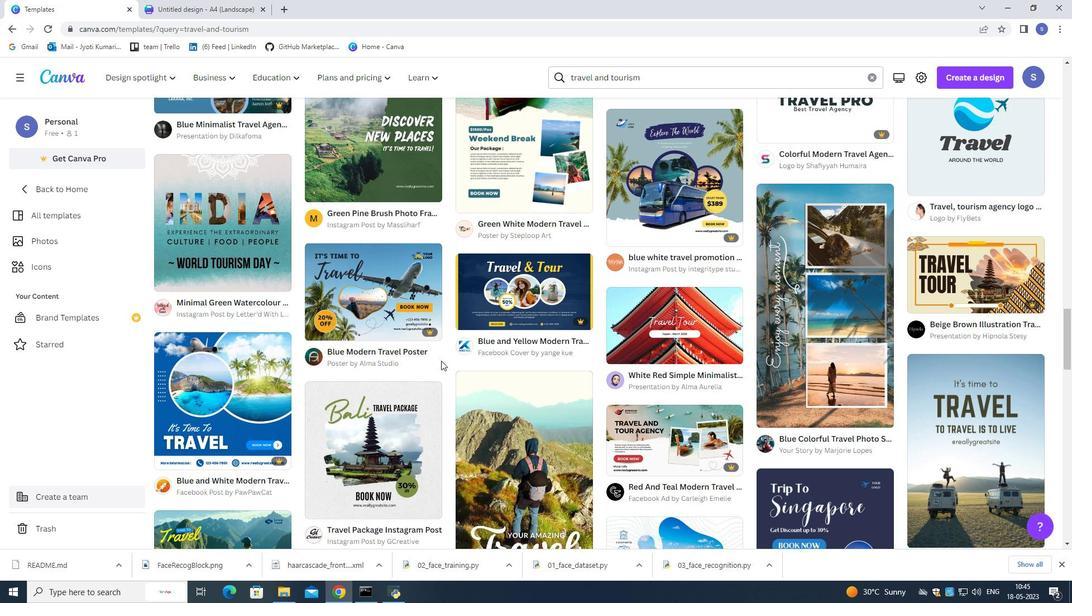 
Action: Mouse scrolled (441, 360) with delta (0, 0)
Screenshot: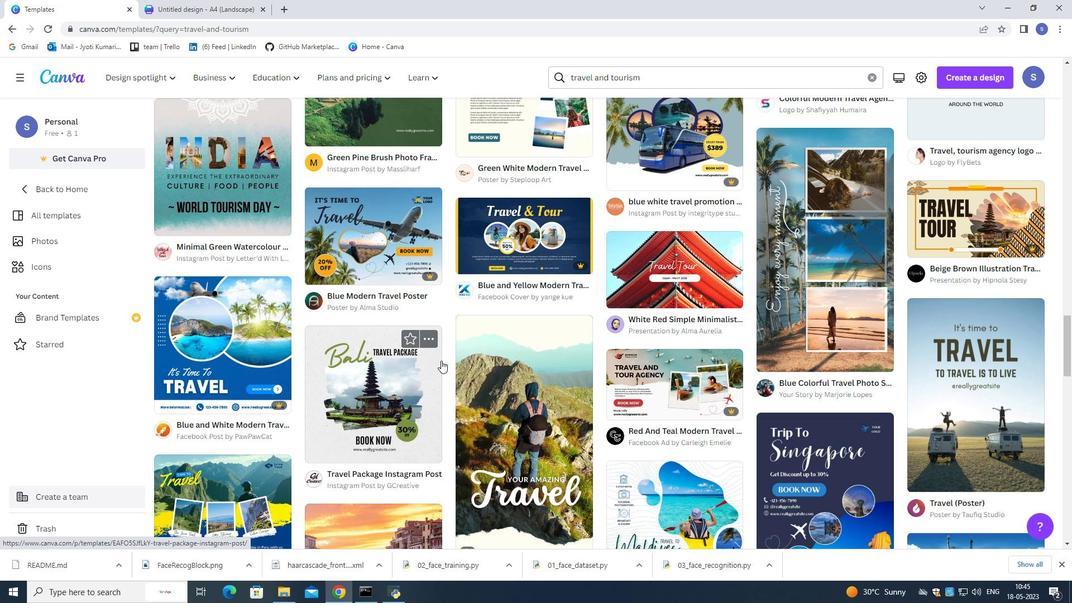 
Action: Mouse scrolled (441, 360) with delta (0, 0)
Screenshot: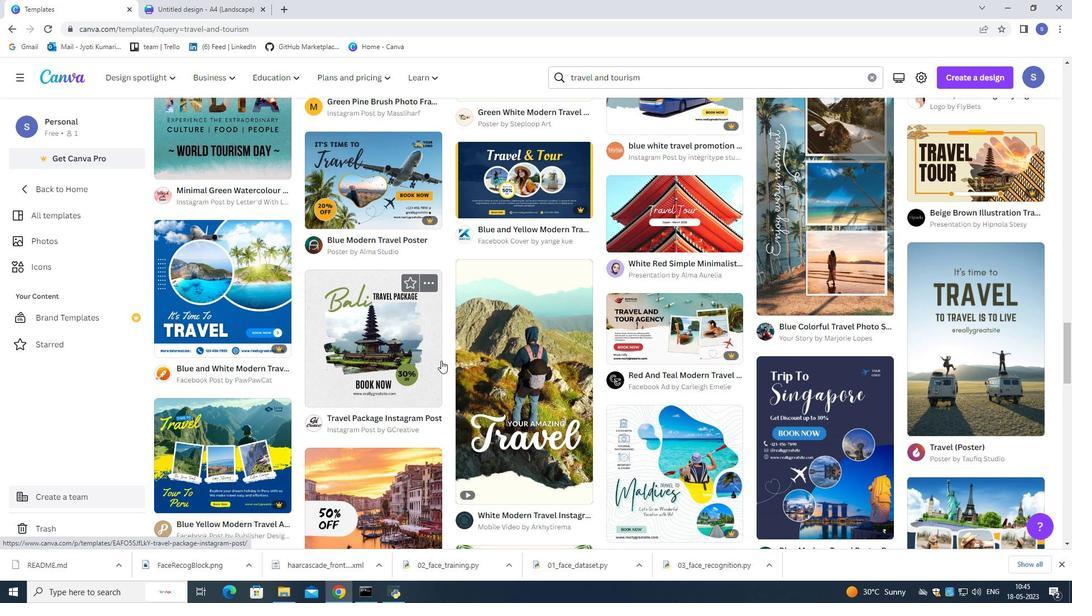 
Action: Mouse scrolled (441, 360) with delta (0, 0)
Screenshot: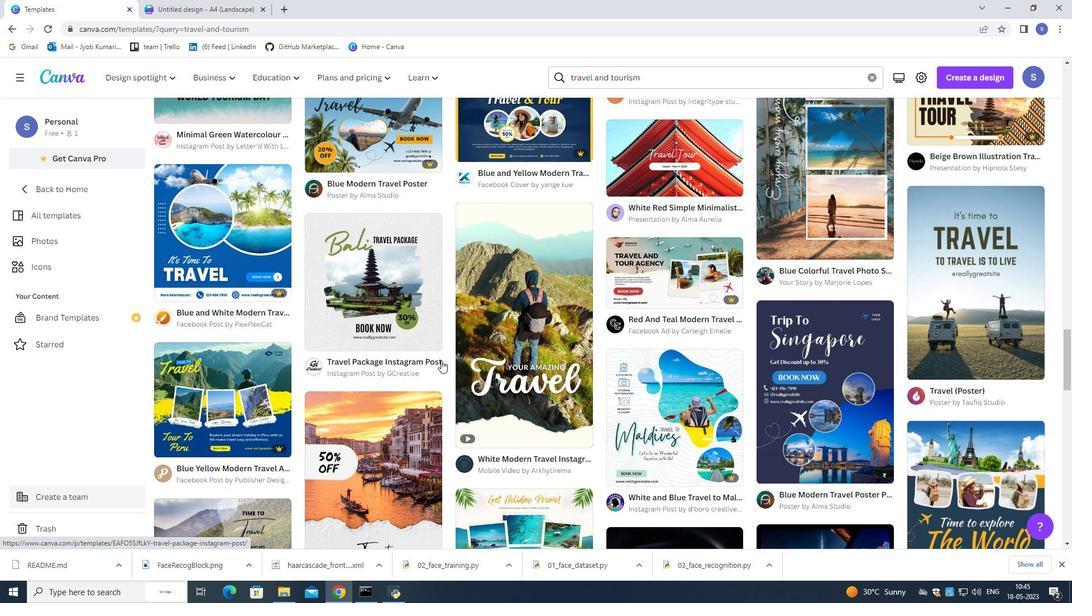 
Action: Mouse scrolled (441, 360) with delta (0, 0)
Screenshot: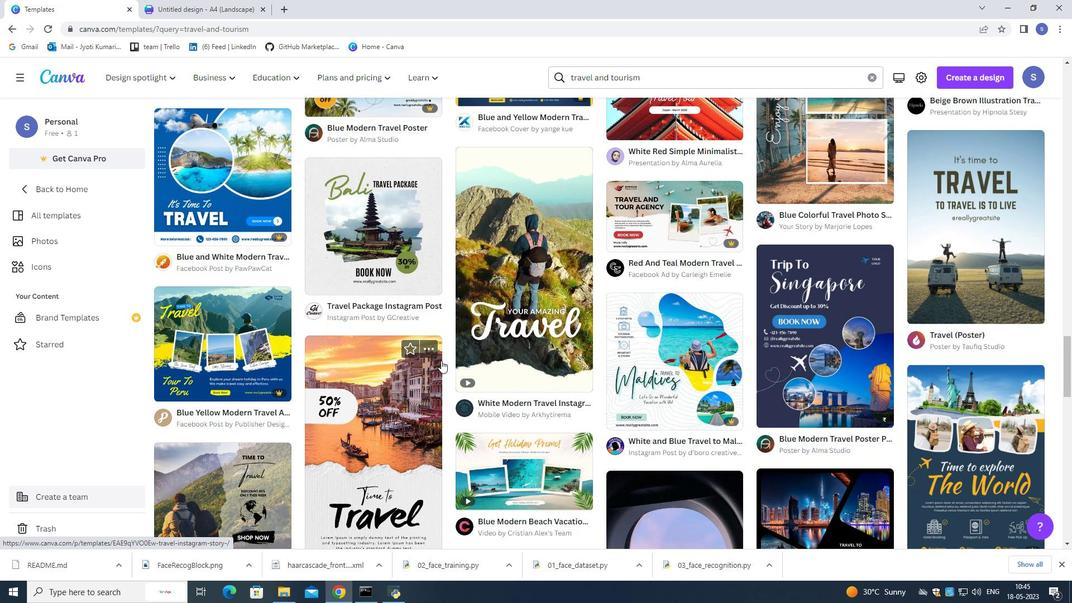 
Action: Mouse scrolled (441, 360) with delta (0, 0)
Screenshot: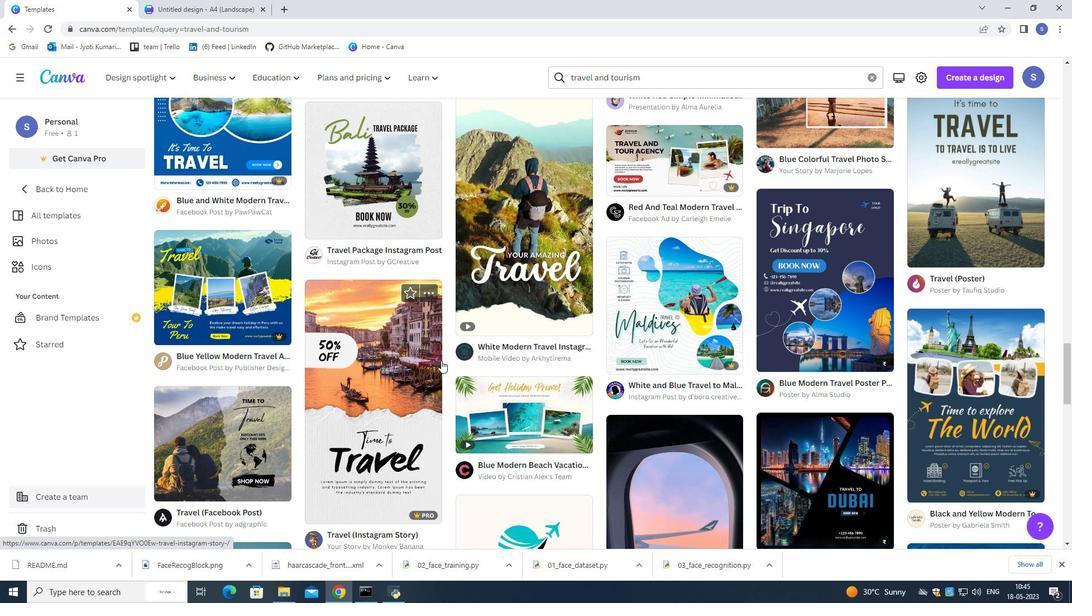 
Action: Mouse scrolled (441, 360) with delta (0, 0)
Screenshot: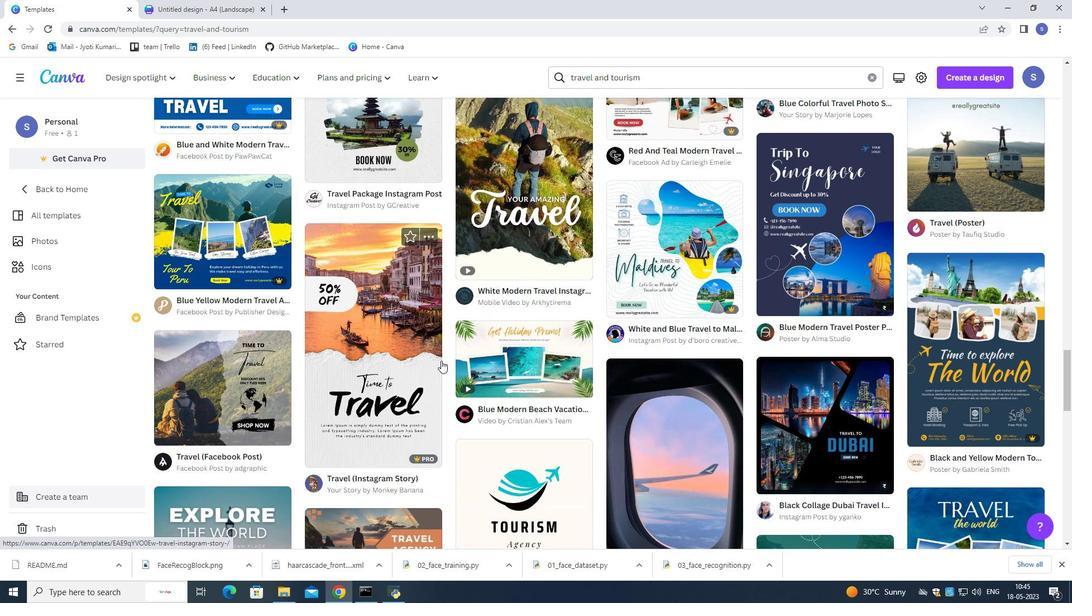 
Action: Mouse scrolled (441, 360) with delta (0, 0)
Screenshot: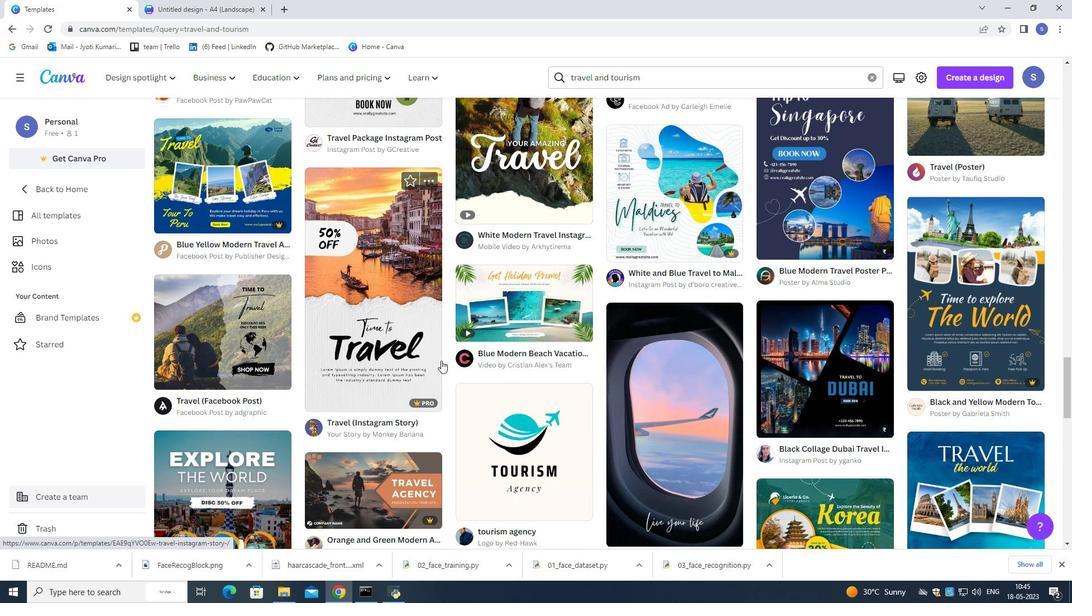 
Action: Mouse scrolled (441, 360) with delta (0, 0)
Screenshot: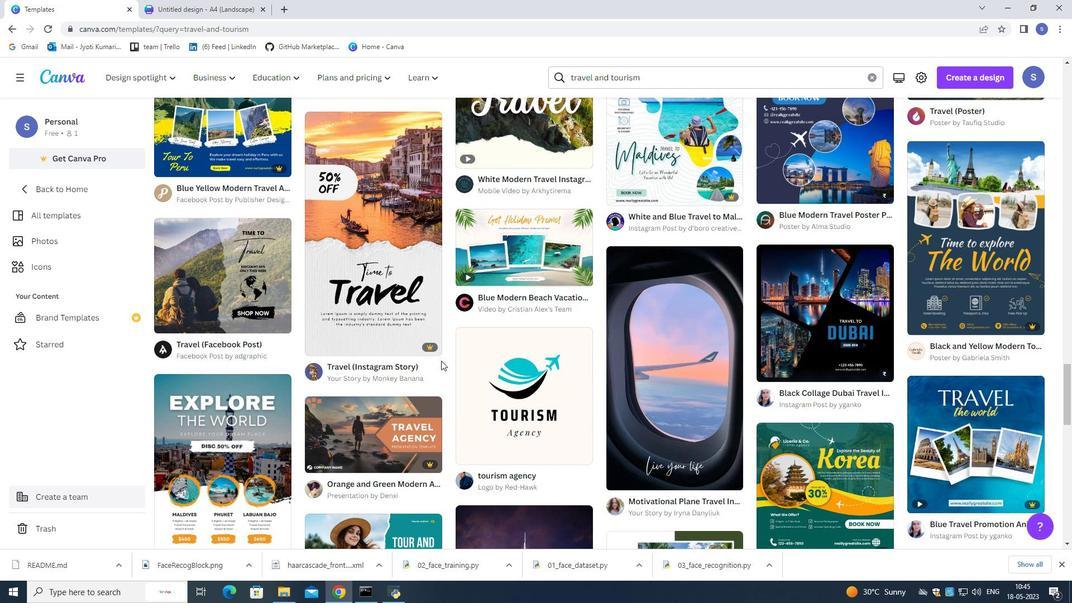 
Action: Mouse scrolled (441, 360) with delta (0, 0)
Screenshot: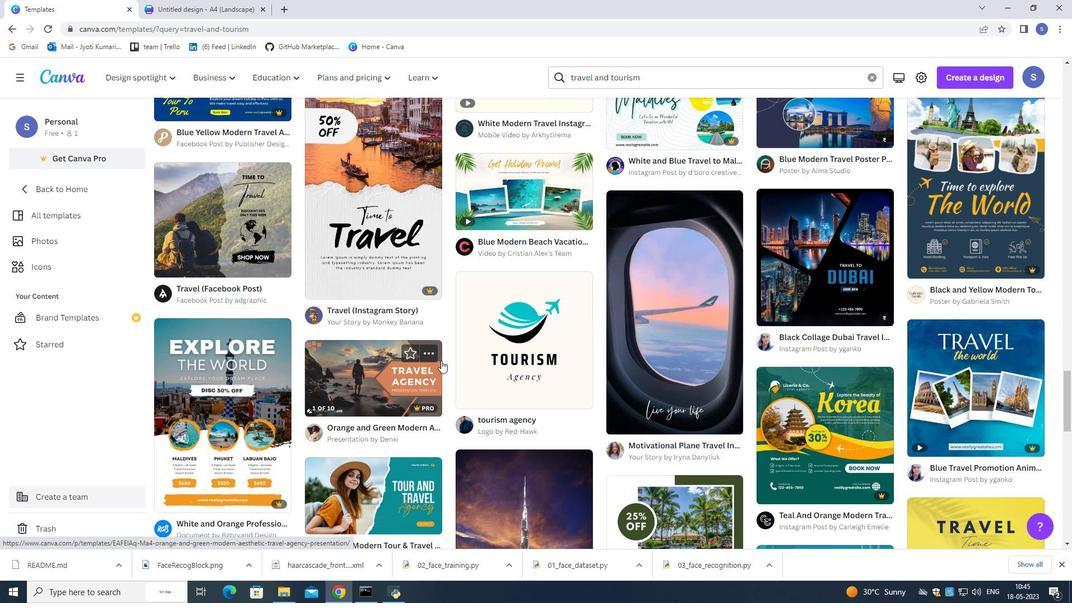 
Action: Mouse scrolled (441, 360) with delta (0, 0)
Screenshot: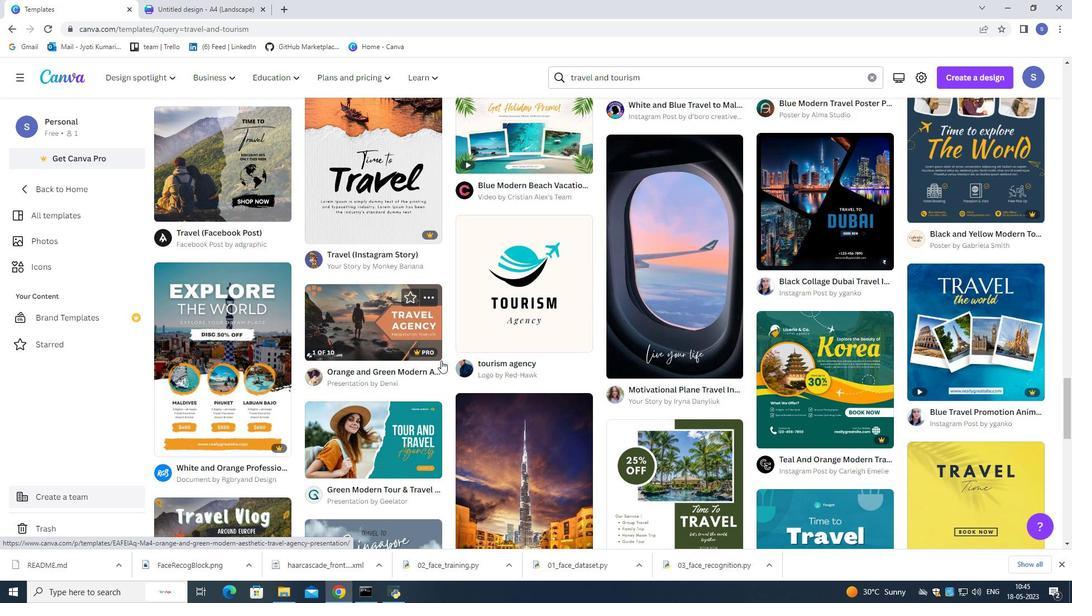 
Action: Mouse scrolled (441, 360) with delta (0, 0)
Screenshot: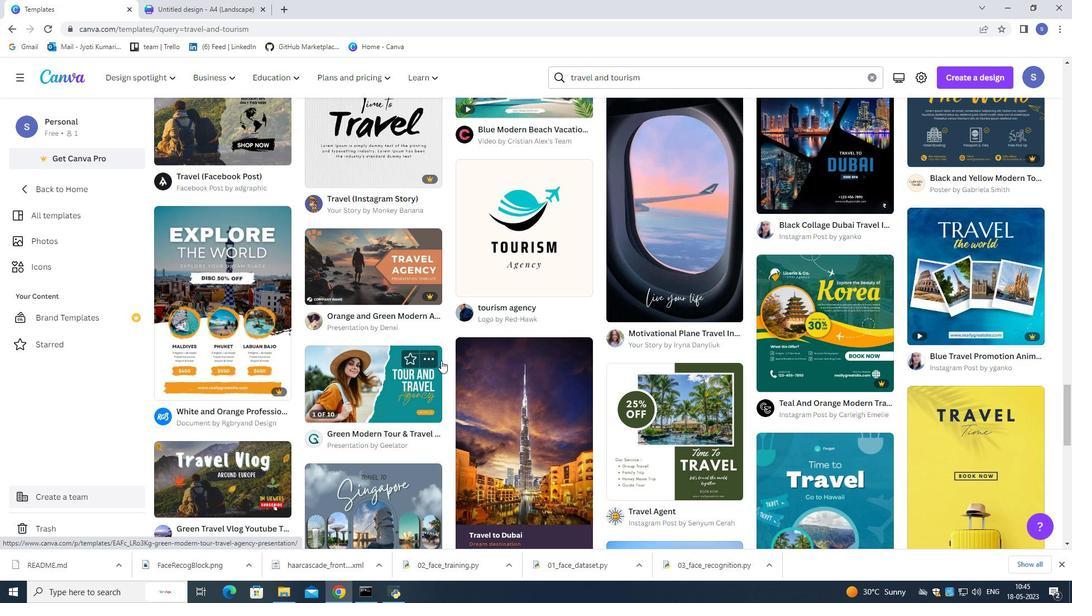 
Action: Mouse scrolled (441, 360) with delta (0, 0)
Screenshot: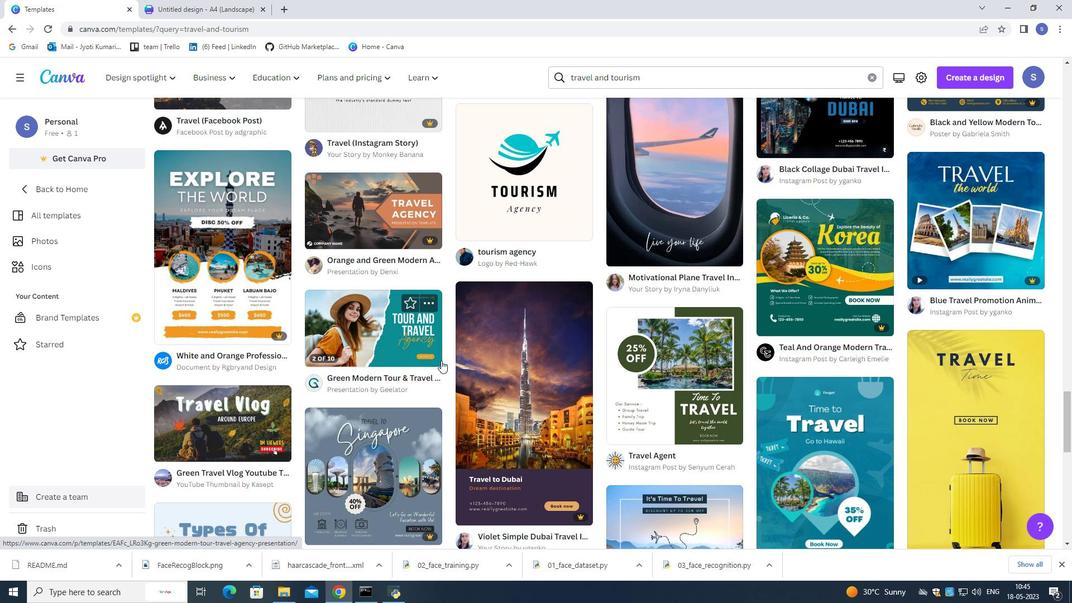 
Action: Mouse scrolled (441, 360) with delta (0, 0)
Screenshot: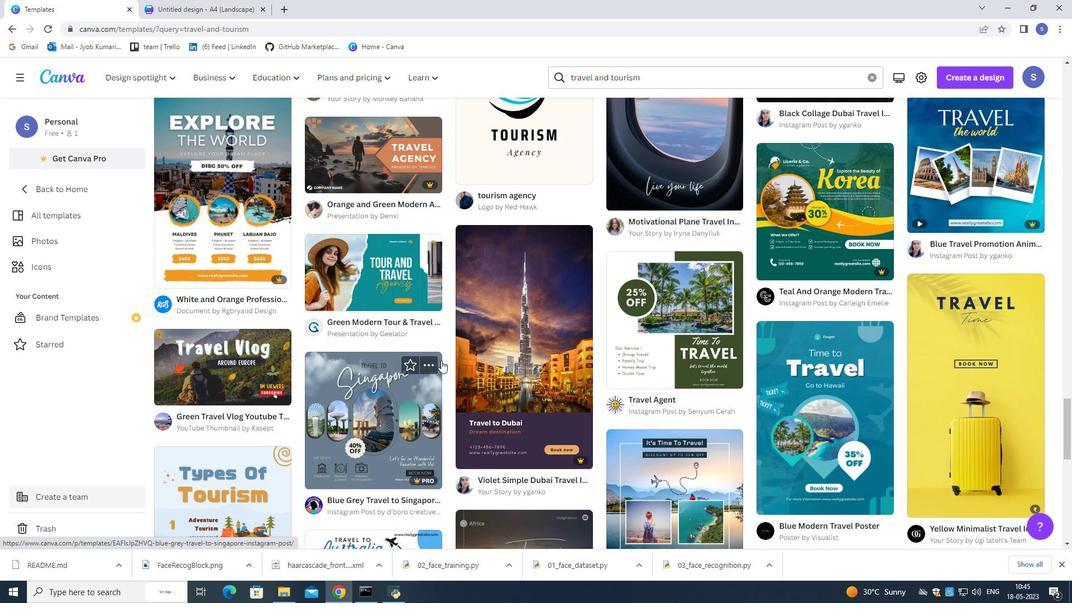
Action: Mouse scrolled (441, 360) with delta (0, 0)
Screenshot: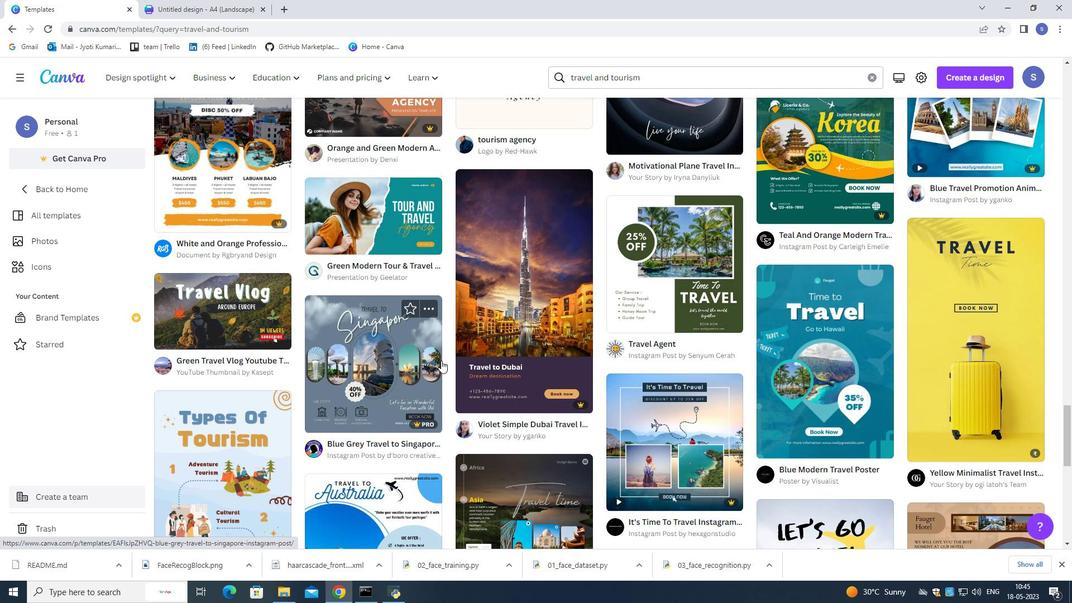 
Action: Mouse scrolled (441, 360) with delta (0, 0)
Screenshot: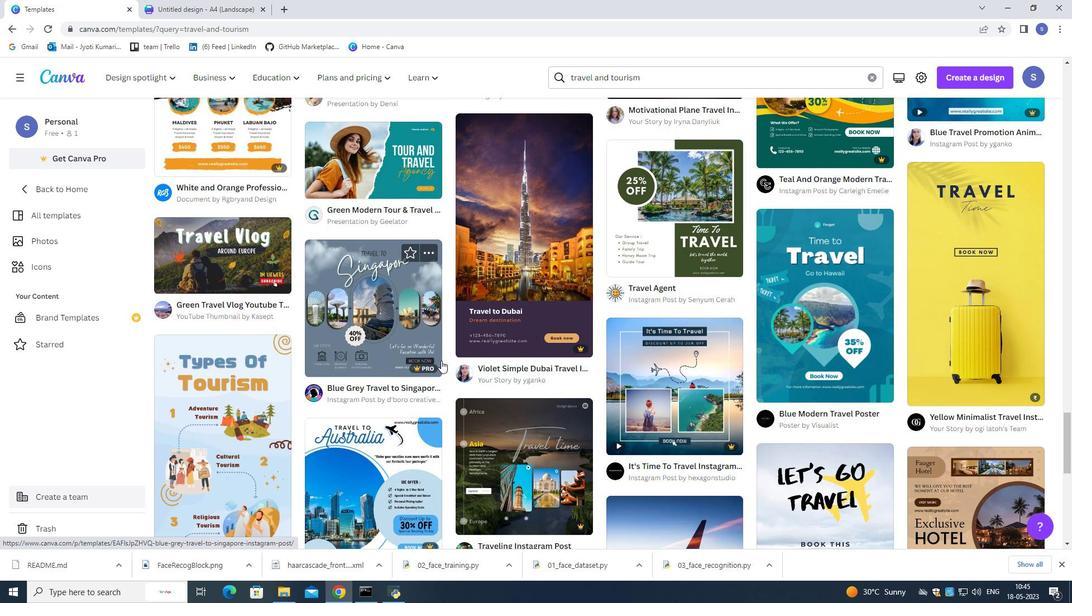 
Action: Mouse scrolled (441, 360) with delta (0, 0)
Screenshot: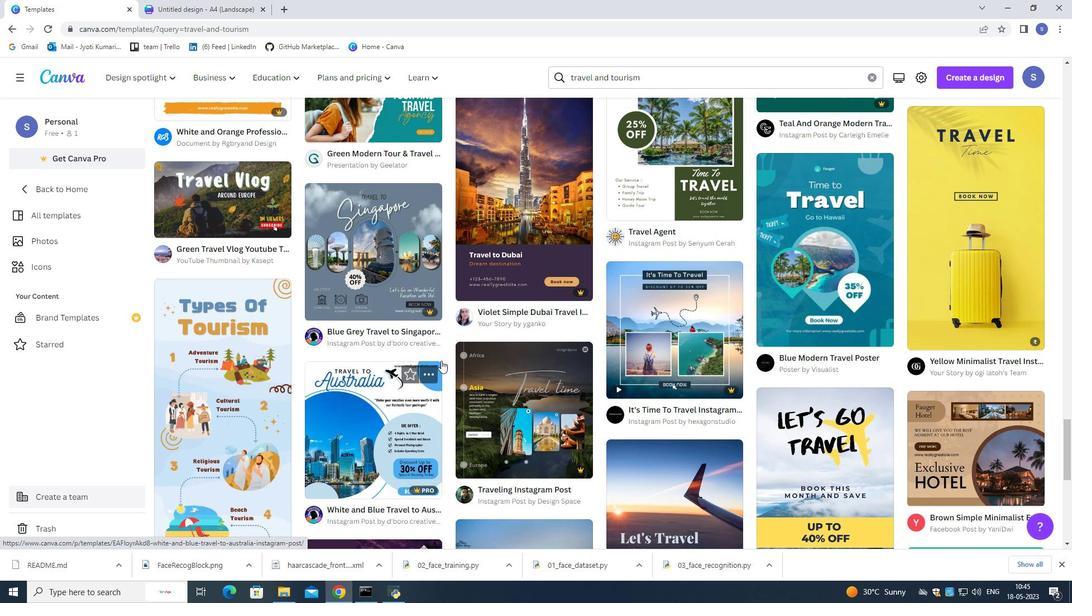 
Action: Mouse scrolled (441, 360) with delta (0, 0)
Screenshot: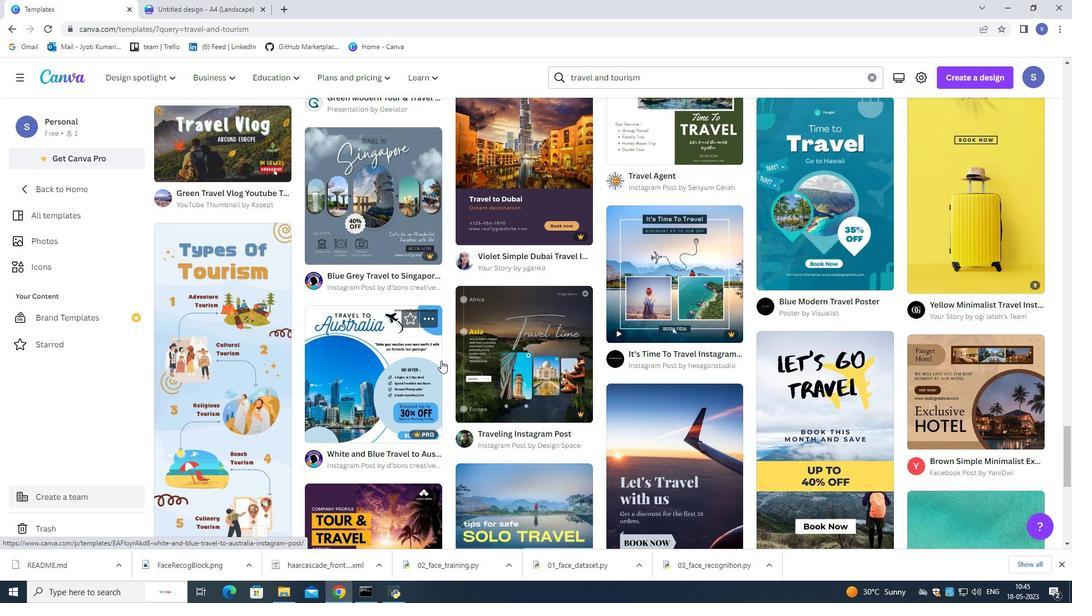 
Action: Mouse scrolled (441, 360) with delta (0, 0)
Screenshot: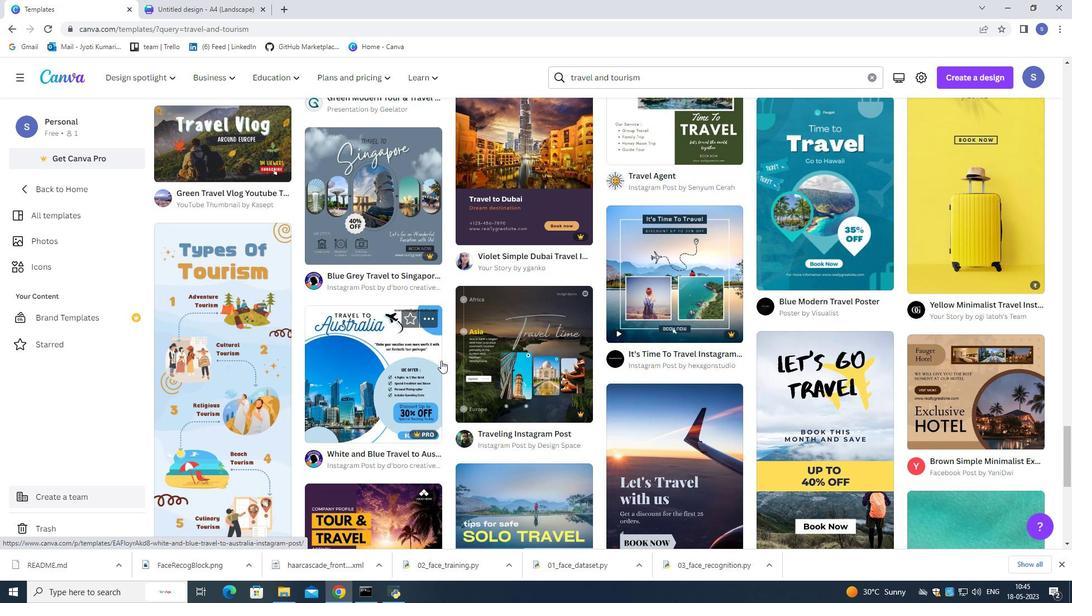 
Action: Mouse scrolled (441, 360) with delta (0, 0)
Screenshot: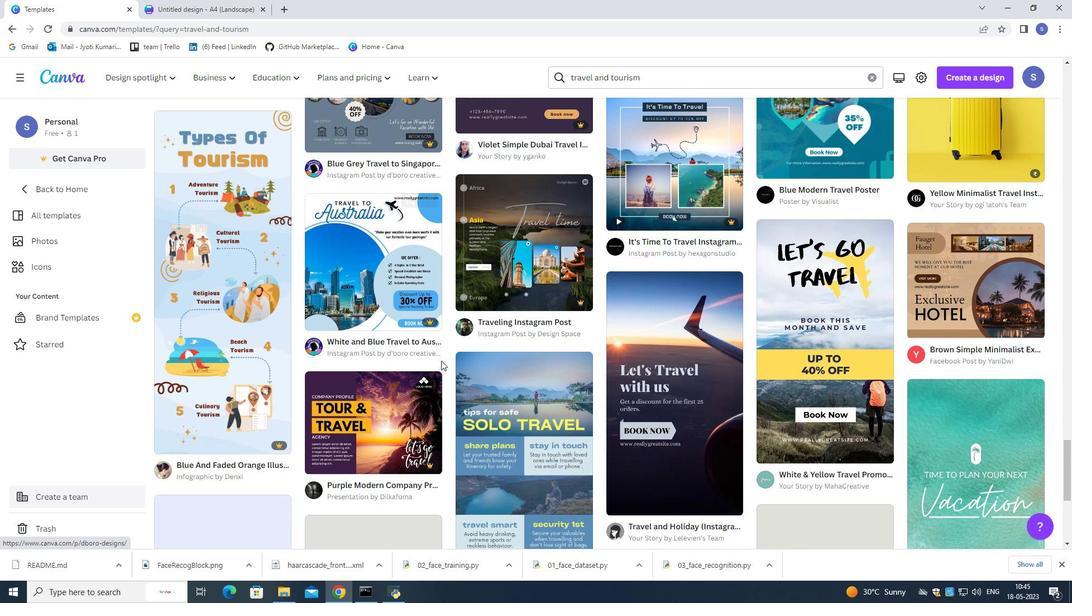 
Action: Mouse scrolled (441, 360) with delta (0, 0)
Screenshot: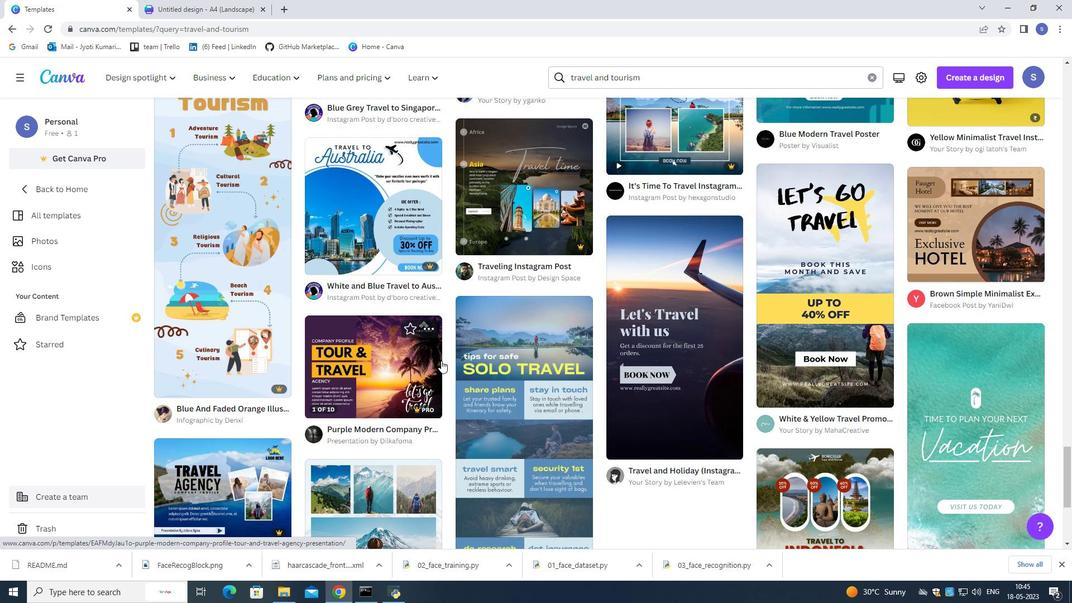 
Action: Mouse scrolled (441, 360) with delta (0, 0)
Screenshot: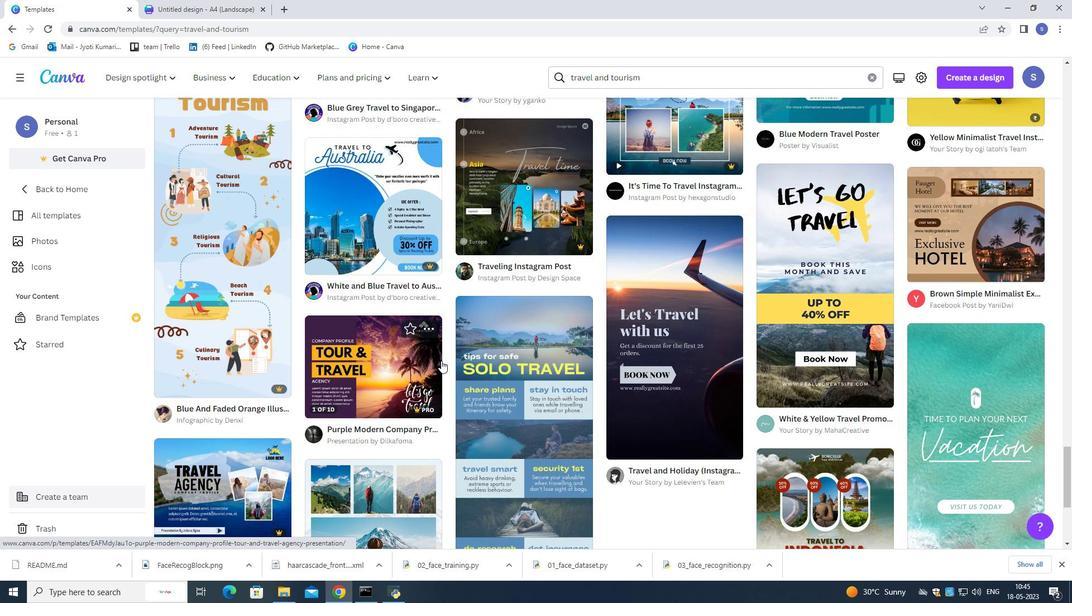 
Action: Mouse scrolled (441, 360) with delta (0, 0)
Screenshot: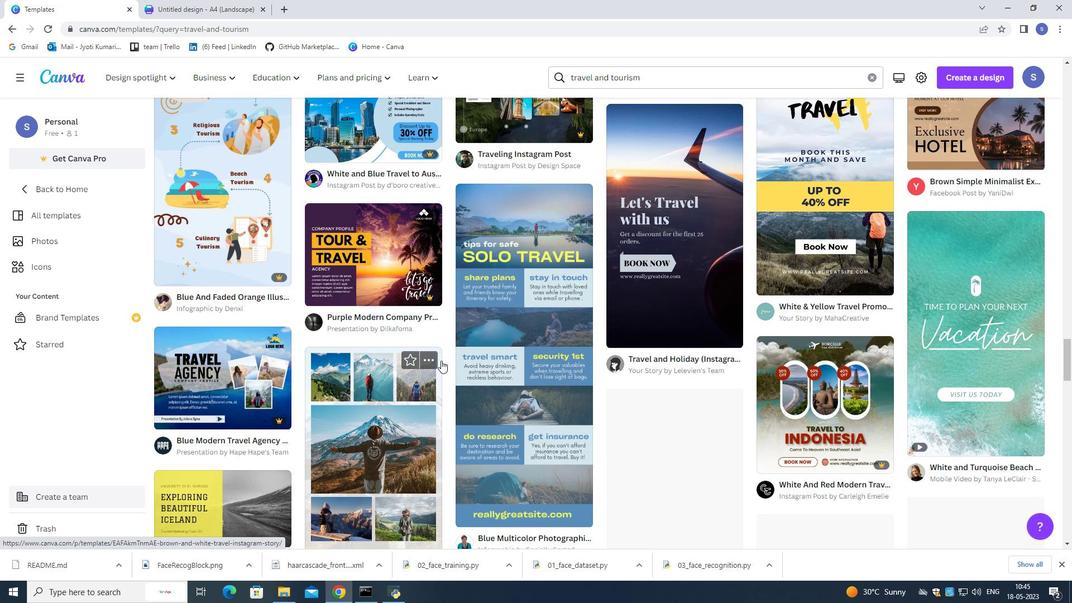 
Action: Mouse scrolled (441, 360) with delta (0, 0)
Screenshot: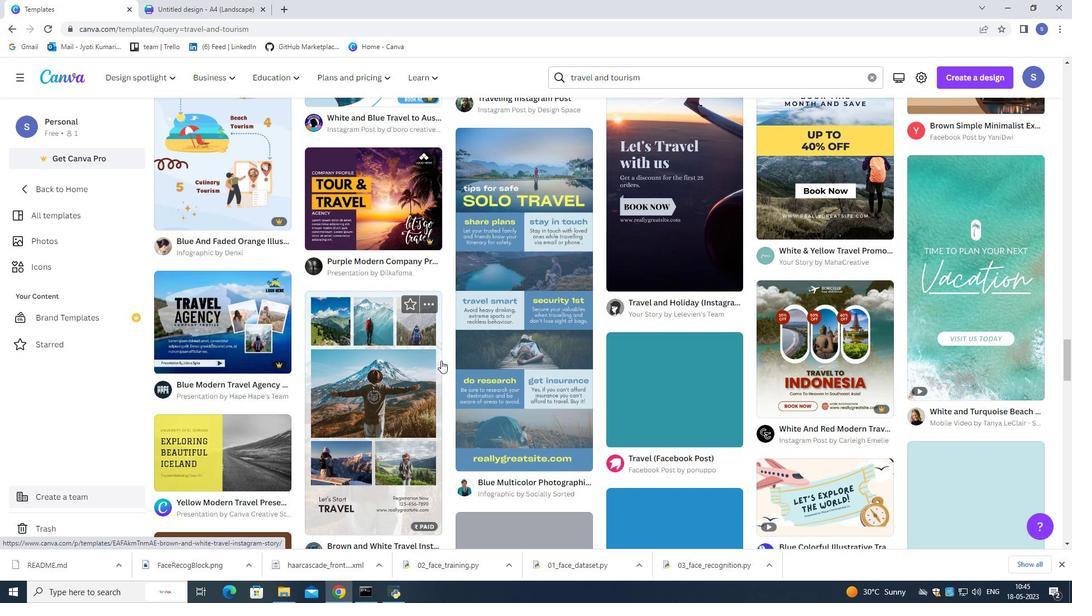 
Action: Mouse scrolled (441, 360) with delta (0, 0)
Screenshot: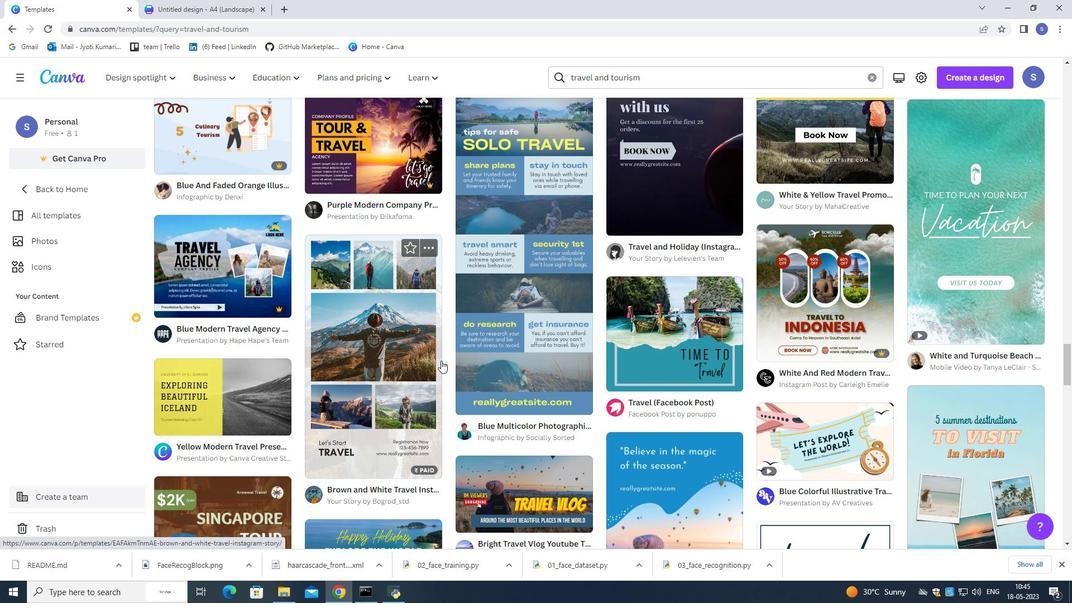 
Action: Mouse scrolled (441, 360) with delta (0, 0)
Screenshot: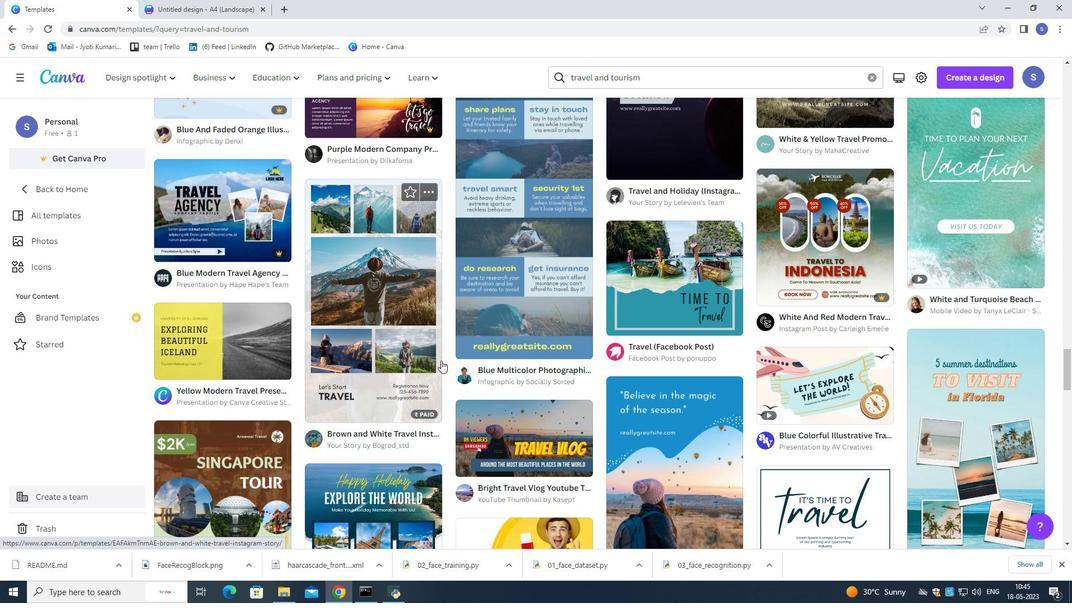 
Action: Mouse scrolled (441, 360) with delta (0, 0)
Screenshot: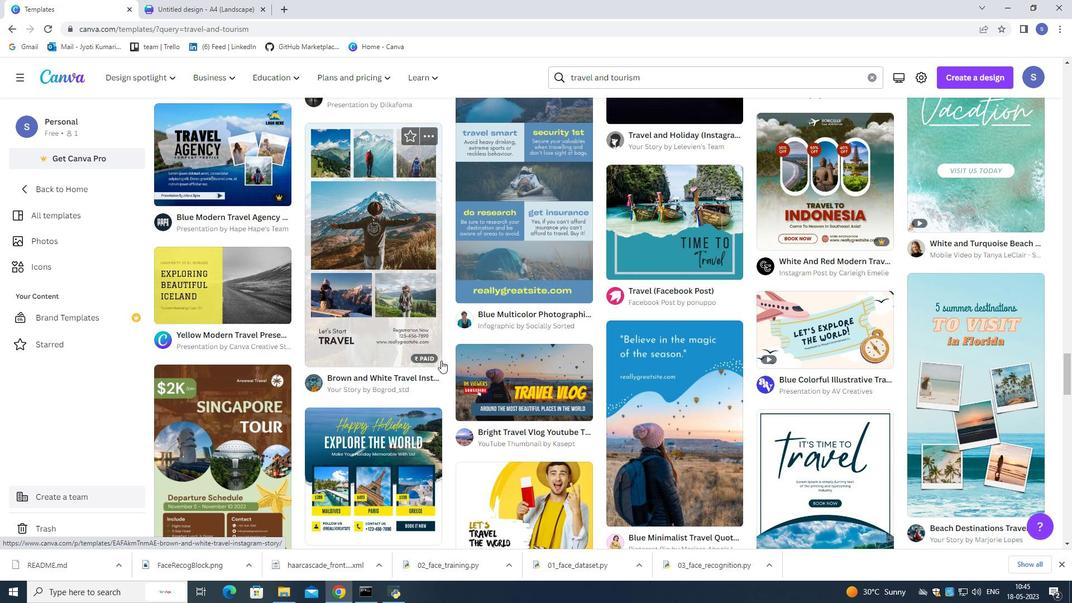
Action: Mouse scrolled (441, 360) with delta (0, 0)
Screenshot: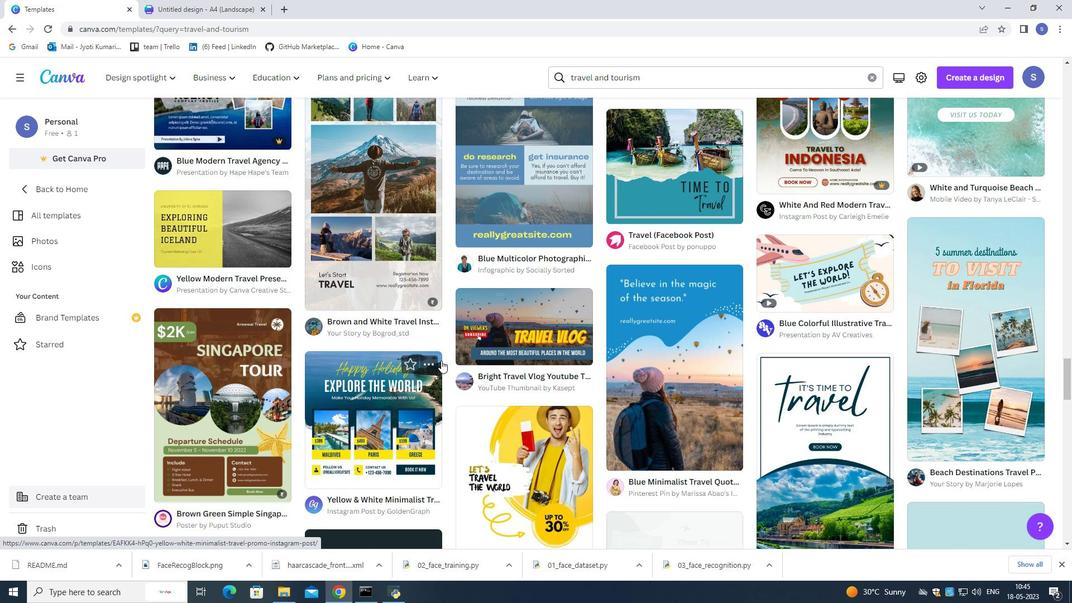 
Action: Mouse scrolled (441, 360) with delta (0, 0)
Screenshot: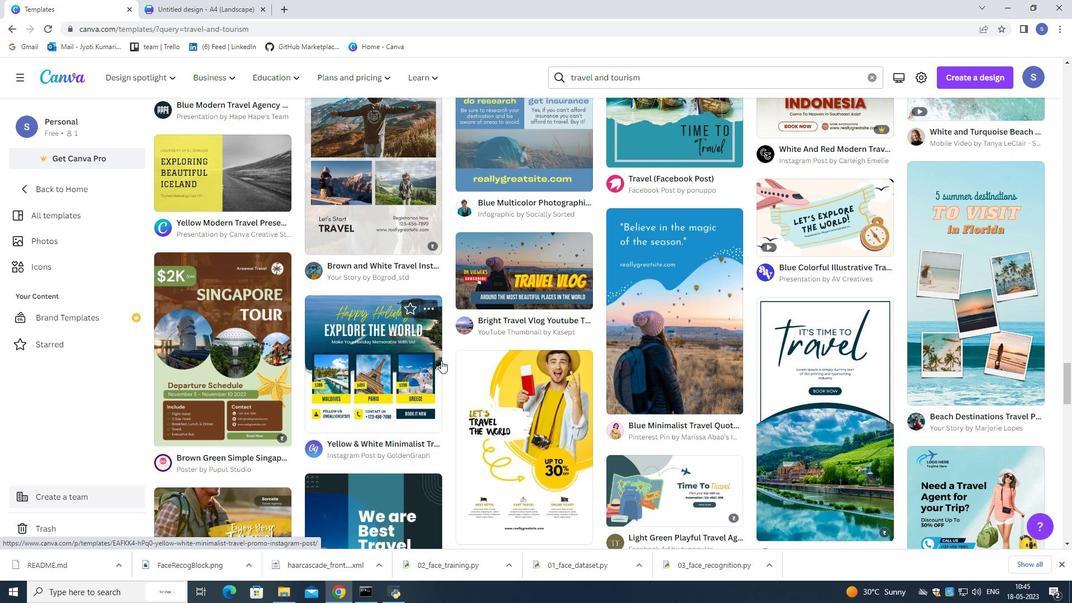 
Action: Mouse moved to (750, 260)
Screenshot: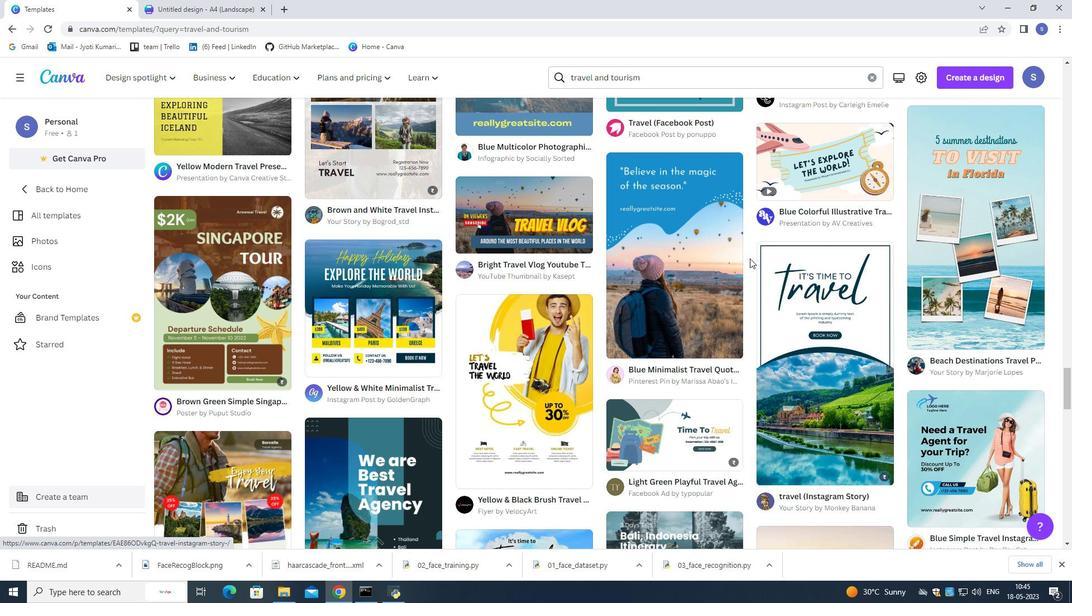 
Action: Mouse scrolled (750, 259) with delta (0, 0)
Screenshot: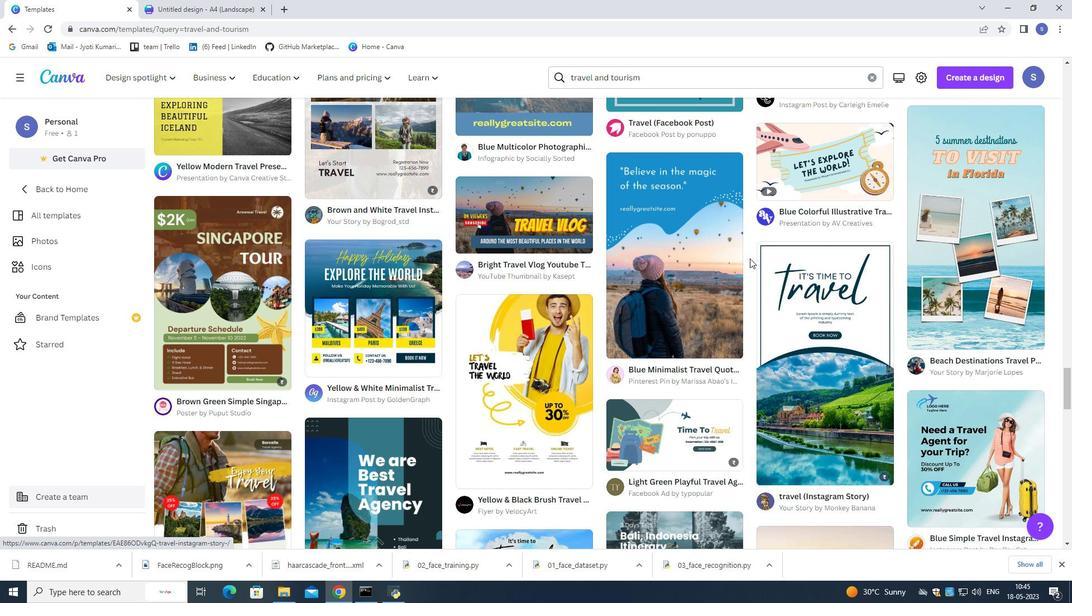
Action: Mouse moved to (750, 267)
Screenshot: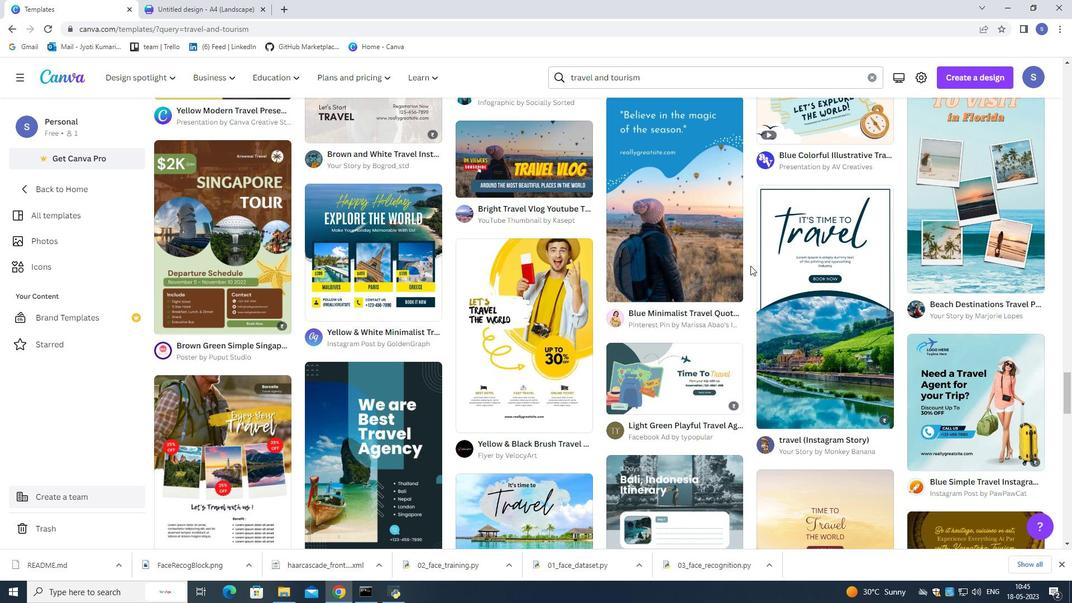 
Action: Mouse scrolled (750, 267) with delta (0, 0)
Screenshot: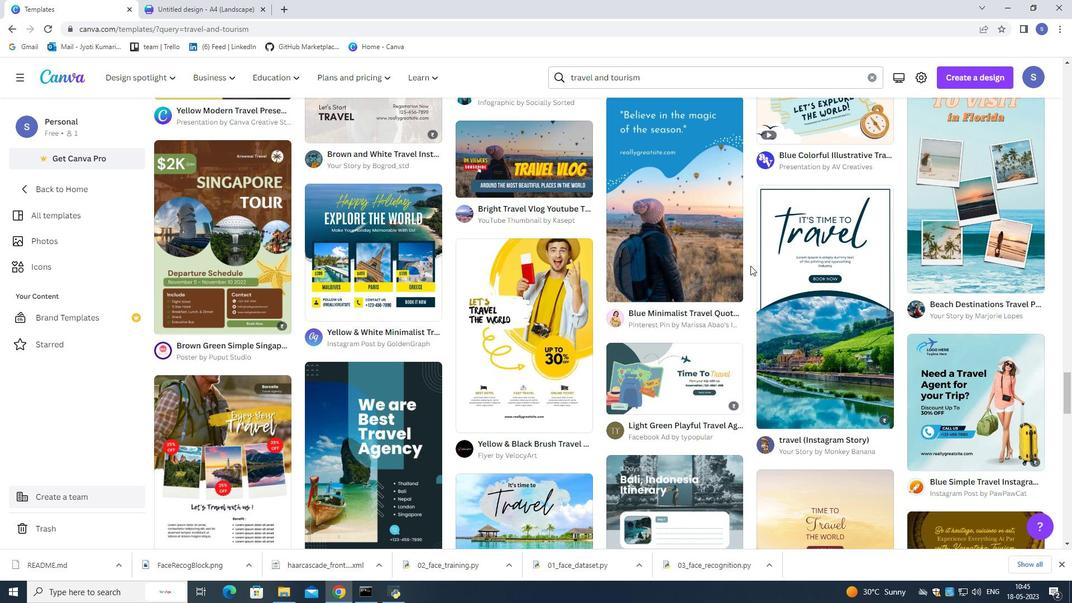 
Action: Mouse moved to (749, 269)
Screenshot: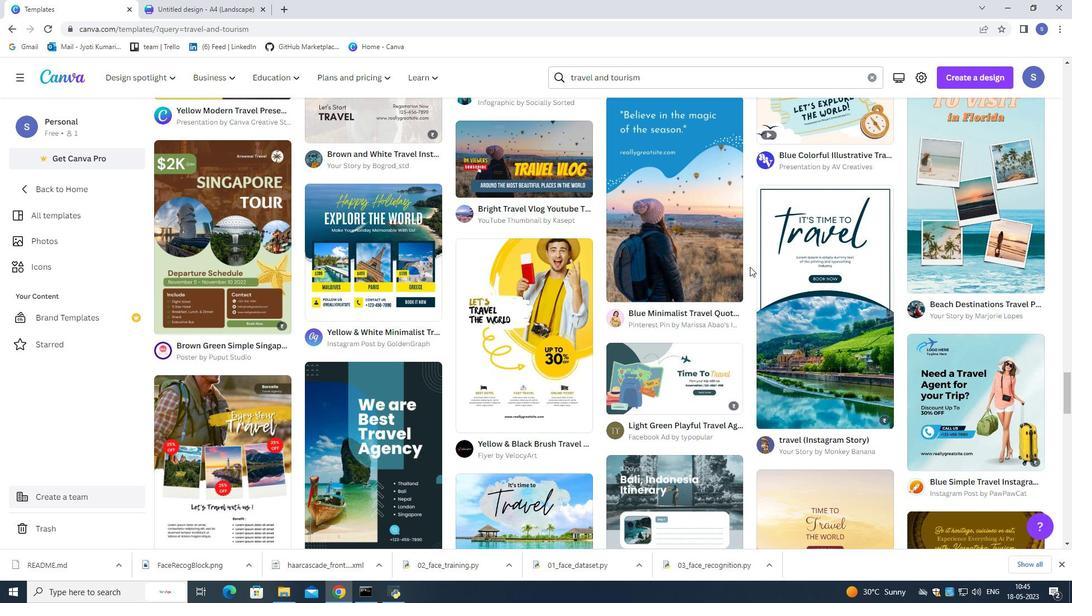 
Action: Mouse scrolled (749, 269) with delta (0, 0)
Screenshot: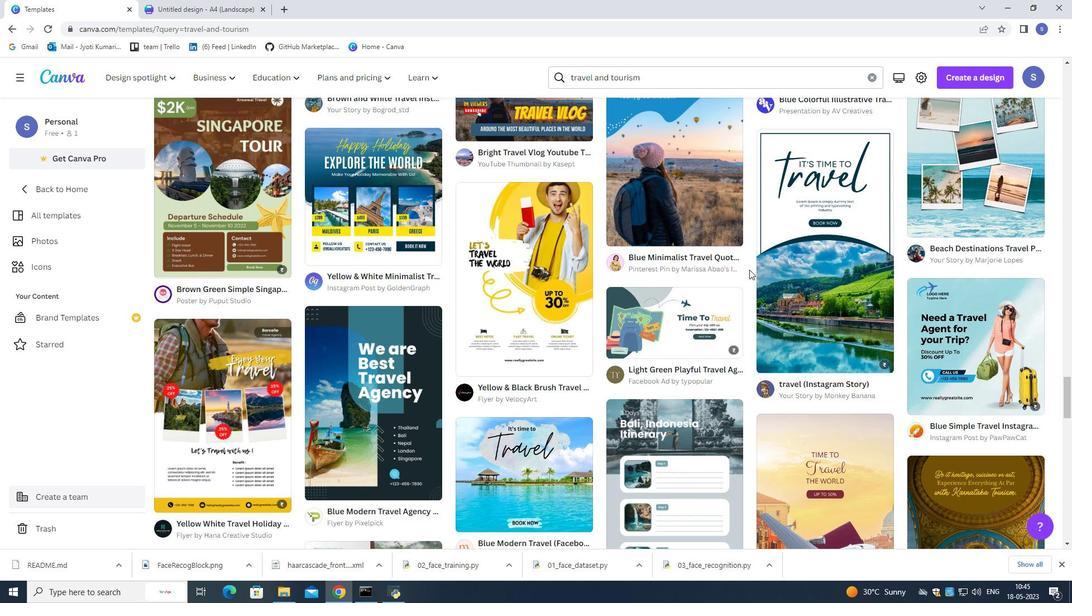 
Action: Mouse scrolled (749, 269) with delta (0, 0)
Screenshot: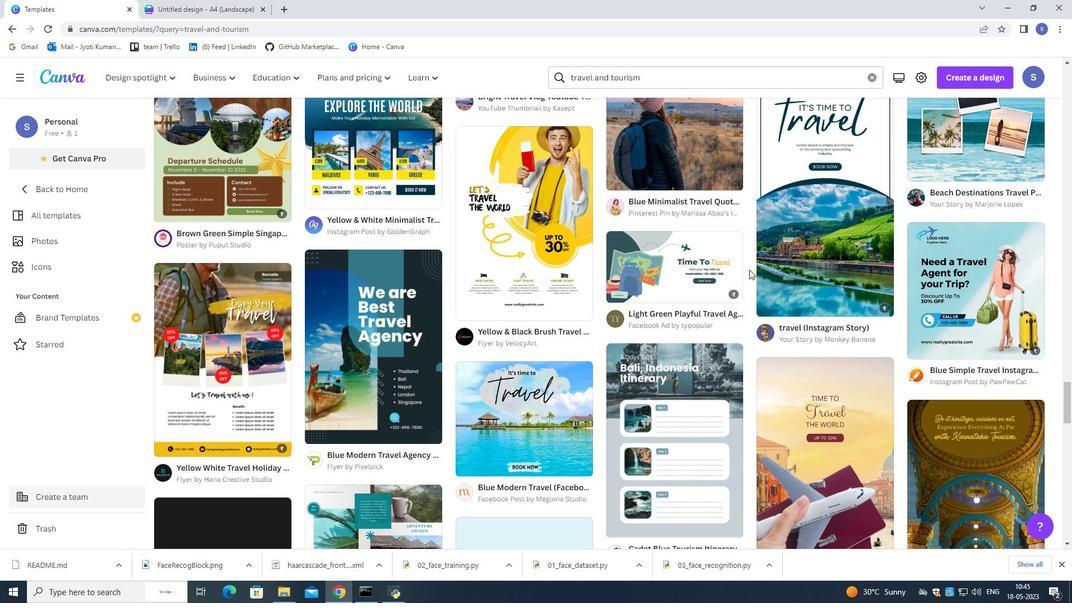 
Action: Mouse moved to (749, 269)
Screenshot: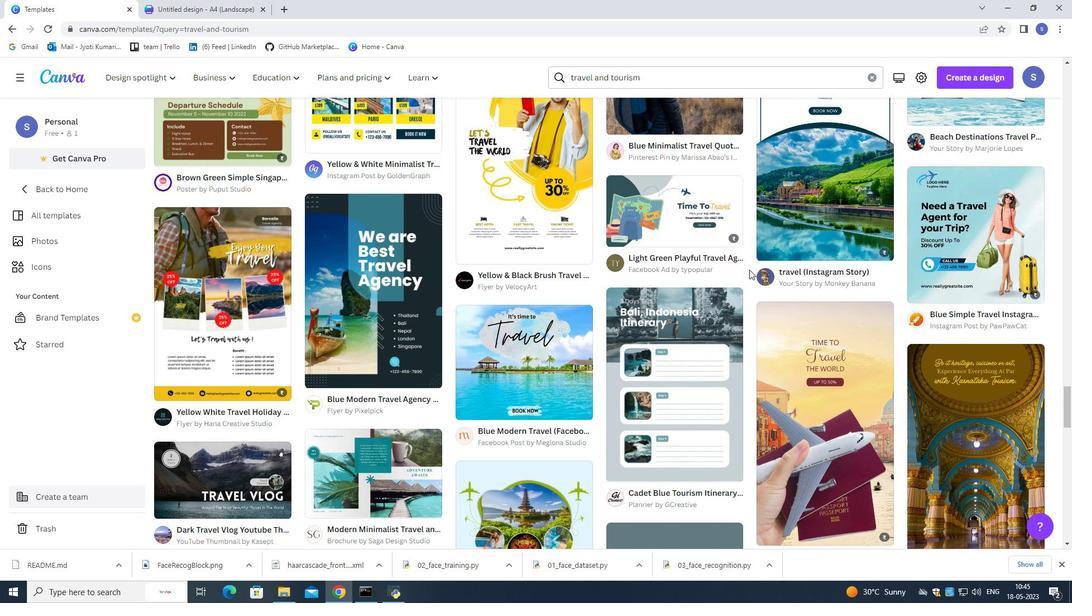 
Action: Mouse scrolled (749, 269) with delta (0, 0)
Screenshot: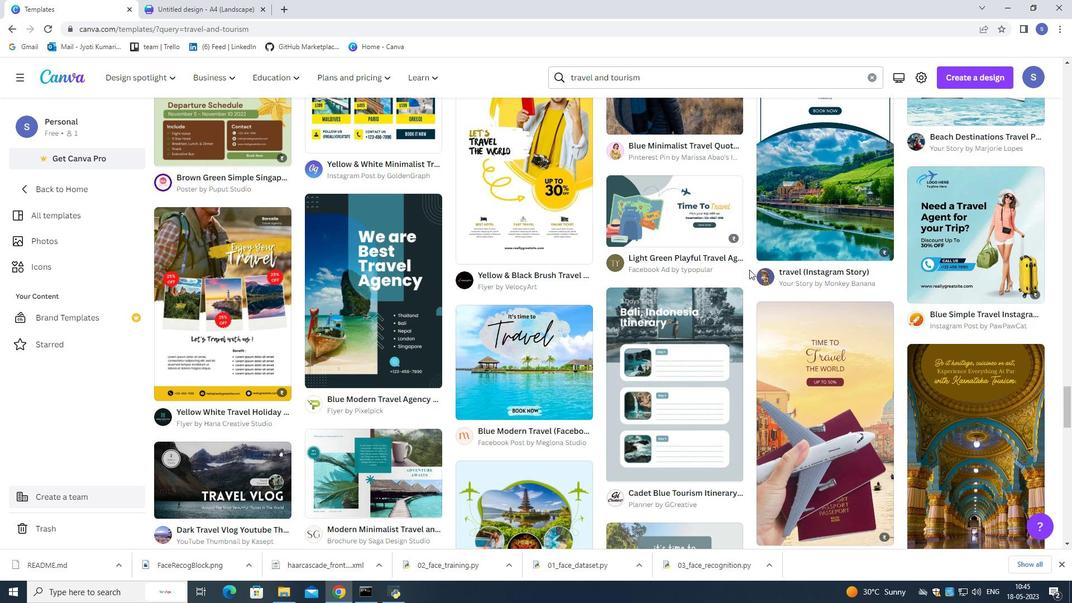 
Action: Mouse scrolled (749, 269) with delta (0, 0)
Screenshot: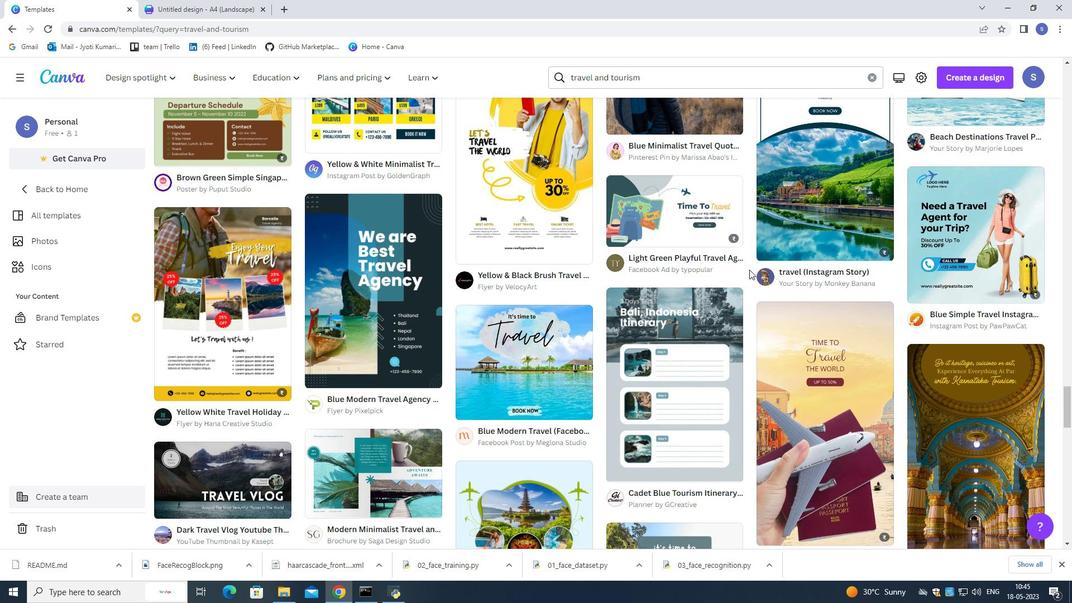 
Action: Mouse moved to (749, 268)
Screenshot: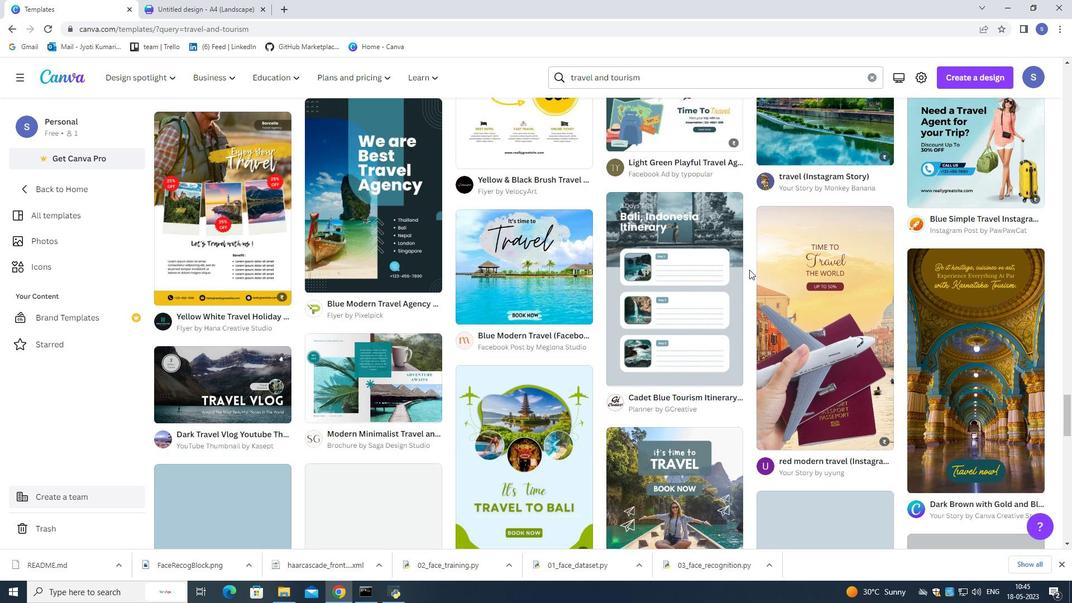 
Action: Mouse scrolled (749, 268) with delta (0, 0)
Screenshot: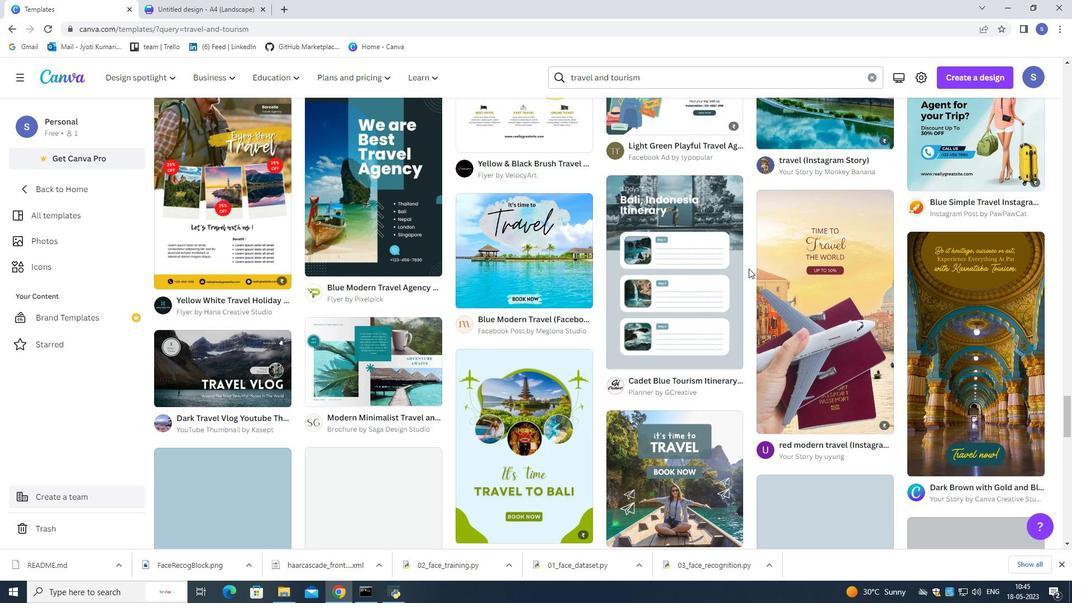 
Action: Mouse moved to (749, 267)
Screenshot: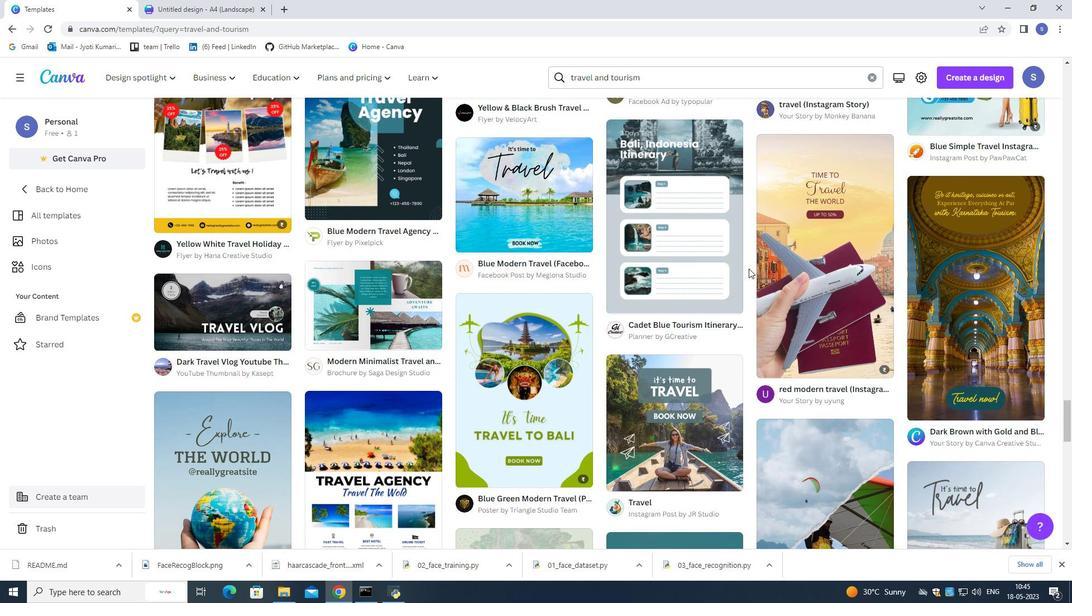 
Action: Mouse scrolled (749, 267) with delta (0, 0)
Screenshot: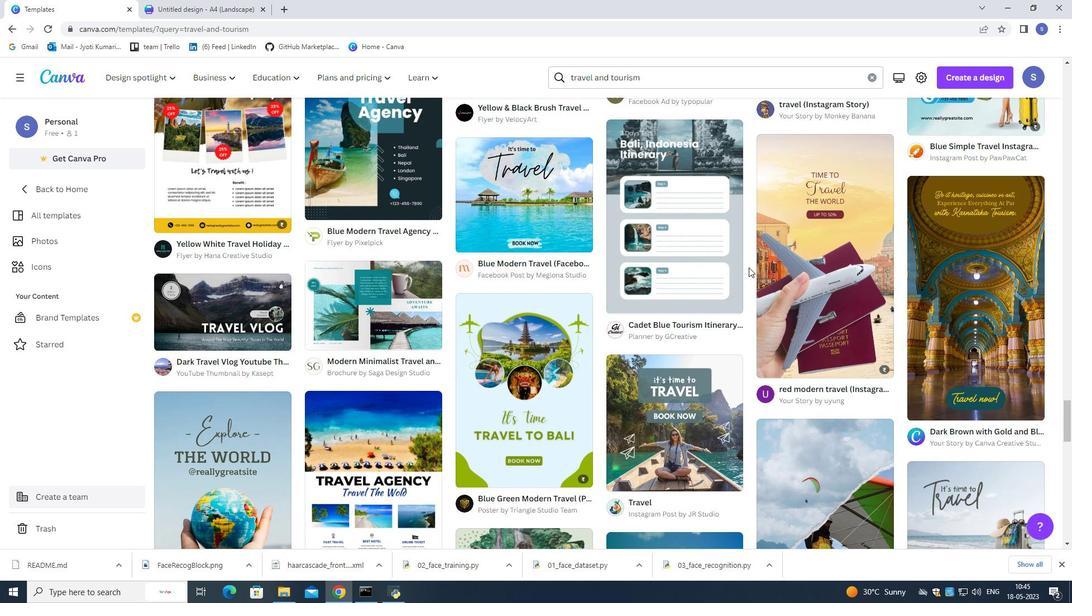 
Action: Mouse scrolled (749, 267) with delta (0, 0)
Screenshot: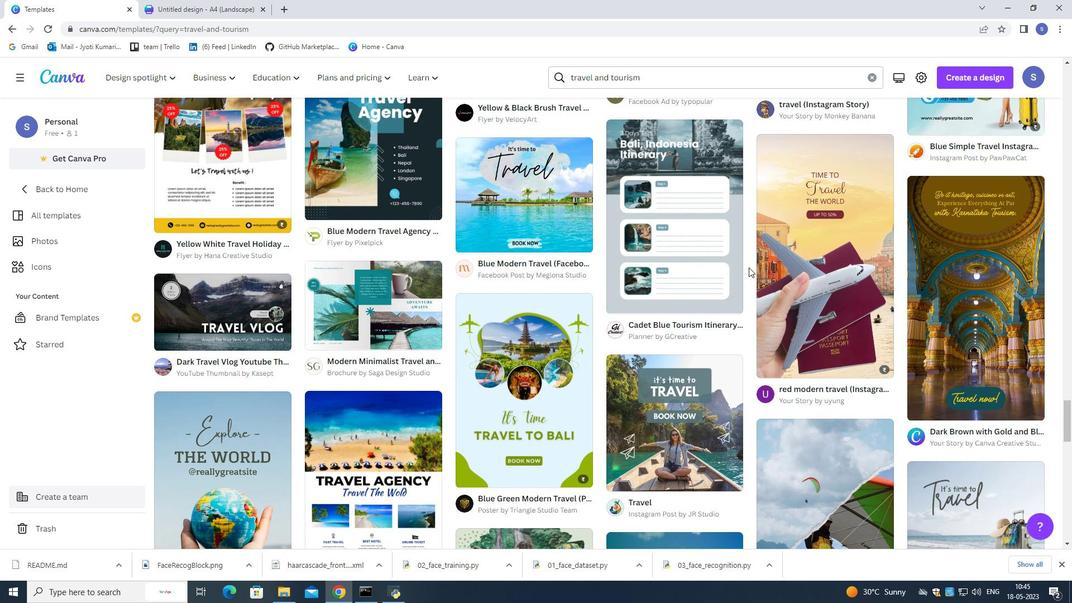 
Action: Mouse moved to (749, 266)
Screenshot: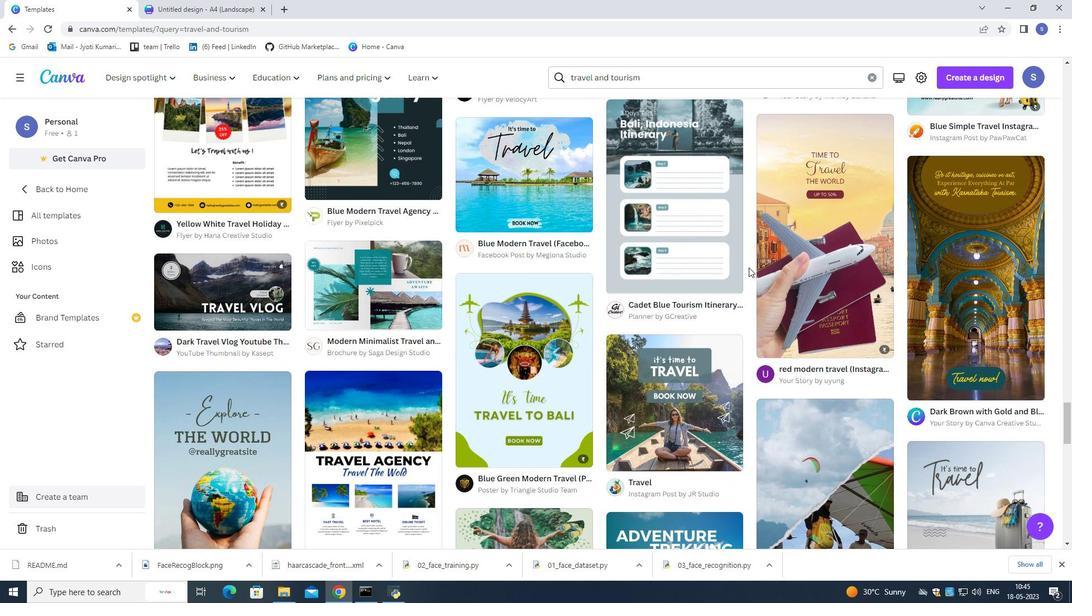 
Action: Mouse scrolled (749, 266) with delta (0, 0)
